 Task: Add an event with the title Board Meeting, date '2023/12/30', time 7:00 AM to 9:00 AMand add a description: A board meeting is a formal gathering where the board of directors, executive team, and key stakeholders come together to discuss and make important decisions regarding the organization's strategic direction, governance, and overall performance. Select event color  Basil . Add location for the event as: 789 Amstelstraat, Amsterdam, Netherlands, logged in from the account softage.1@softage.netand send the event invitation to softage.8@softage.net and softage.9@softage.net. Set a reminder for the event Annually on May 23
Action: Mouse moved to (53, 97)
Screenshot: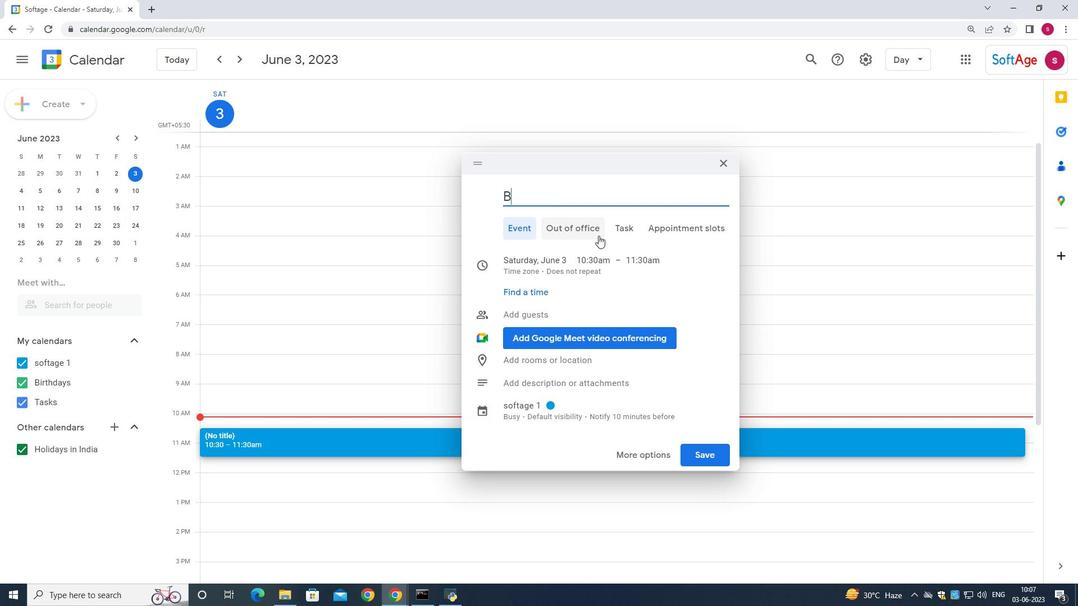
Action: Mouse pressed left at (53, 97)
Screenshot: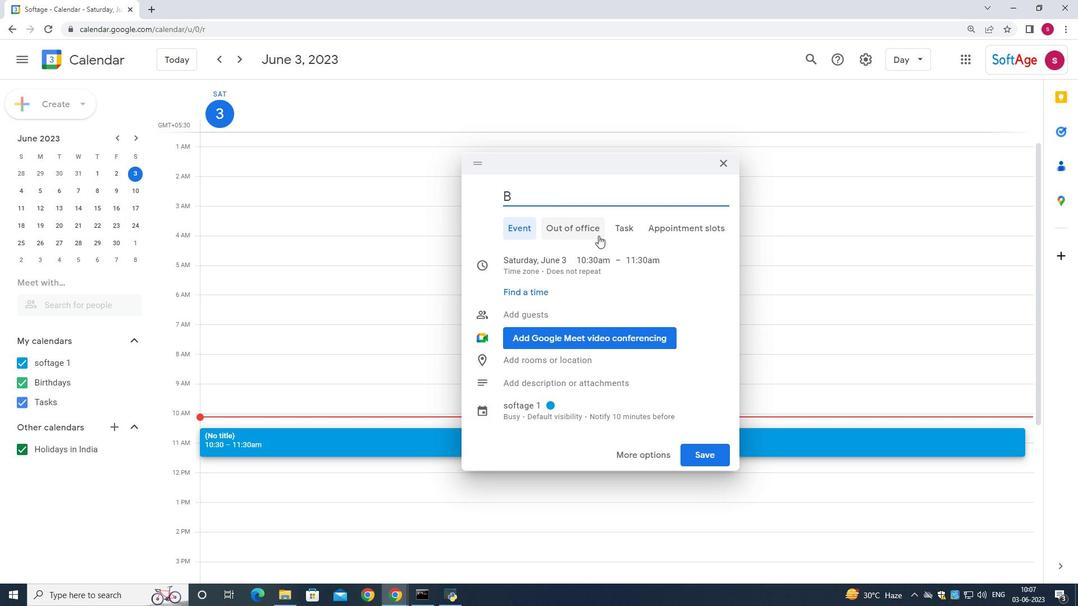 
Action: Mouse moved to (44, 131)
Screenshot: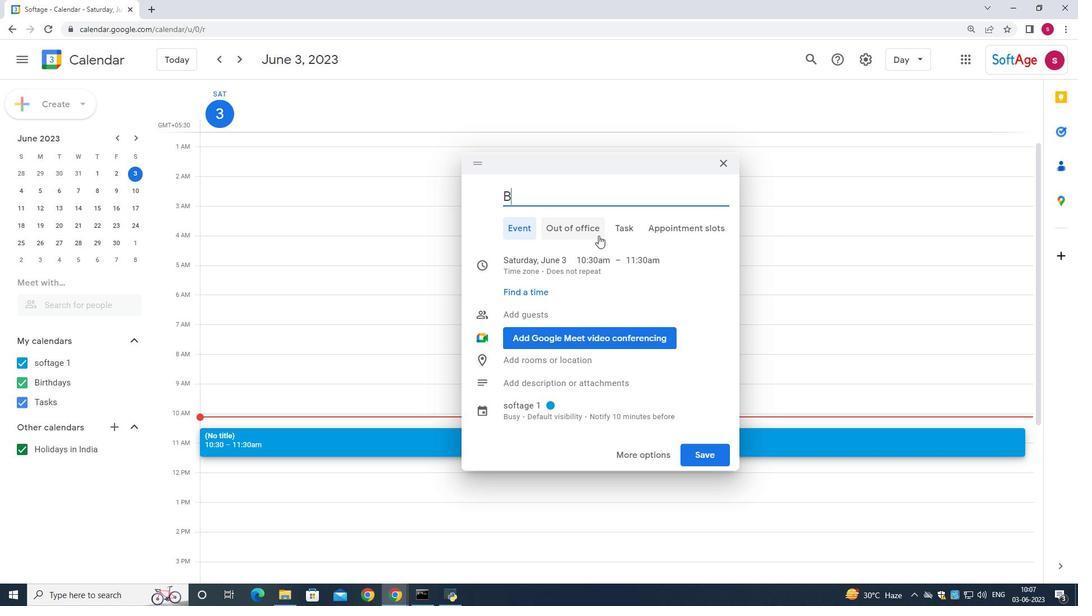 
Action: Mouse pressed left at (44, 131)
Screenshot: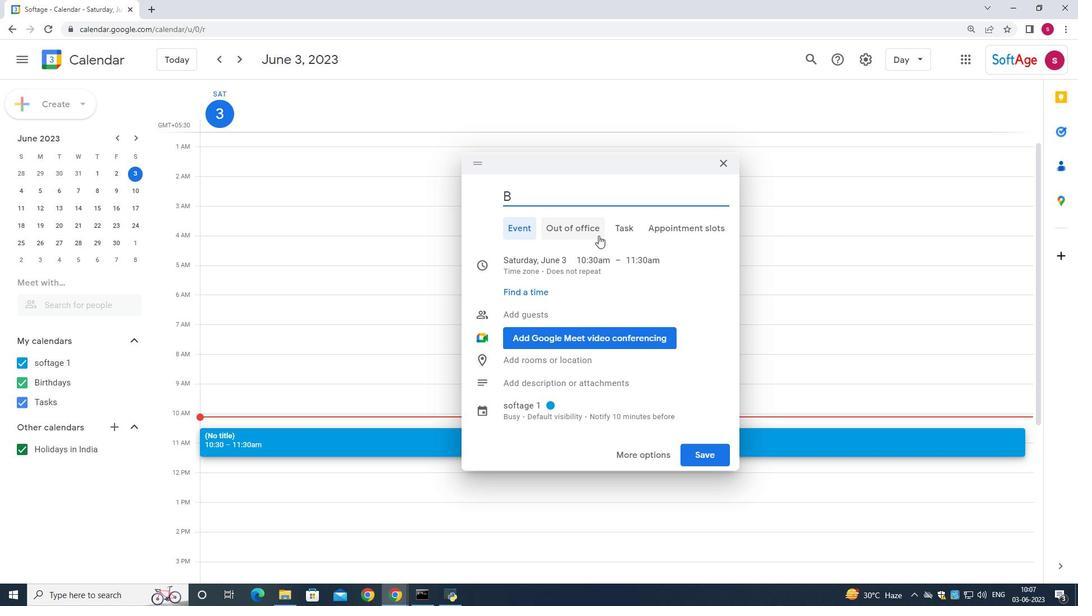 
Action: Mouse moved to (676, 247)
Screenshot: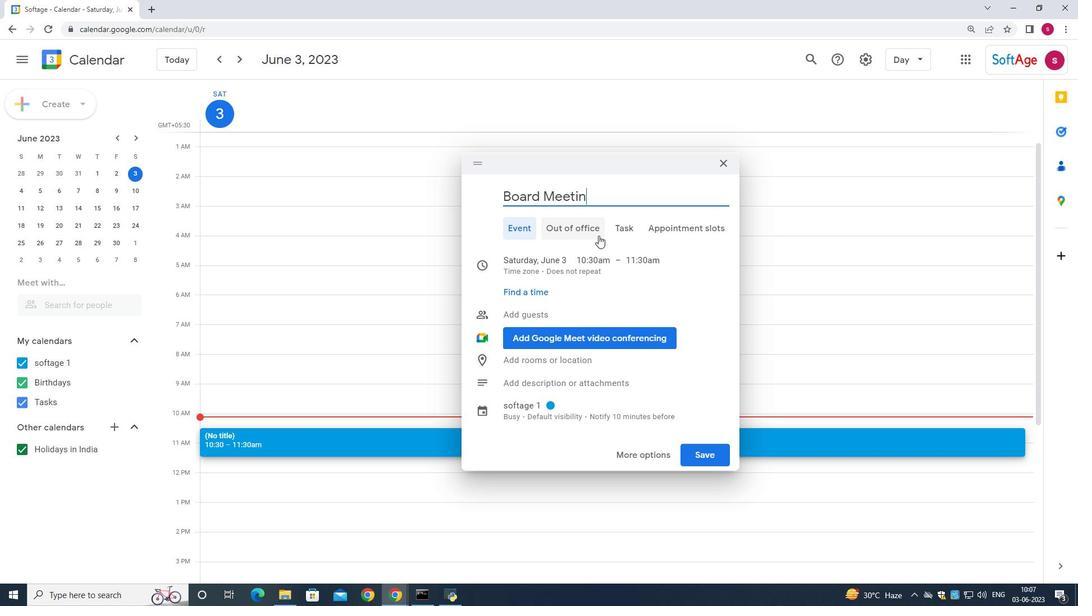 
Action: Key pressed <Key.shift>Board
Screenshot: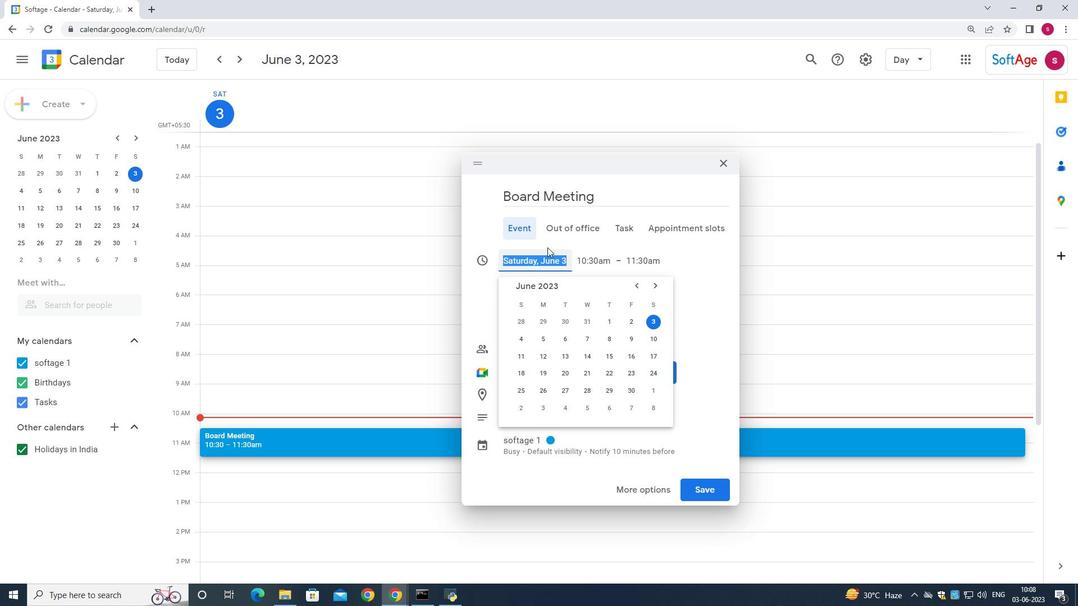 
Action: Mouse moved to (790, 299)
Screenshot: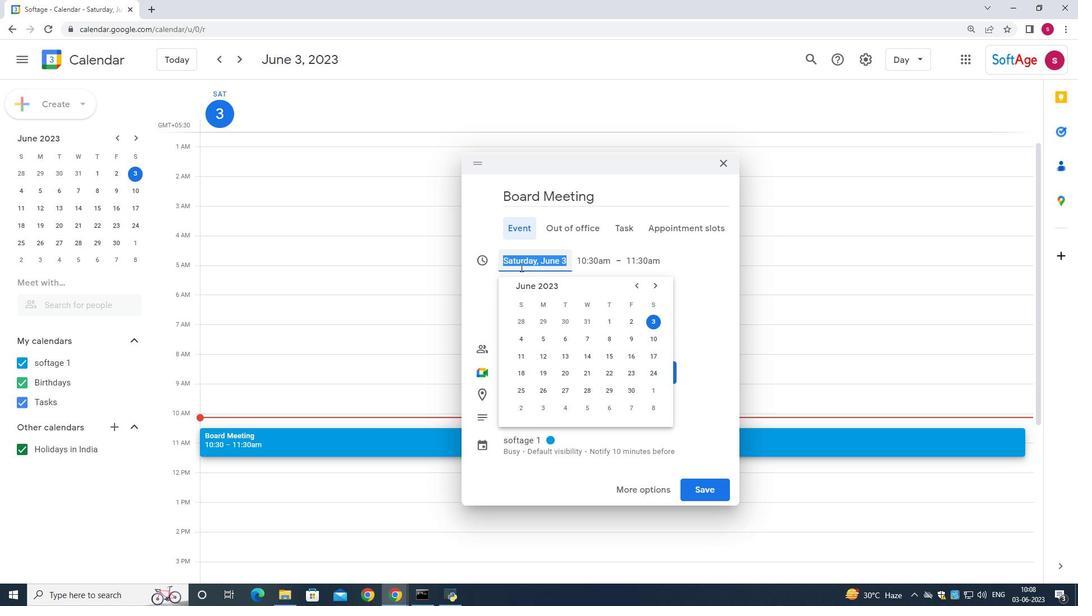 
Action: Key pressed <Key.space><Key.shift>m<Key.backspace><Key.shift><Key.shift><Key.shift><Key.shift><Key.shift><Key.shift><Key.shift><Key.shift>Meeting
Screenshot: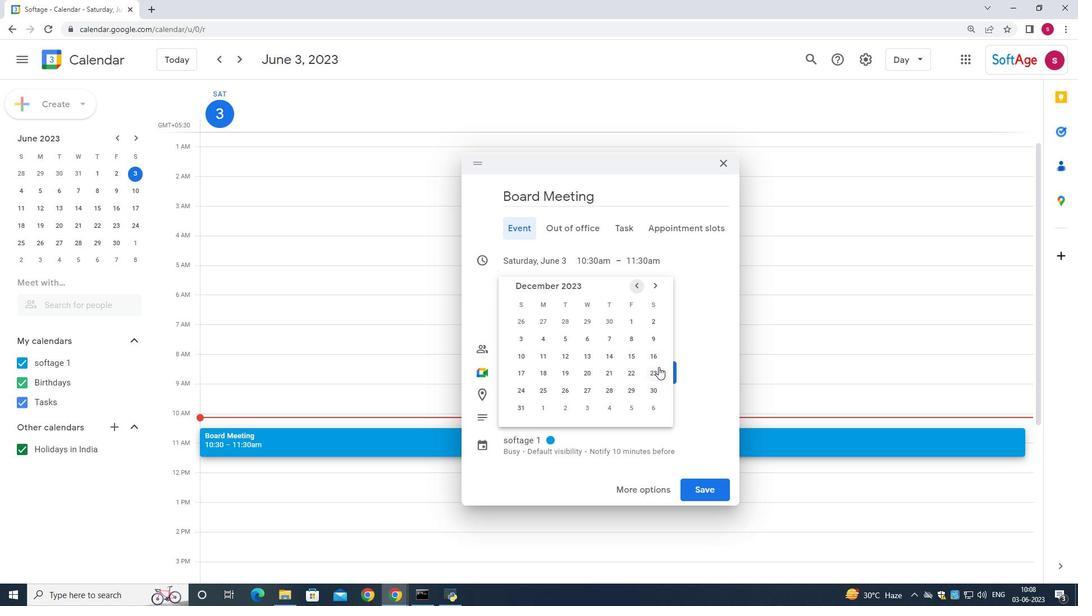 
Action: Mouse moved to (537, 266)
Screenshot: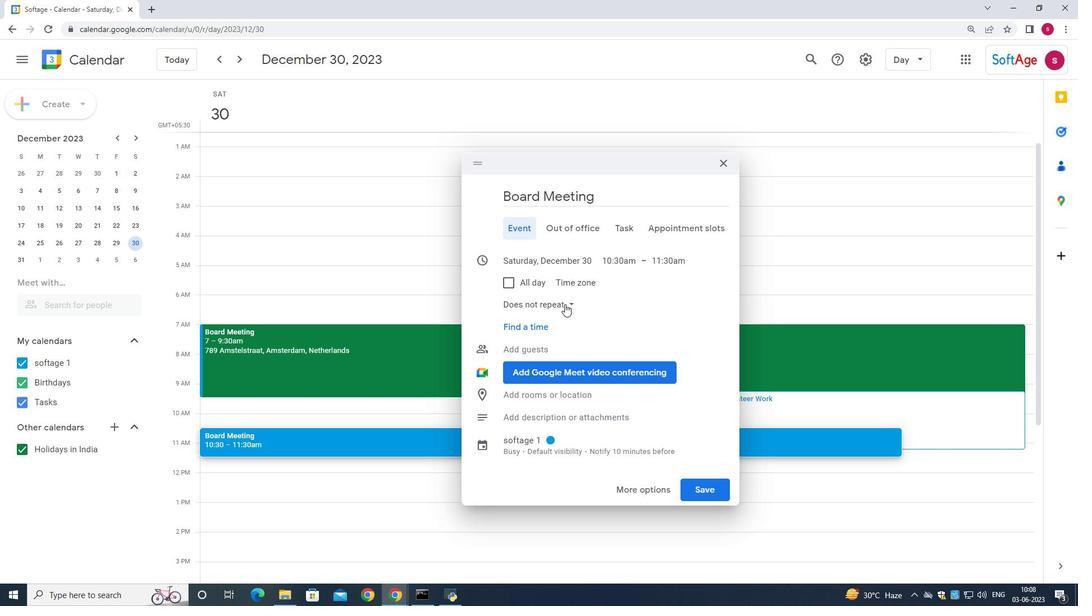 
Action: Mouse pressed left at (537, 266)
Screenshot: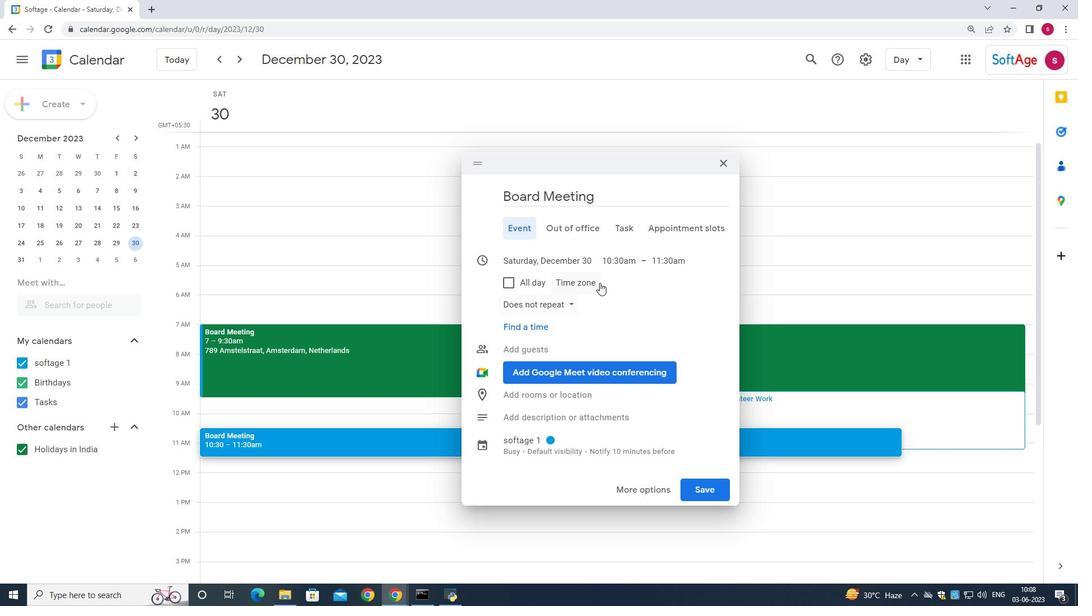 
Action: Mouse moved to (645, 287)
Screenshot: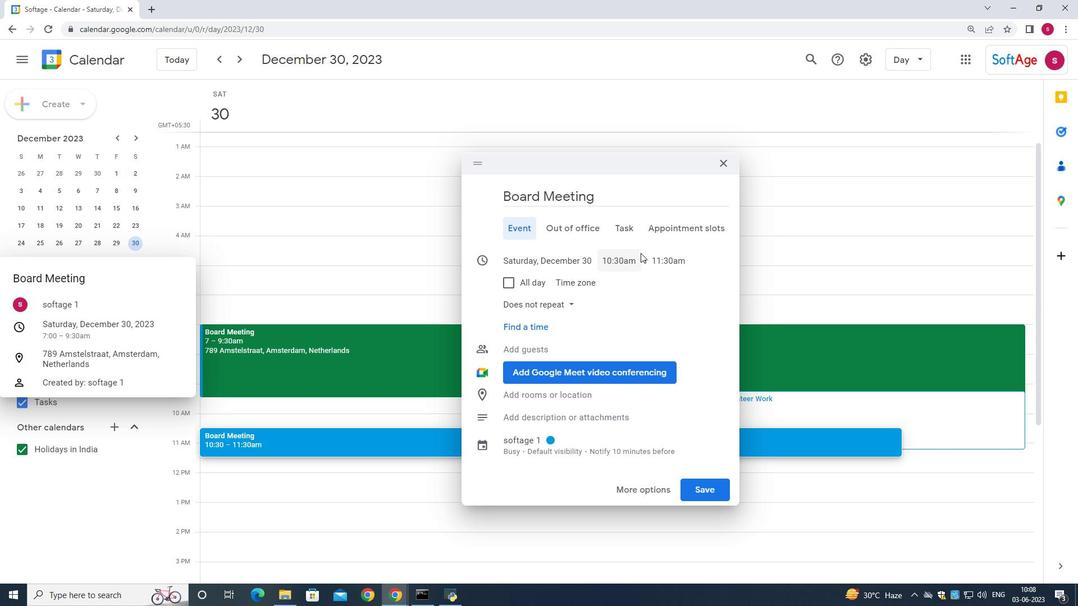 
Action: Mouse pressed left at (645, 287)
Screenshot: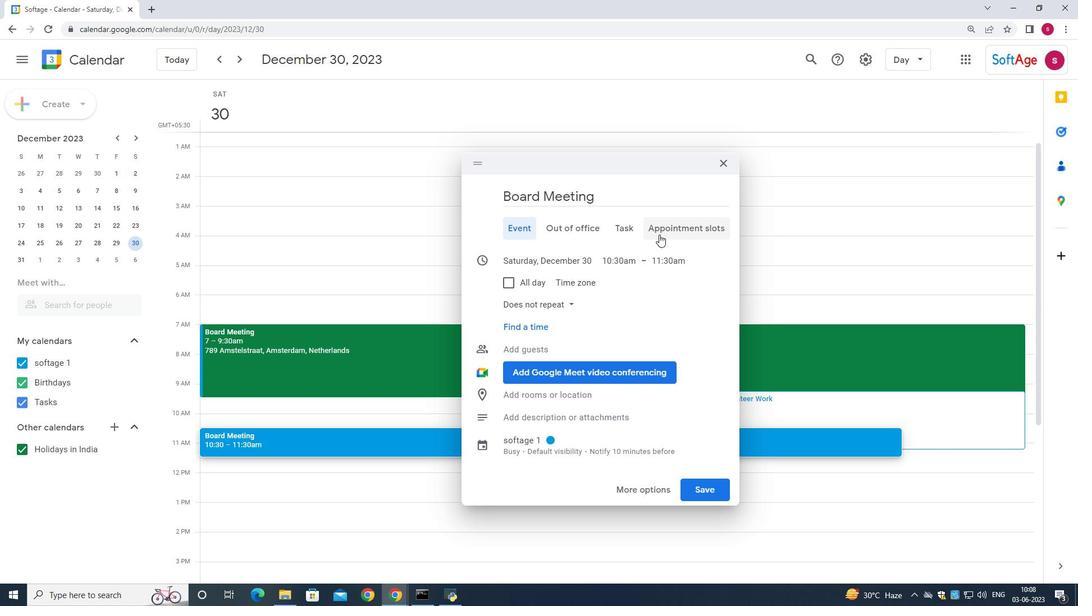 
Action: Mouse pressed left at (645, 287)
Screenshot: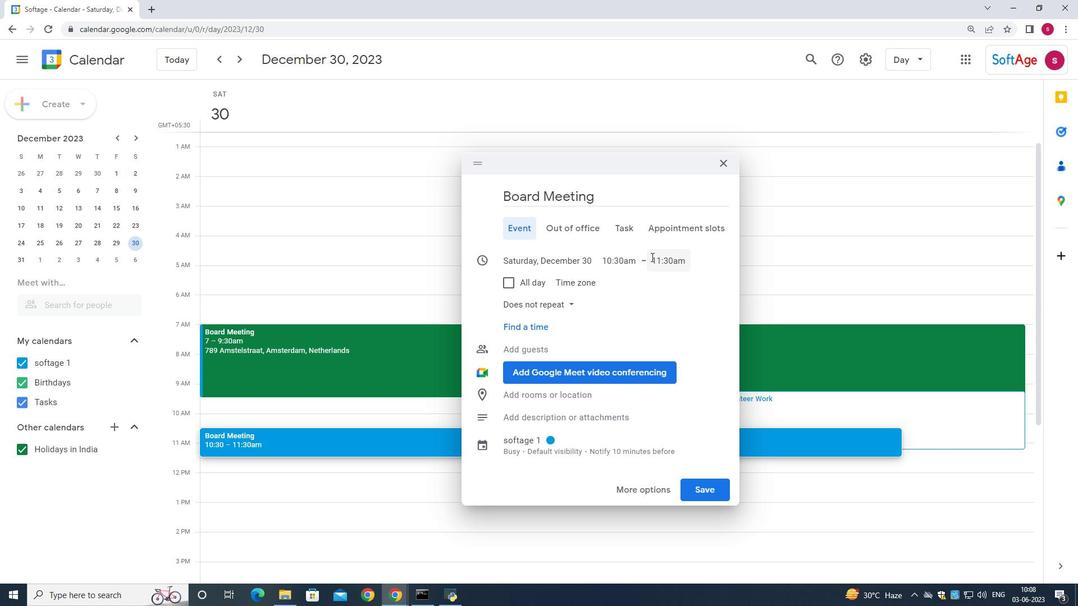 
Action: Mouse pressed left at (645, 287)
Screenshot: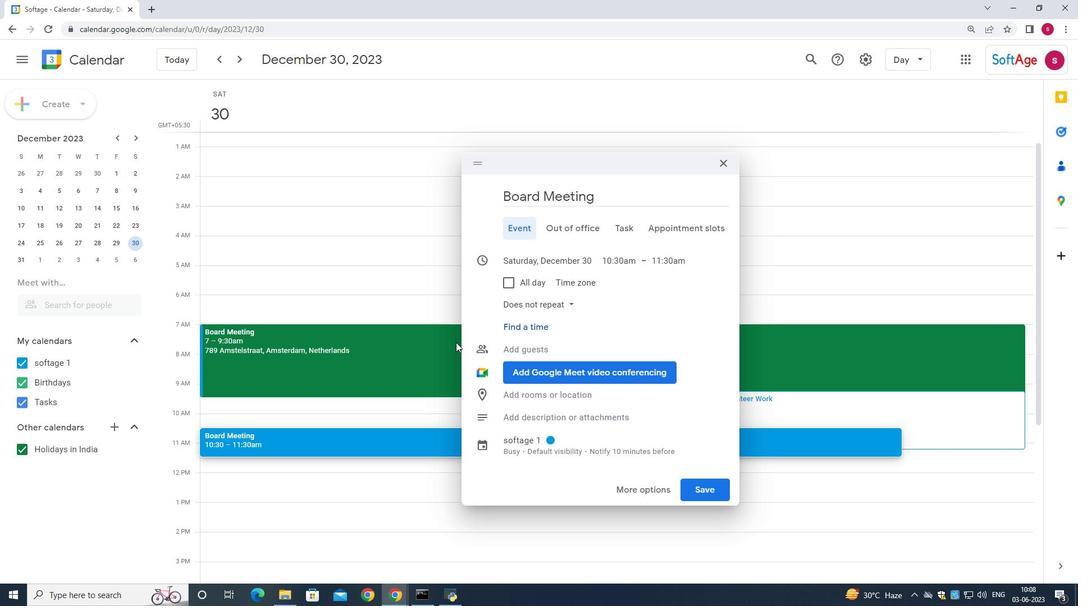 
Action: Mouse pressed left at (645, 287)
Screenshot: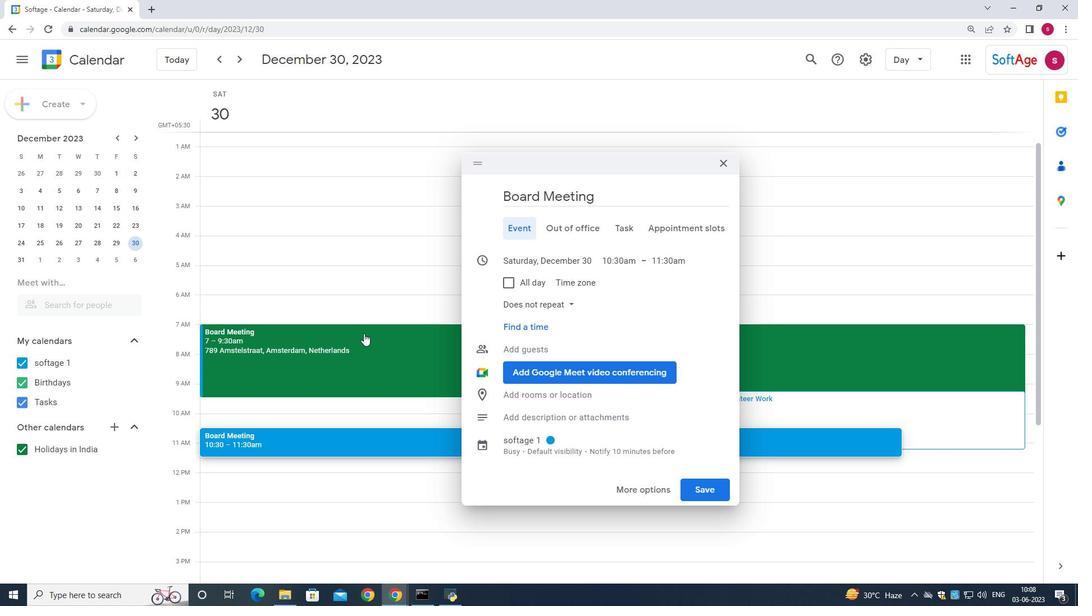 
Action: Mouse pressed left at (645, 287)
Screenshot: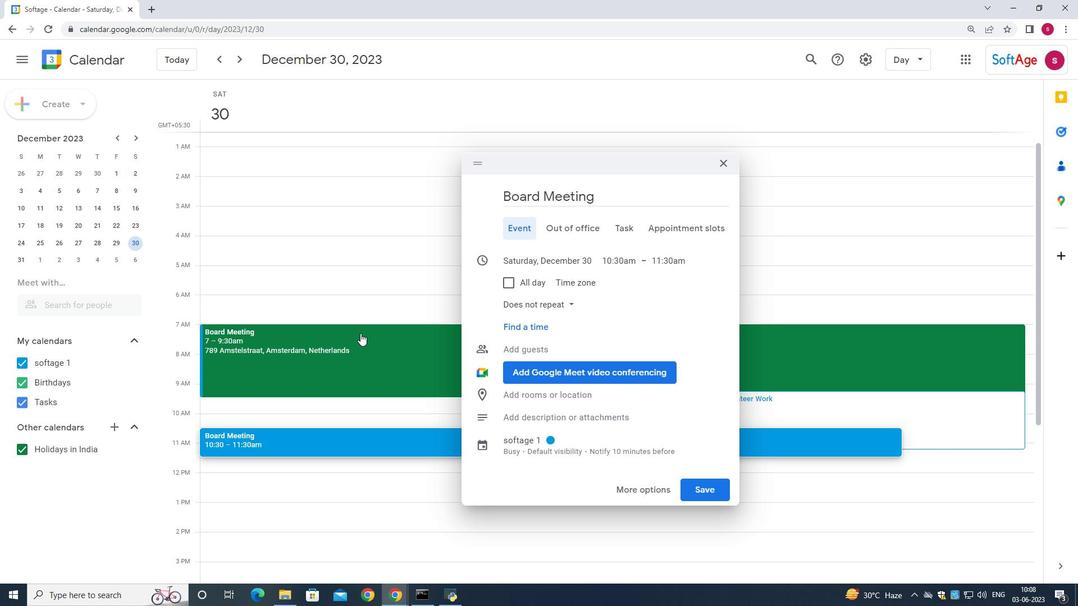 
Action: Mouse pressed left at (645, 287)
Screenshot: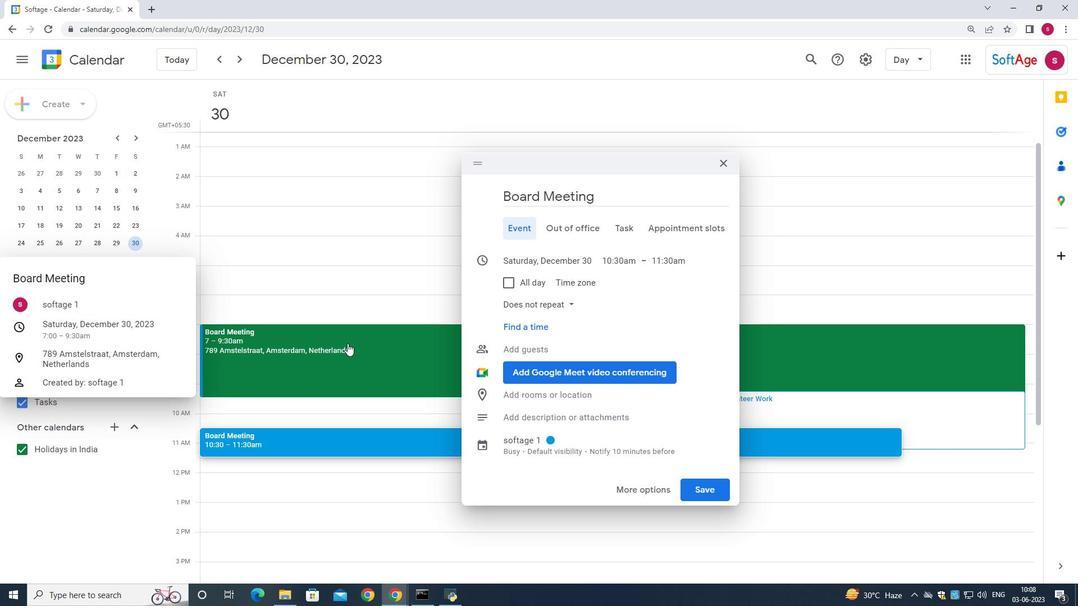 
Action: Mouse pressed left at (645, 287)
Screenshot: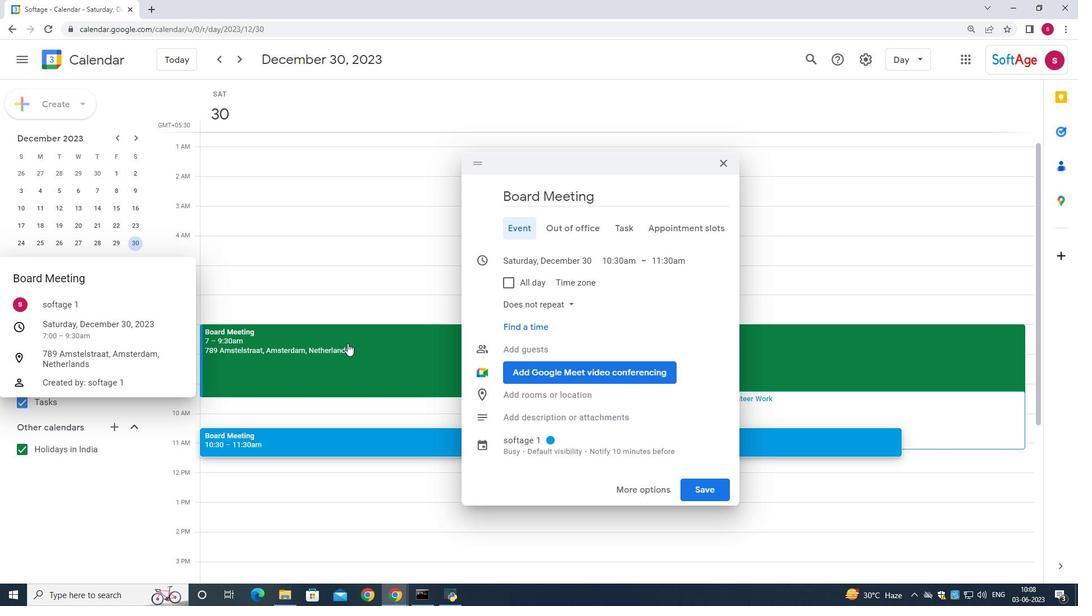 
Action: Mouse moved to (647, 383)
Screenshot: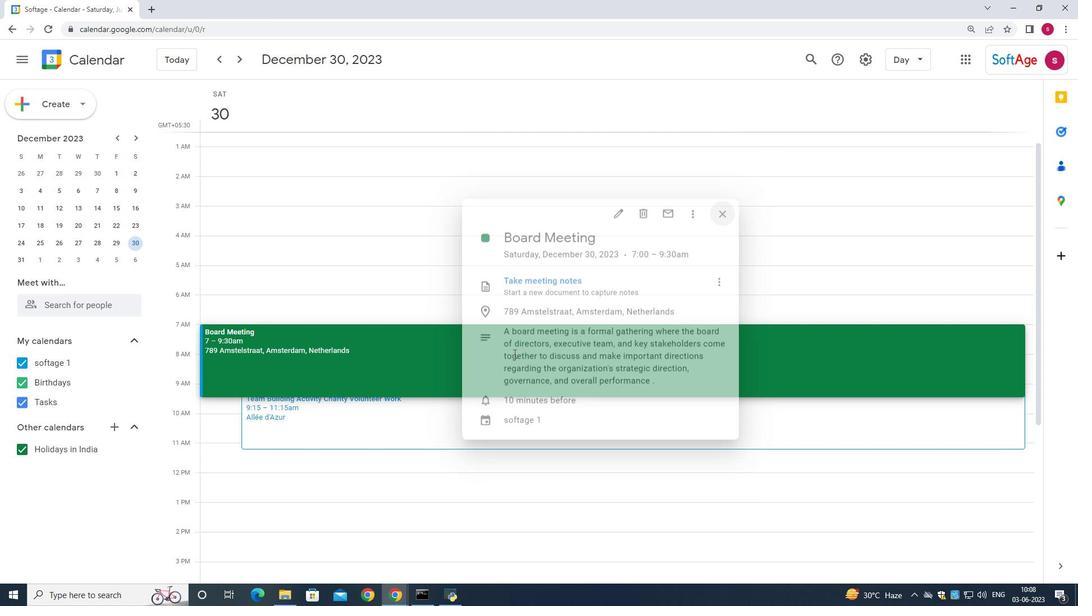 
Action: Mouse pressed left at (647, 383)
Screenshot: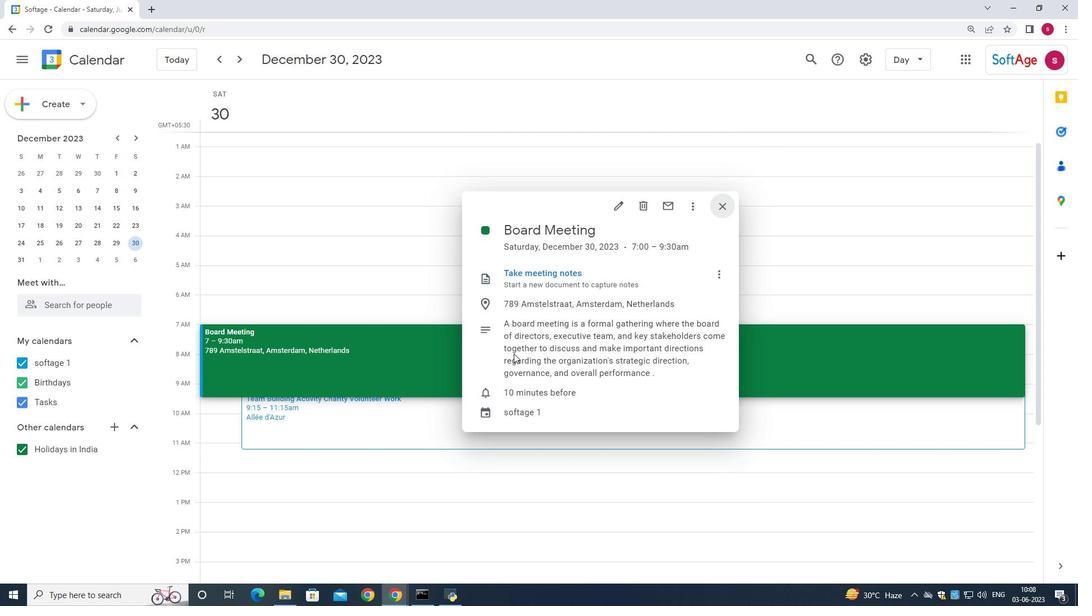 
Action: Mouse moved to (607, 263)
Screenshot: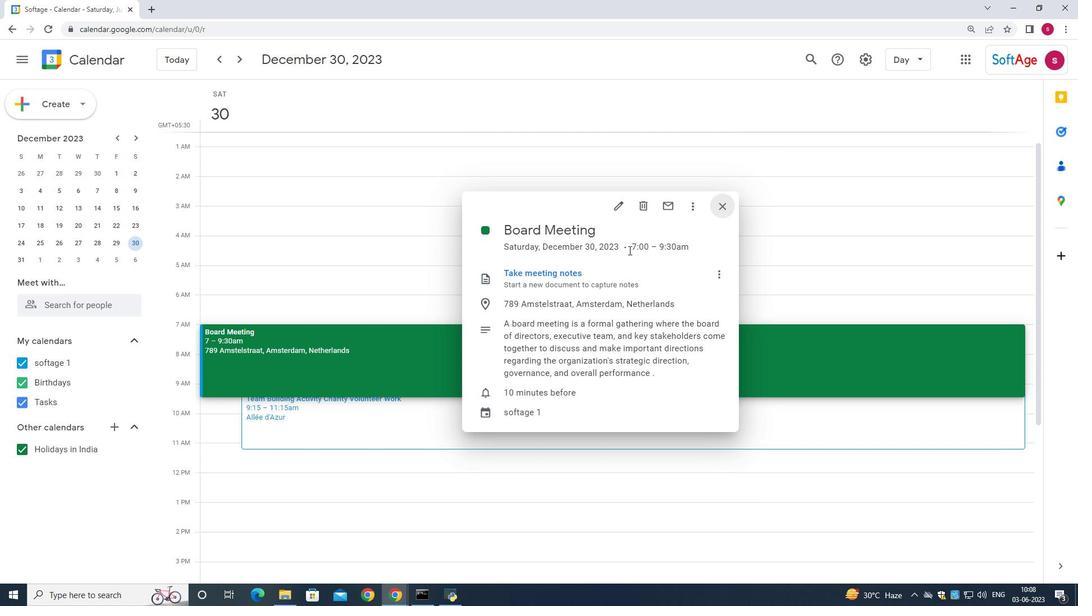 
Action: Mouse pressed left at (607, 263)
Screenshot: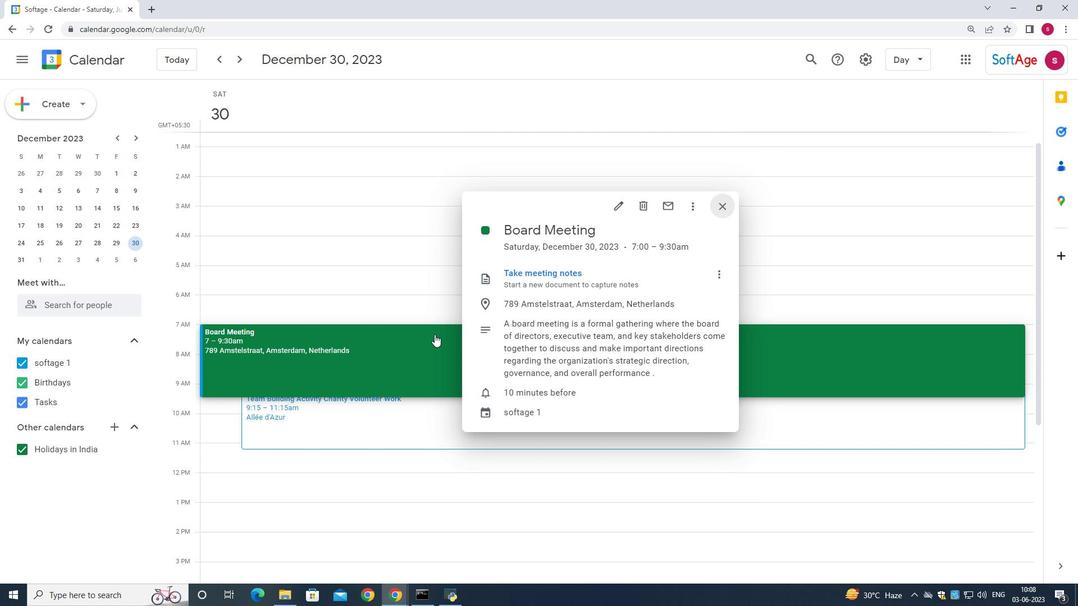 
Action: Mouse moved to (646, 330)
Screenshot: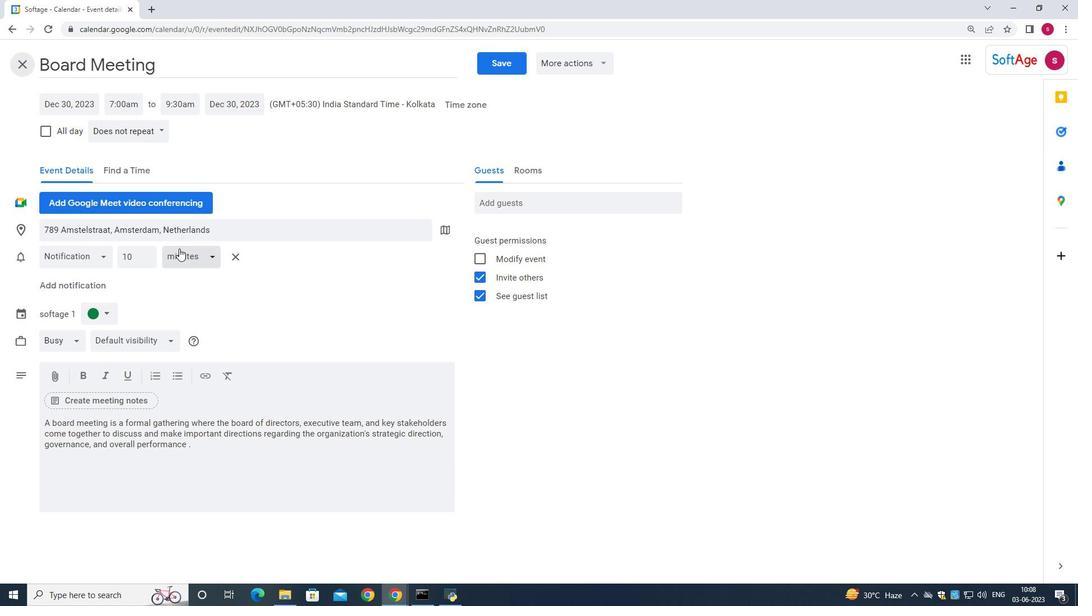 
Action: Mouse scrolled (646, 330) with delta (0, 0)
Screenshot: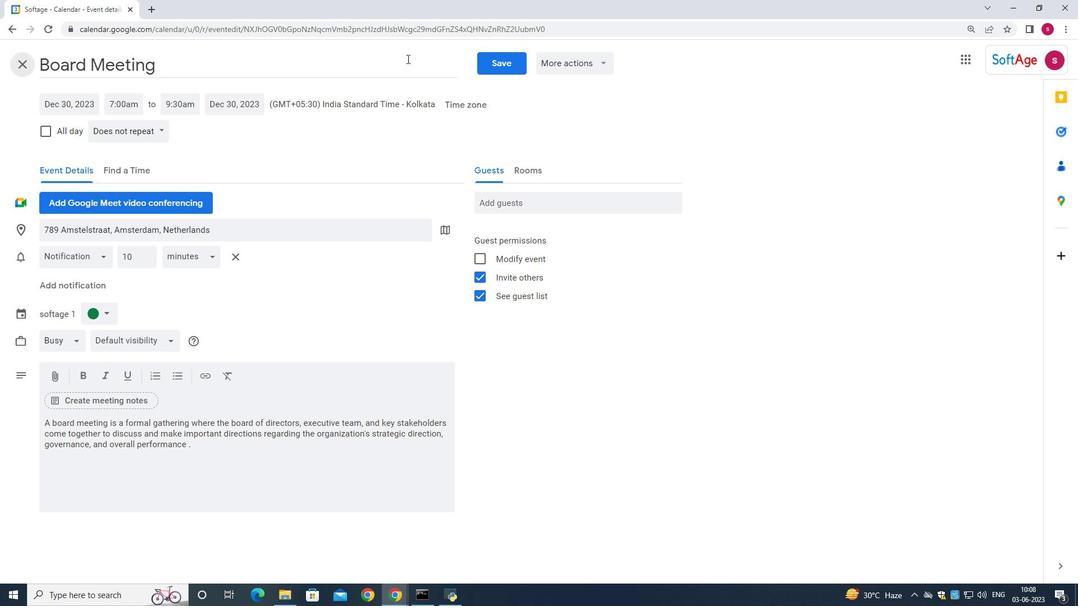 
Action: Mouse scrolled (646, 330) with delta (0, 0)
Screenshot: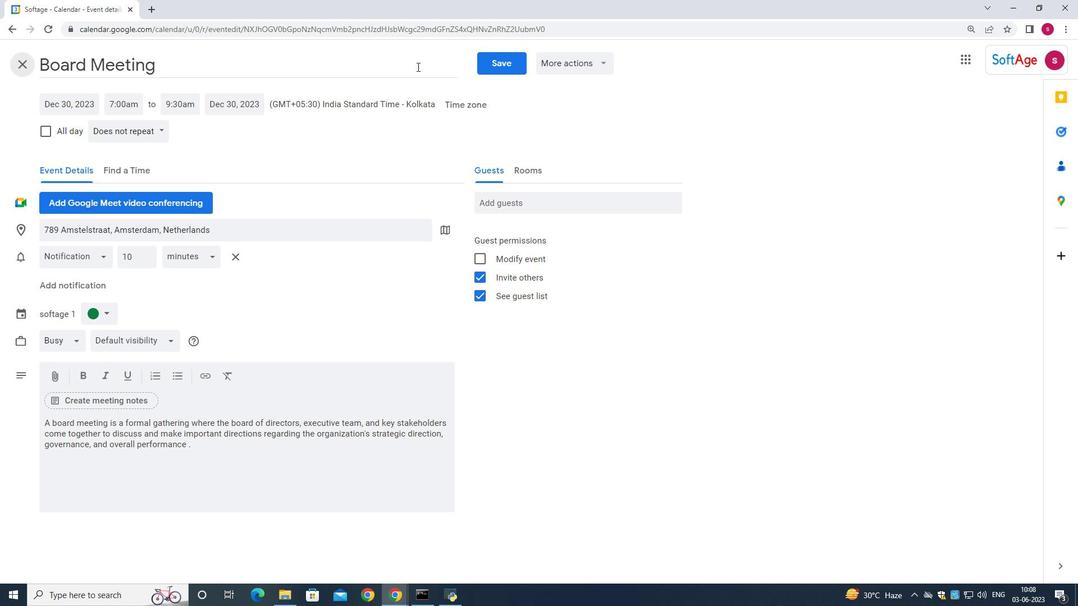 
Action: Mouse moved to (646, 331)
Screenshot: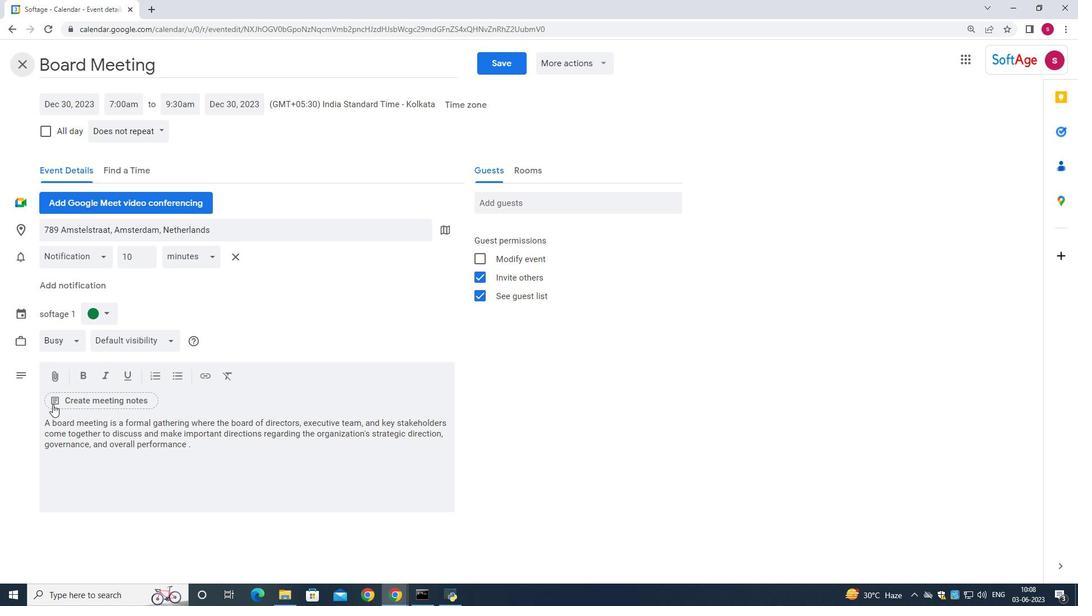 
Action: Mouse scrolled (646, 332) with delta (0, 0)
Screenshot: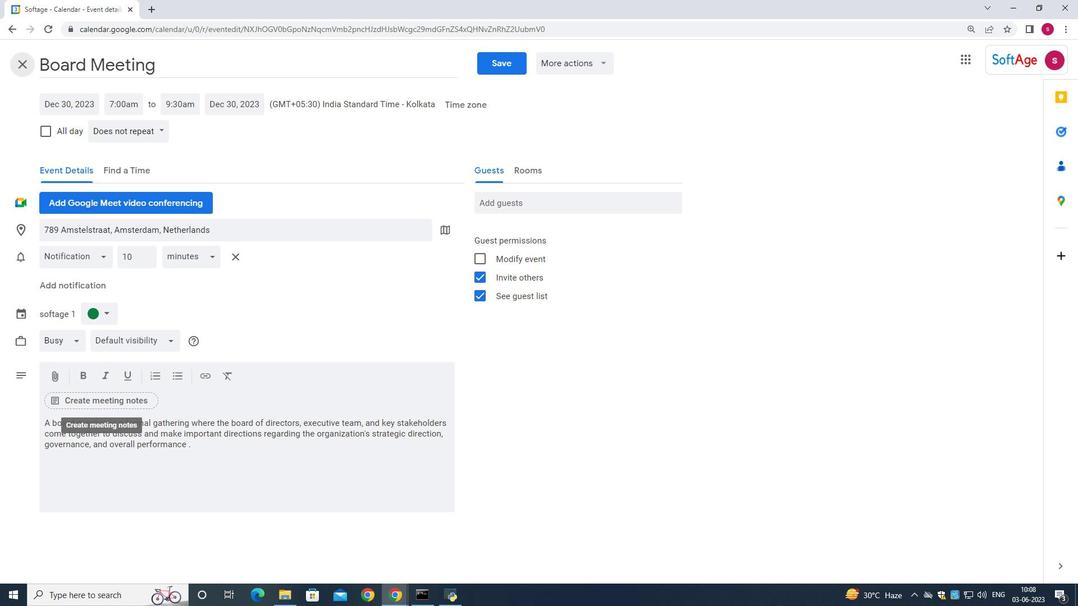 
Action: Mouse scrolled (646, 332) with delta (0, 0)
Screenshot: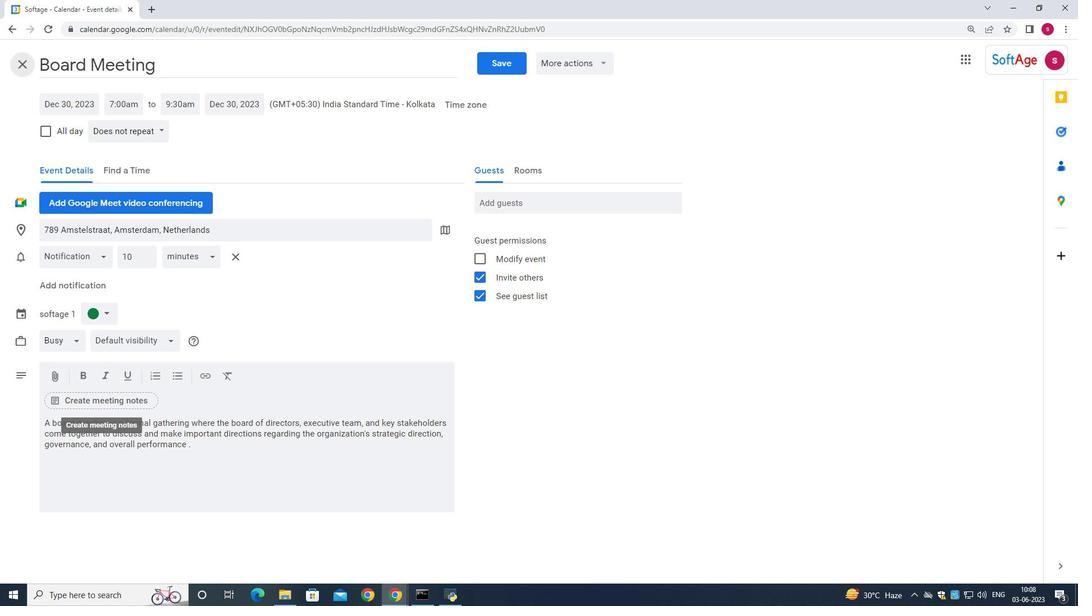 
Action: Mouse moved to (628, 293)
Screenshot: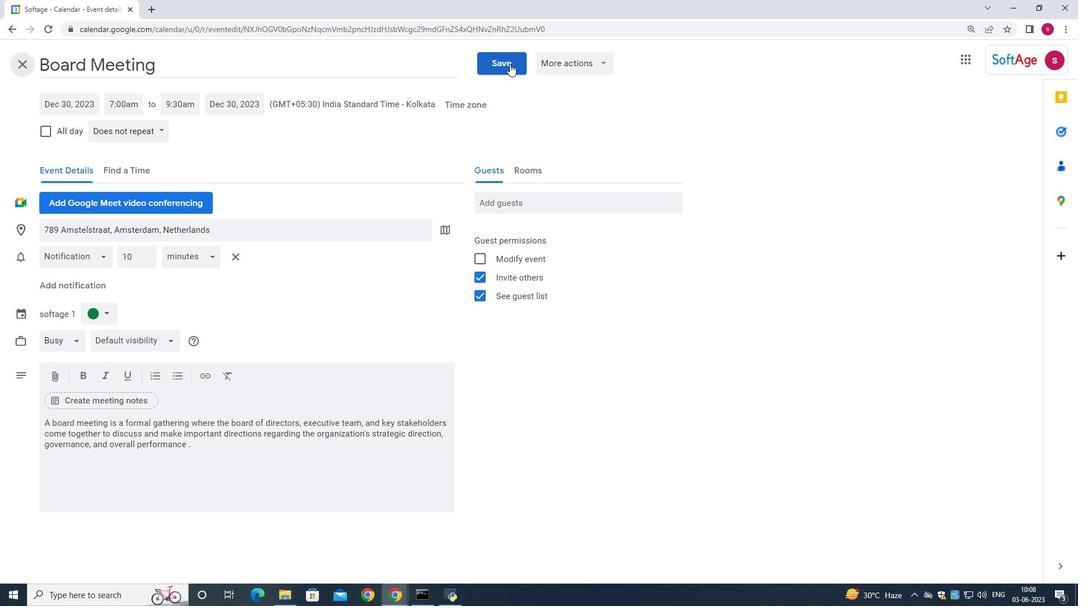 
Action: Mouse pressed left at (628, 293)
Screenshot: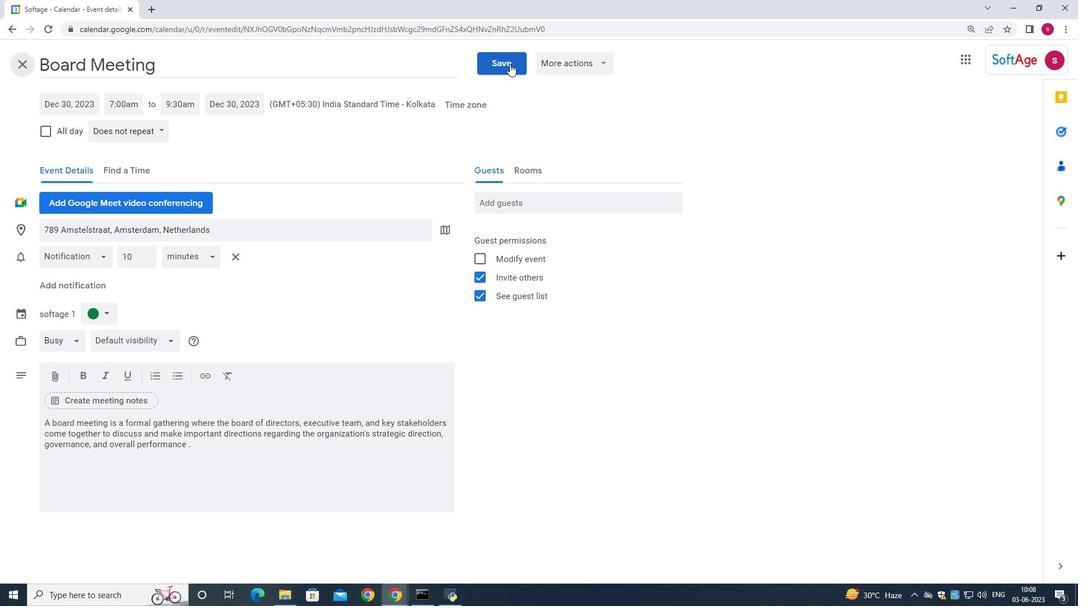 
Action: Mouse moved to (648, 265)
Screenshot: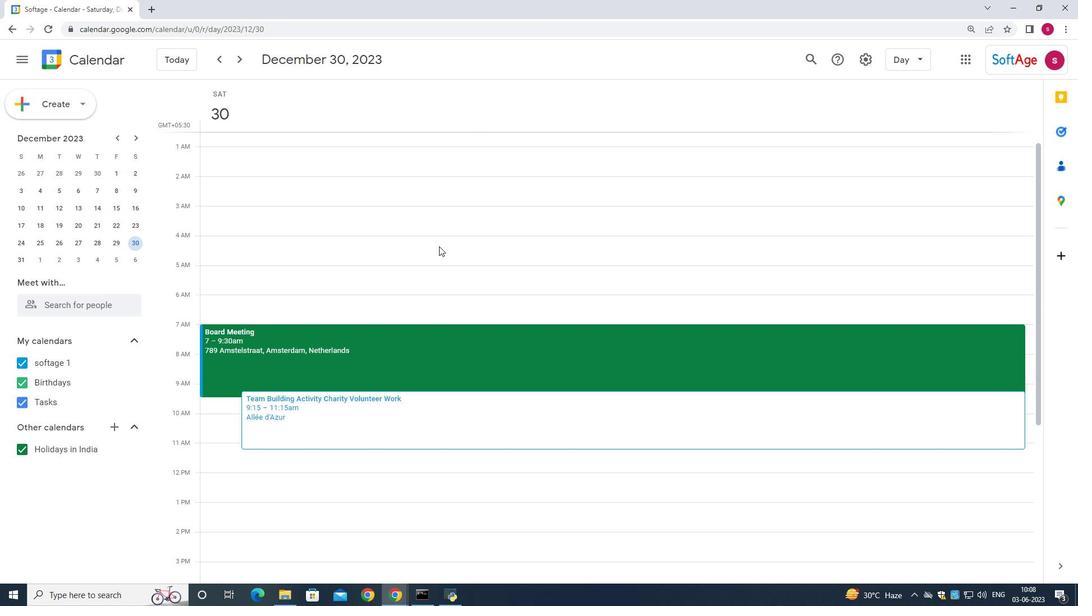 
Action: Mouse pressed left at (648, 265)
Screenshot: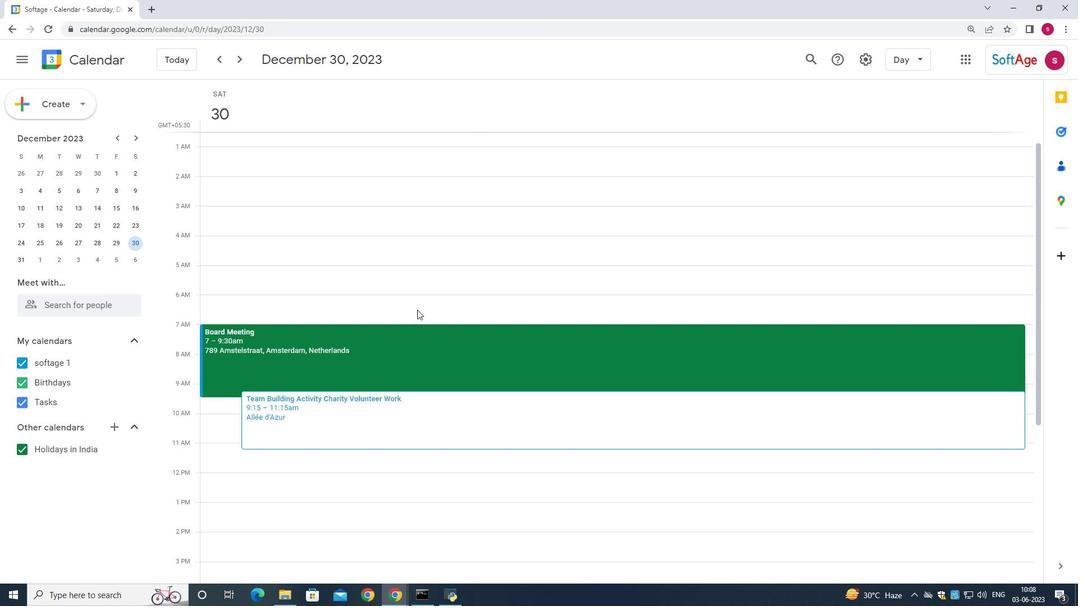 
Action: Mouse moved to (658, 370)
Screenshot: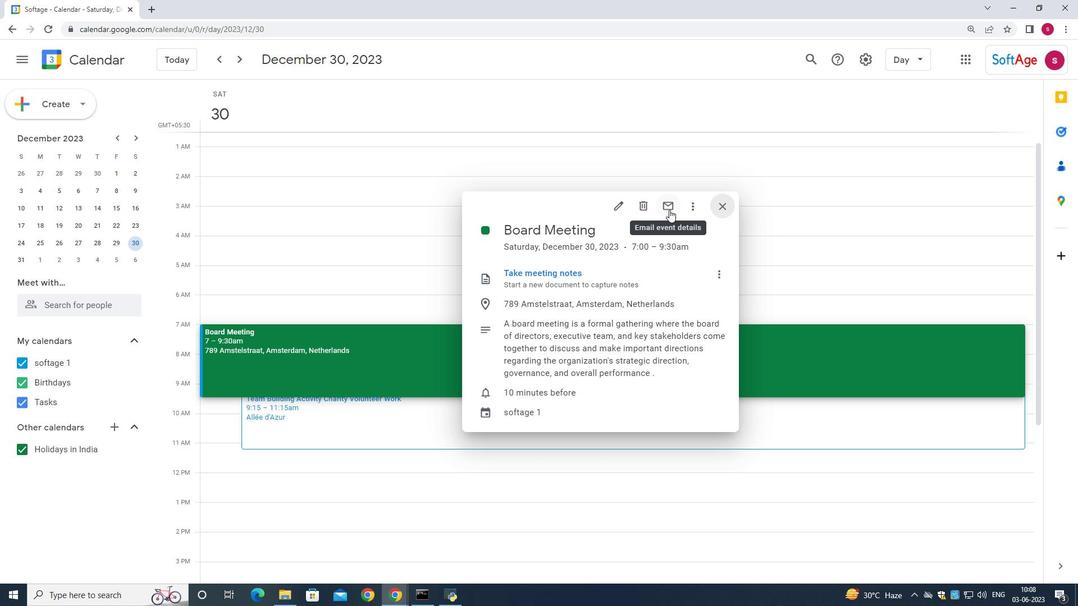 
Action: Mouse scrolled (658, 370) with delta (0, 0)
Screenshot: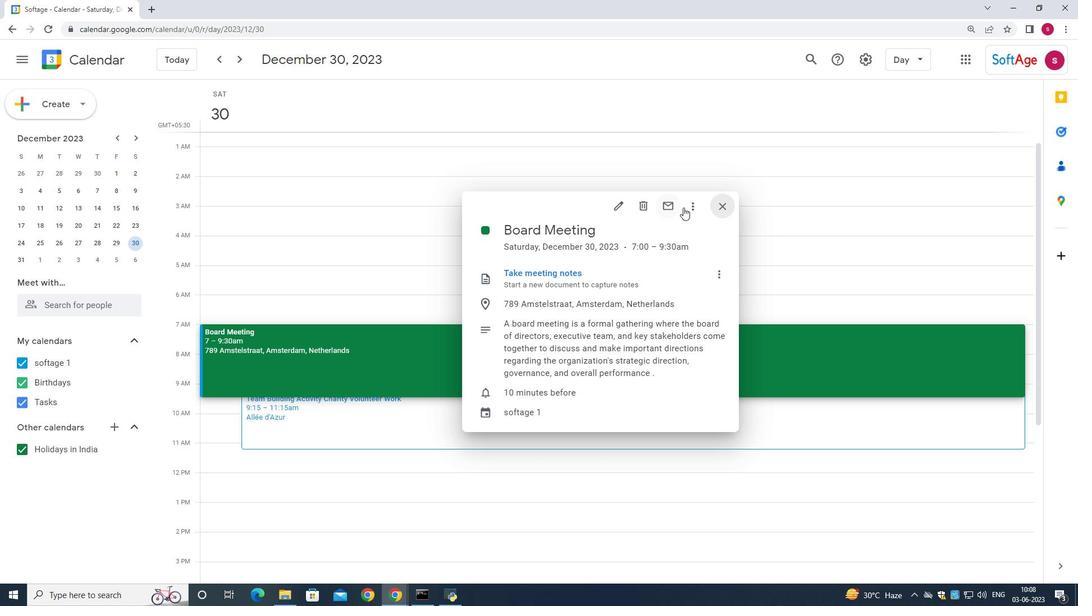 
Action: Mouse moved to (664, 347)
Screenshot: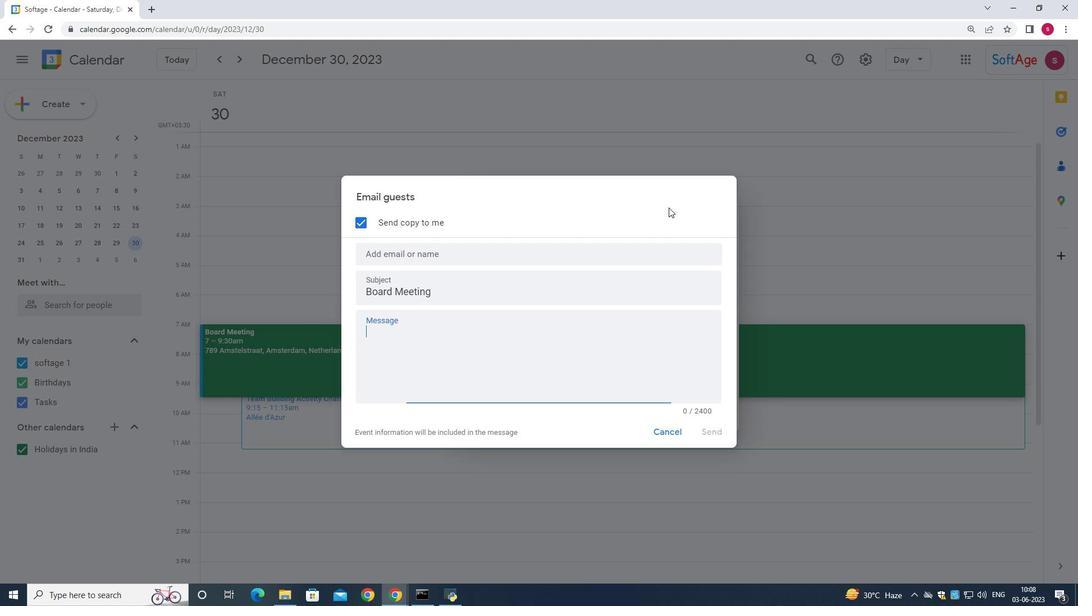 
Action: Mouse pressed left at (664, 347)
Screenshot: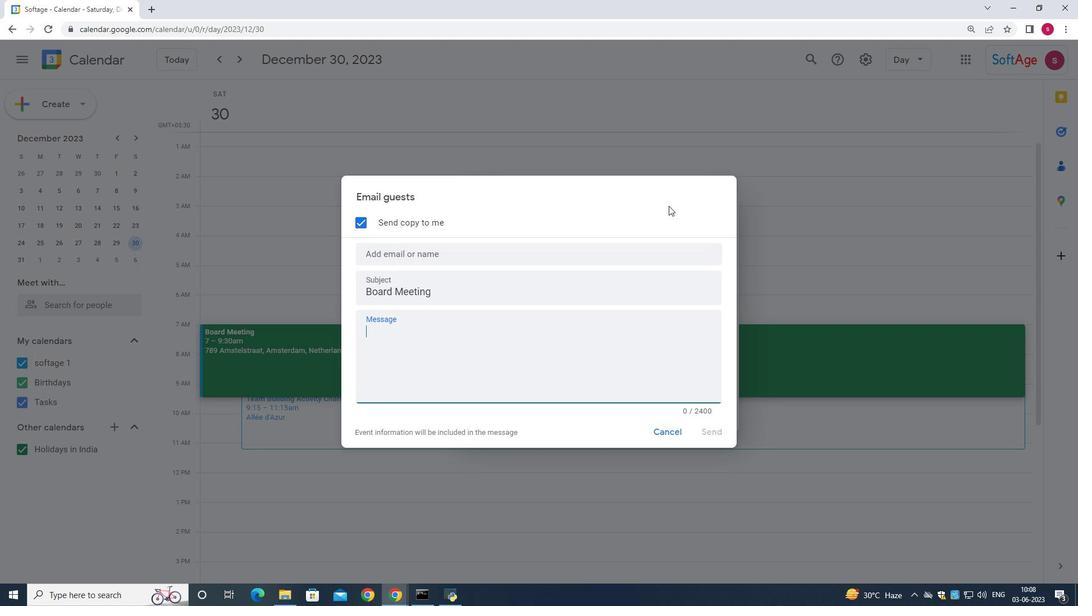 
Action: Mouse moved to (553, 405)
Screenshot: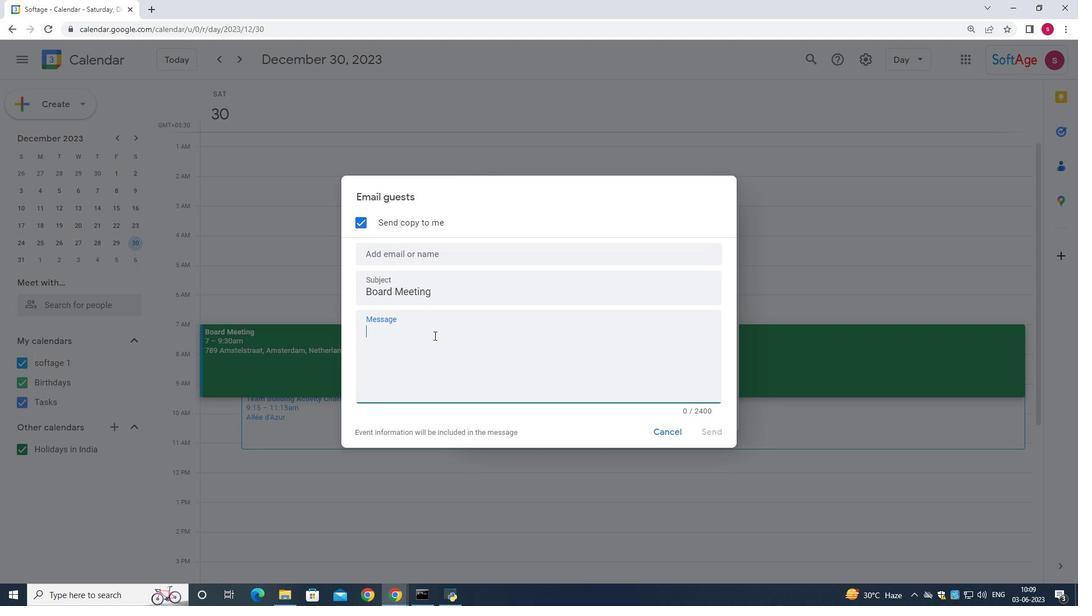 
Action: Mouse pressed left at (553, 405)
Screenshot: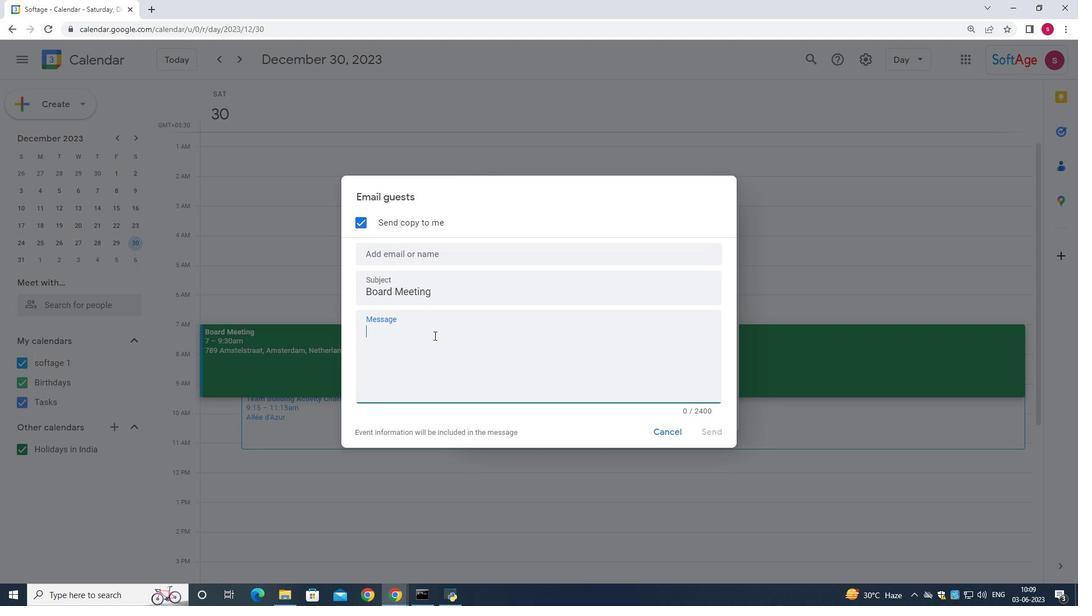 
Action: Mouse moved to (634, 433)
Screenshot: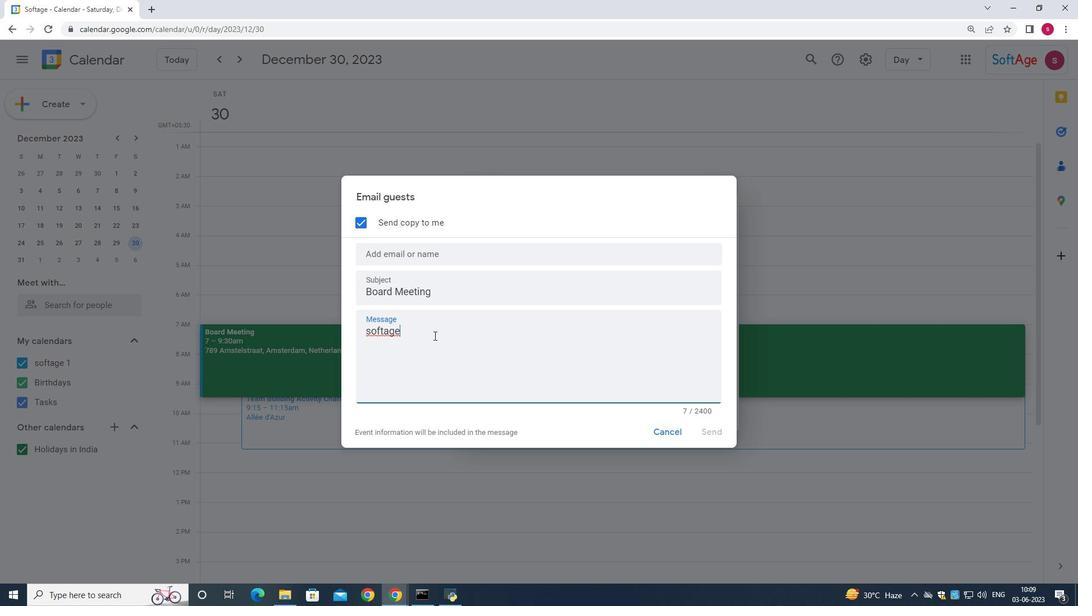 
Action: Key pressed <Key.shift>A<Key.space>board<Key.space>meeting<Key.space>is<Key.space>
Screenshot: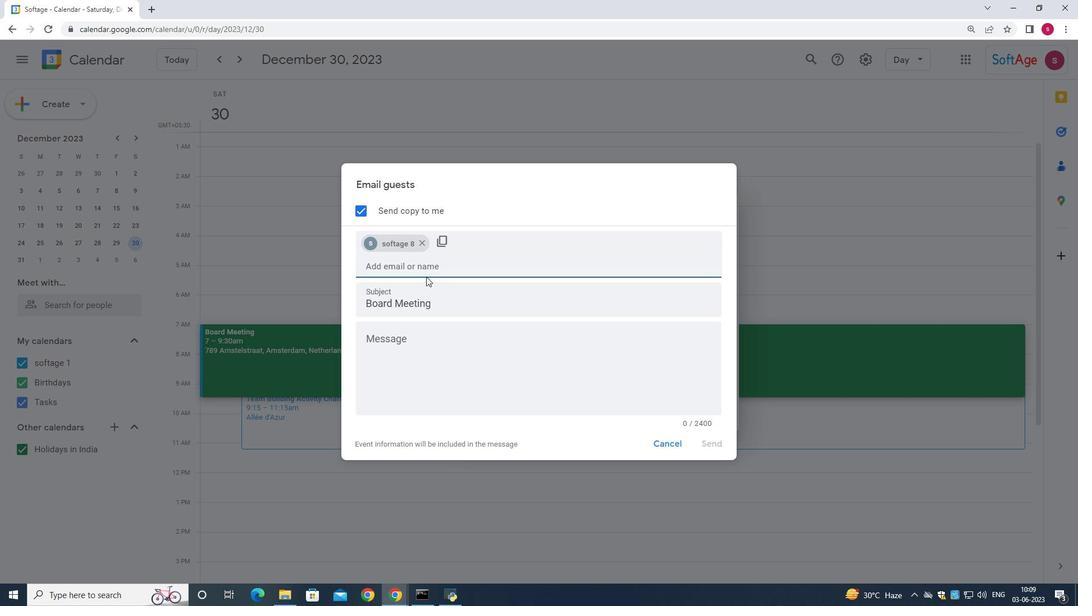 
Action: Mouse moved to (836, 355)
Screenshot: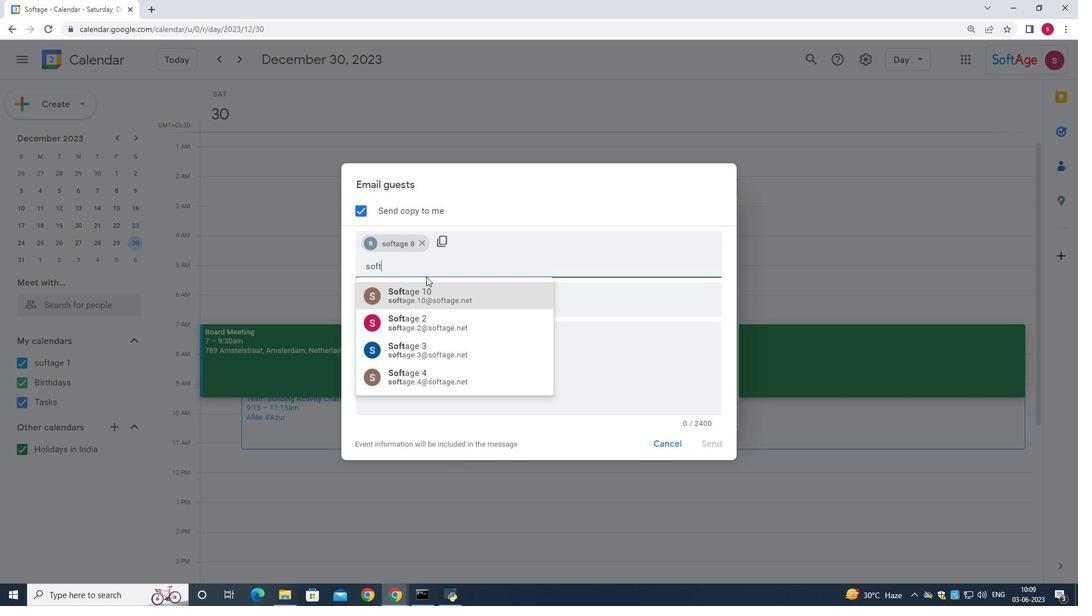 
Action: Mouse scrolled (836, 354) with delta (0, 0)
Screenshot: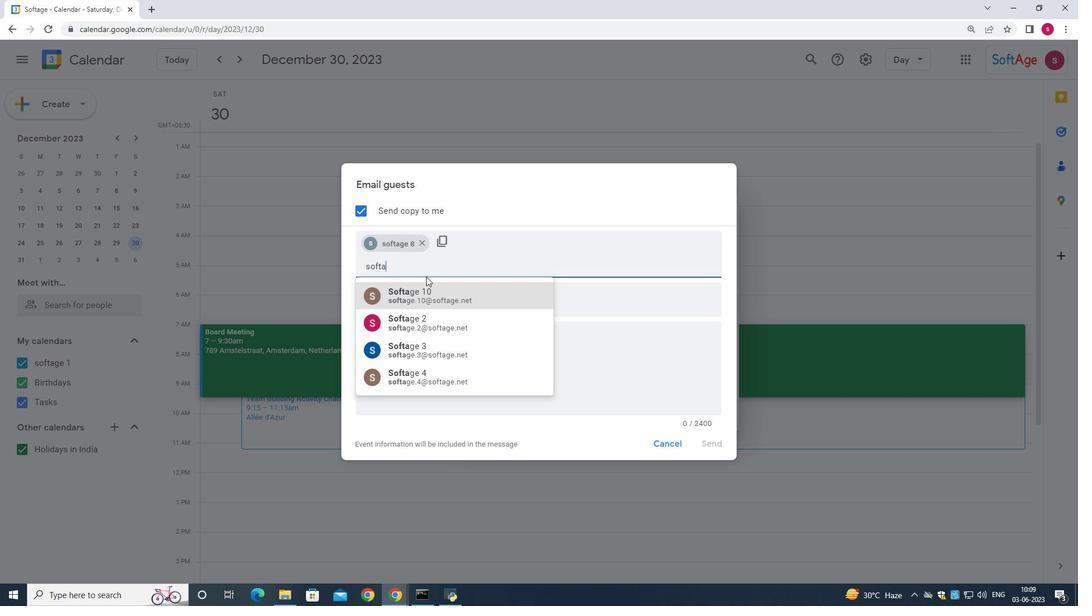 
Action: Mouse scrolled (836, 354) with delta (0, 0)
Screenshot: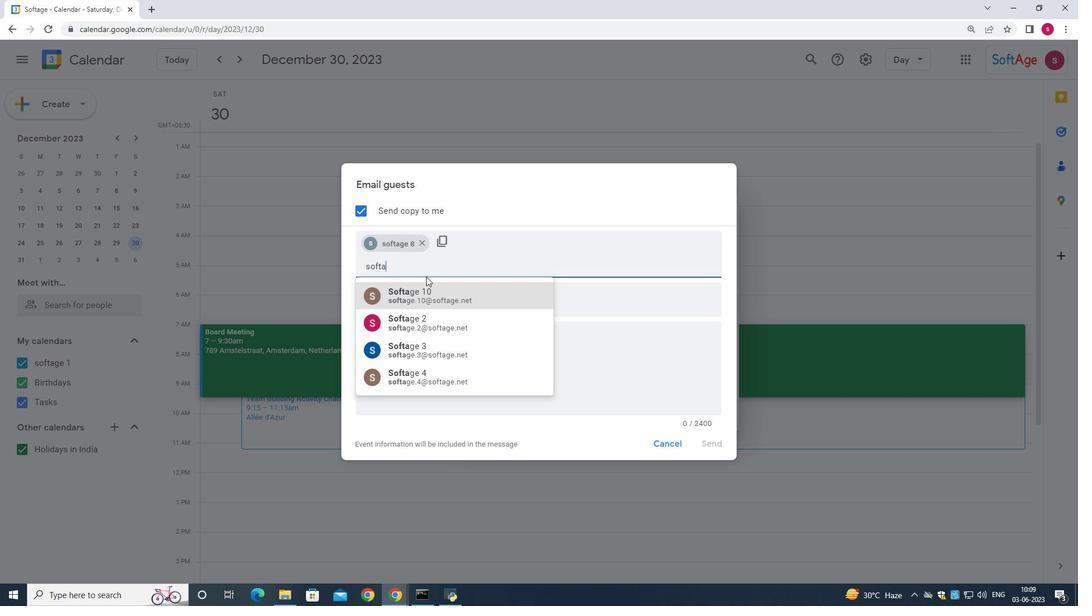 
Action: Mouse scrolled (836, 354) with delta (0, 0)
Screenshot: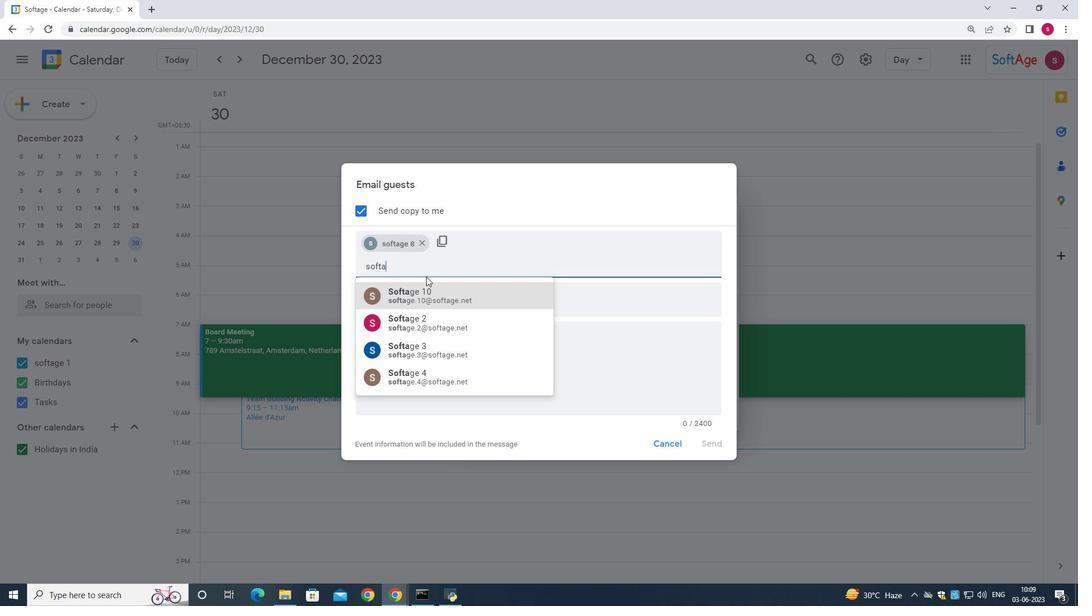 
Action: Mouse moved to (953, 369)
Screenshot: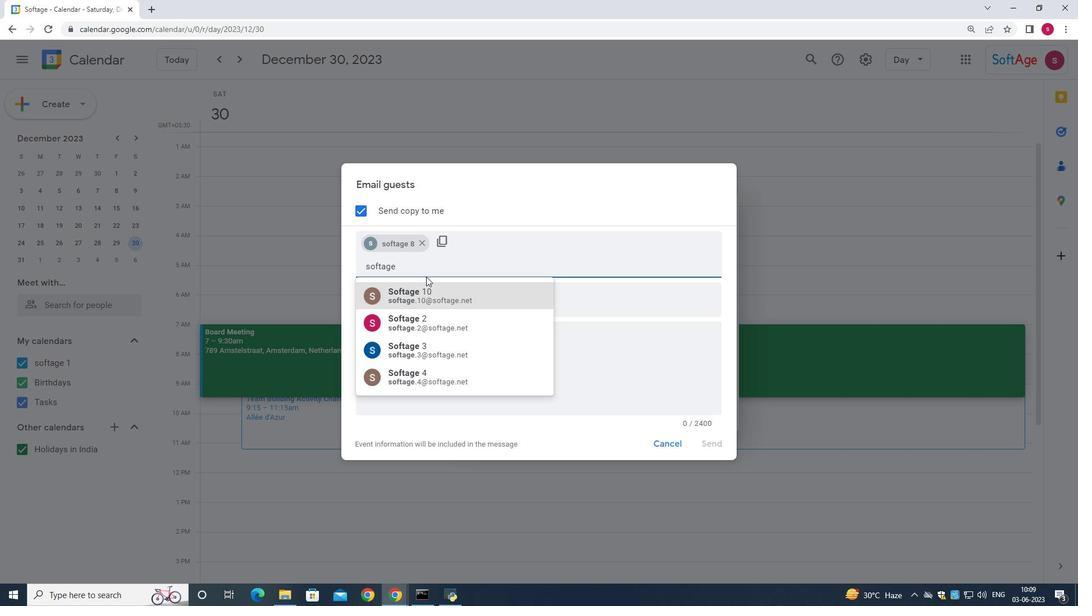 
Action: Key pressed a<Key.space>
Screenshot: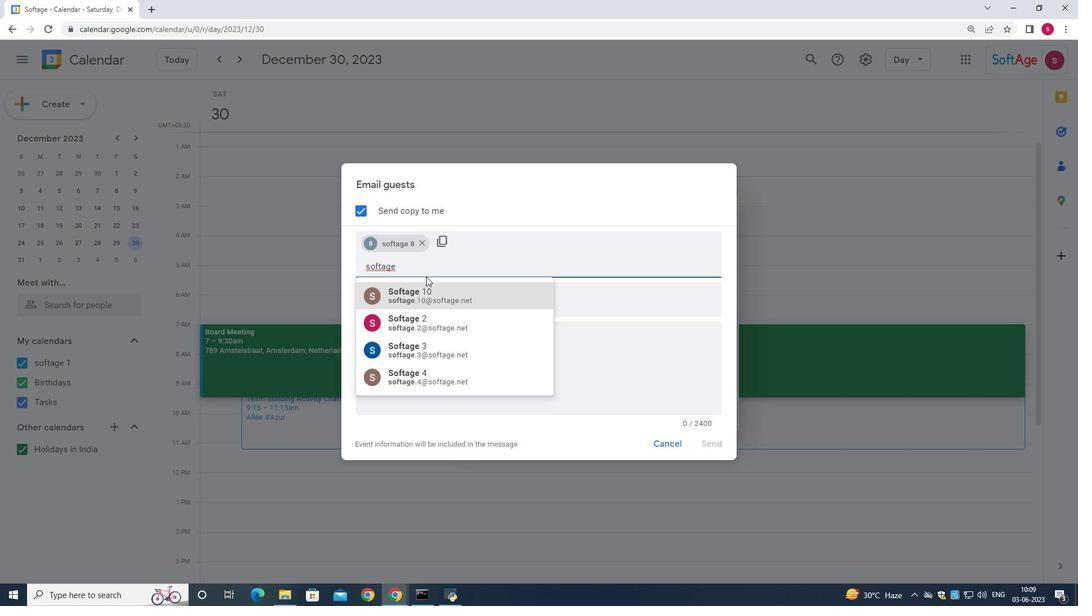 
Action: Mouse moved to (959, 188)
Screenshot: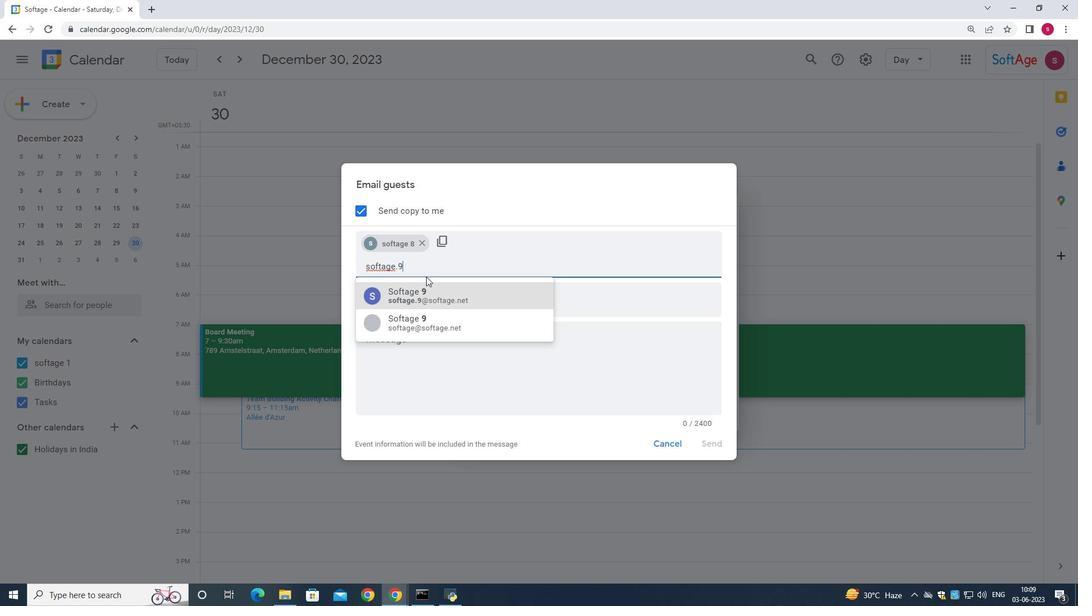 
Action: Mouse scrolled (959, 188) with delta (0, 0)
Screenshot: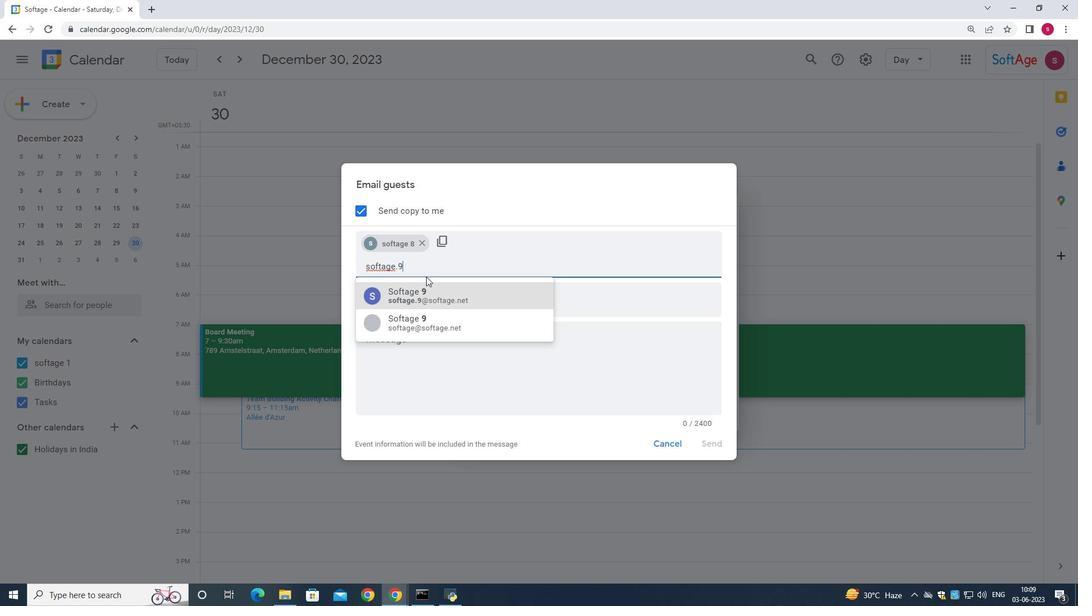 
Action: Mouse moved to (886, 356)
Screenshot: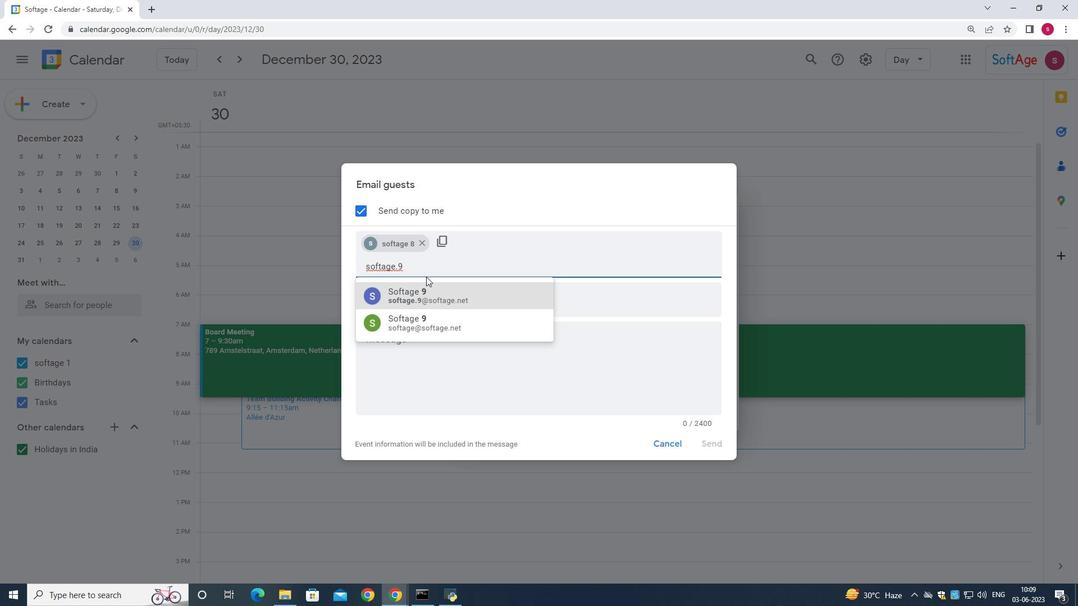 
Action: Key pressed formal<Key.space>gathering<Key.space>
Screenshot: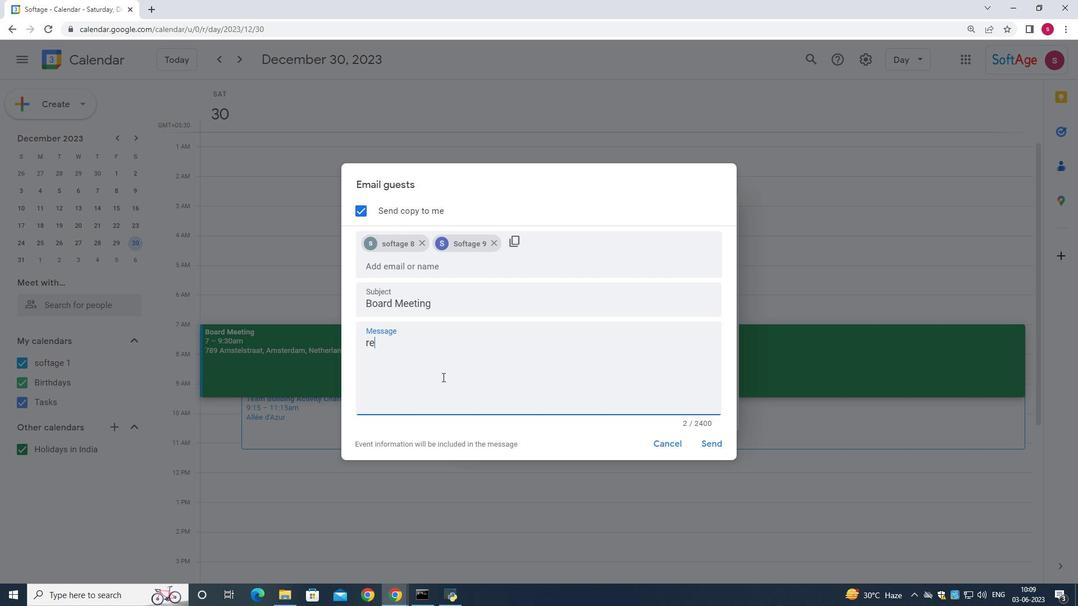 
Action: Mouse moved to (813, 551)
Screenshot: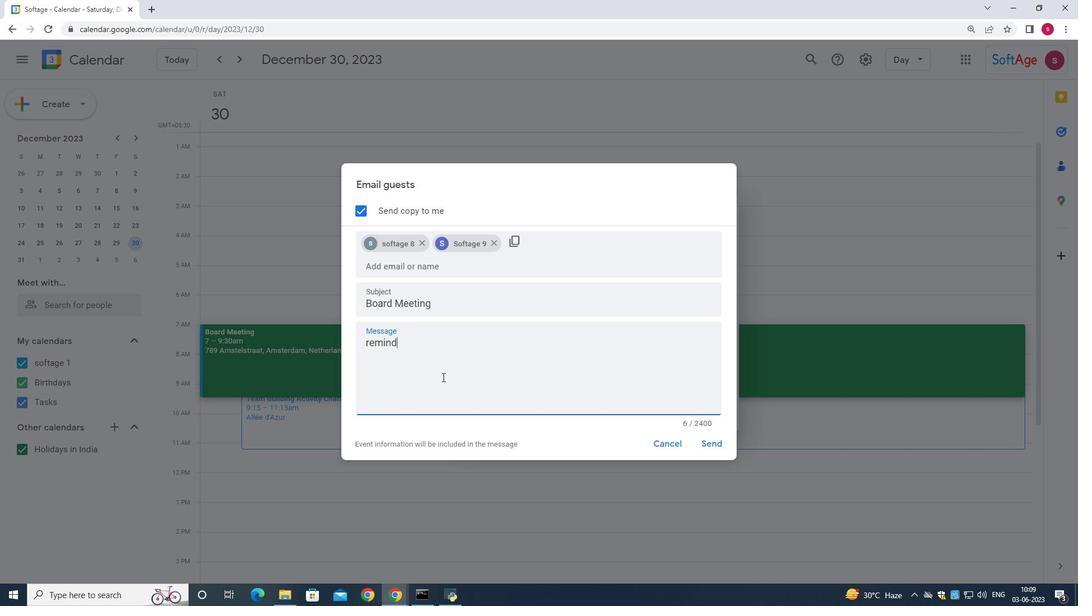 
Action: Key pressed where<Key.space>the<Key.space>
Screenshot: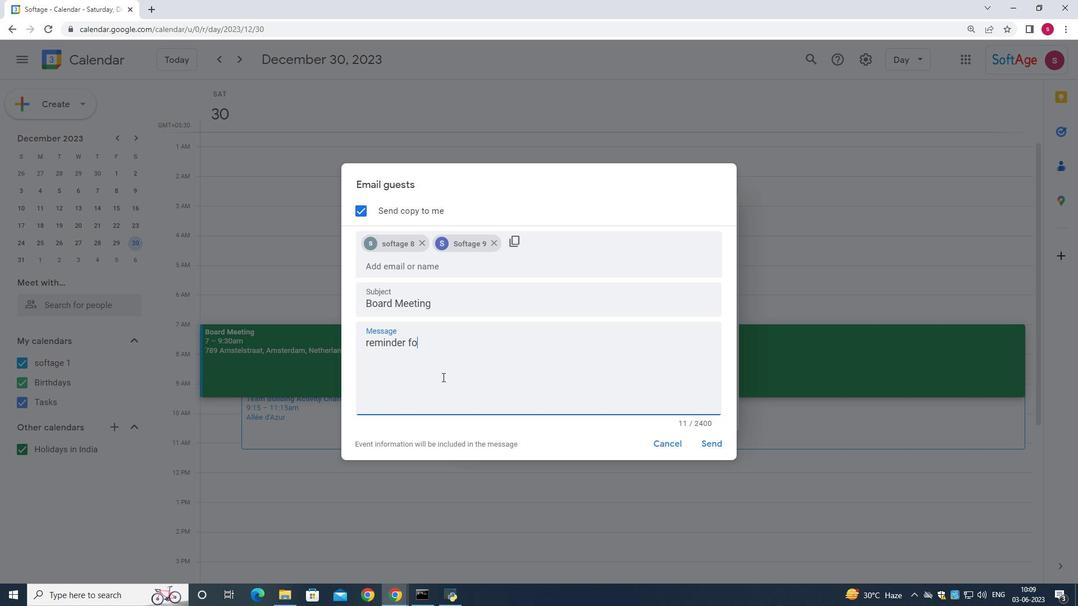 
Action: Mouse moved to (634, 419)
Screenshot: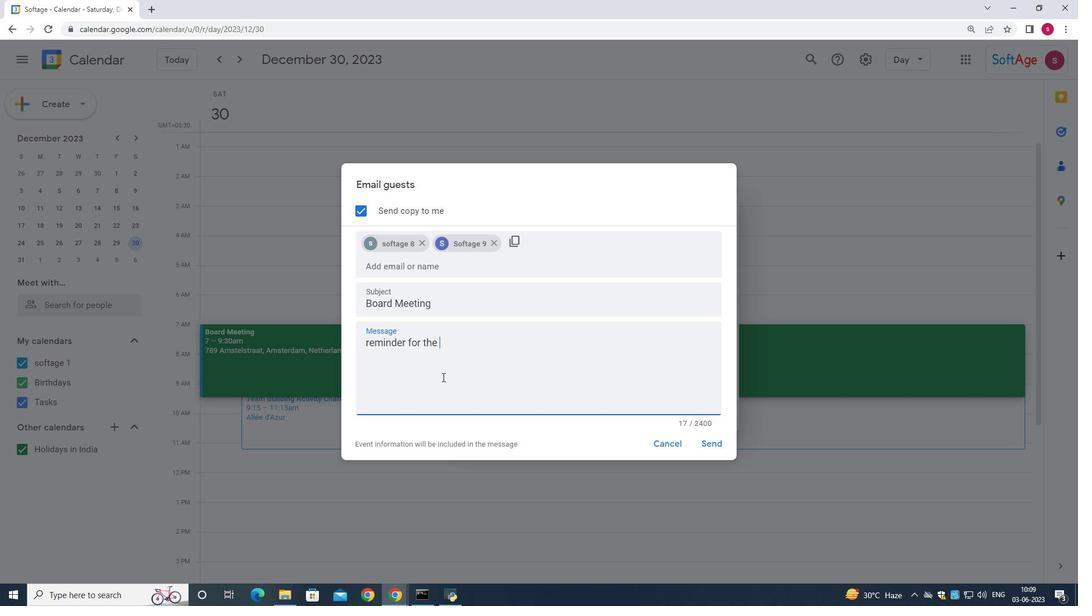 
Action: Key pressed board<Key.space>of<Key.space>directors,<Key.space>executive<Key.space>team,<Key.space>and<Key.space>key<Key.space>stakeholders<Key.space>come<Key.space>together<Key.space>to<Key.space>discuss<Key.space>and<Key.space>make<Key.space>important<Key.space>directions<Key.space>regarding<Key.space>the<Key.space>organization's<Key.space>strategic<Key.space>direction,<Key.space>governance,<Key.space>and<Key.space>overall<Key.space>performance<Key.space>.<Key.space><Key.shift>Se<Key.backspace><Key.backspace><Key.backspace>
Screenshot: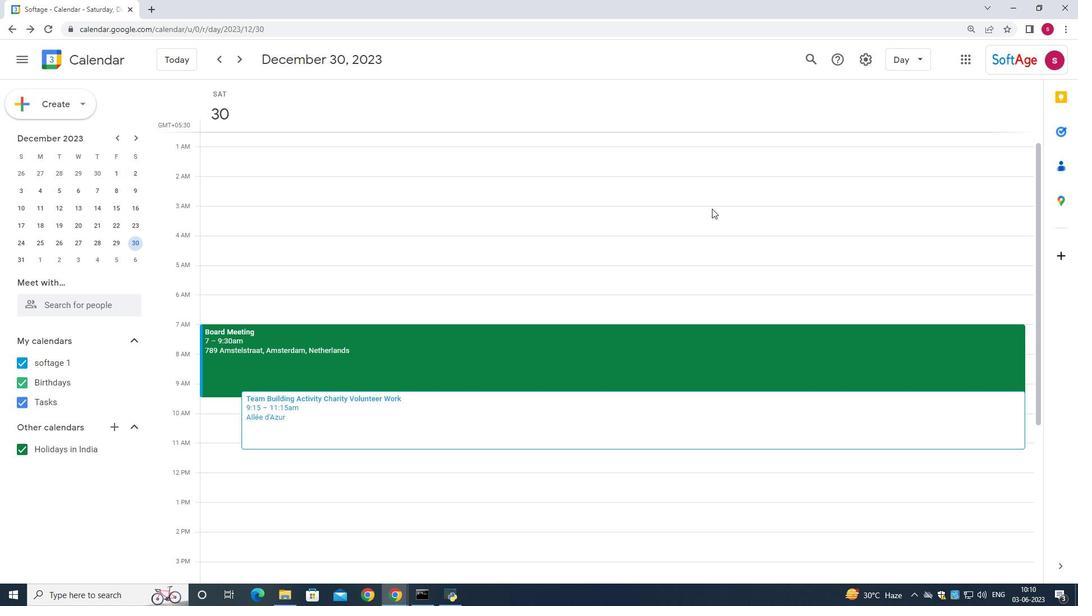 
Action: Mouse moved to (687, 479)
Screenshot: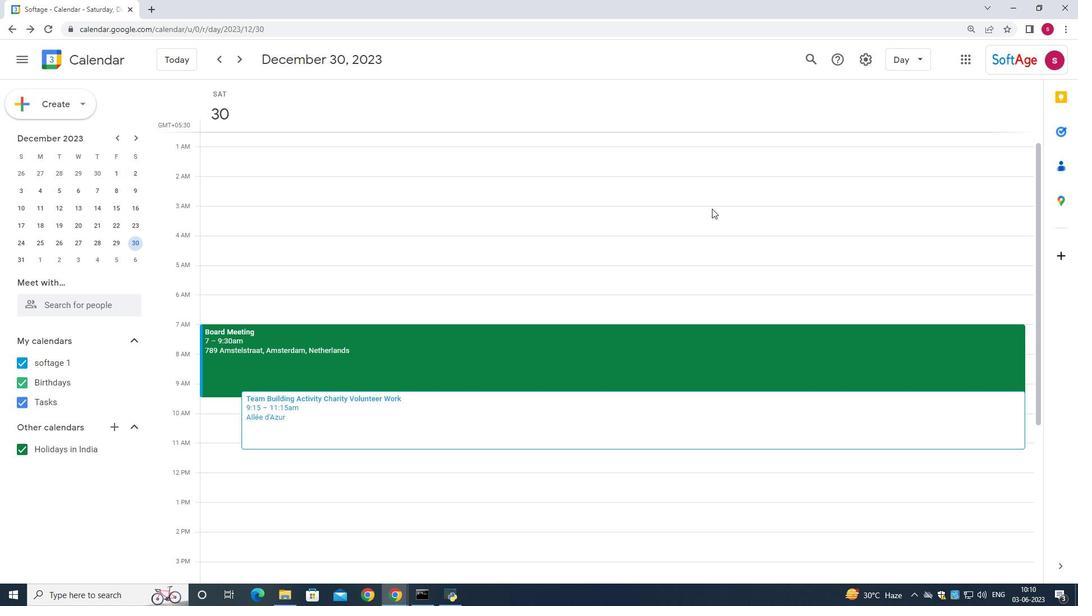 
Action: Mouse scrolled (687, 478) with delta (0, 0)
Screenshot: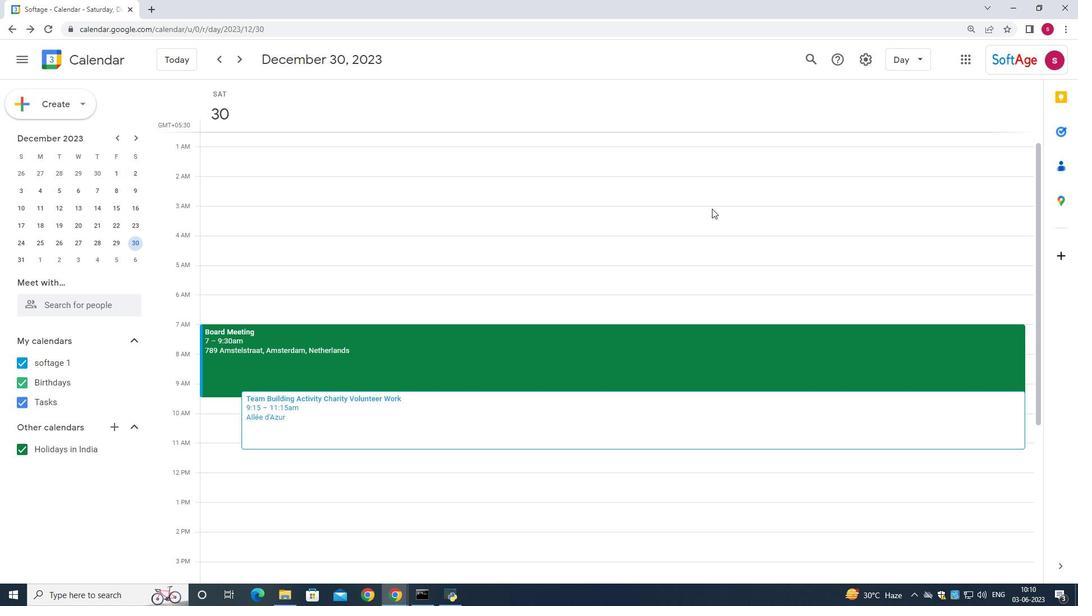 
Action: Mouse moved to (687, 437)
Screenshot: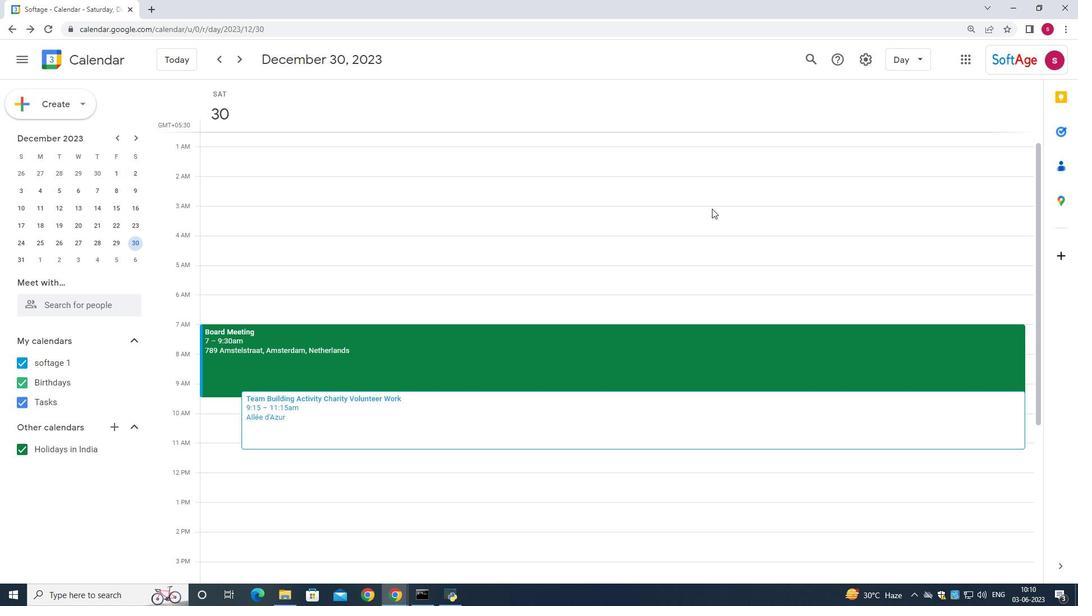 
Action: Mouse scrolled (687, 438) with delta (0, 0)
Screenshot: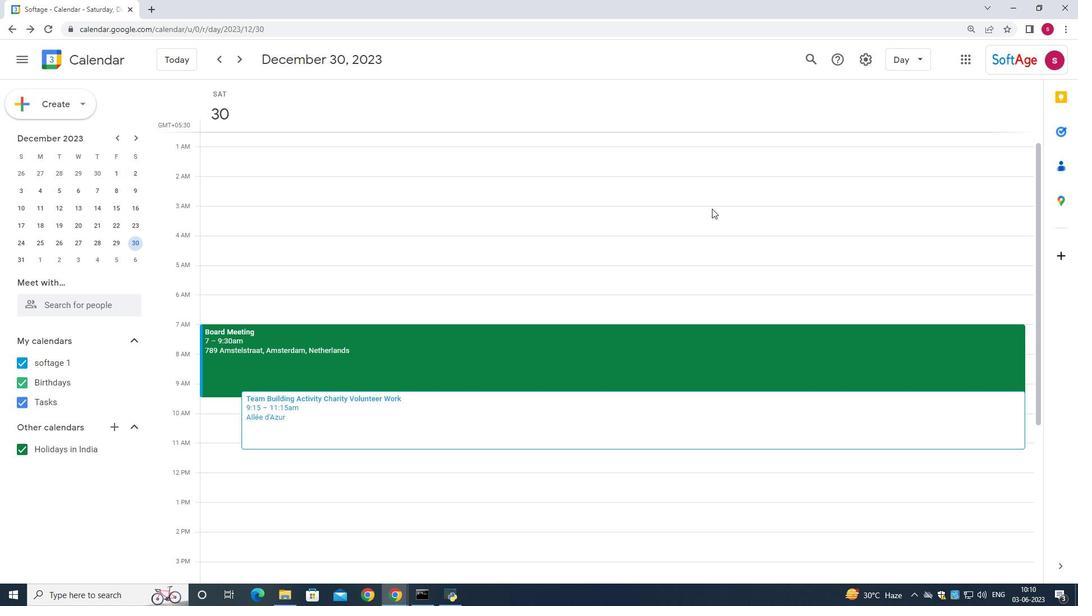 
Action: Mouse scrolled (687, 438) with delta (0, 0)
Screenshot: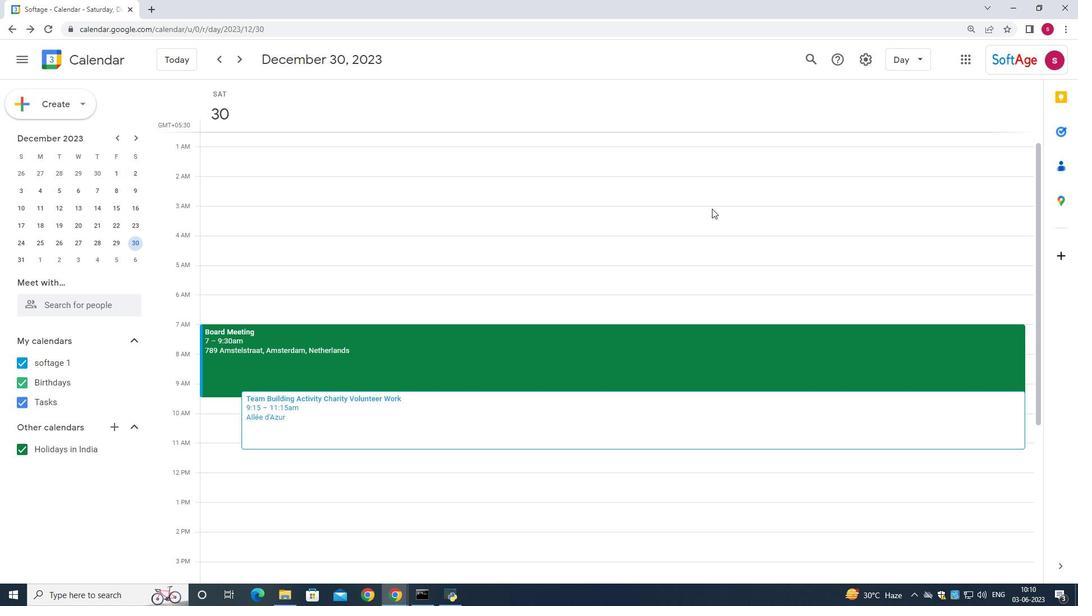 
Action: Mouse moved to (619, 551)
Screenshot: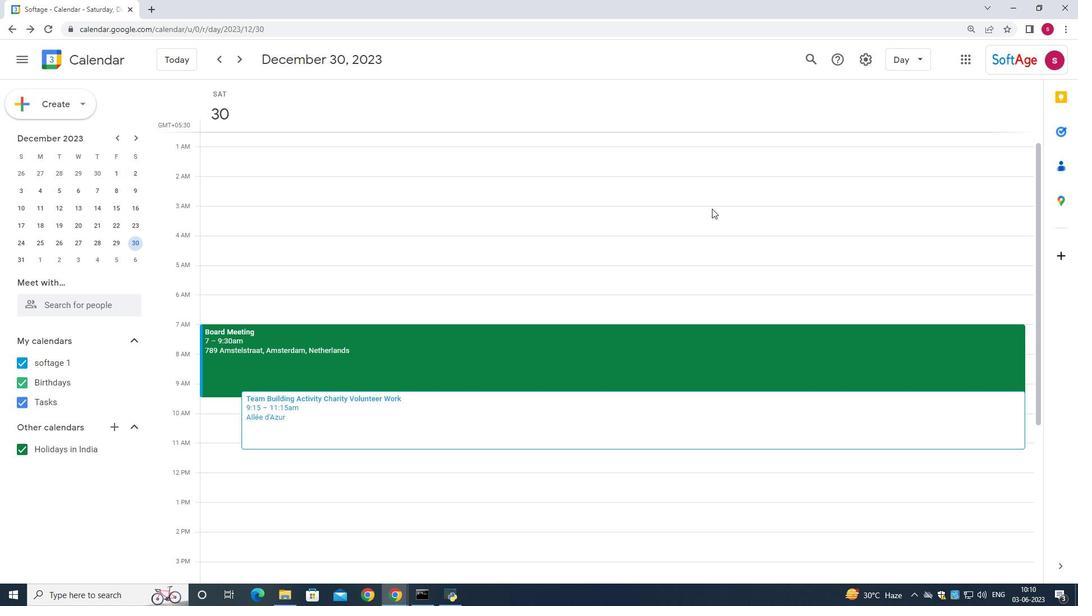 
Action: Mouse scrolled (620, 550) with delta (0, 0)
Screenshot: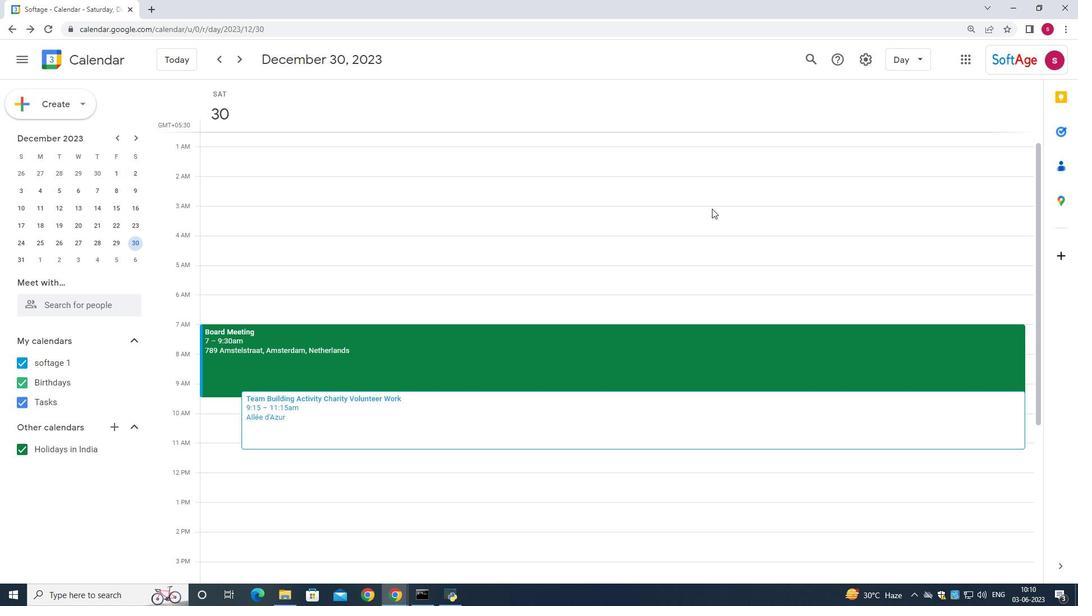 
Action: Mouse scrolled (620, 551) with delta (0, 0)
Screenshot: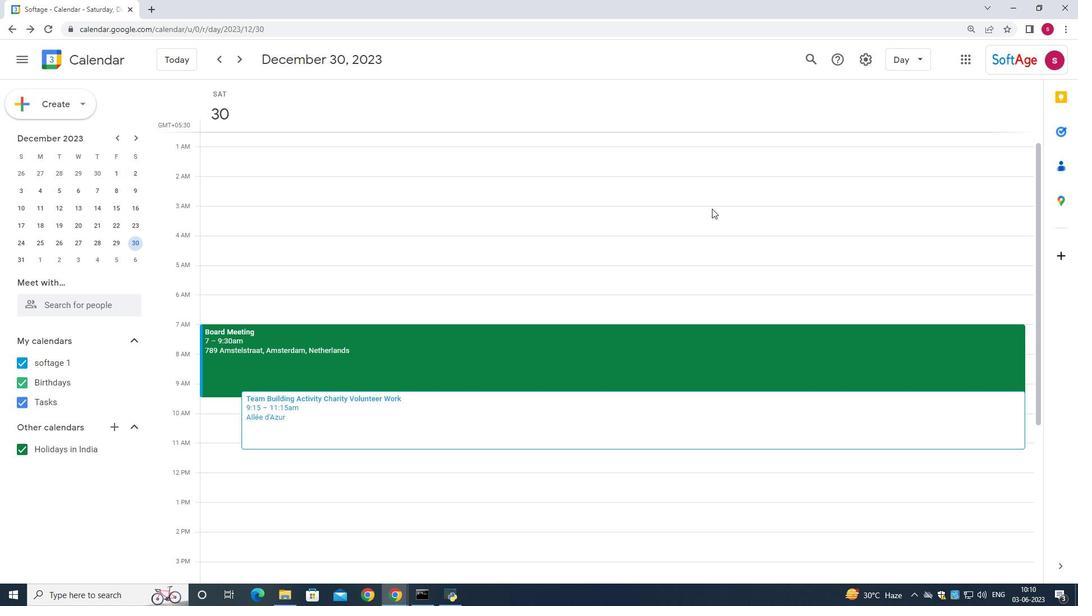 
Action: Mouse scrolled (619, 551) with delta (0, 0)
Screenshot: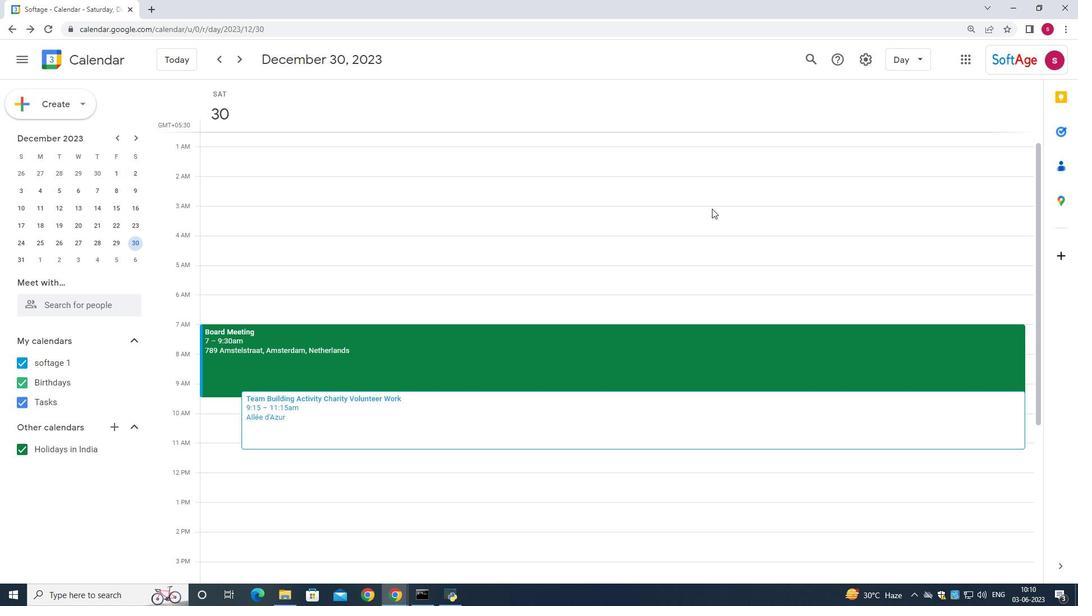 
Action: Mouse moved to (607, 480)
Screenshot: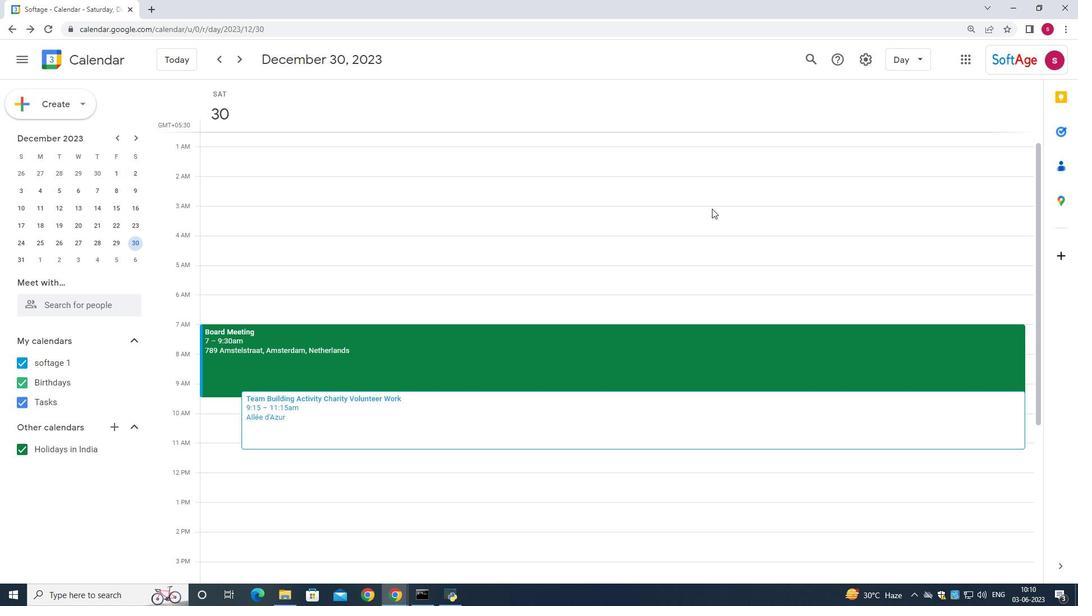 
Action: Mouse scrolled (607, 480) with delta (0, 0)
Screenshot: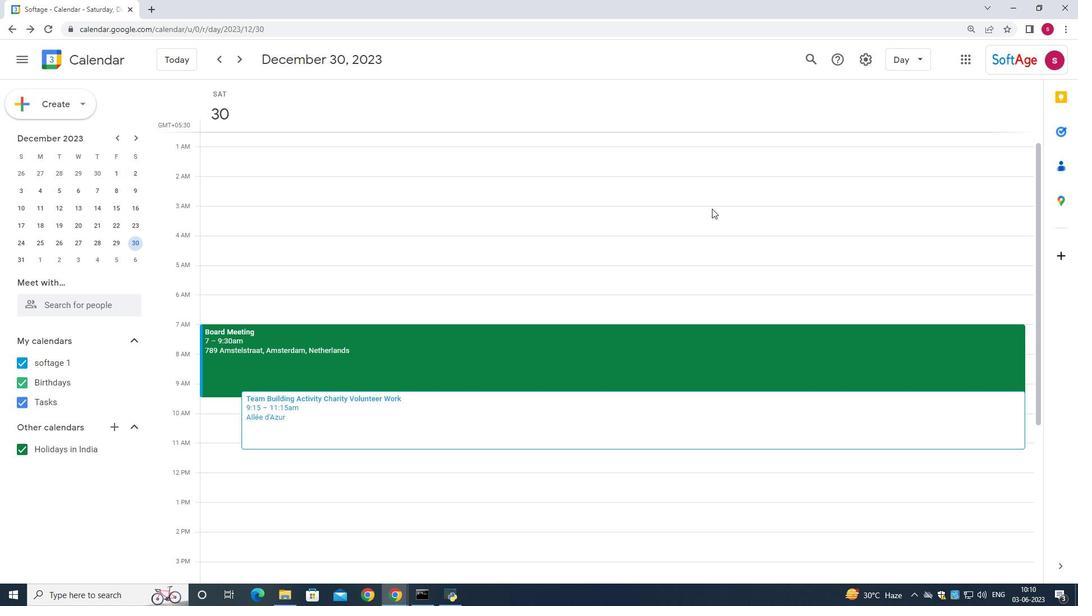 
Action: Mouse scrolled (607, 480) with delta (0, 0)
Screenshot: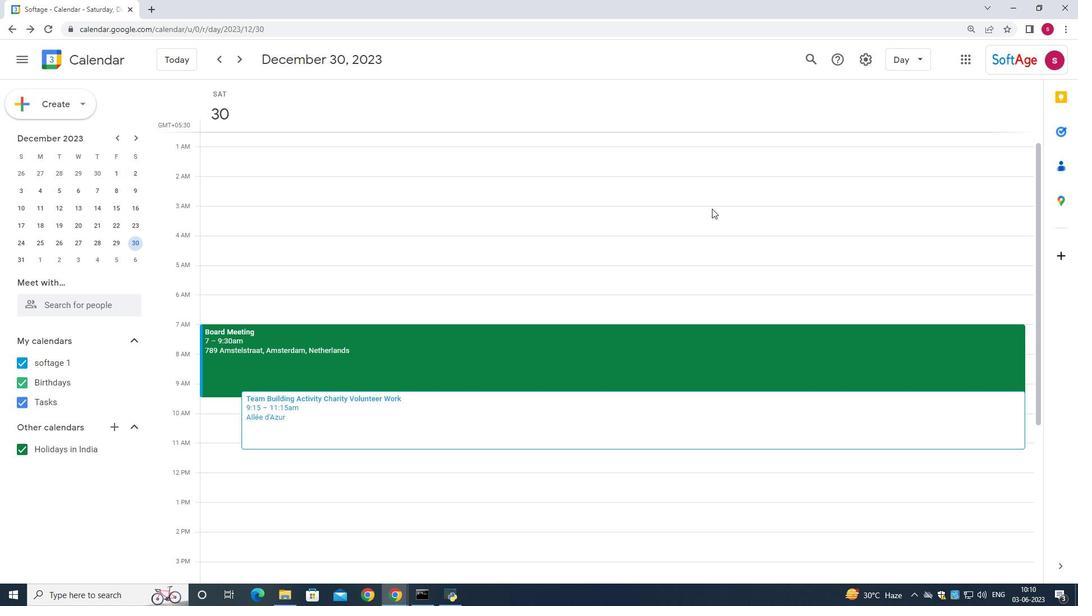 
Action: Mouse scrolled (607, 480) with delta (0, 0)
Screenshot: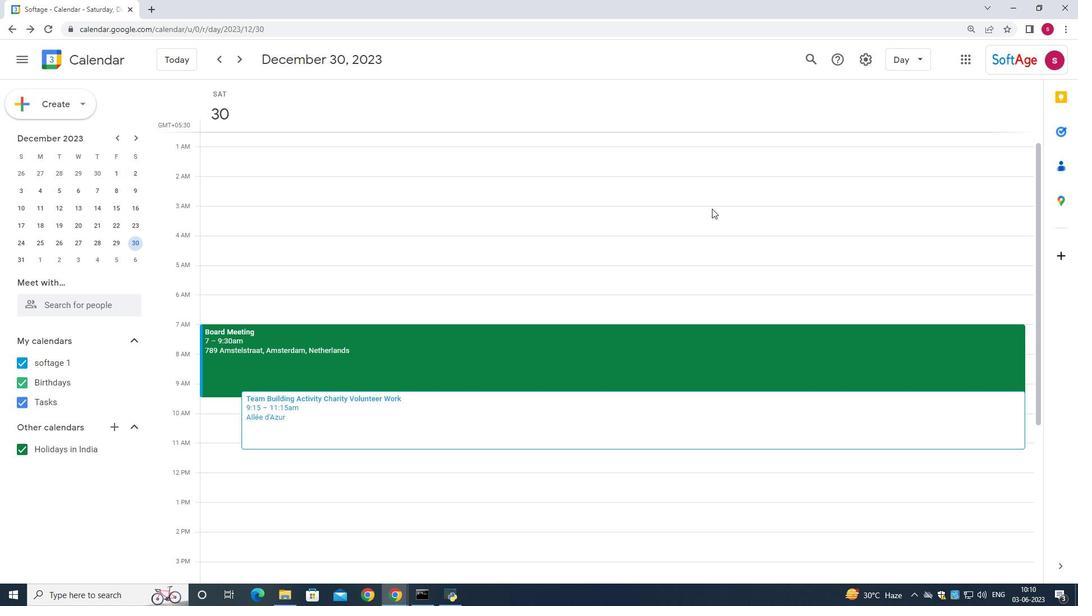 
Action: Mouse scrolled (607, 480) with delta (0, 0)
Screenshot: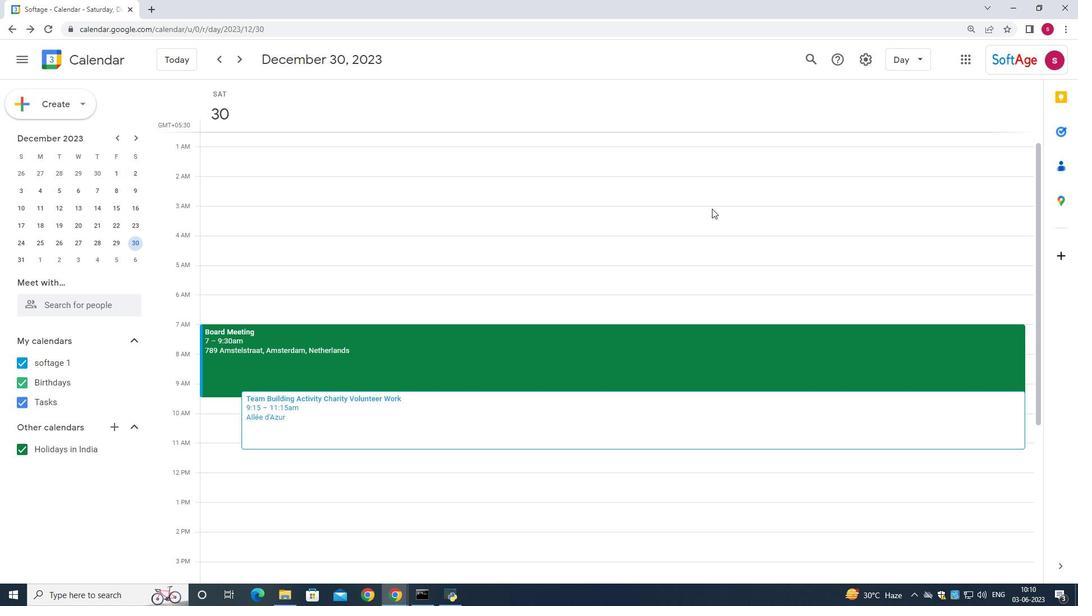 
Action: Mouse moved to (554, 497)
Screenshot: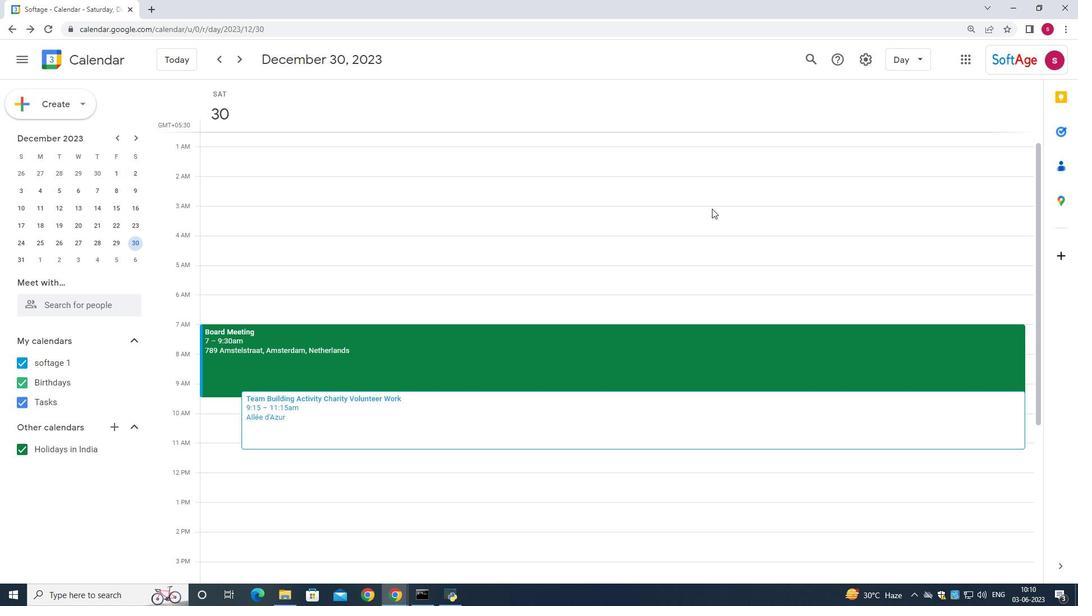
Action: Mouse pressed left at (554, 497)
Screenshot: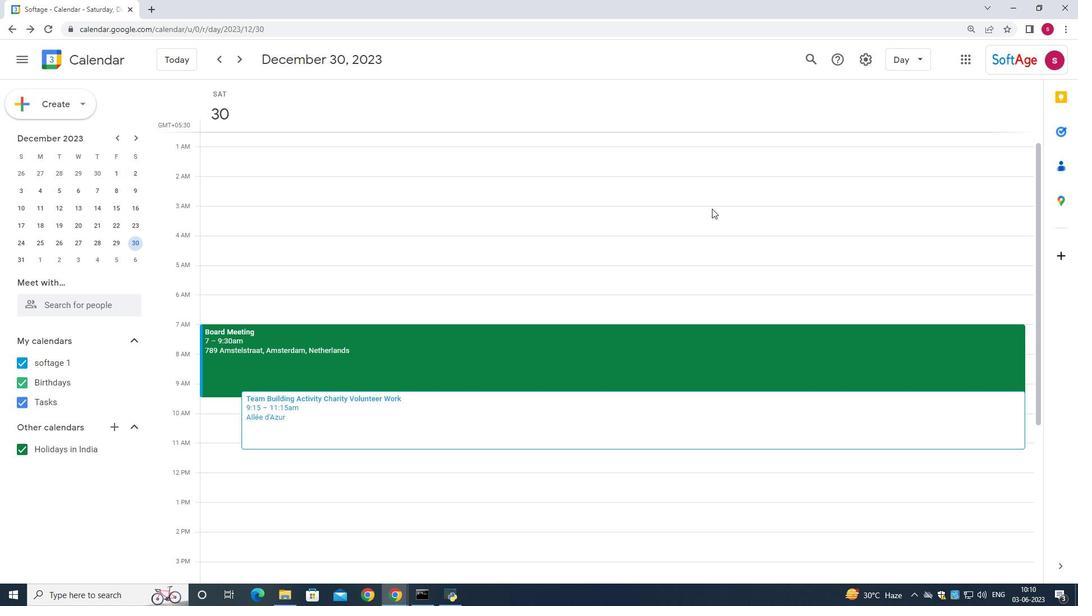 
Action: Mouse moved to (561, 417)
Screenshot: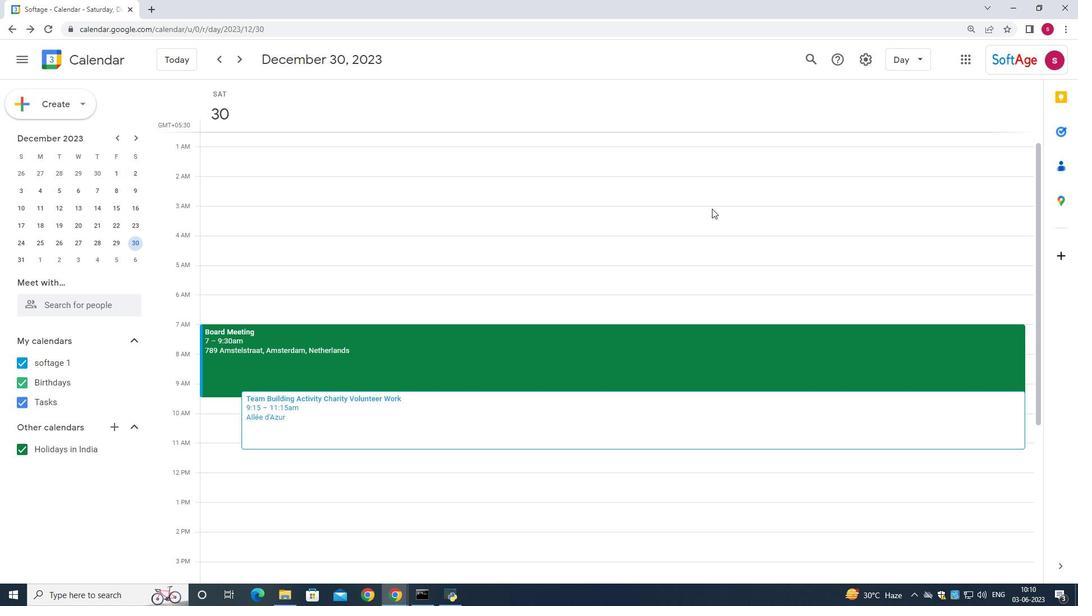 
Action: Mouse pressed left at (561, 417)
Screenshot: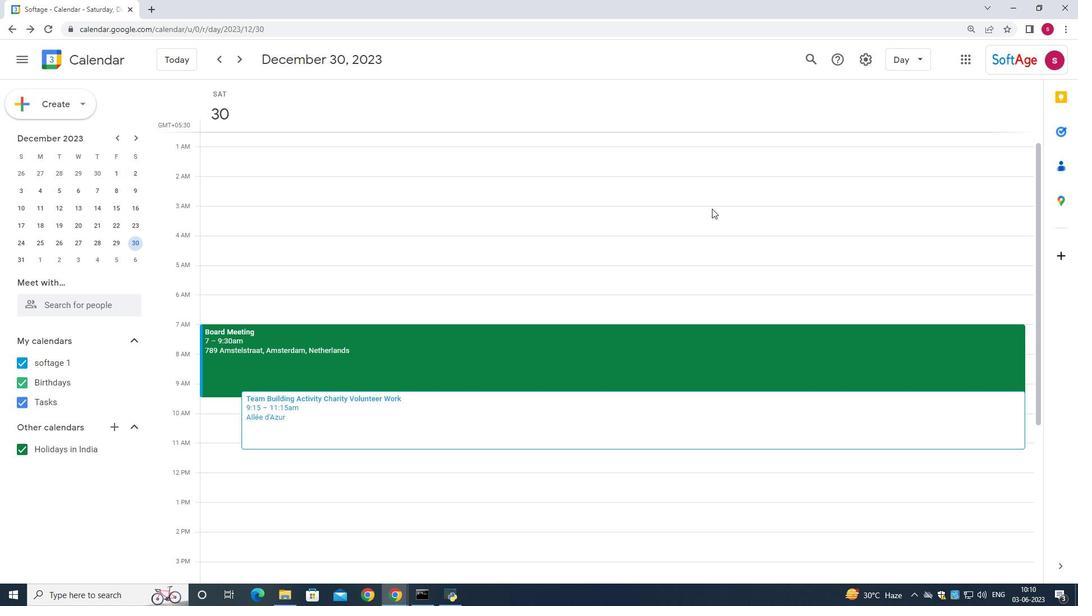 
Action: Mouse moved to (573, 443)
Screenshot: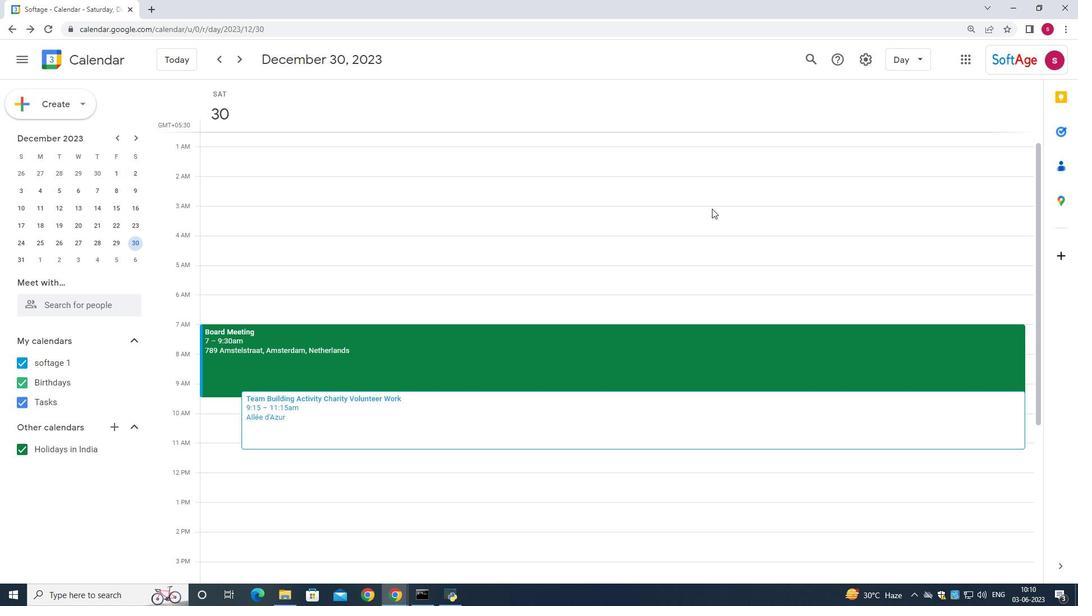 
Action: Mouse pressed left at (573, 443)
Screenshot: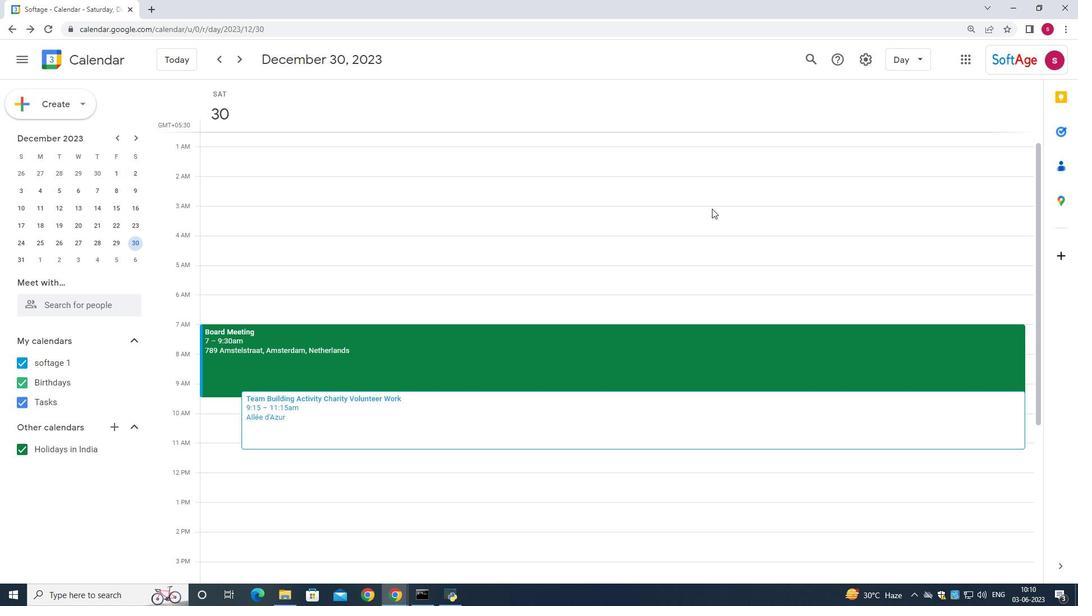 
Action: Mouse moved to (538, 264)
Screenshot: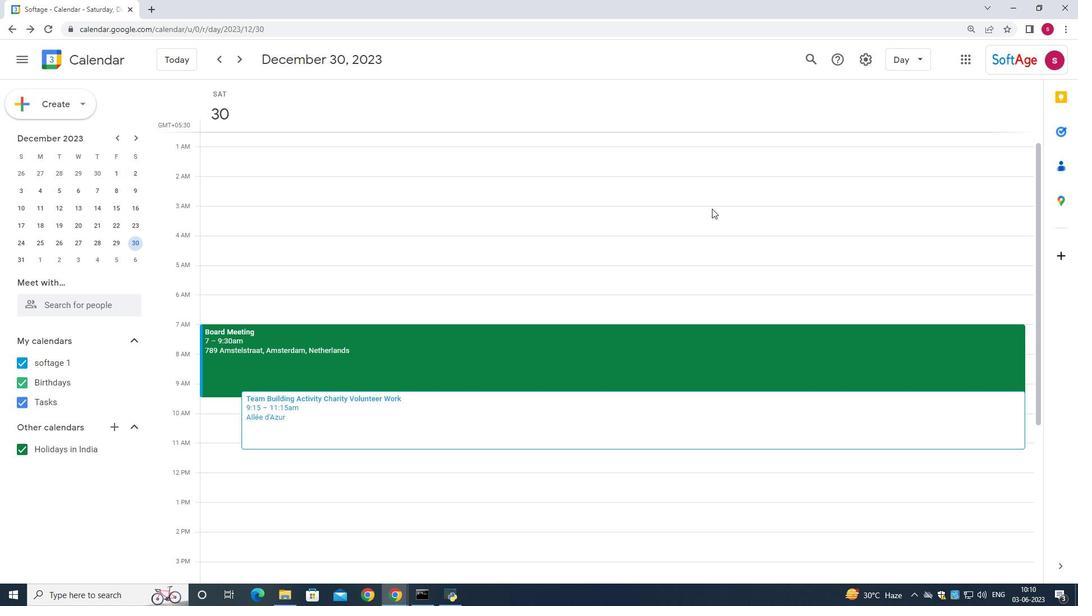
Action: Mouse pressed left at (538, 264)
Screenshot: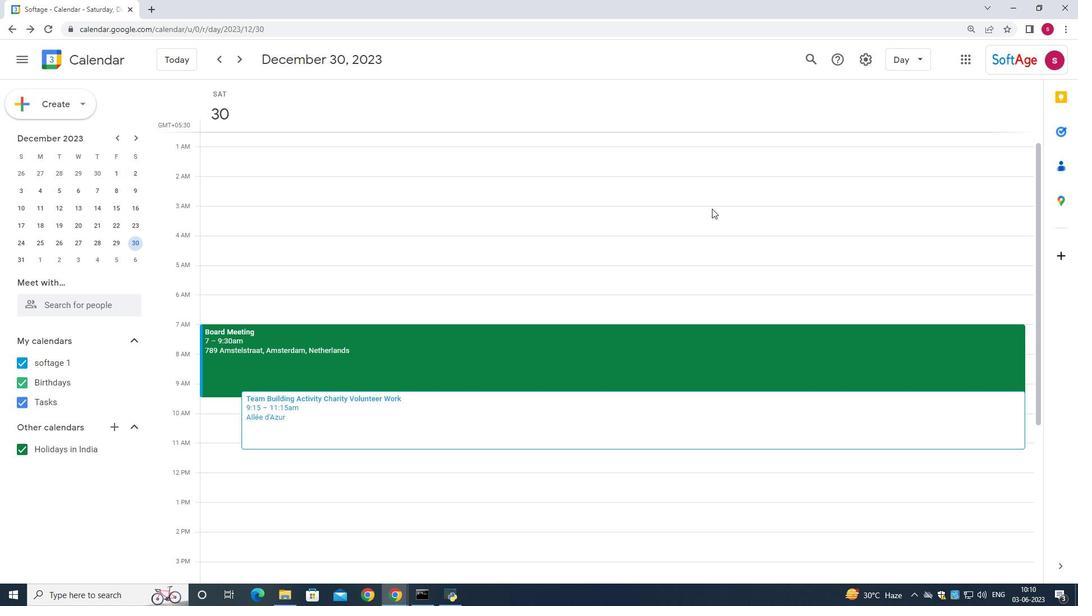 
Action: Mouse moved to (484, 82)
Screenshot: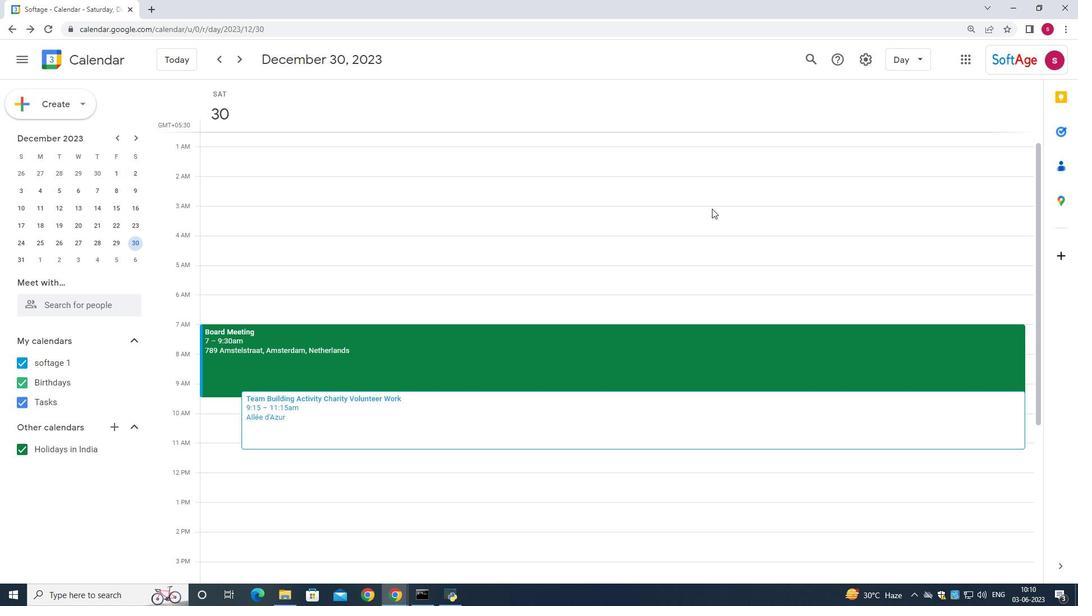 
Action: Mouse pressed left at (484, 82)
Screenshot: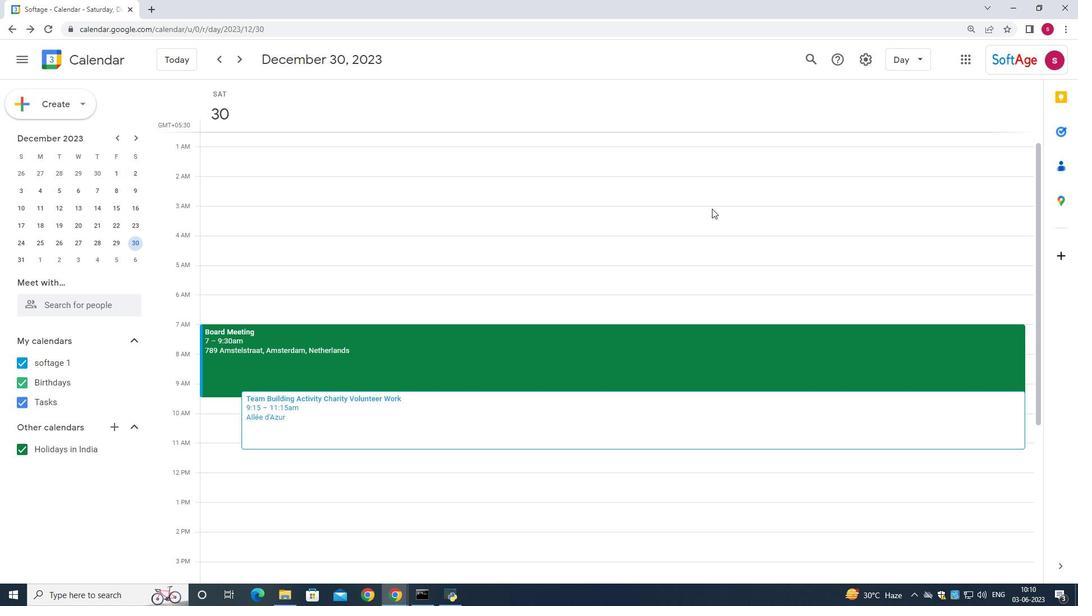 
Action: Mouse moved to (518, 307)
Screenshot: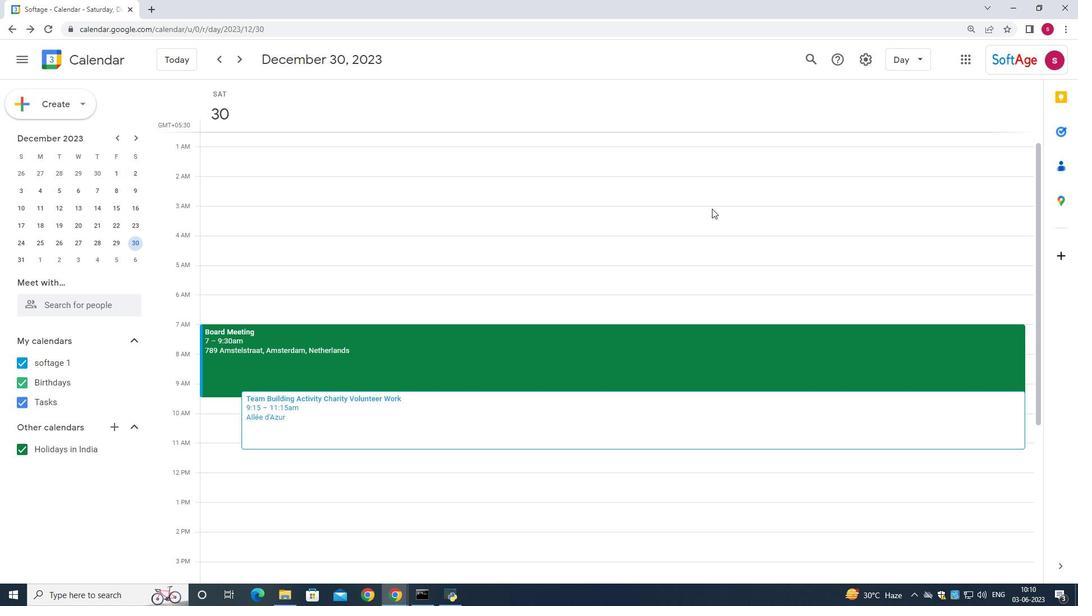 
Action: Mouse pressed left at (518, 307)
Screenshot: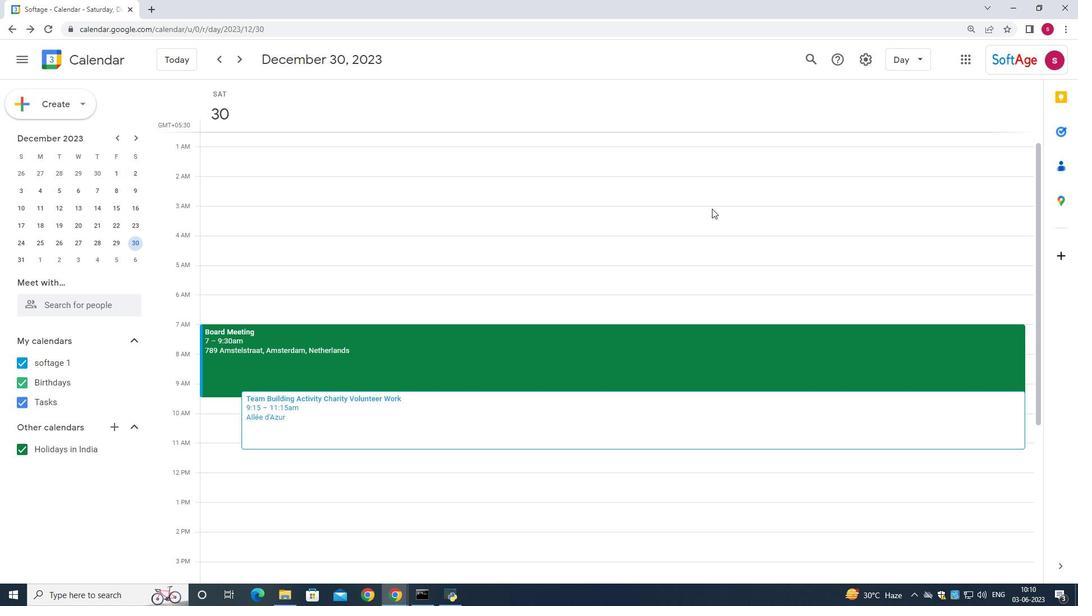 
Action: Key pressed 789<Key.space><Key.shift>Amstelstraat,<Key.space><Key.shift>Amstr<Key.backspace>erdam,<Key.space><Key.shift_r><Key.shift_r><Key.shift_r><Key.shift_r><Key.shift_r><Key.shift_r><Key.shift_r>Netherlands
Screenshot: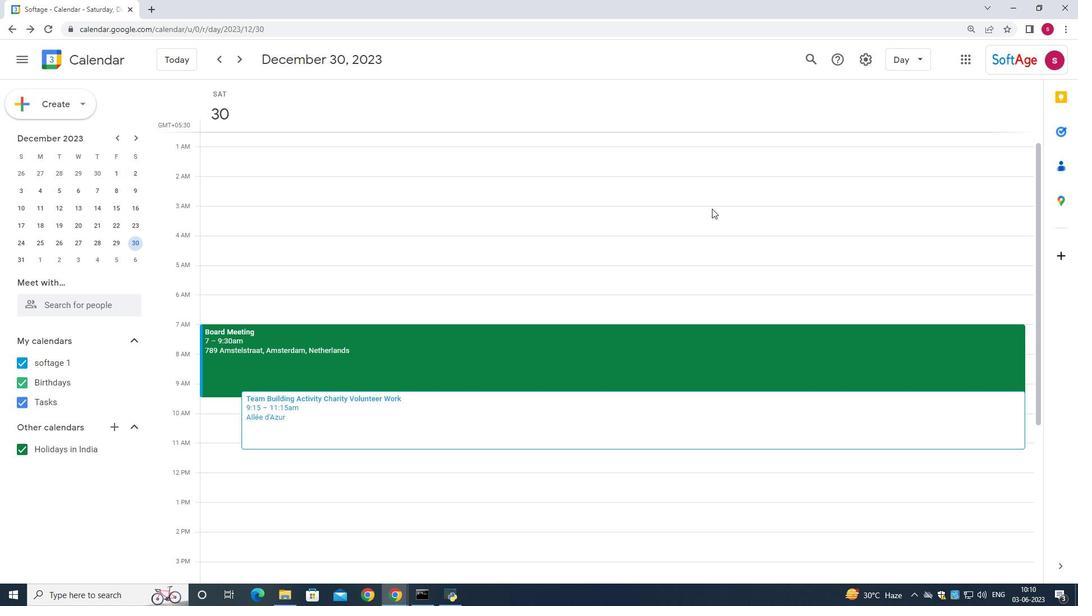 
Action: Mouse moved to (688, 538)
Screenshot: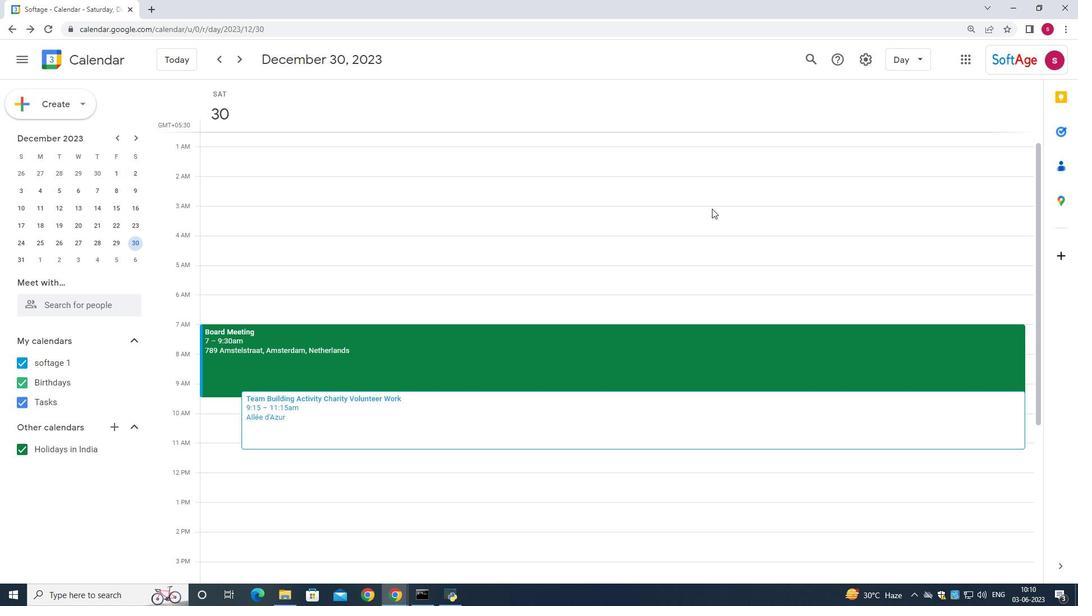 
Action: Mouse pressed left at (688, 538)
Screenshot: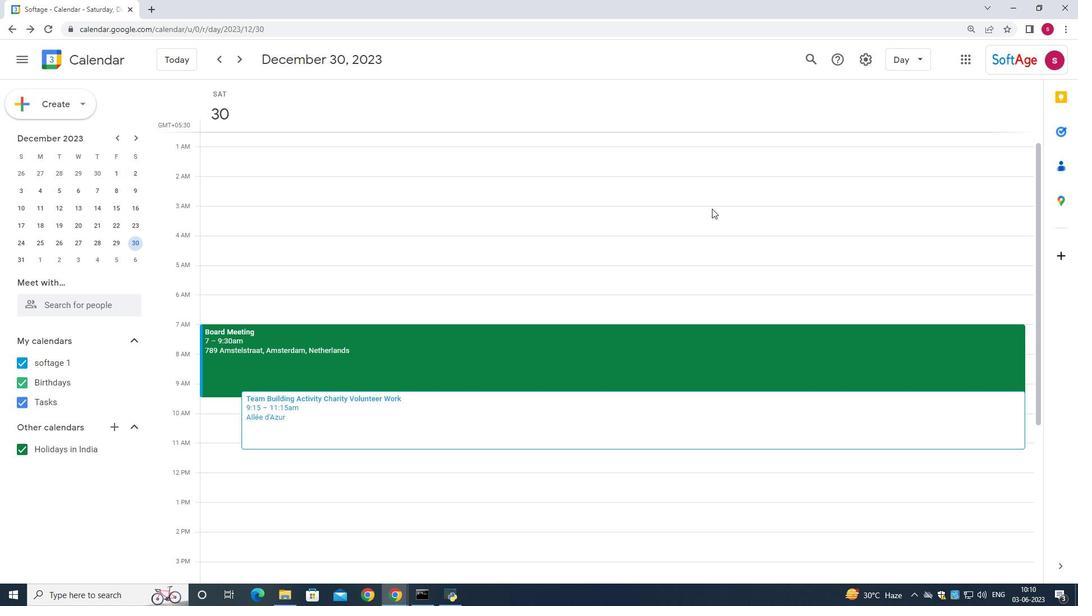 
Action: Mouse moved to (359, 235)
Screenshot: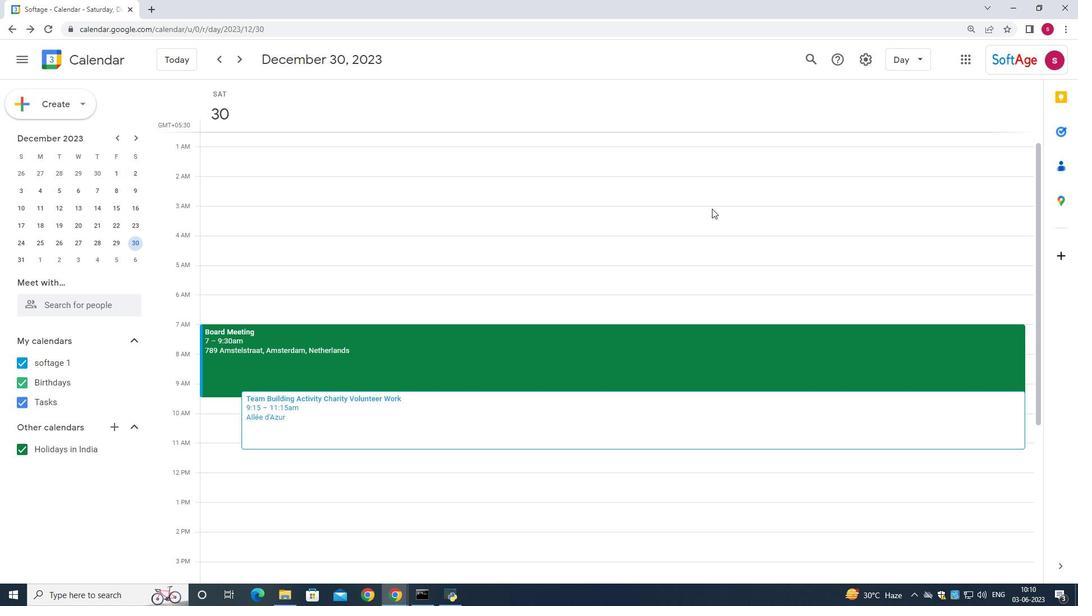 
Action: Mouse pressed left at (359, 235)
Screenshot: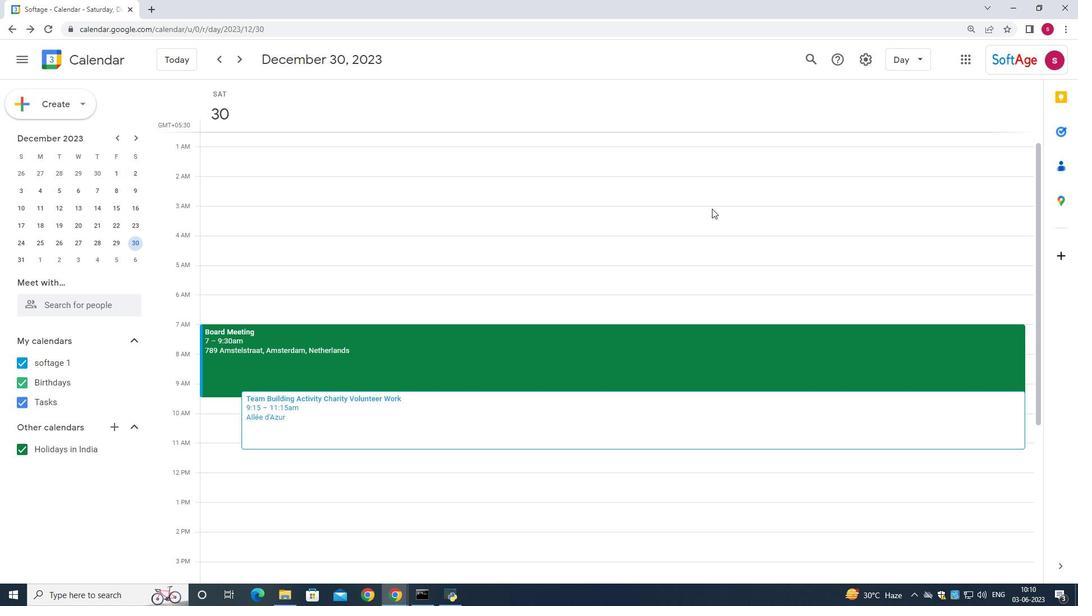 
Action: Mouse moved to (361, 230)
Screenshot: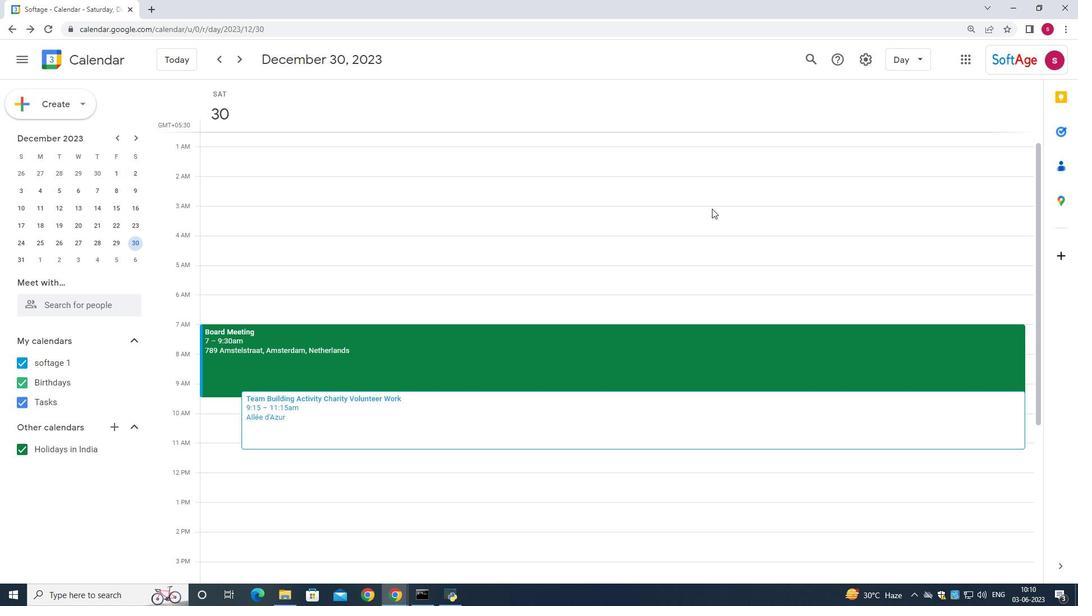 
Action: Mouse pressed left at (361, 230)
Screenshot: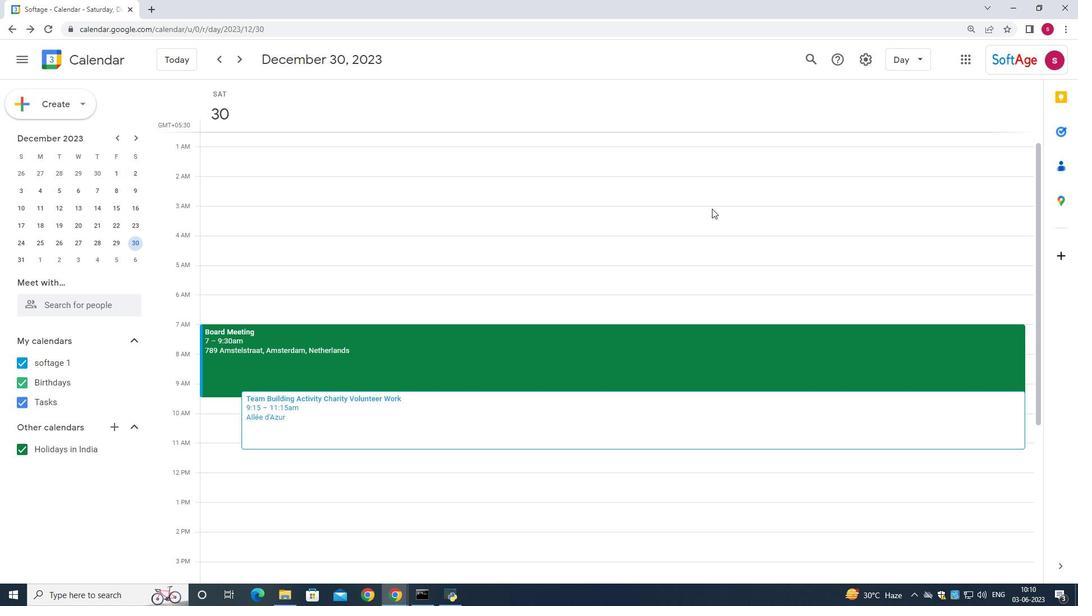 
Action: Mouse pressed left at (361, 230)
Screenshot: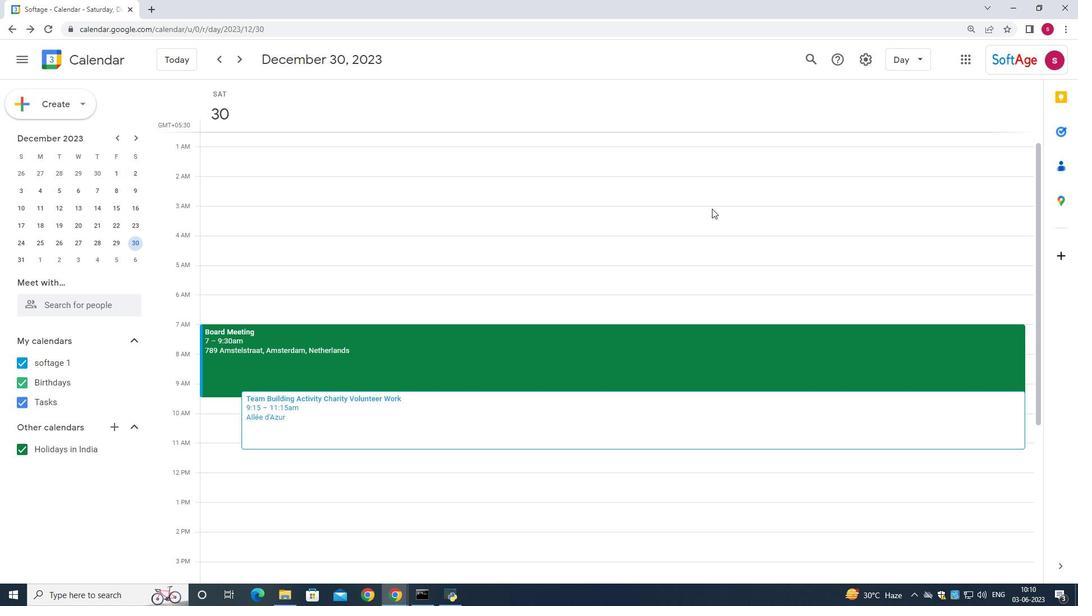 
Action: Mouse moved to (8, 22)
Screenshot: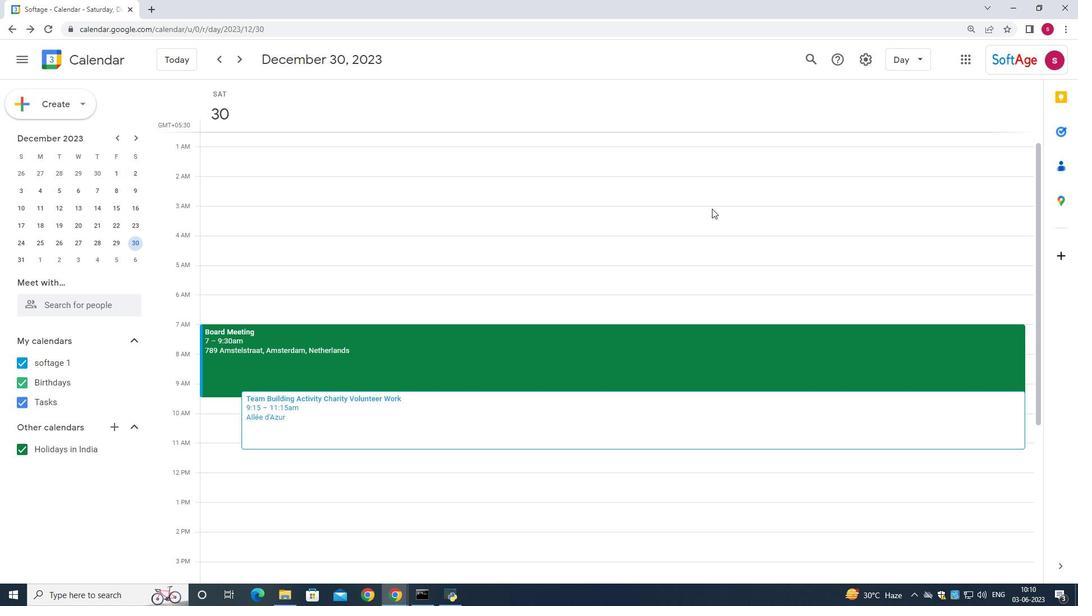 
Action: Mouse pressed left at (8, 22)
Screenshot: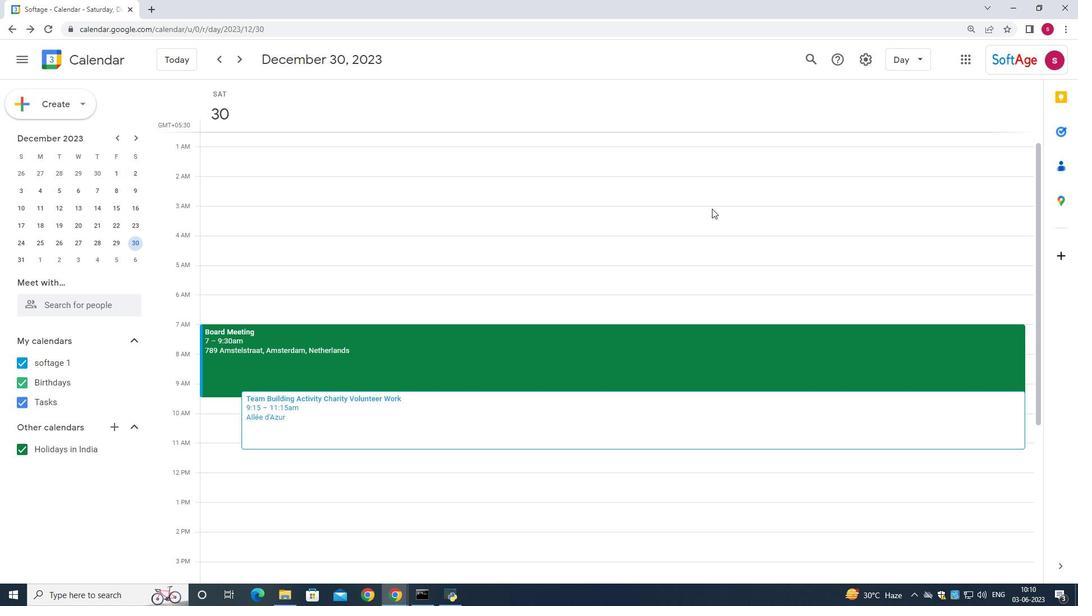 
Action: Mouse moved to (772, 254)
Screenshot: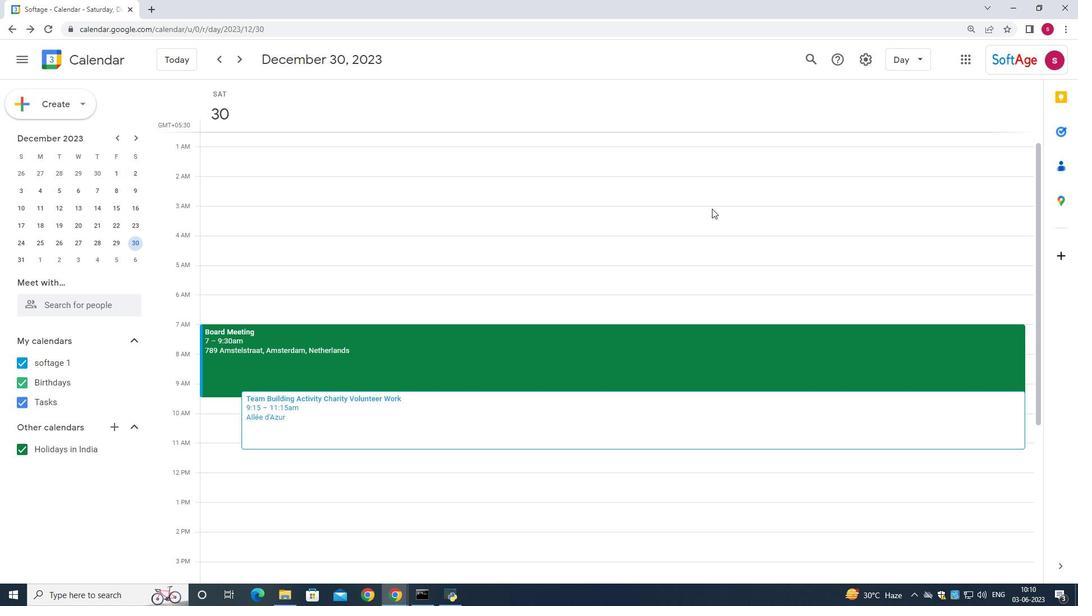 
Action: Mouse scrolled (772, 255) with delta (0, 0)
Screenshot: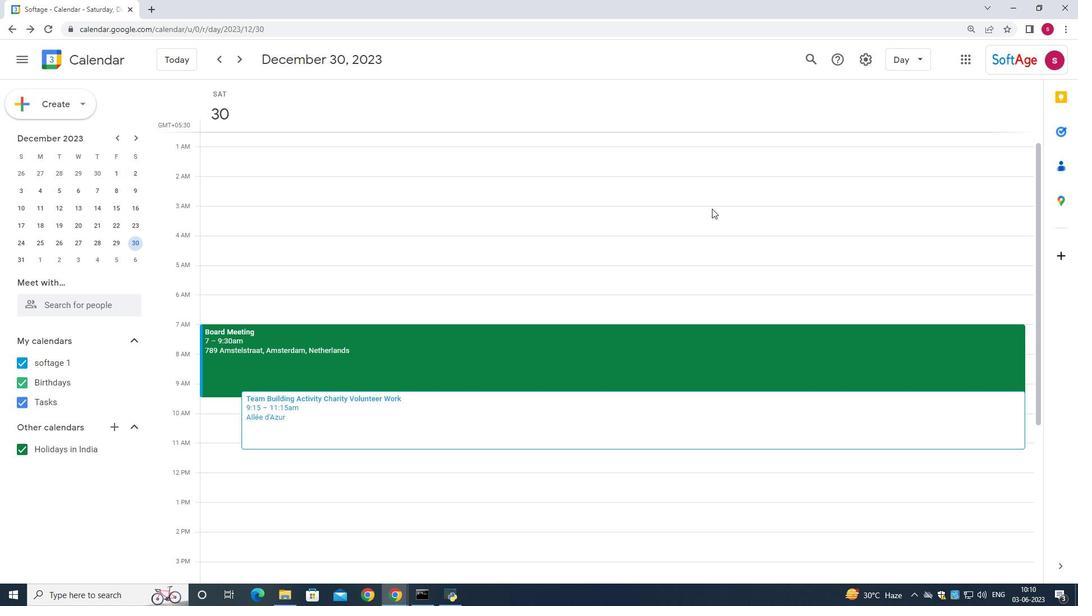 
Action: Mouse moved to (772, 255)
Screenshot: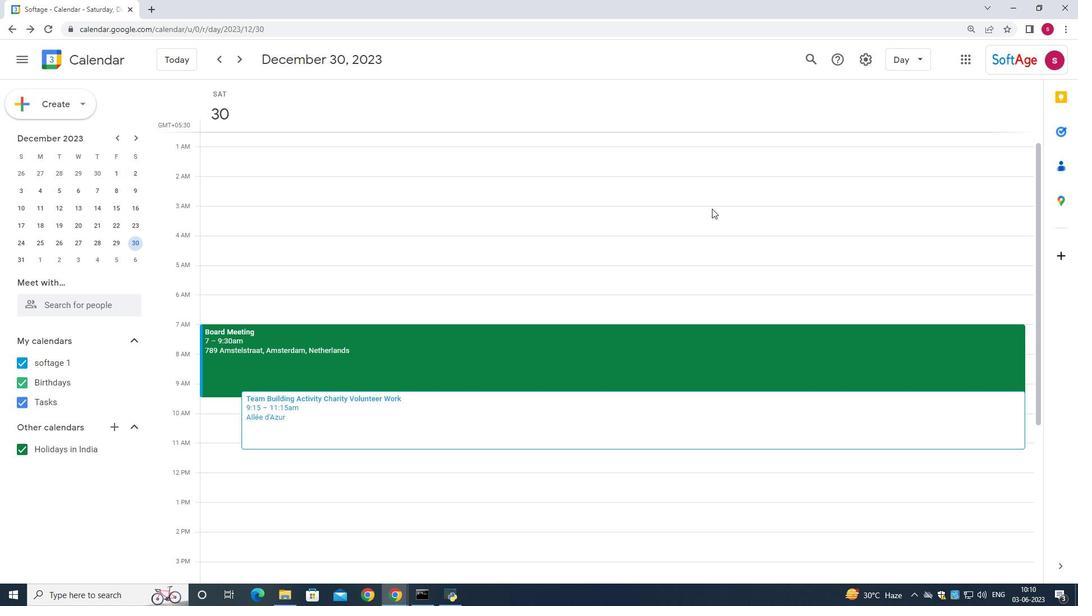 
Action: Mouse scrolled (772, 255) with delta (0, 0)
Screenshot: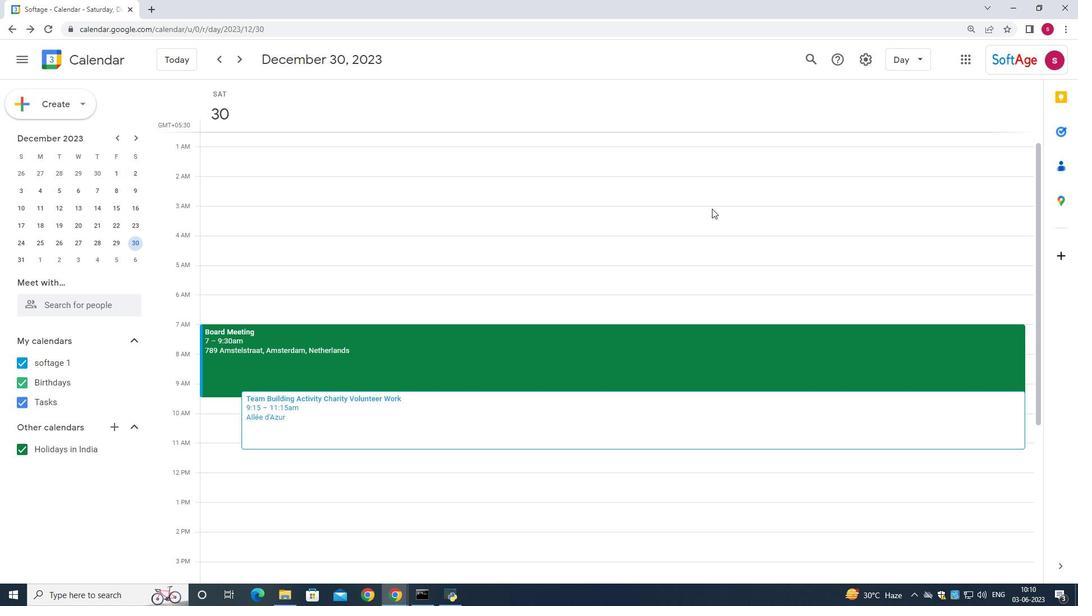 
Action: Mouse scrolled (772, 255) with delta (0, 0)
Screenshot: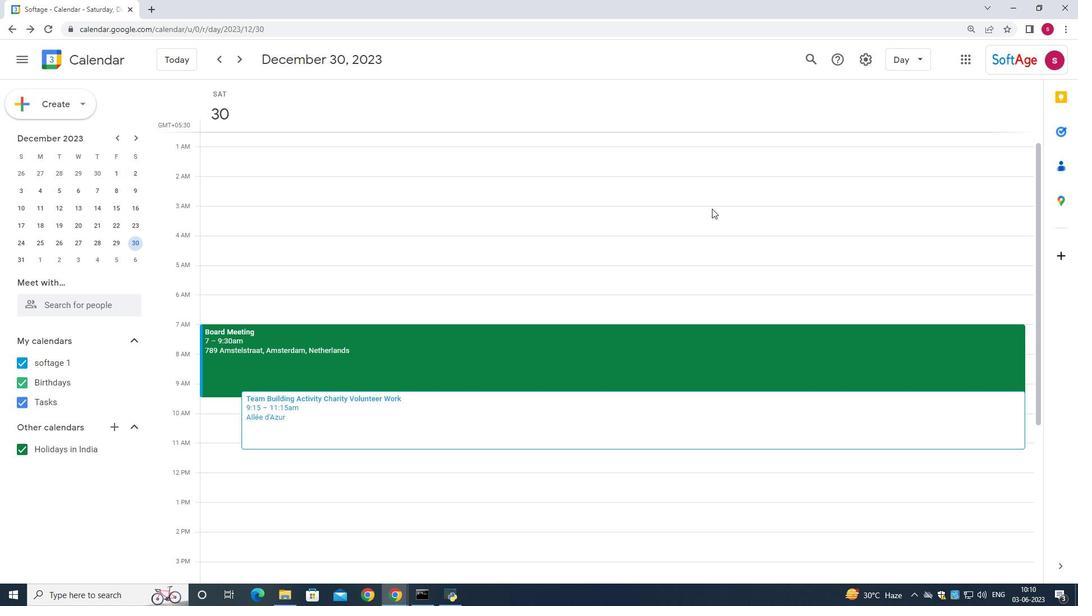 
Action: Mouse scrolled (772, 255) with delta (0, 0)
Screenshot: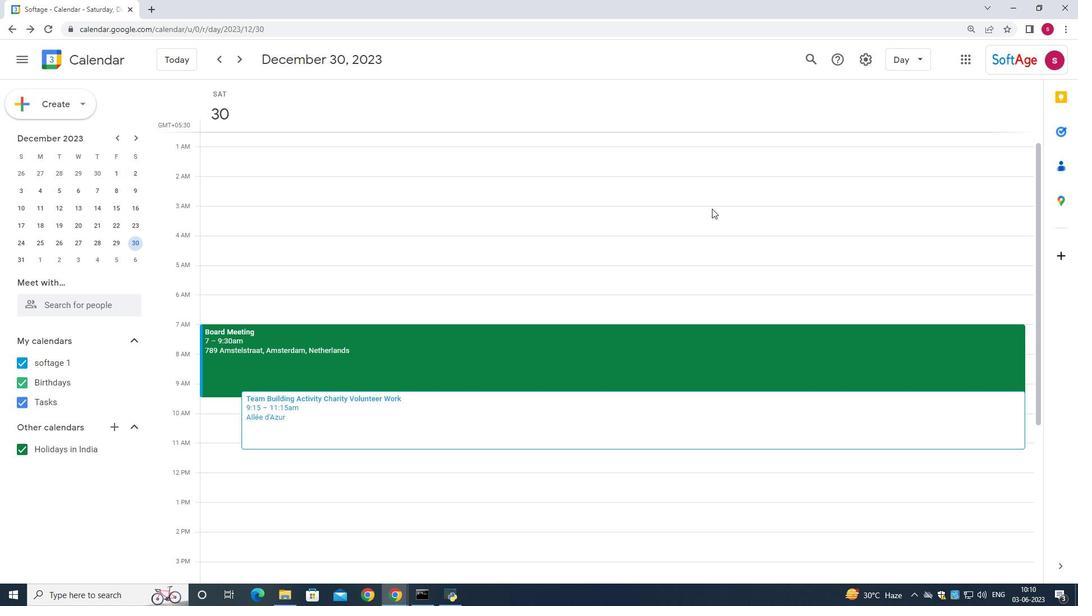 
Action: Mouse scrolled (772, 255) with delta (0, 0)
Screenshot: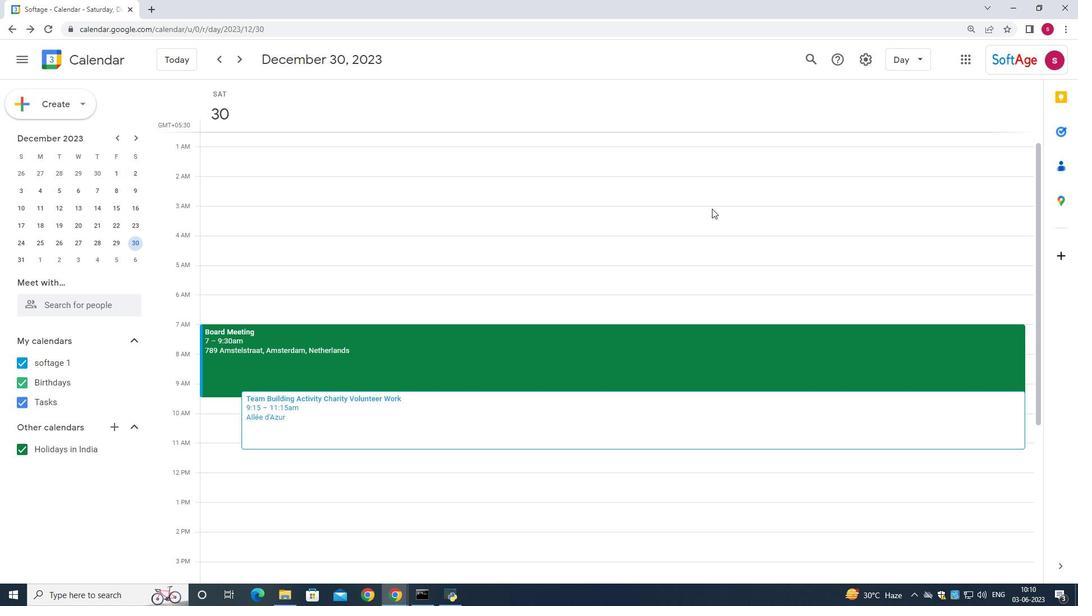 
Action: Mouse moved to (770, 255)
Screenshot: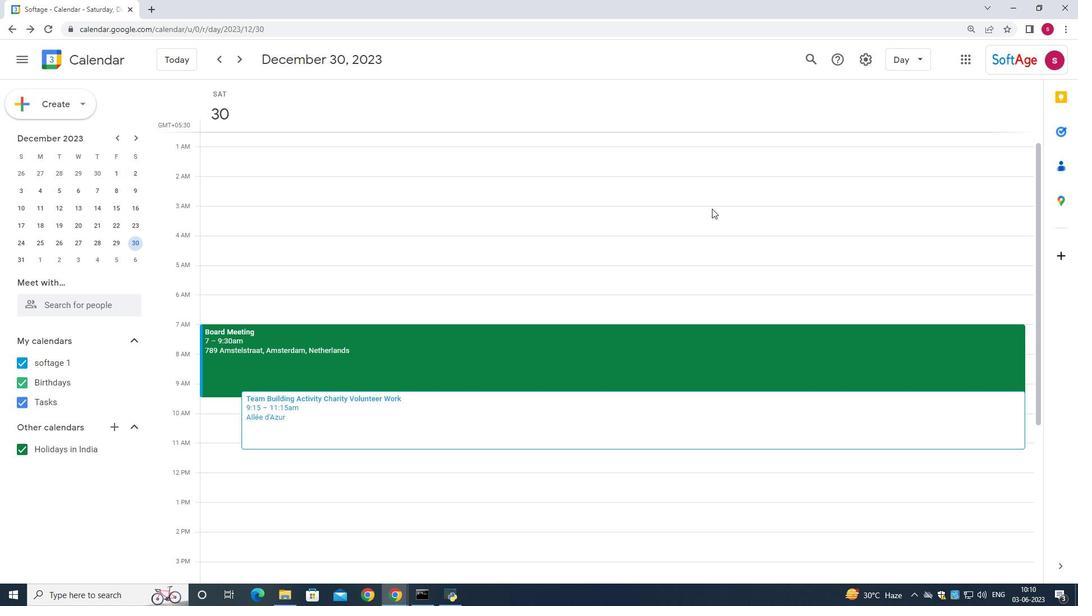 
Action: Mouse scrolled (770, 255) with delta (0, 0)
Screenshot: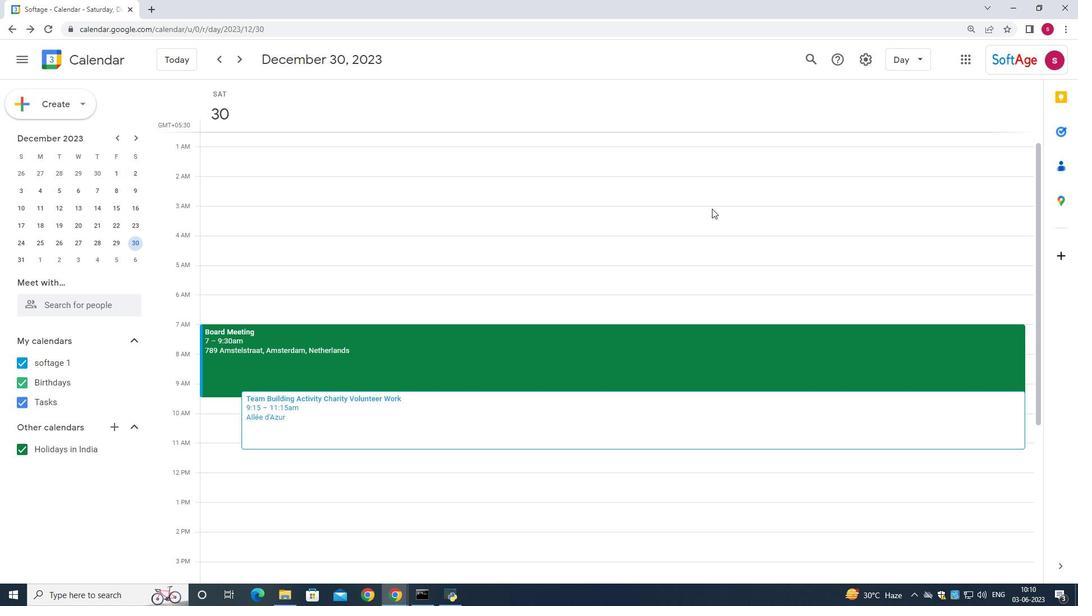 
Action: Mouse moved to (638, 278)
Screenshot: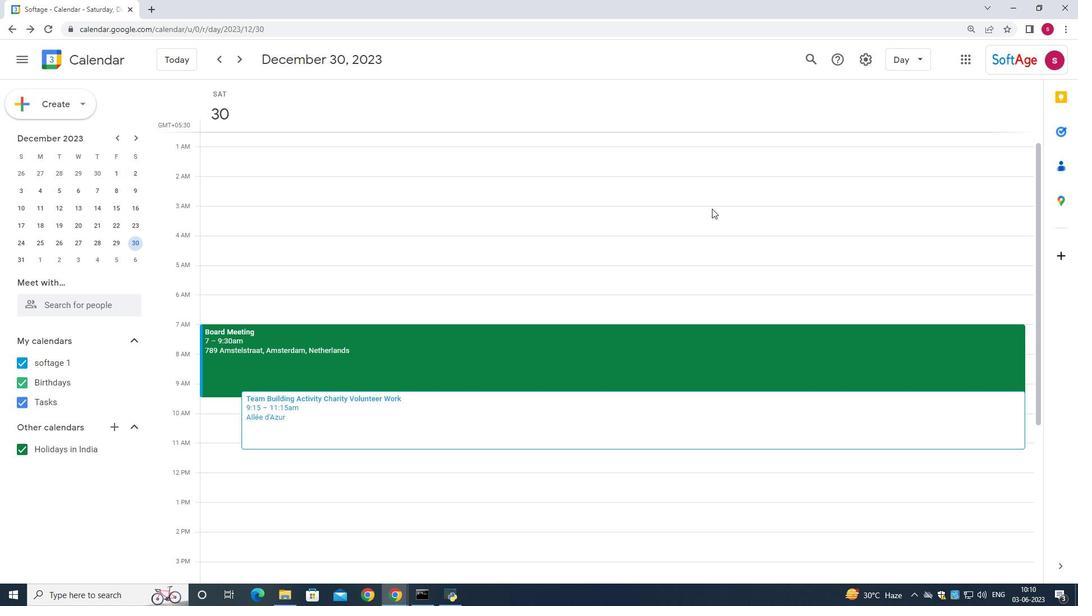 
Action: Mouse scrolled (638, 279) with delta (0, 0)
Screenshot: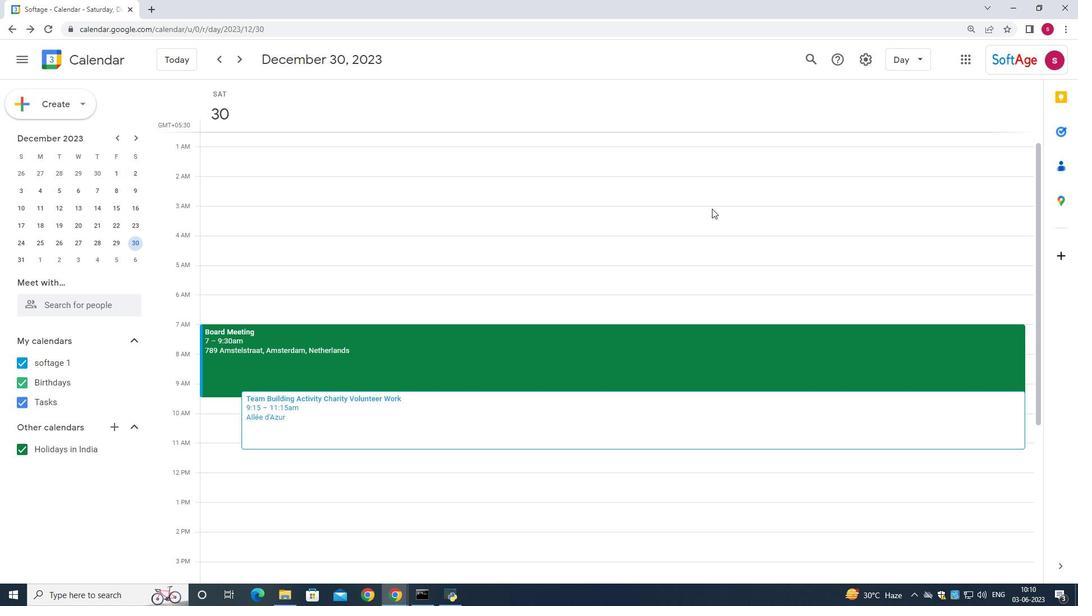 
Action: Mouse moved to (635, 278)
Screenshot: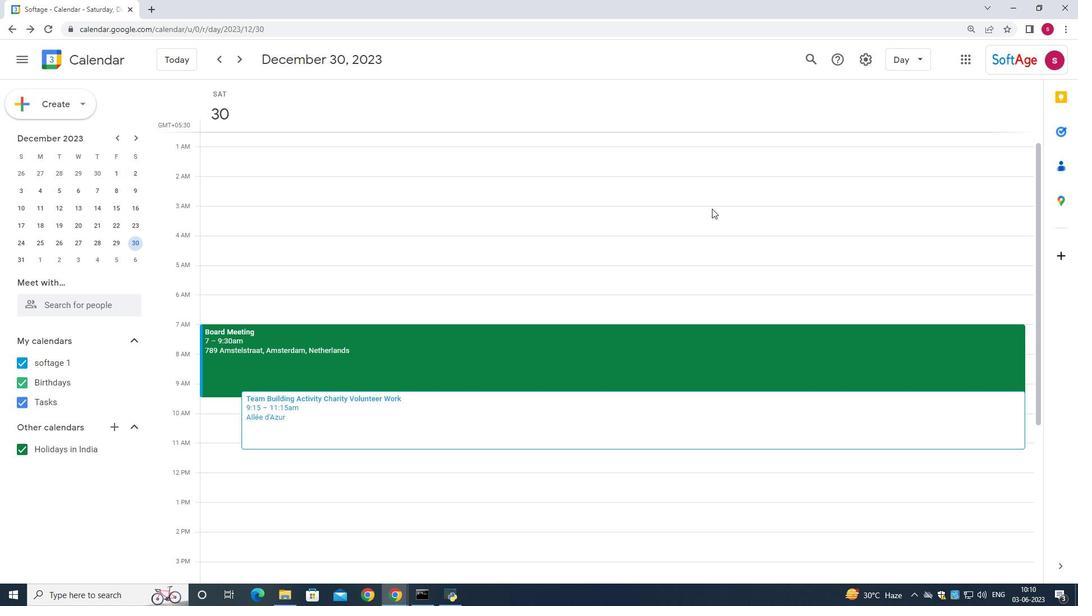 
Action: Mouse scrolled (635, 279) with delta (0, 0)
Screenshot: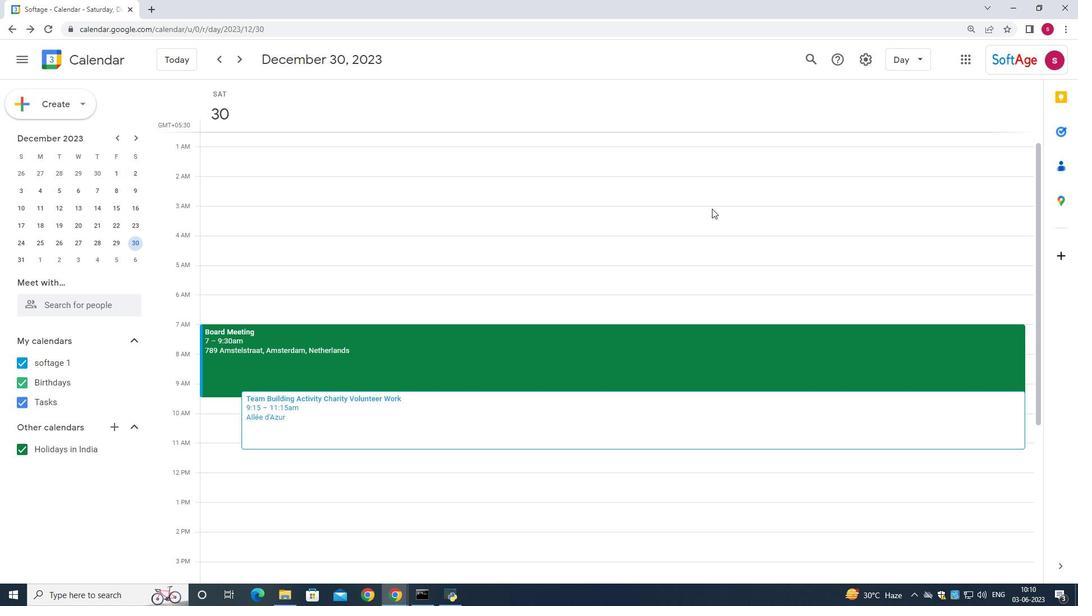 
Action: Mouse moved to (633, 278)
Screenshot: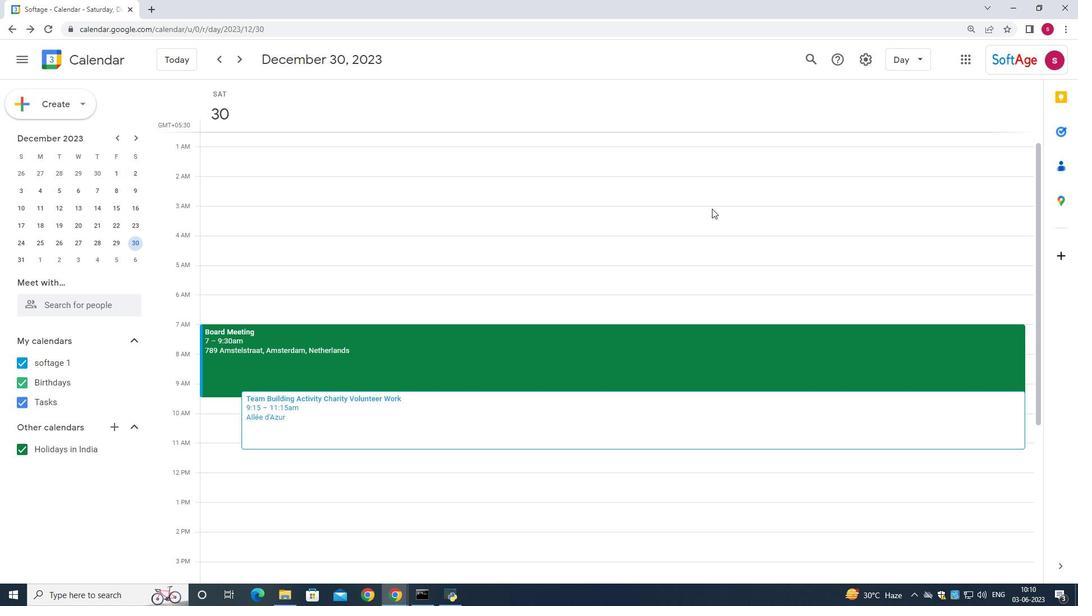 
Action: Mouse scrolled (633, 279) with delta (0, 0)
Screenshot: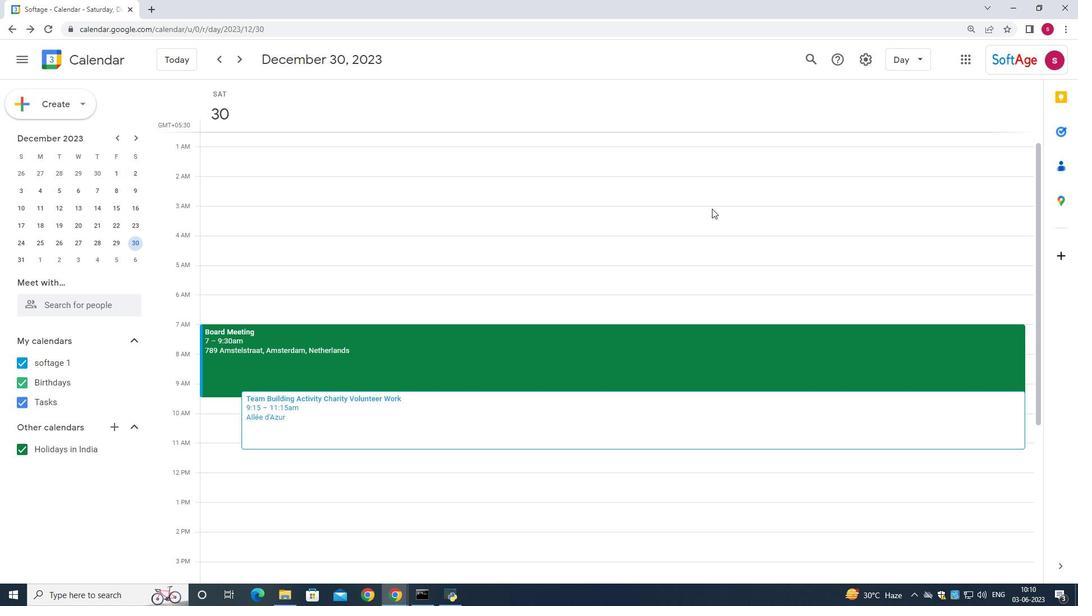 
Action: Mouse scrolled (633, 279) with delta (0, 0)
Screenshot: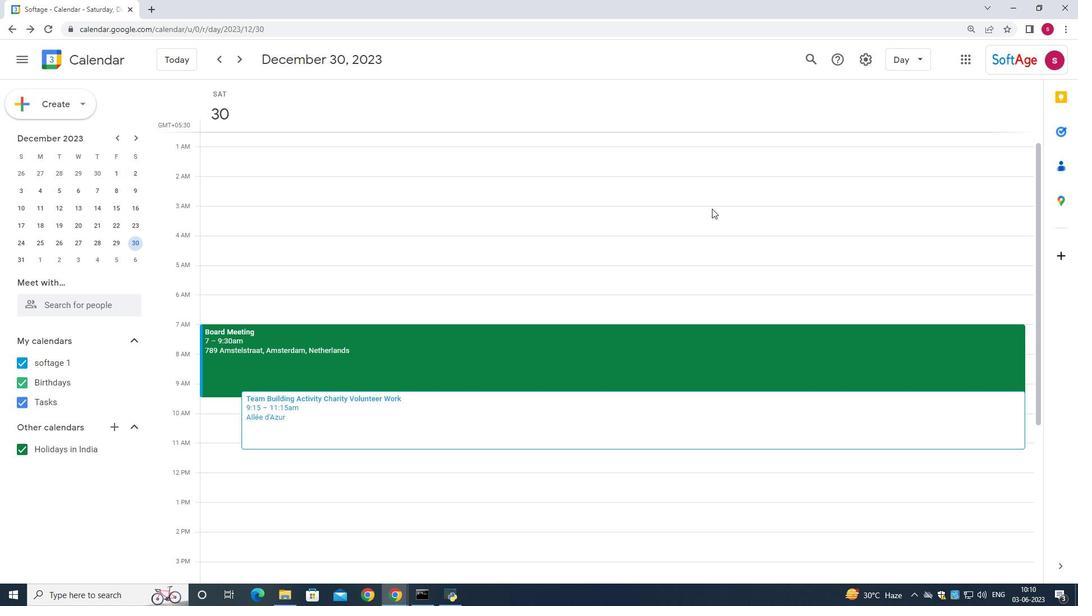 
Action: Mouse scrolled (633, 279) with delta (0, 0)
Screenshot: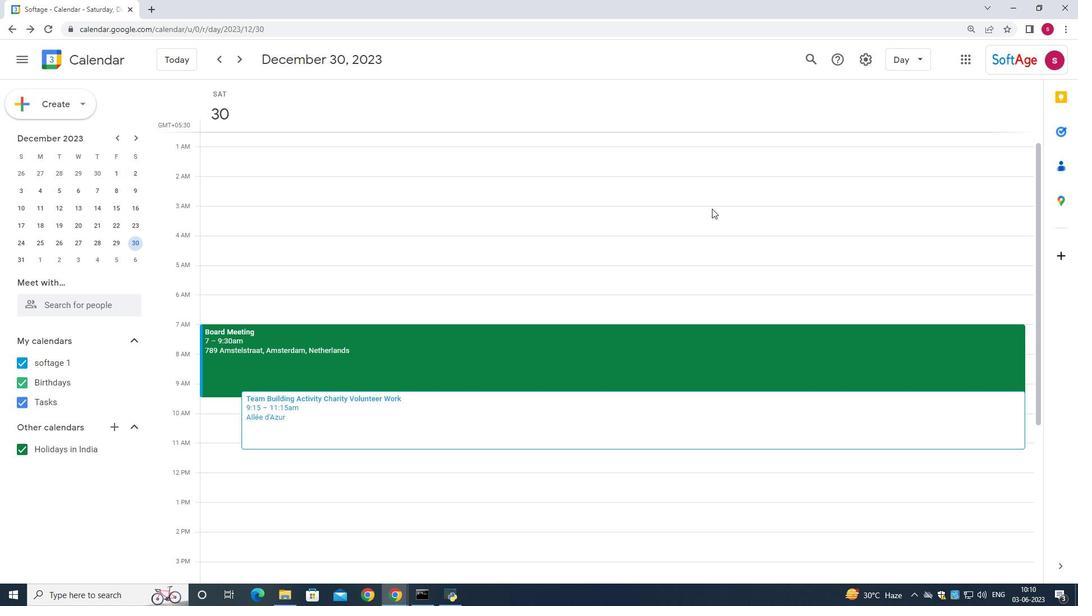 
Action: Mouse moved to (42, 329)
Screenshot: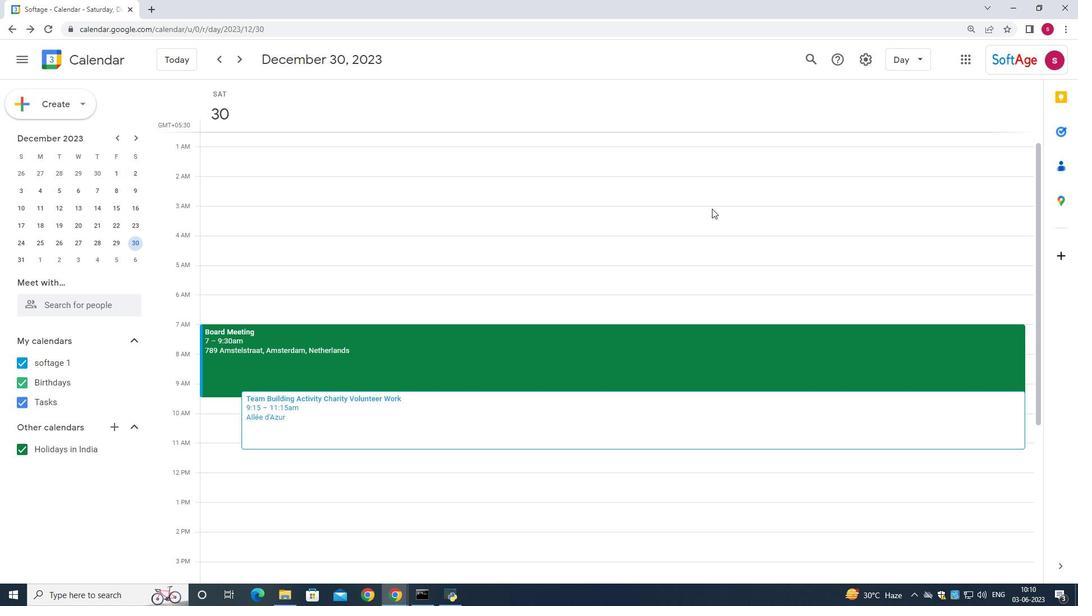 
Action: Mouse pressed left at (42, 329)
Screenshot: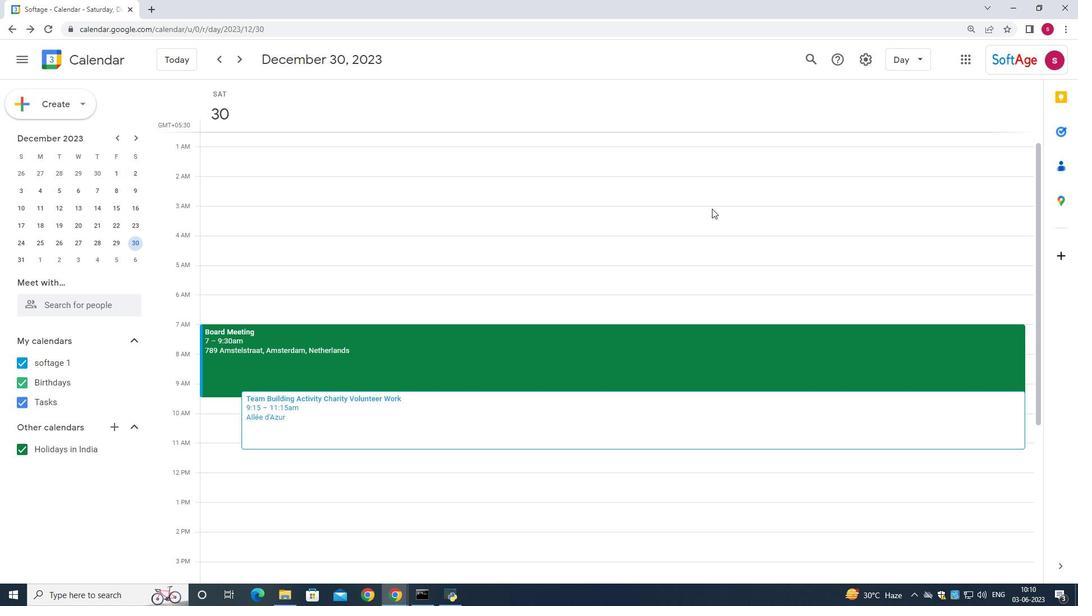 
Action: Mouse pressed left at (42, 329)
Screenshot: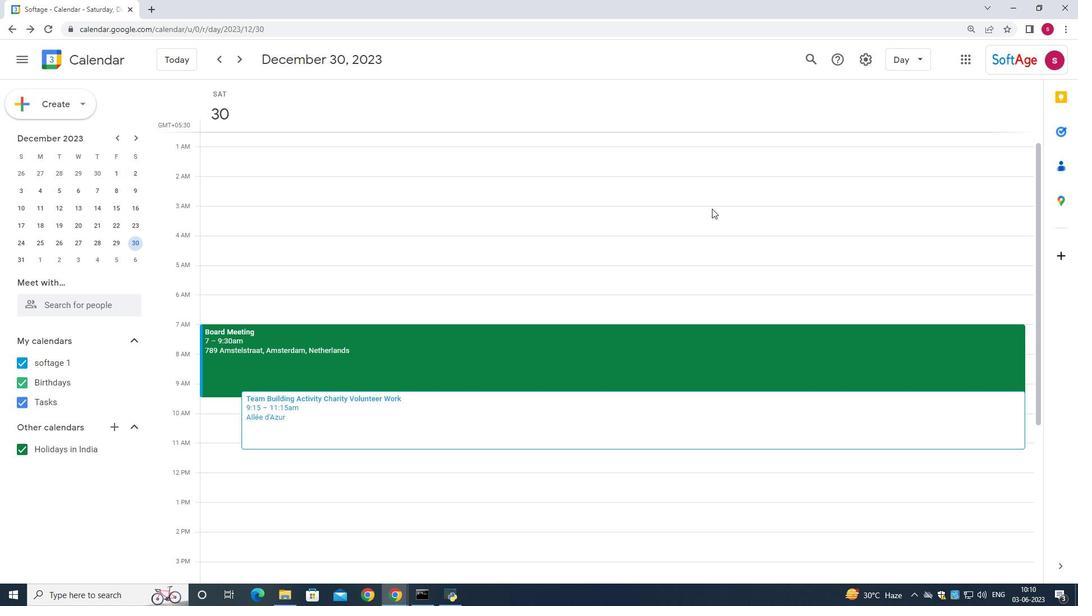 
Action: Mouse pressed left at (42, 329)
Screenshot: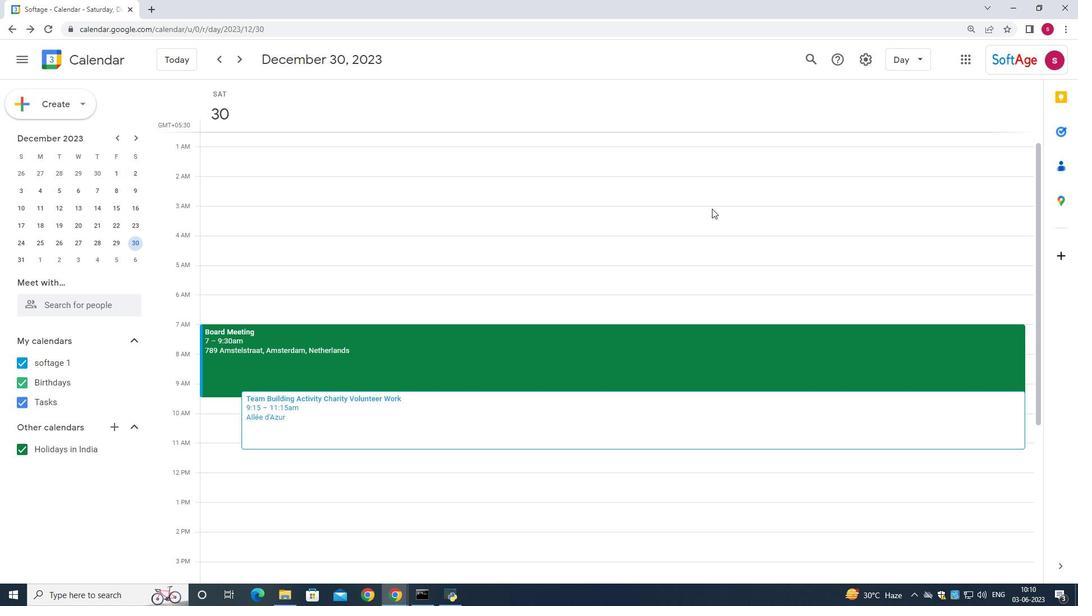 
Action: Mouse pressed left at (42, 329)
Screenshot: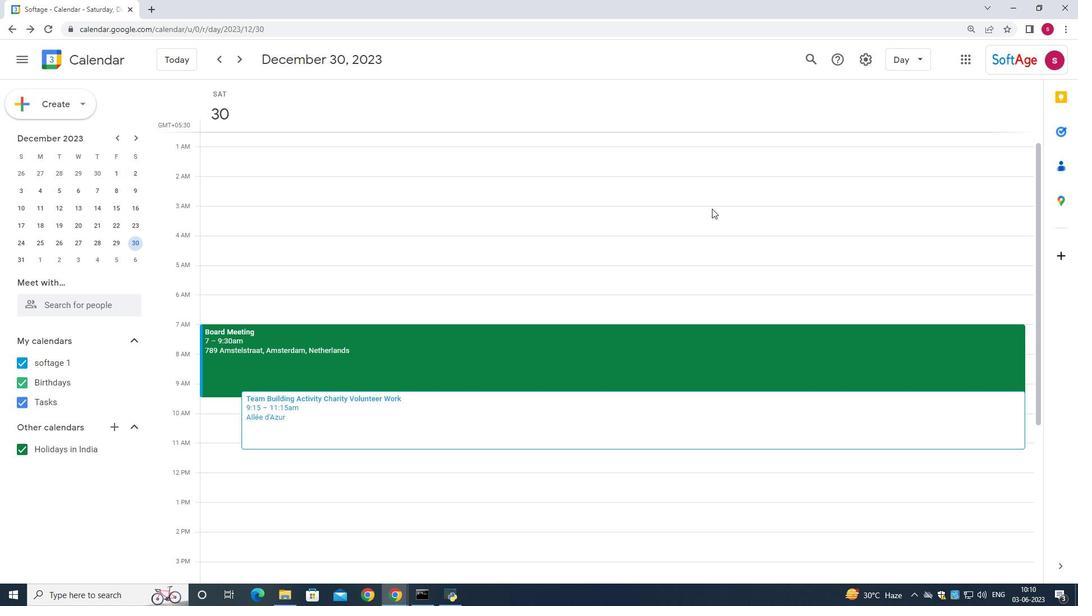 
Action: Mouse moved to (46, 94)
Screenshot: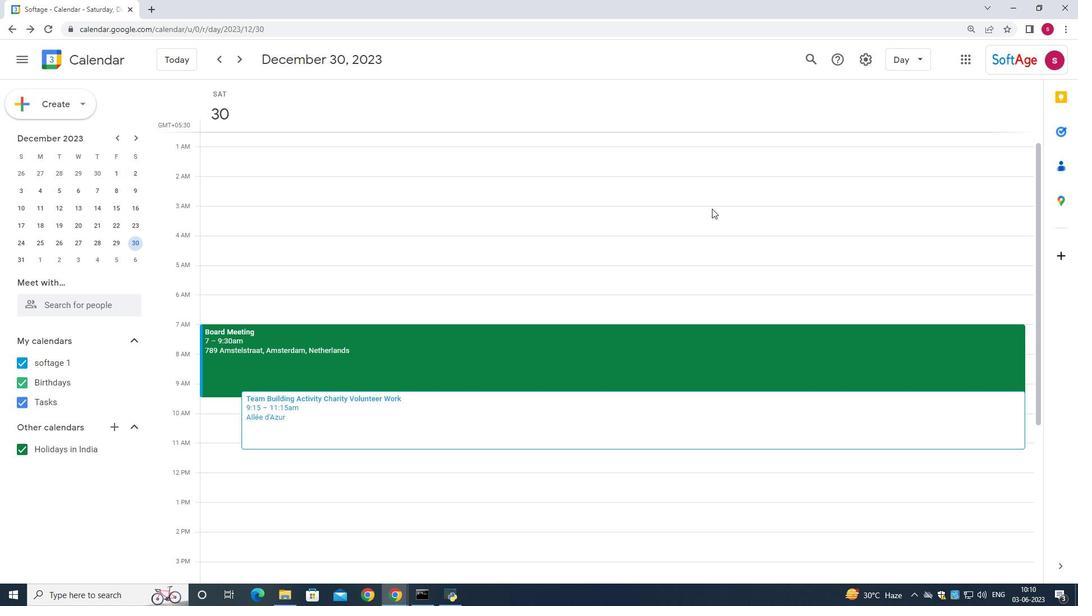
Action: Mouse pressed left at (46, 94)
Screenshot: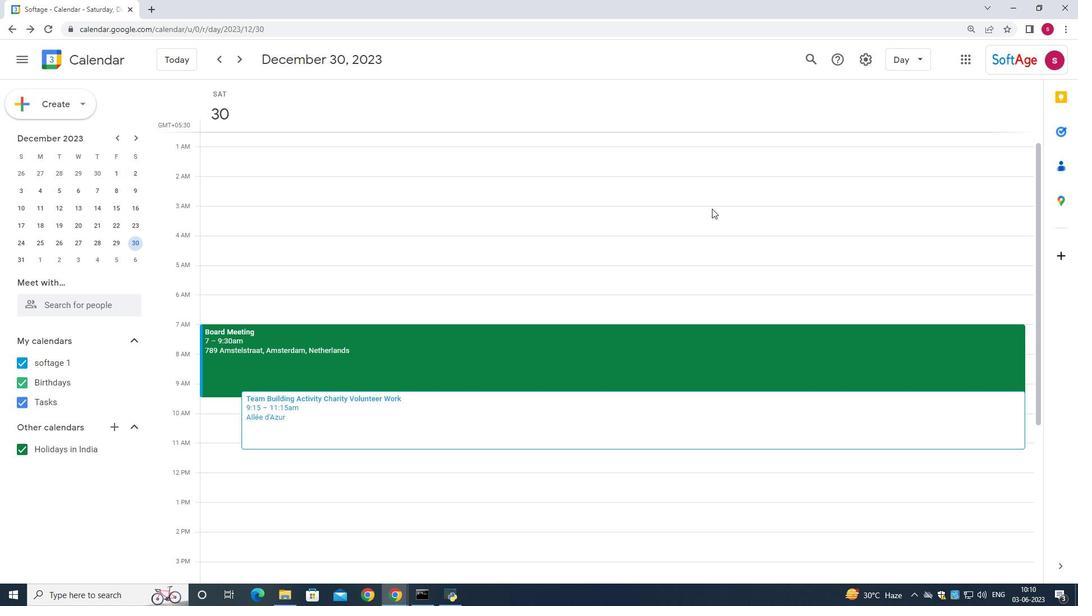 
Action: Mouse moved to (190, 104)
Screenshot: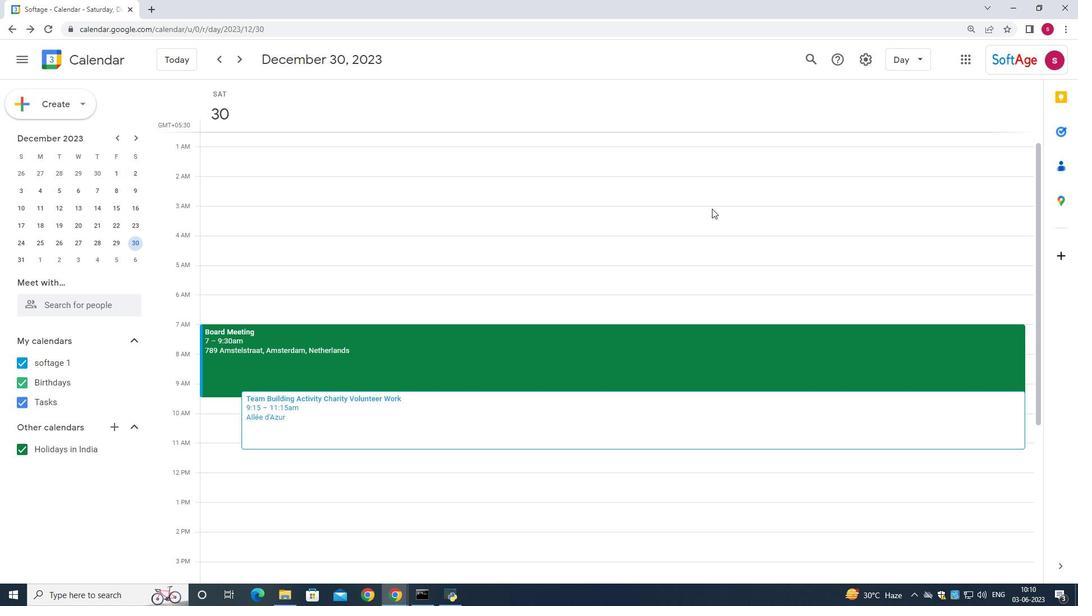 
Action: Mouse pressed left at (190, 104)
Screenshot: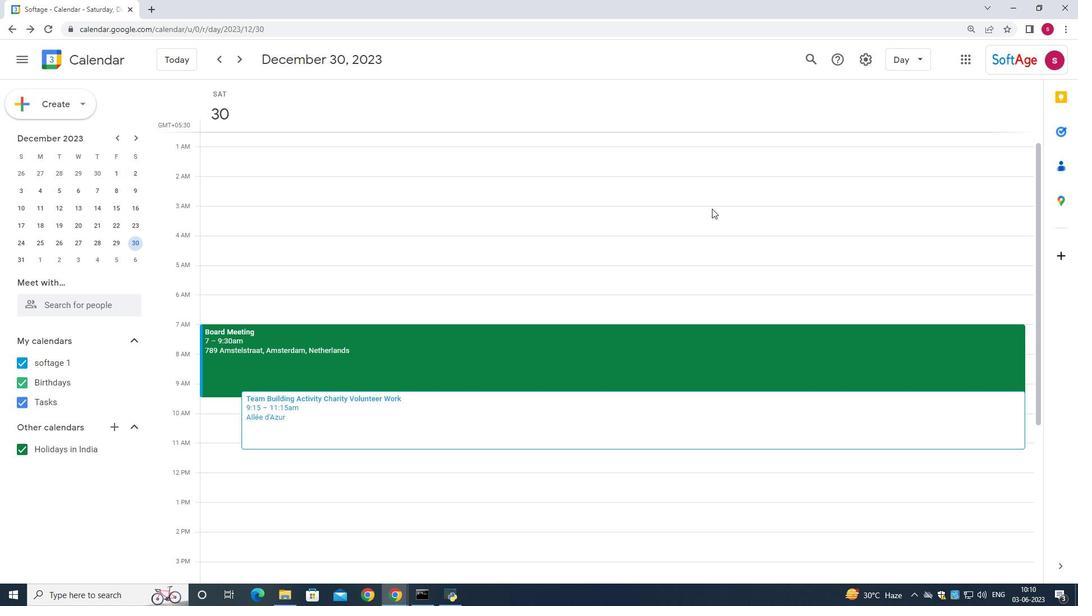 
Action: Mouse pressed left at (190, 104)
Screenshot: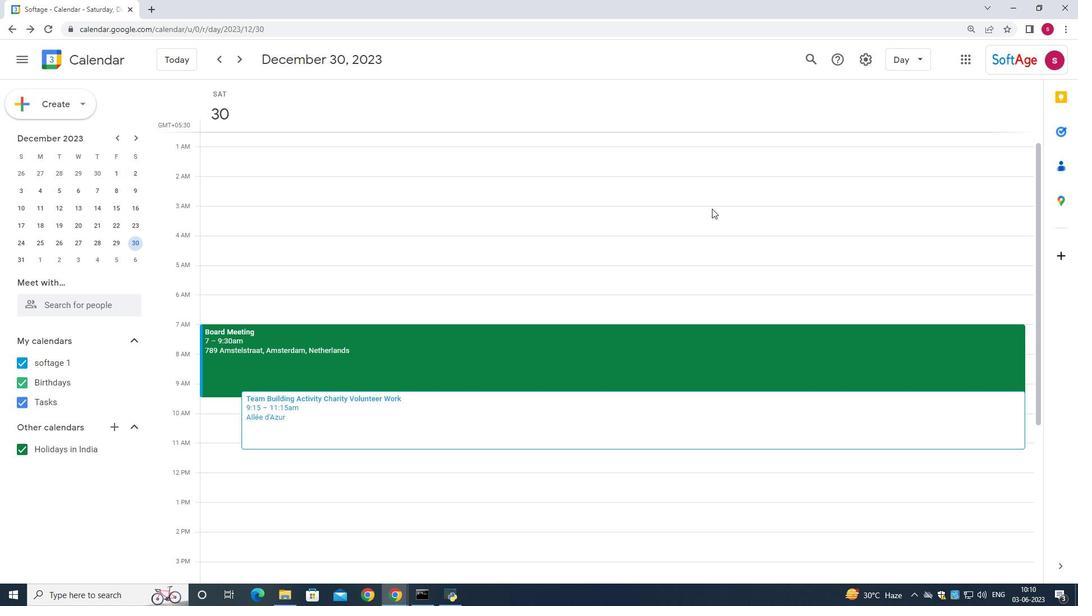 
Action: Mouse moved to (457, 326)
Screenshot: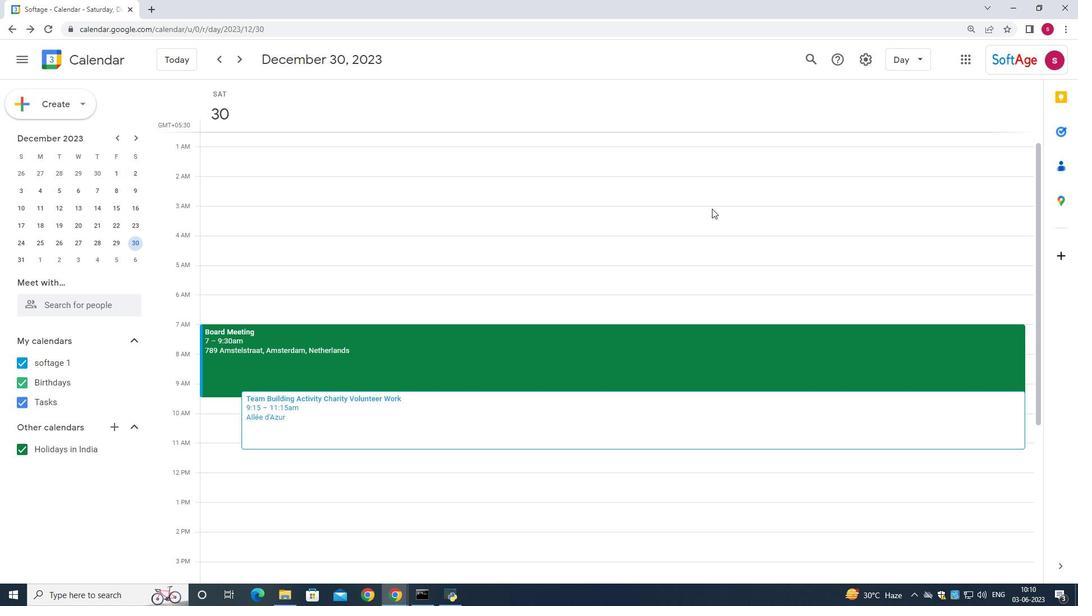 
Action: Mouse scrolled (457, 326) with delta (0, 0)
Screenshot: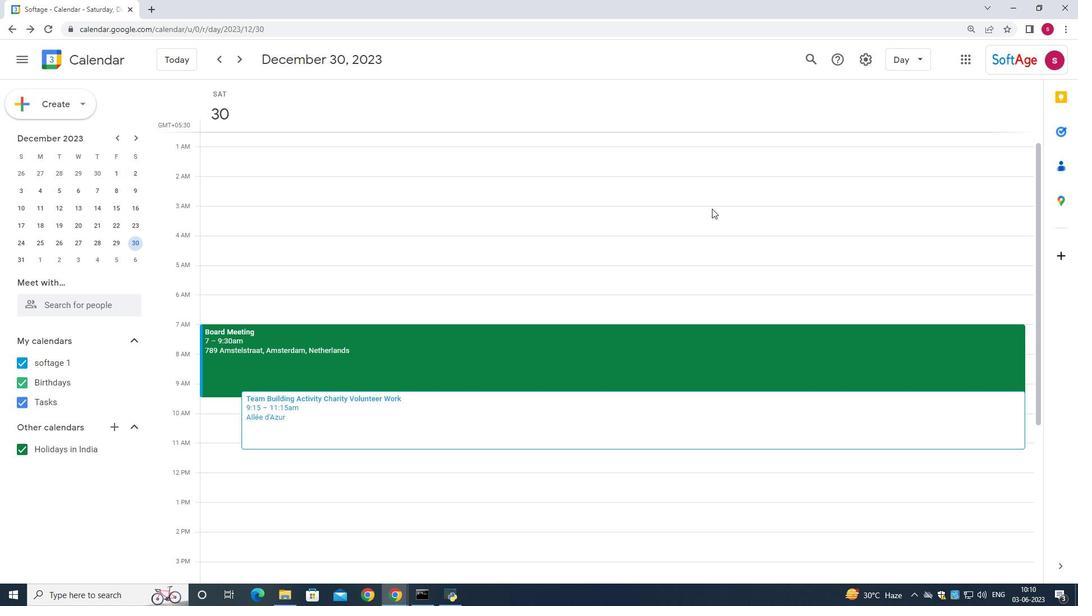 
Action: Mouse moved to (529, 346)
Screenshot: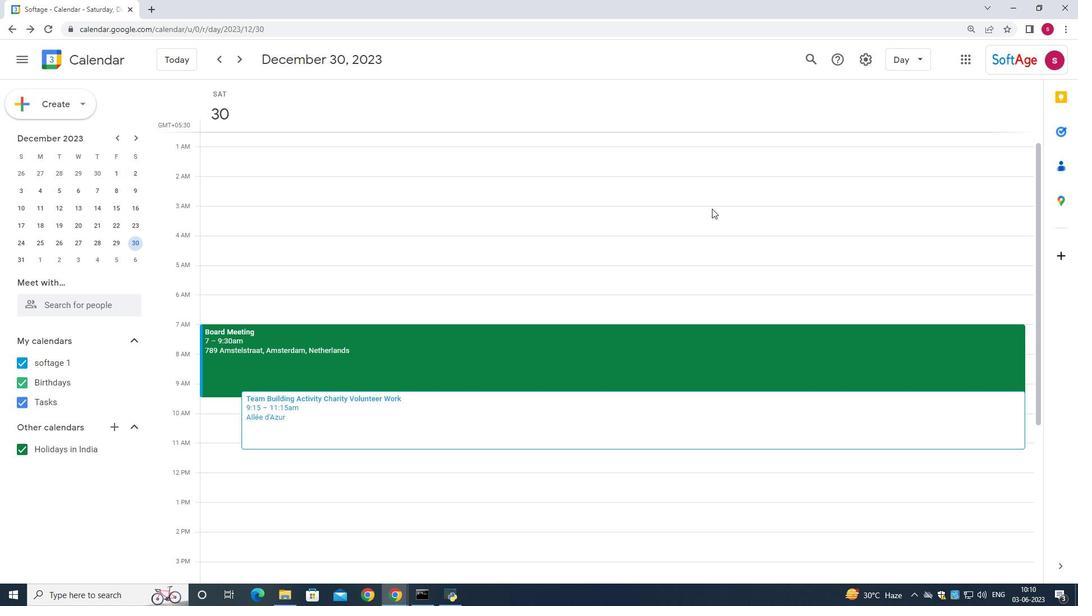 
Action: Mouse scrolled (529, 345) with delta (0, 0)
Screenshot: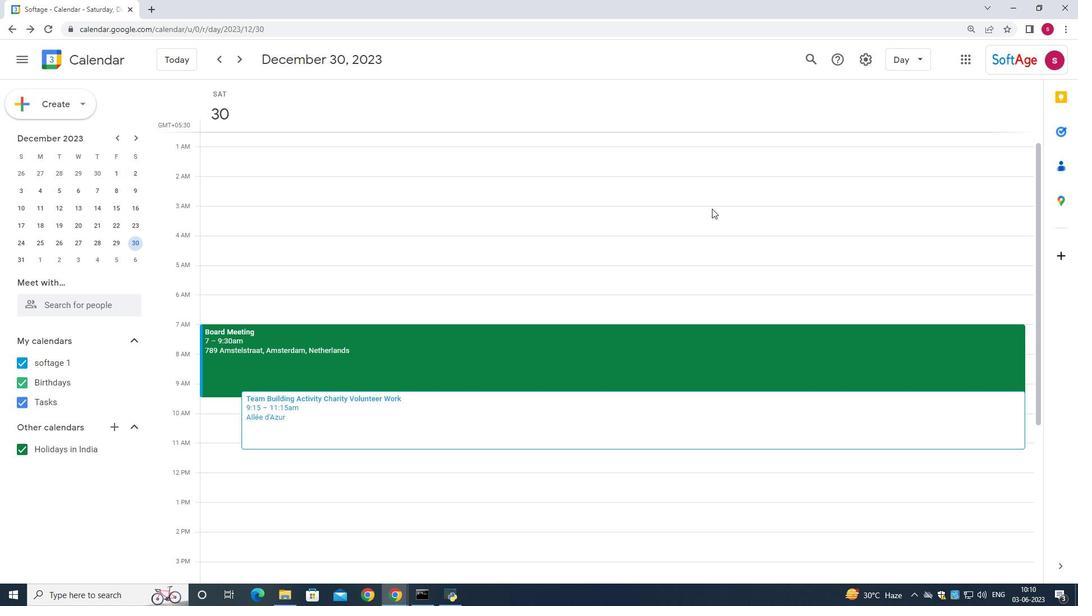 
Action: Mouse moved to (611, 369)
Screenshot: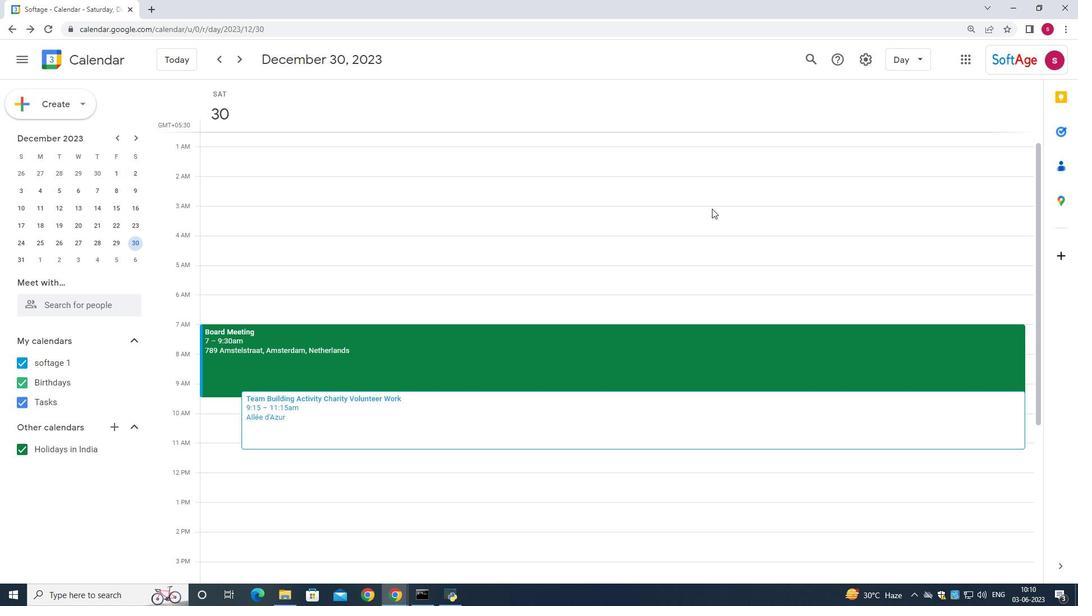 
Action: Mouse scrolled (611, 368) with delta (0, 0)
Screenshot: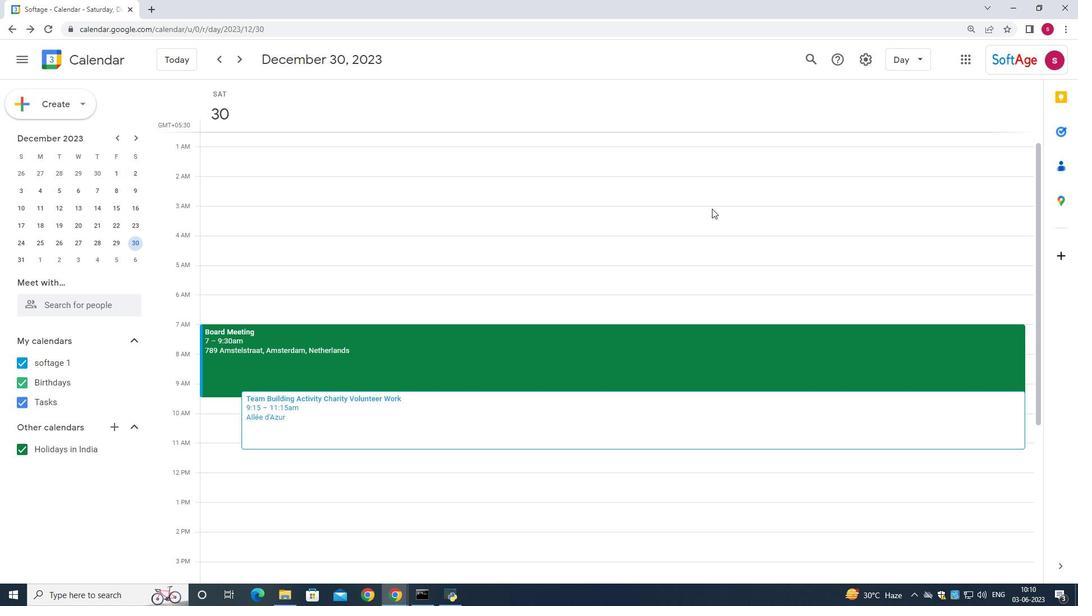 
Action: Mouse moved to (666, 386)
Screenshot: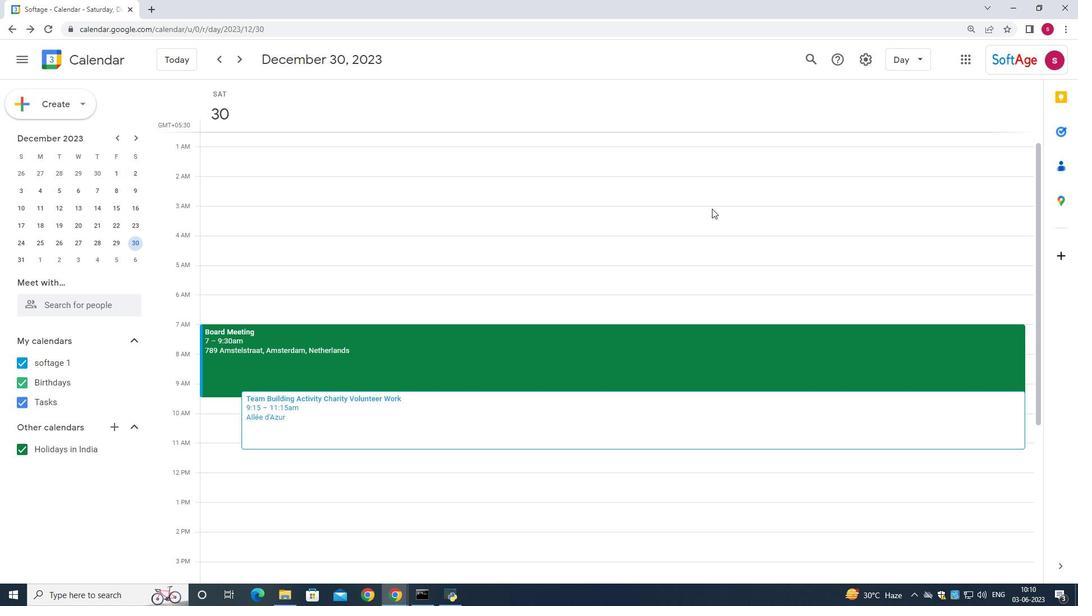 
Action: Mouse scrolled (661, 384) with delta (0, 0)
Screenshot: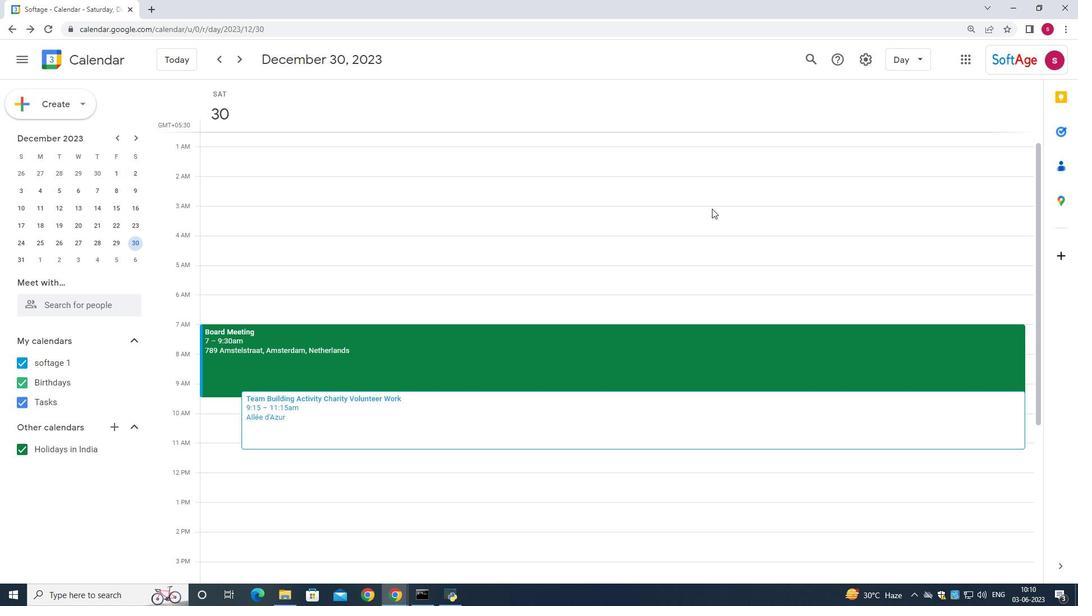 
Action: Mouse moved to (589, 440)
Screenshot: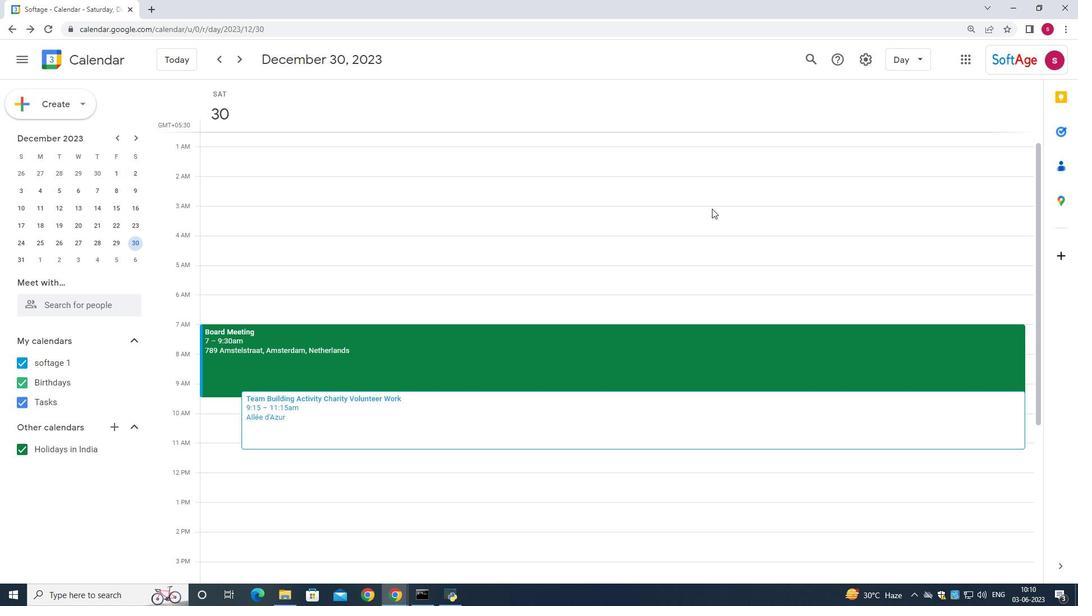 
Action: Mouse scrolled (589, 441) with delta (0, 0)
Screenshot: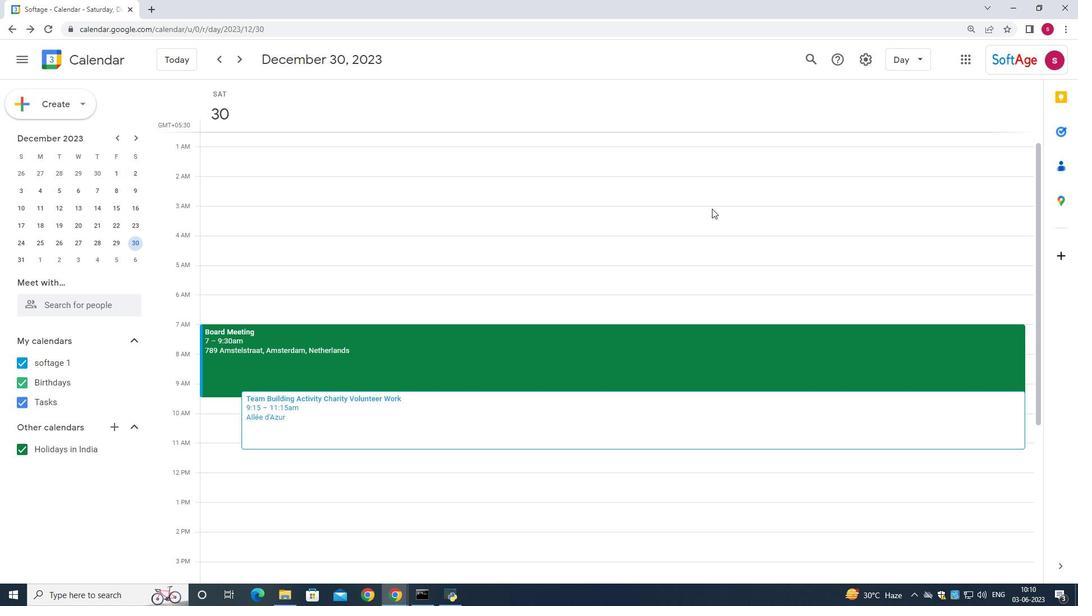 
Action: Mouse scrolled (589, 441) with delta (0, 0)
Screenshot: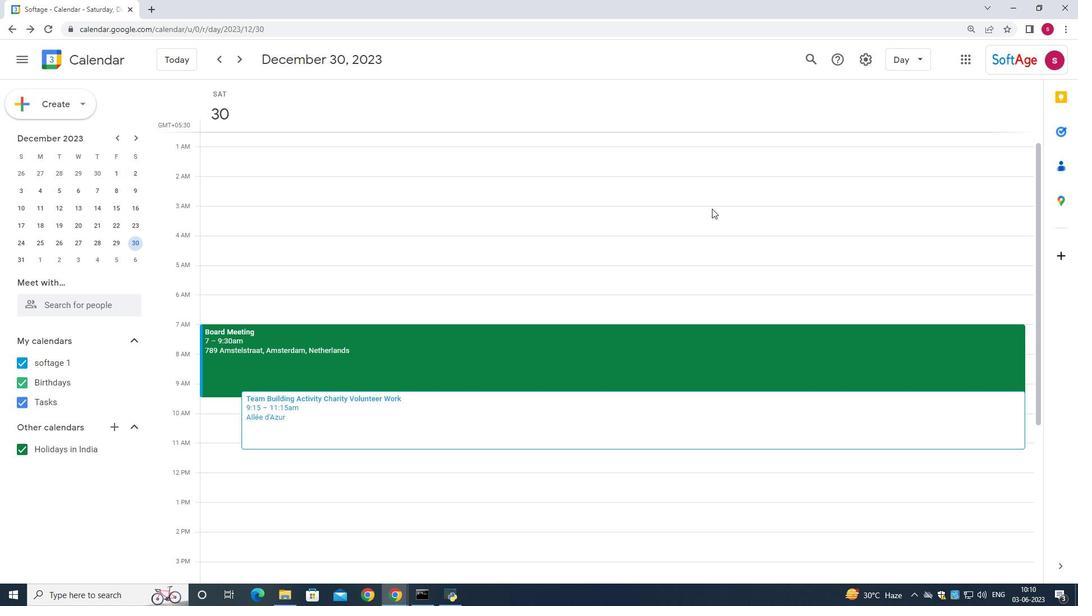 
Action: Mouse moved to (588, 440)
Screenshot: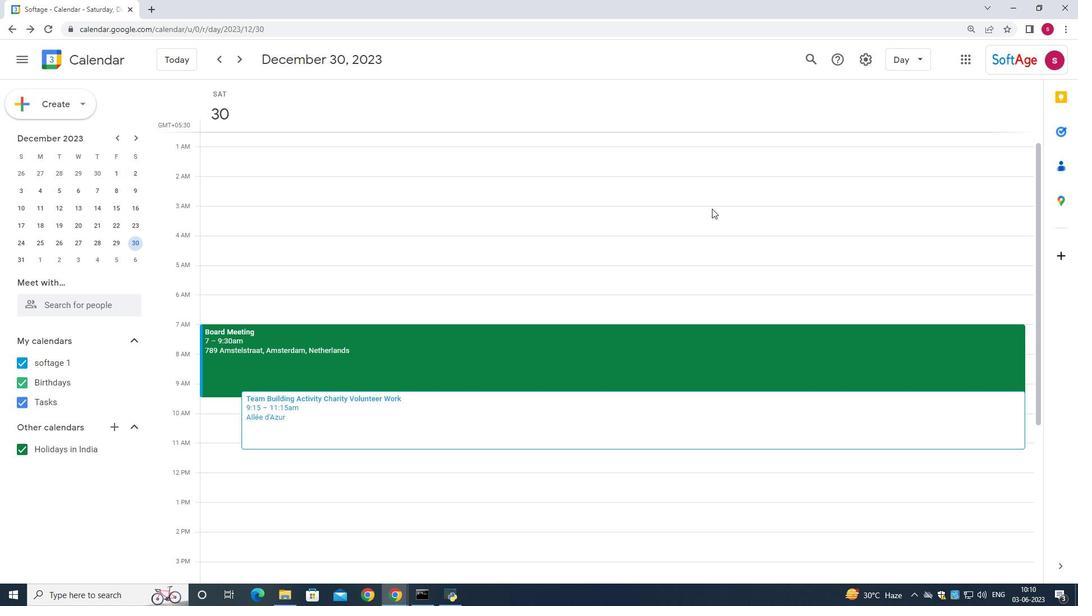 
Action: Mouse scrolled (588, 441) with delta (0, 0)
Screenshot: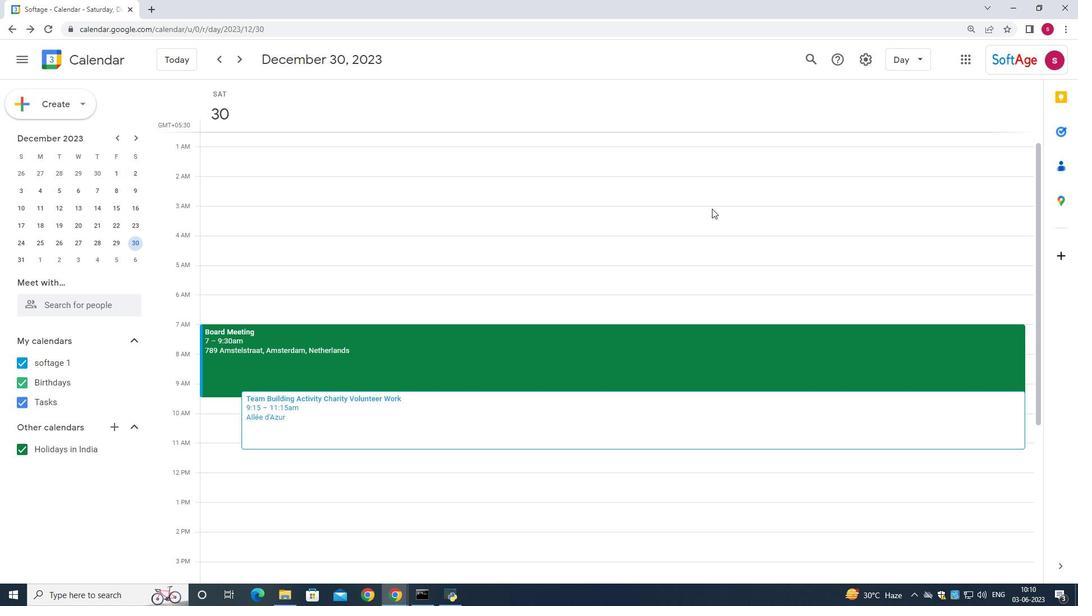
Action: Mouse moved to (588, 440)
Screenshot: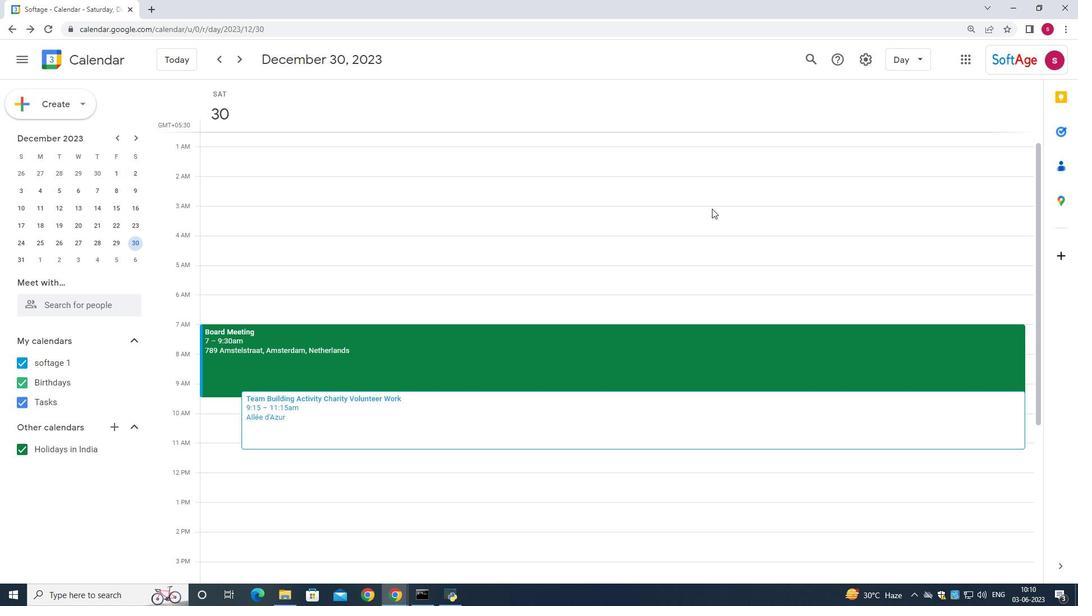 
Action: Mouse scrolled (588, 441) with delta (0, 0)
Screenshot: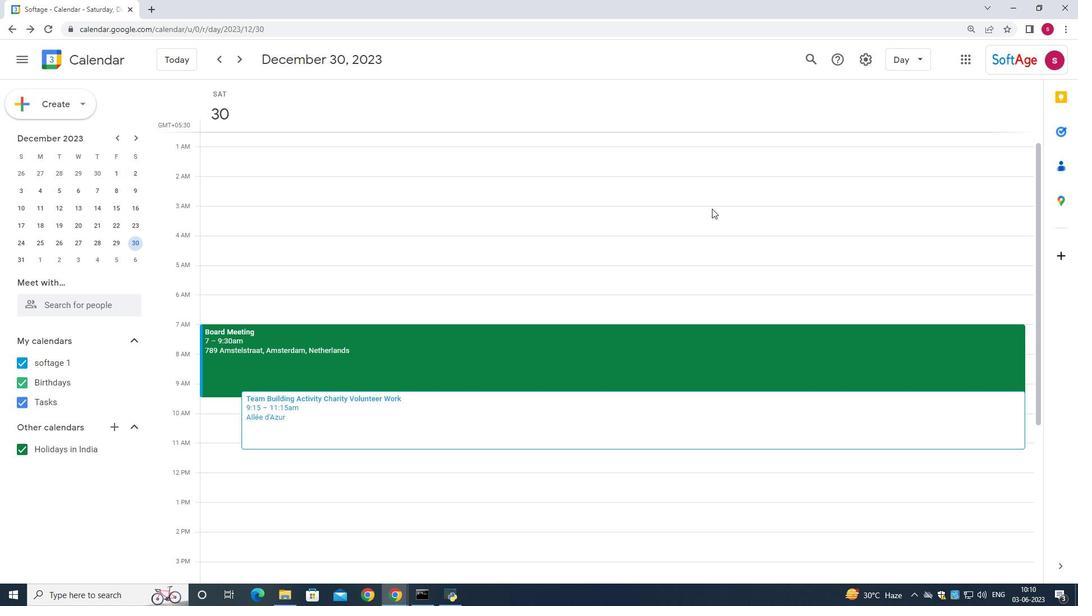 
Action: Mouse moved to (583, 440)
Screenshot: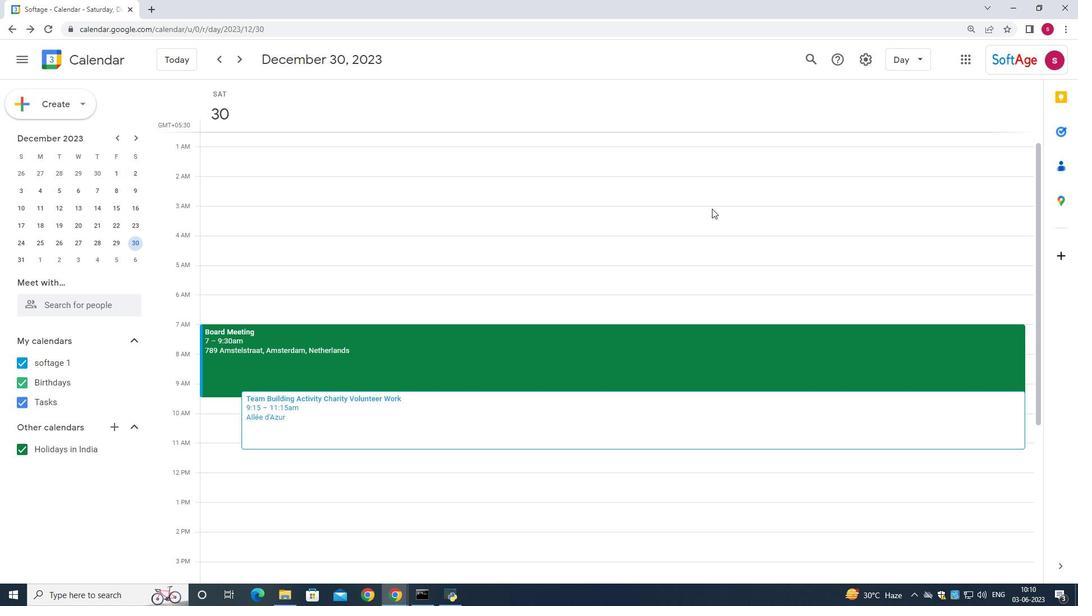 
Action: Mouse scrolled (587, 441) with delta (0, 0)
Screenshot: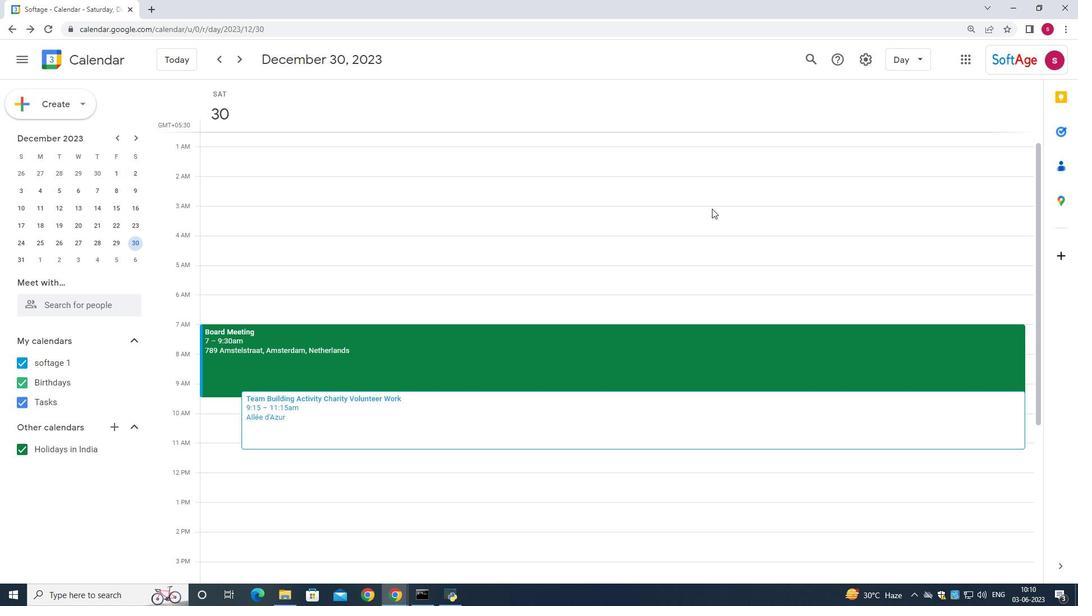 
Action: Mouse moved to (570, 434)
Screenshot: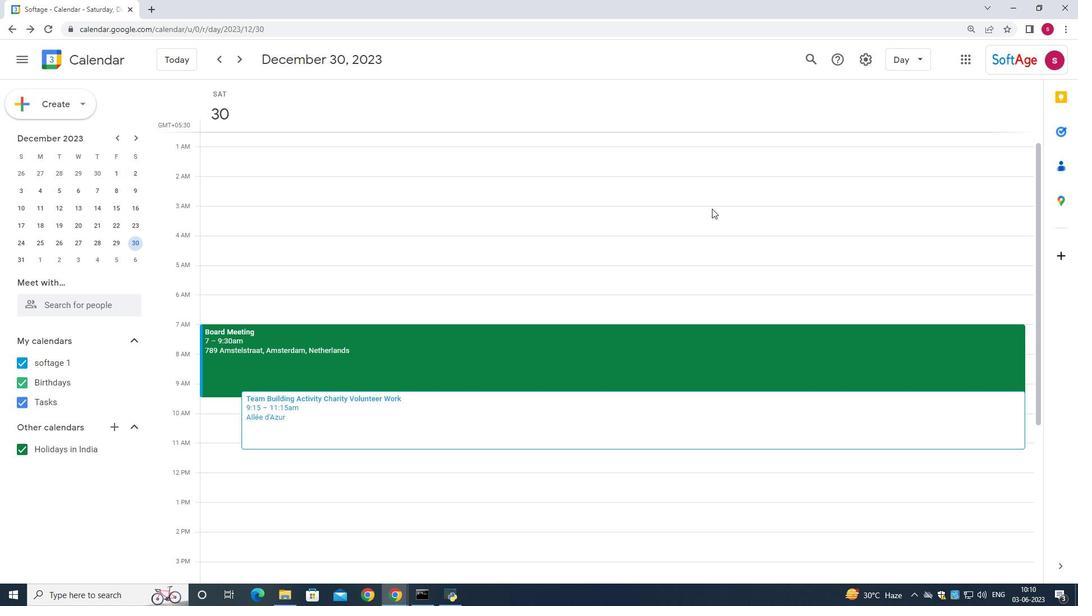
Action: Mouse scrolled (574, 437) with delta (0, 0)
Screenshot: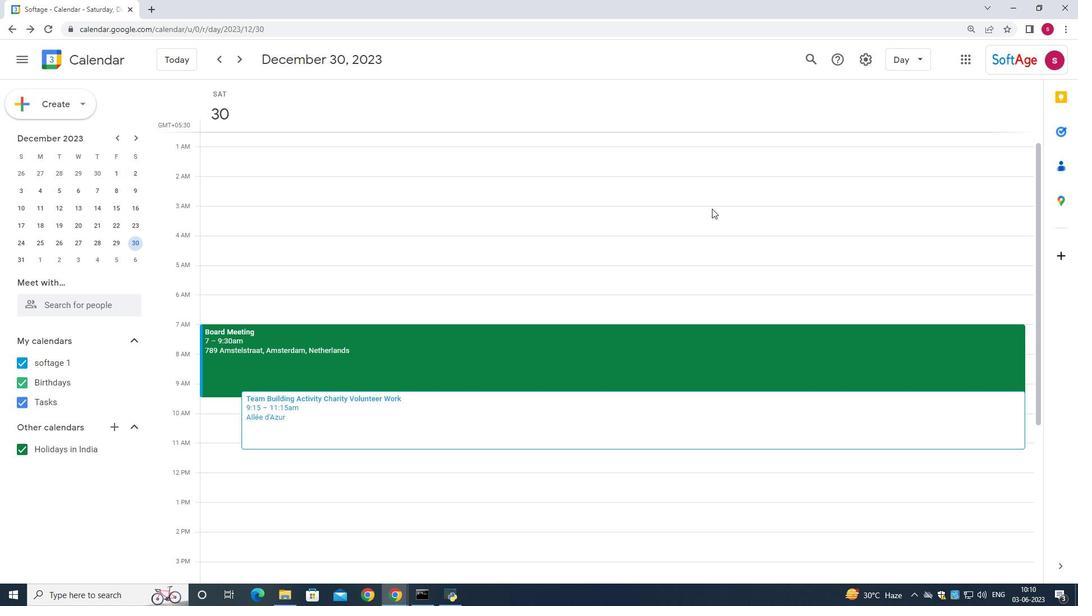 
Action: Mouse moved to (275, 55)
Screenshot: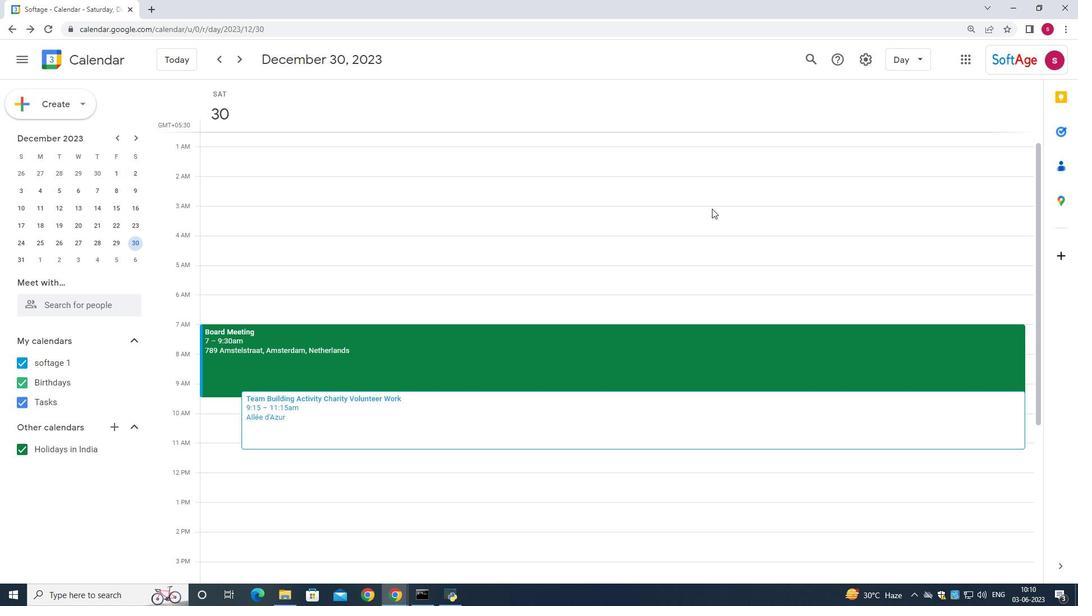
Action: Mouse pressed left at (275, 55)
Screenshot: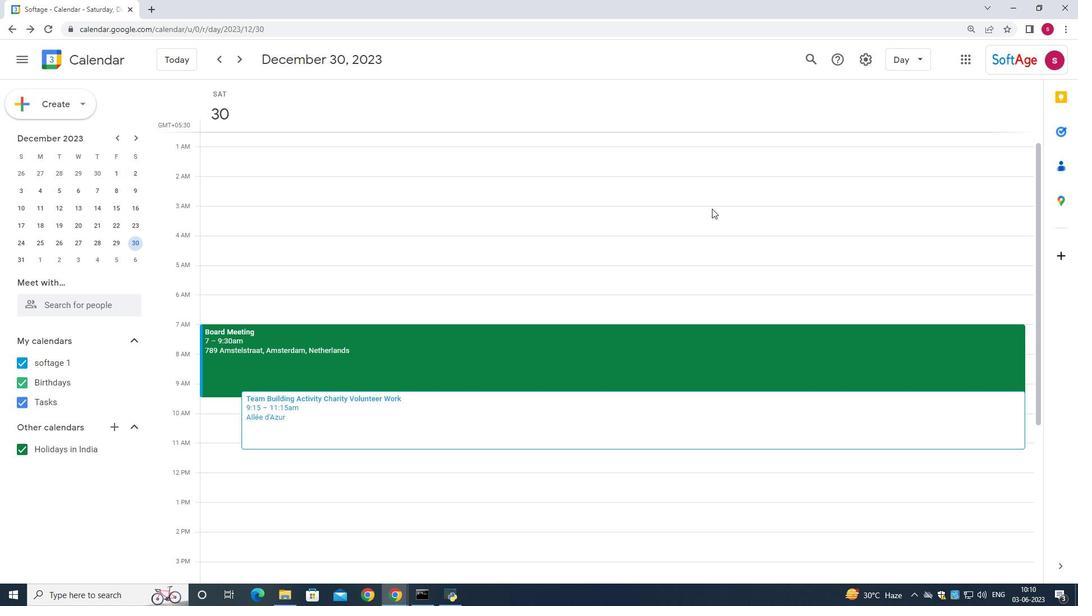 
Action: Mouse pressed left at (275, 55)
Screenshot: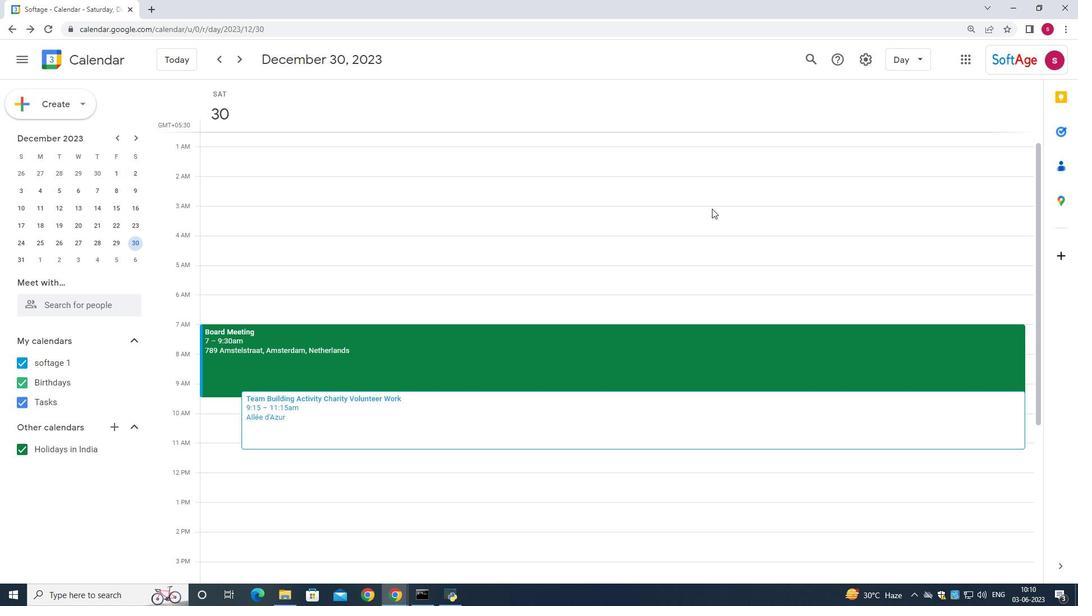 
Action: Mouse moved to (39, 53)
Screenshot: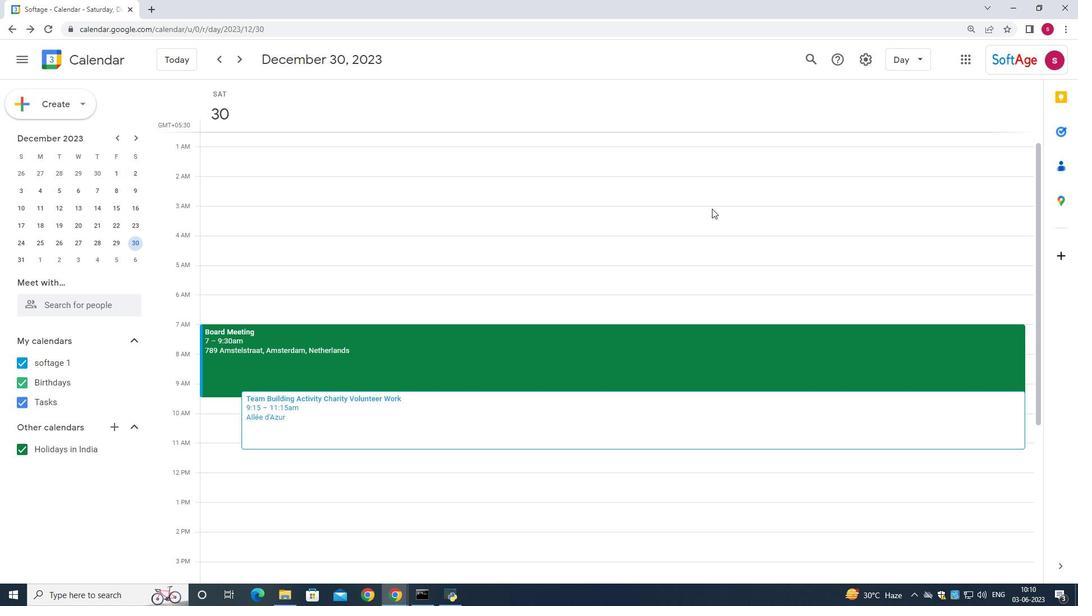
Action: Mouse pressed left at (39, 53)
Screenshot: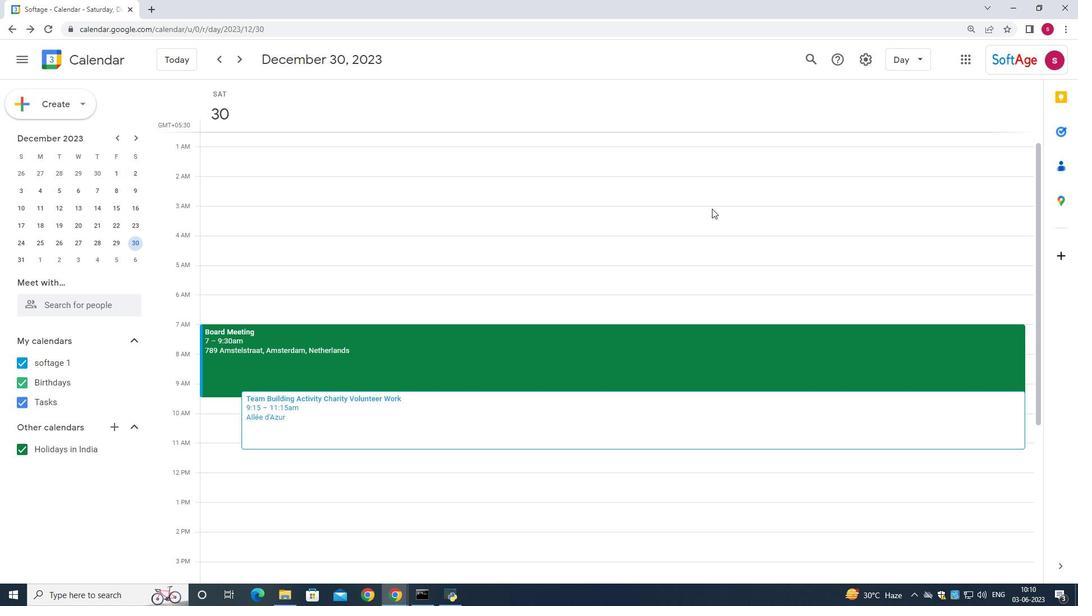 
Action: Mouse moved to (14, 28)
Screenshot: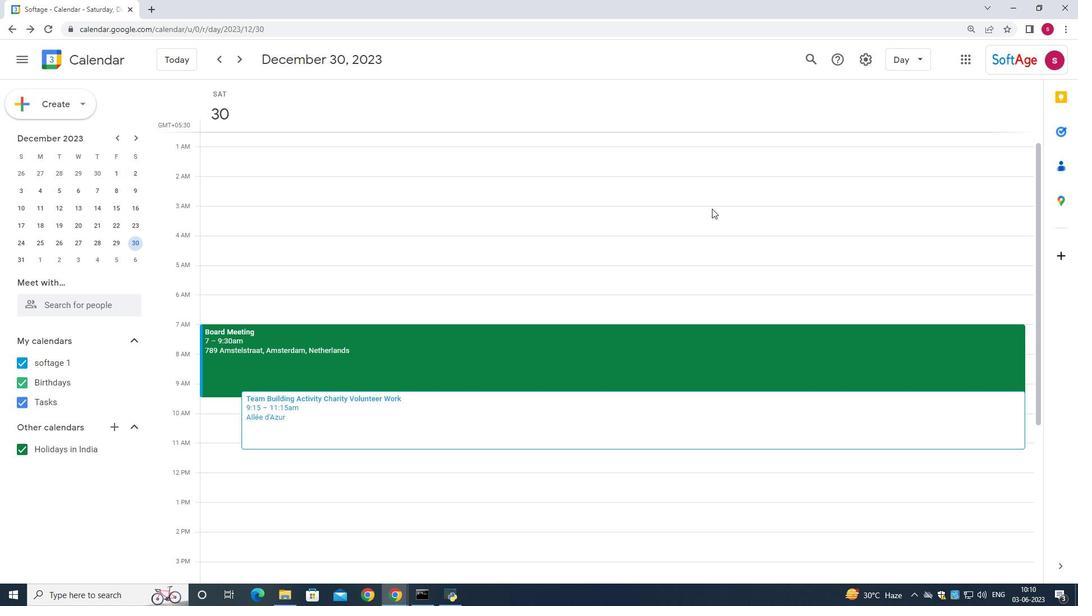 
Action: Mouse pressed left at (14, 28)
Screenshot: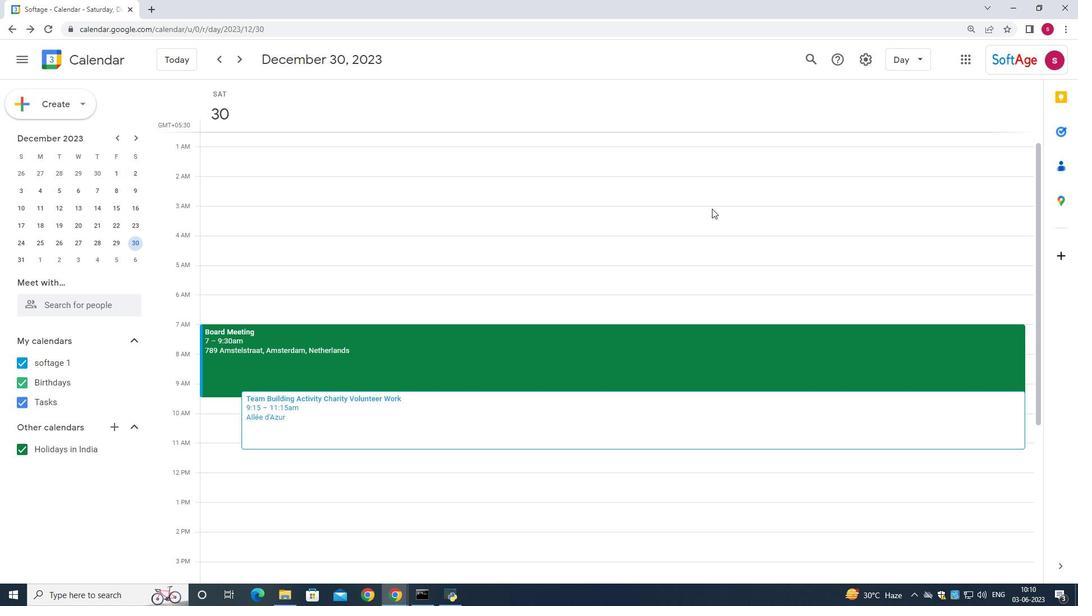 
Action: Mouse moved to (33, 31)
Screenshot: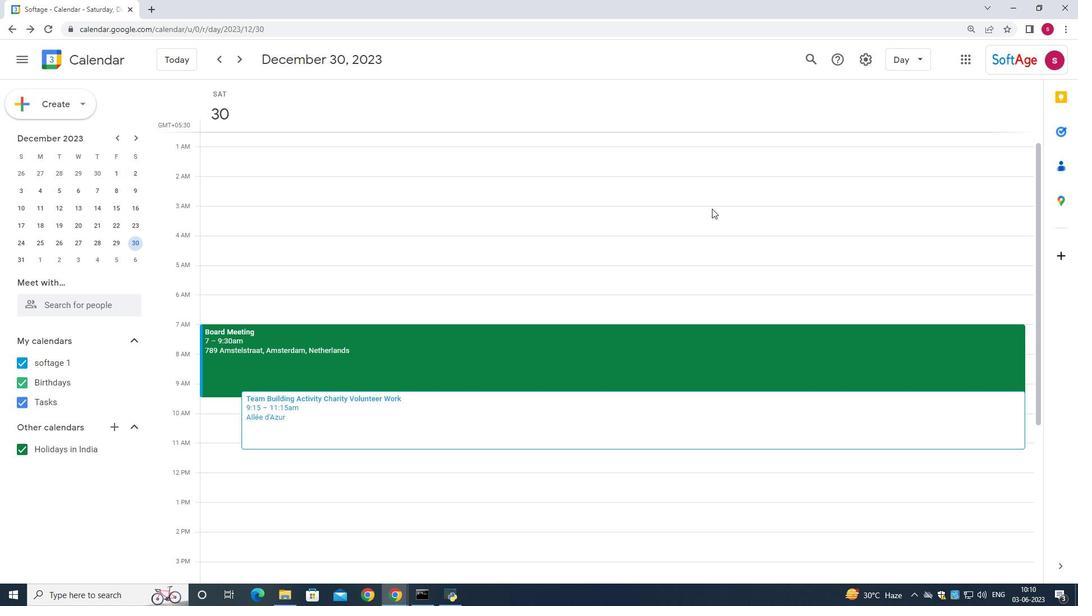 
Action: Mouse pressed left at (33, 31)
Screenshot: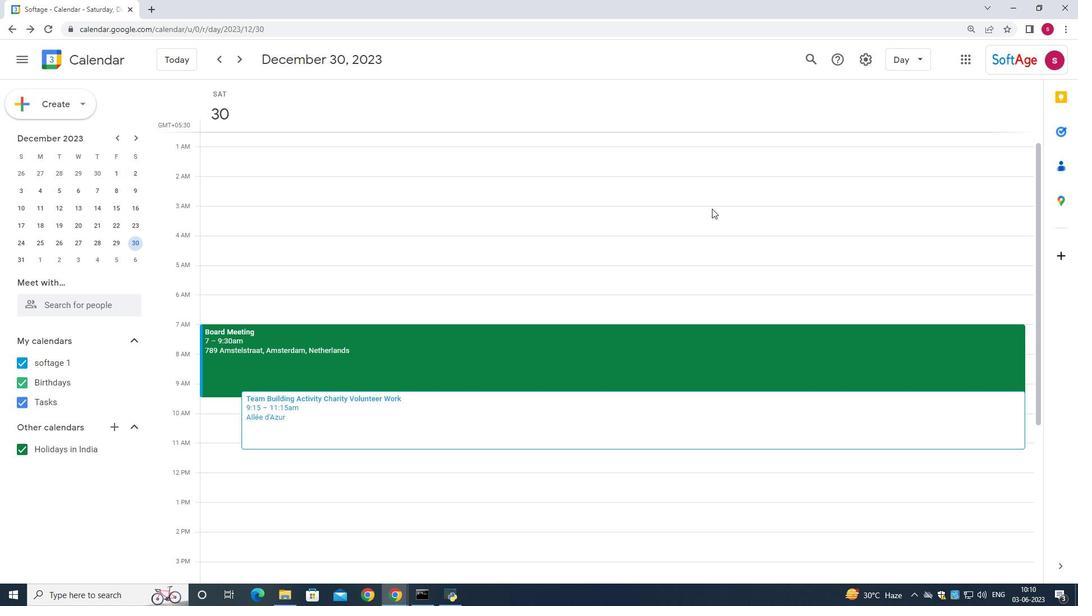
Action: Mouse moved to (55, 364)
Screenshot: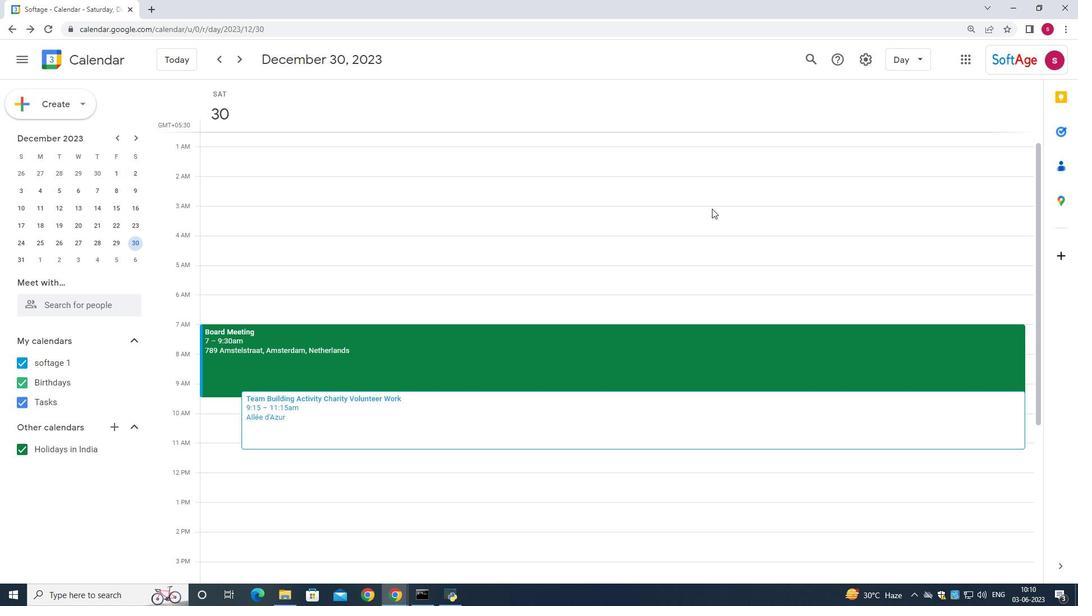 
Action: Mouse pressed left at (55, 364)
Screenshot: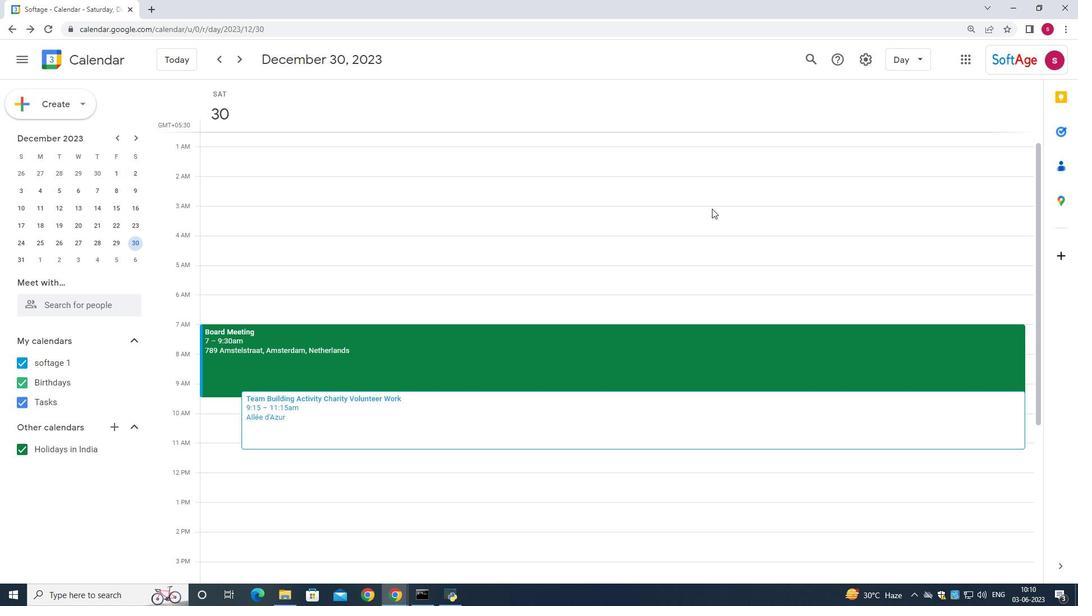 
Action: Mouse pressed left at (55, 364)
Screenshot: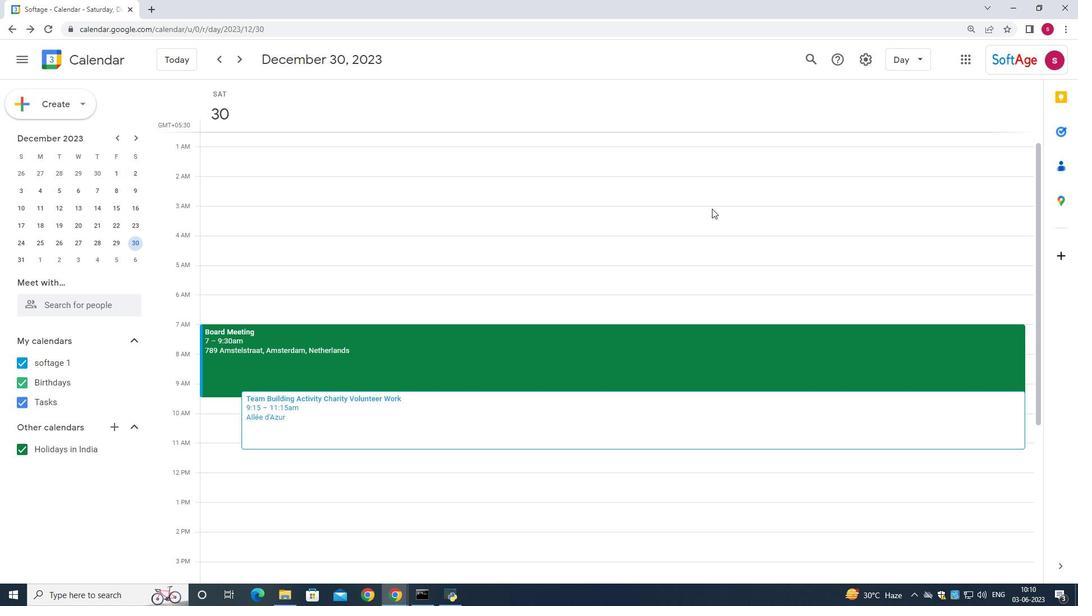 
Action: Mouse moved to (71, 334)
Screenshot: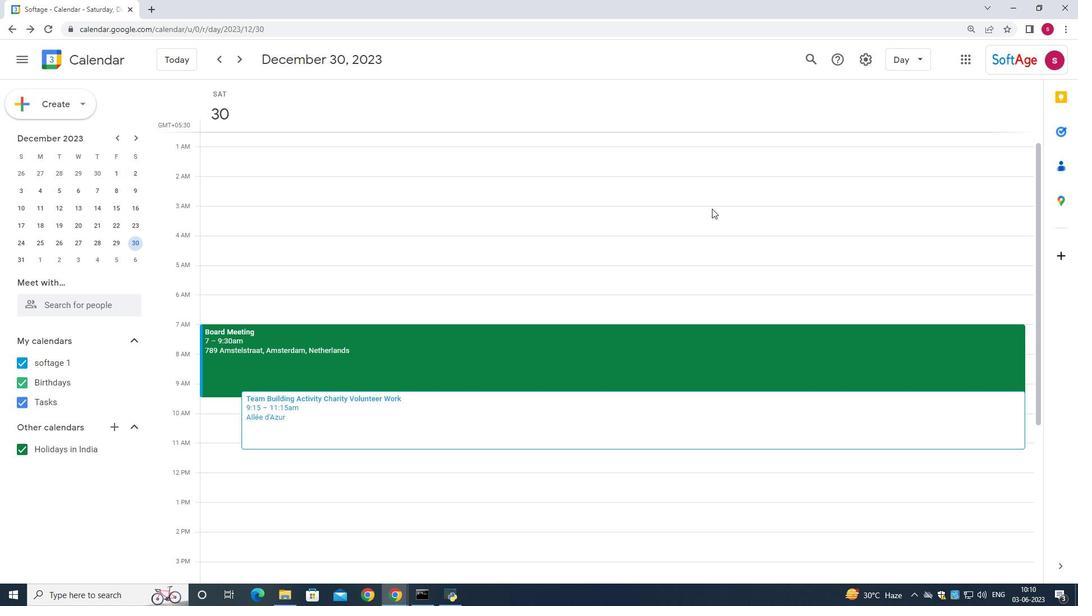 
Action: Mouse pressed left at (71, 334)
Screenshot: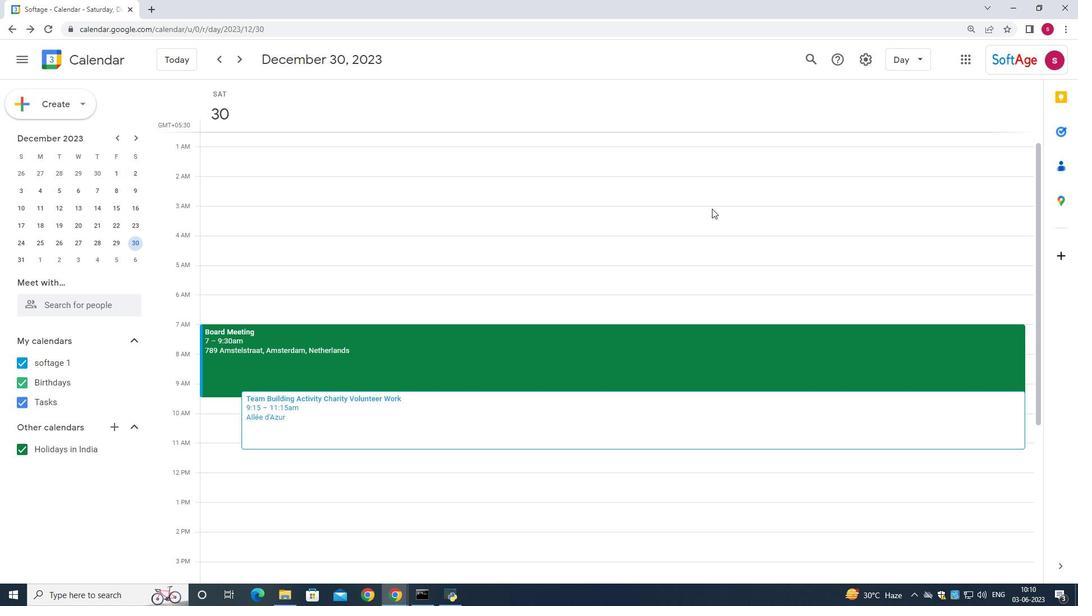 
Action: Mouse pressed left at (71, 334)
Screenshot: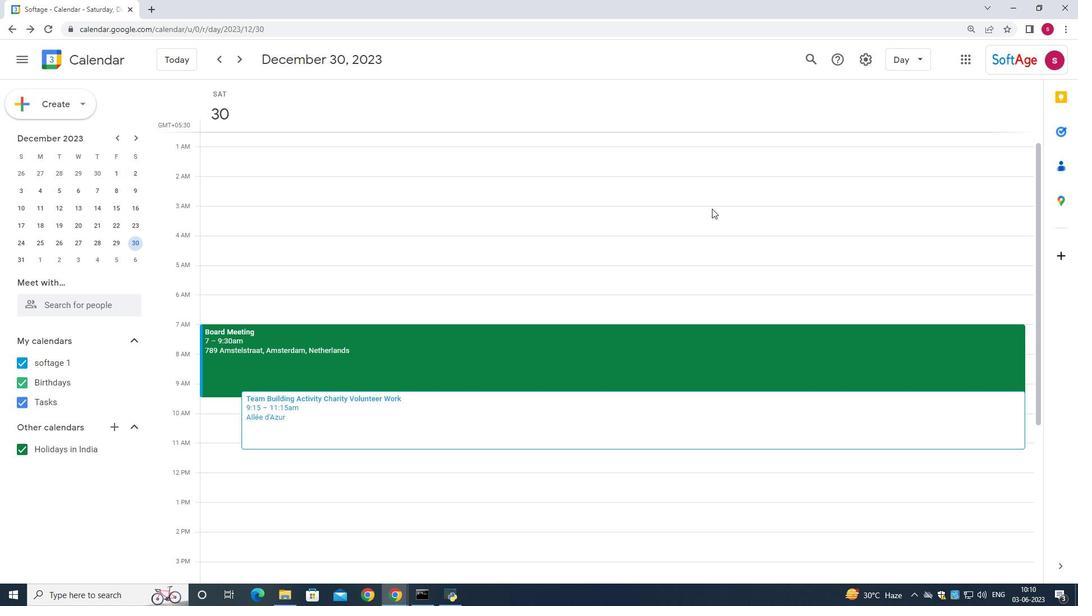 
Action: Mouse moved to (118, 334)
Screenshot: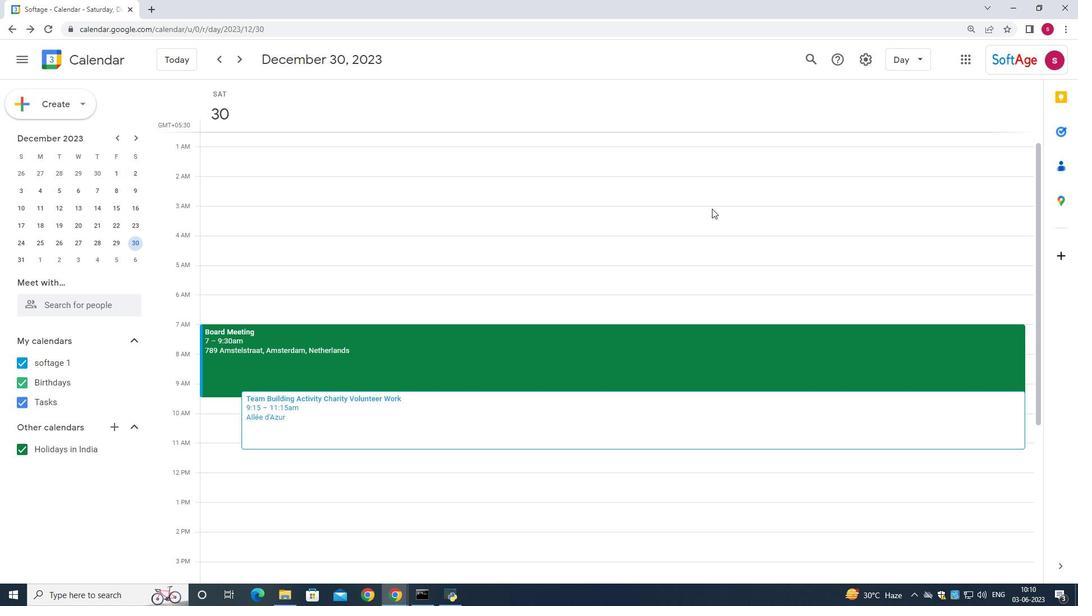 
Action: Mouse pressed left at (118, 334)
Screenshot: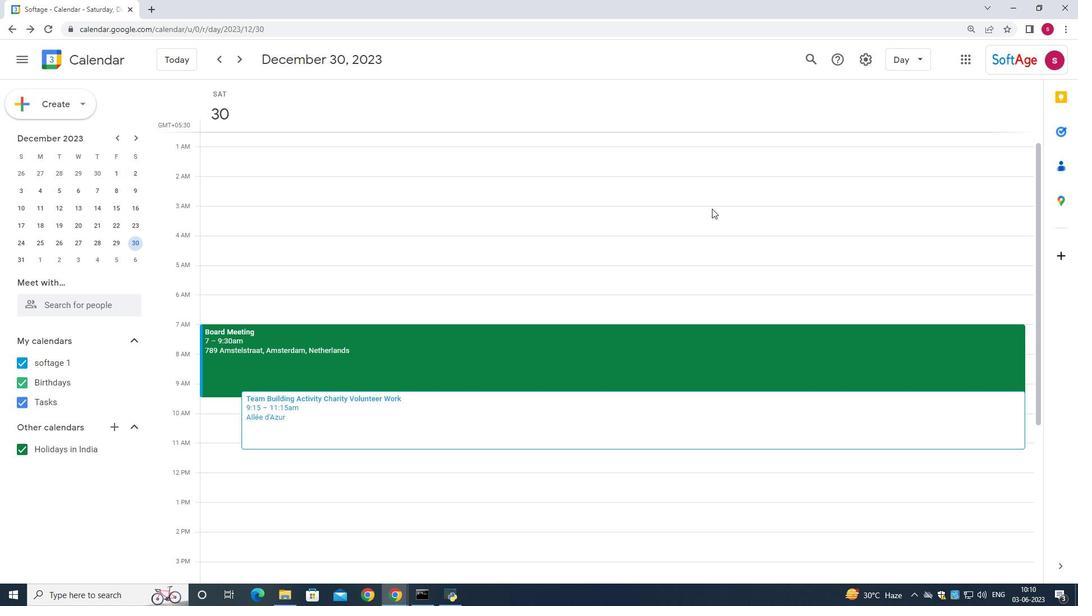 
Action: Mouse moved to (95, 303)
Screenshot: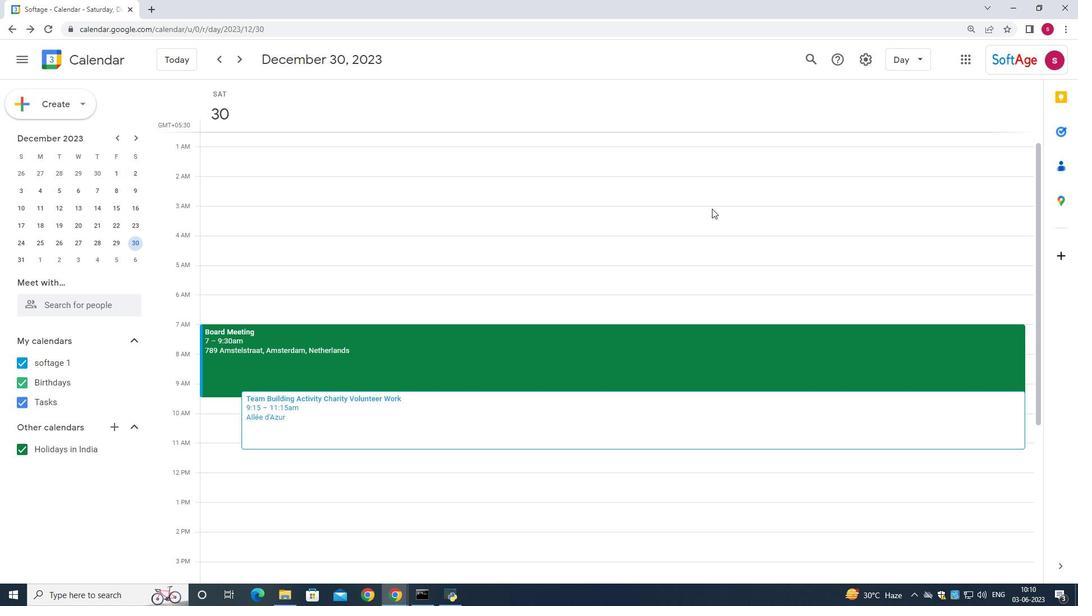 
Action: Mouse pressed left at (95, 303)
Screenshot: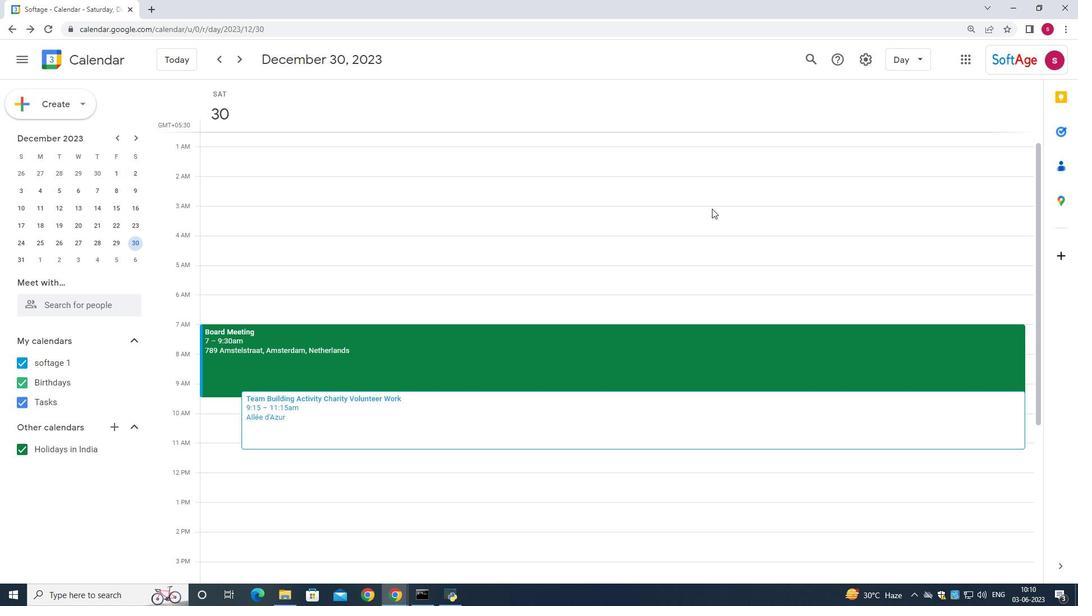 
Action: Mouse moved to (67, 330)
Screenshot: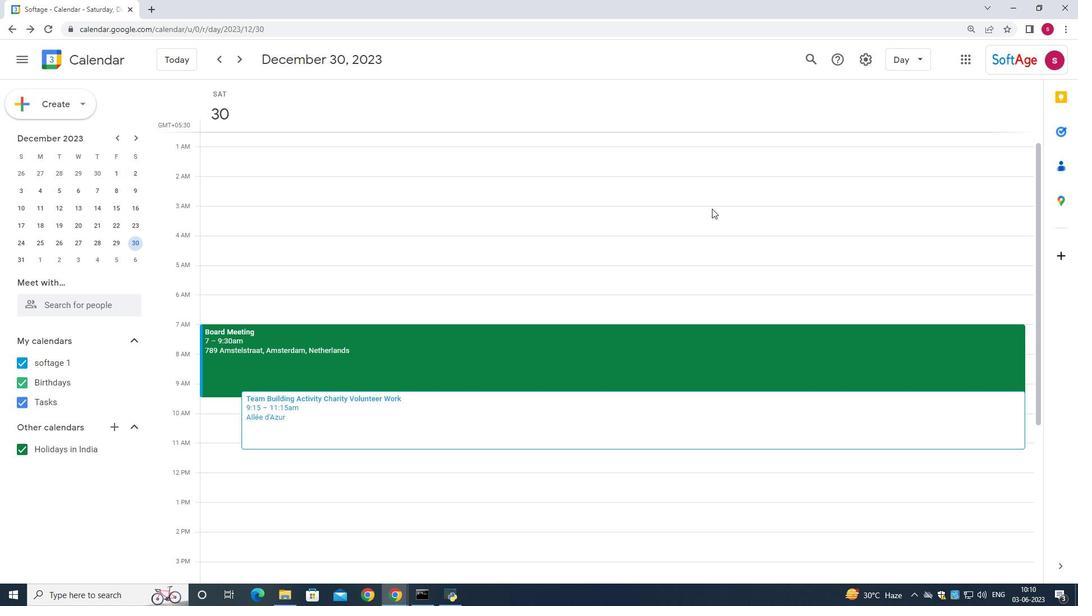 
Action: Mouse pressed left at (67, 330)
Screenshot: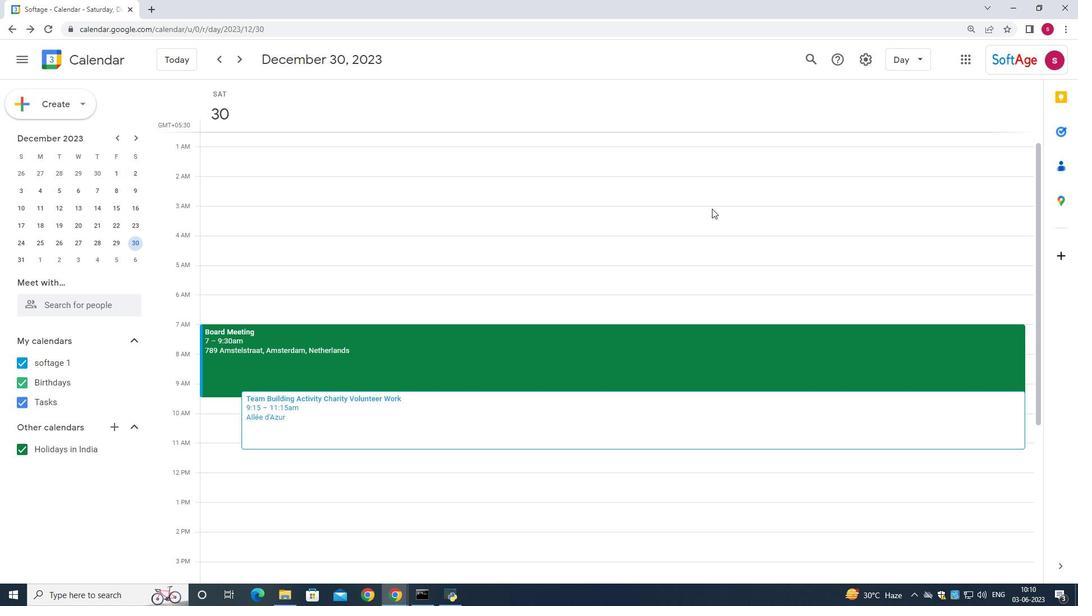 
Action: Mouse moved to (118, 333)
Screenshot: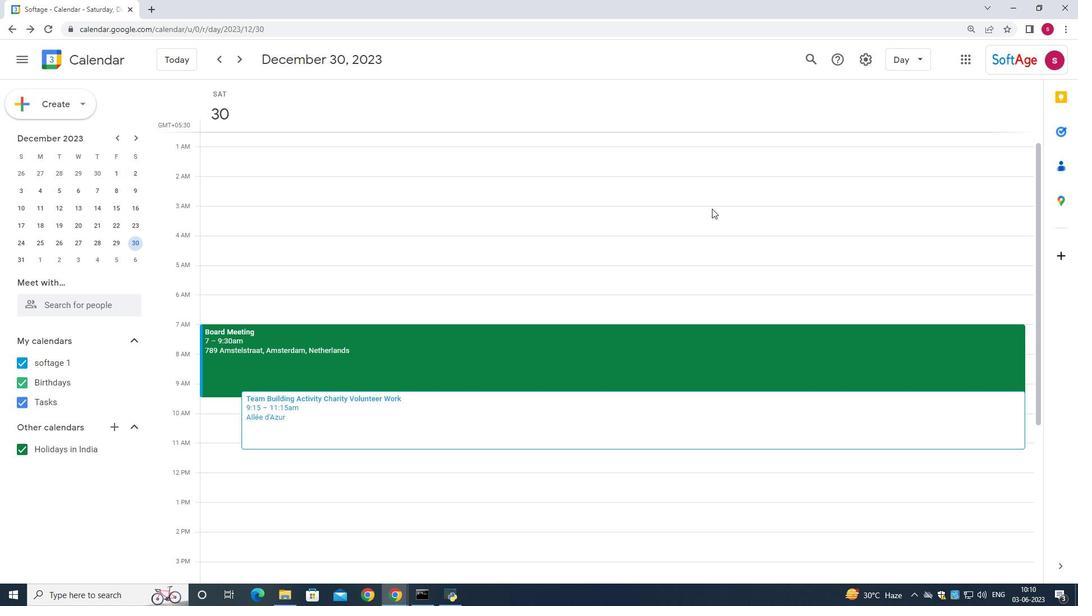 
Action: Mouse pressed left at (118, 333)
Screenshot: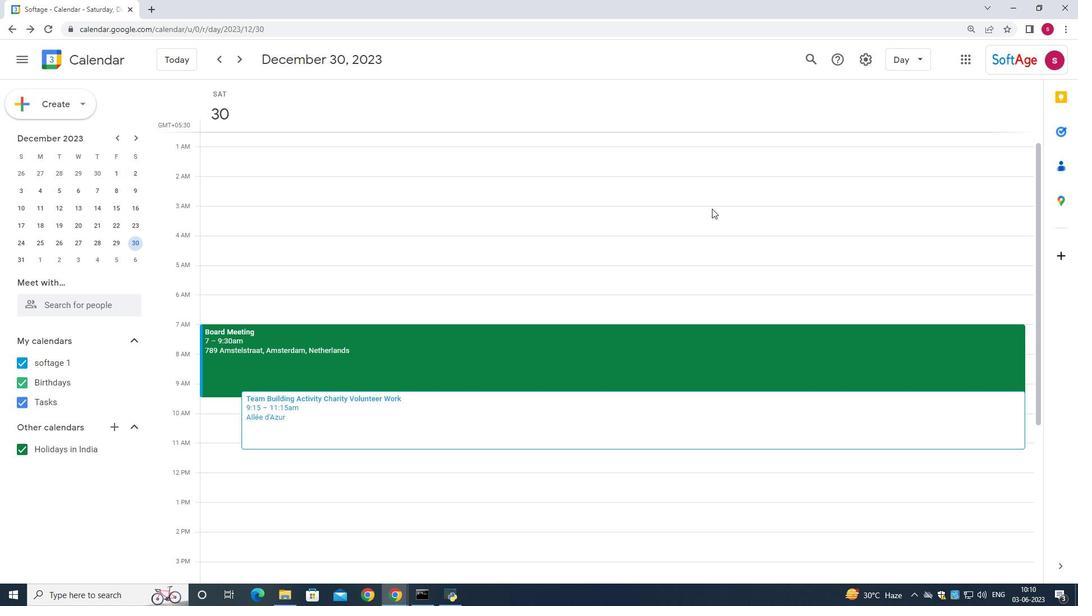 
Action: Mouse moved to (17, 333)
Screenshot: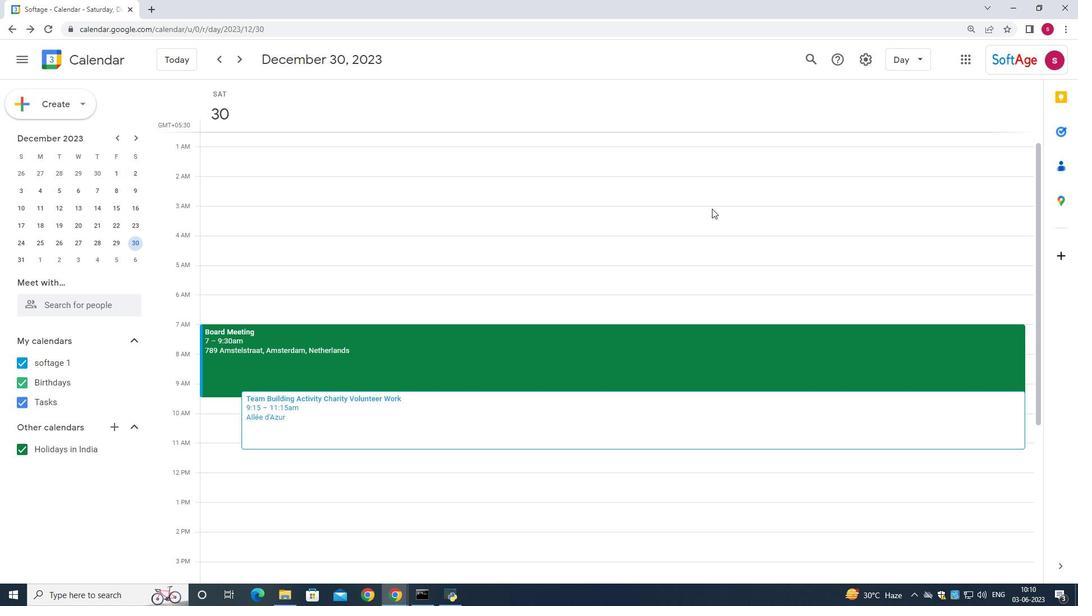 
Action: Mouse pressed left at (17, 333)
Screenshot: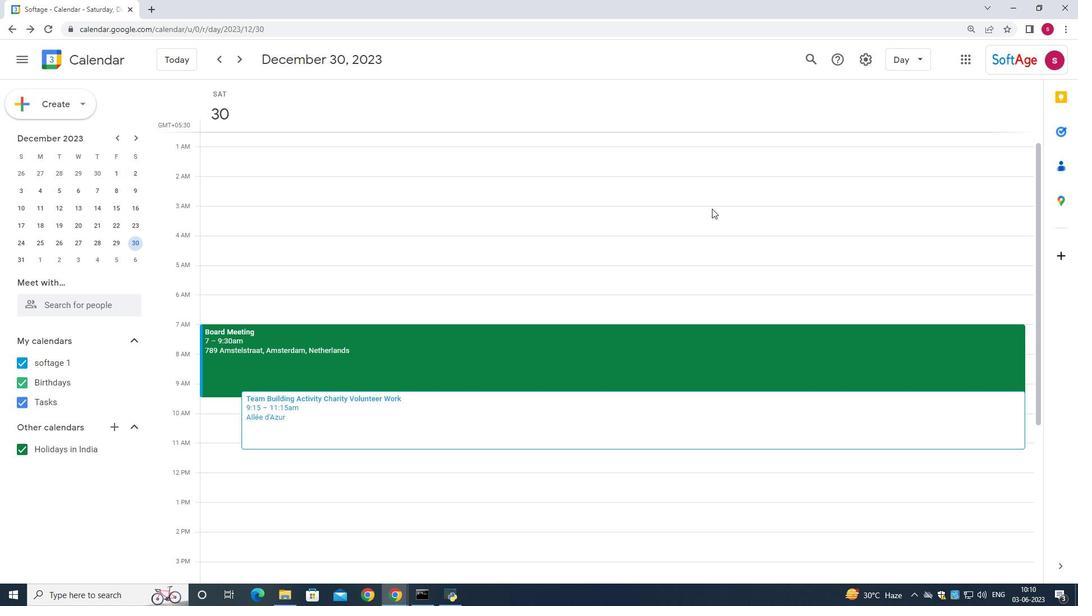 
Action: Mouse moved to (125, 335)
Screenshot: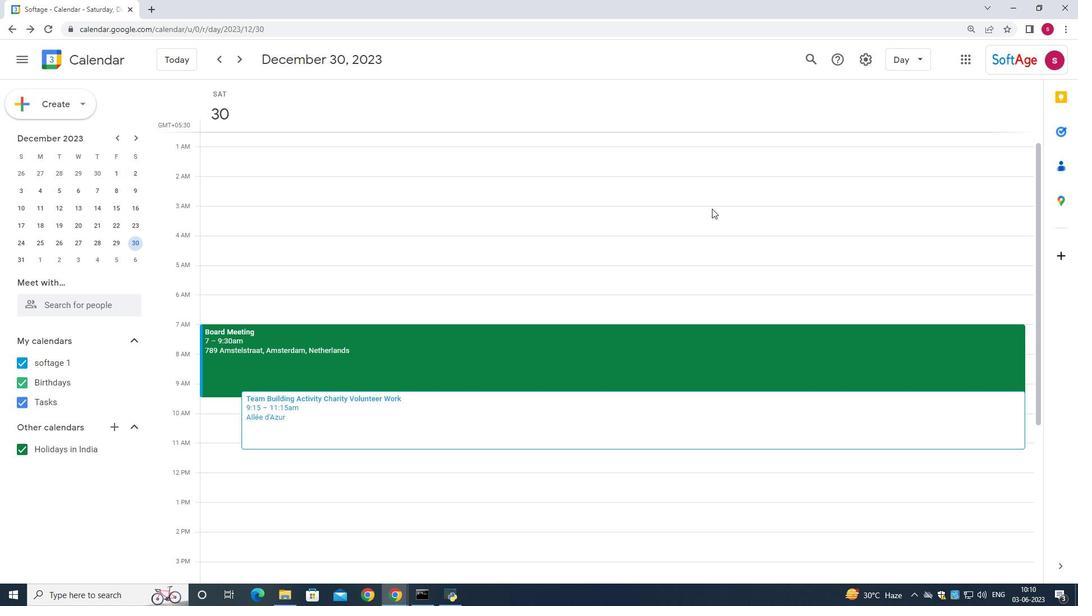 
Action: Mouse pressed left at (125, 335)
Screenshot: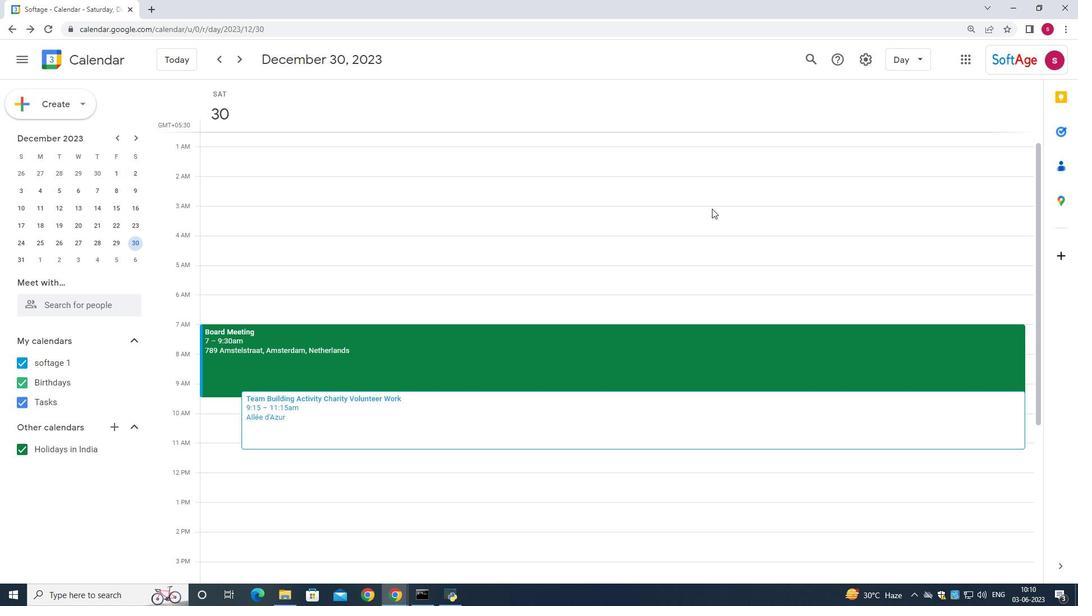 
Action: Mouse moved to (138, 263)
Screenshot: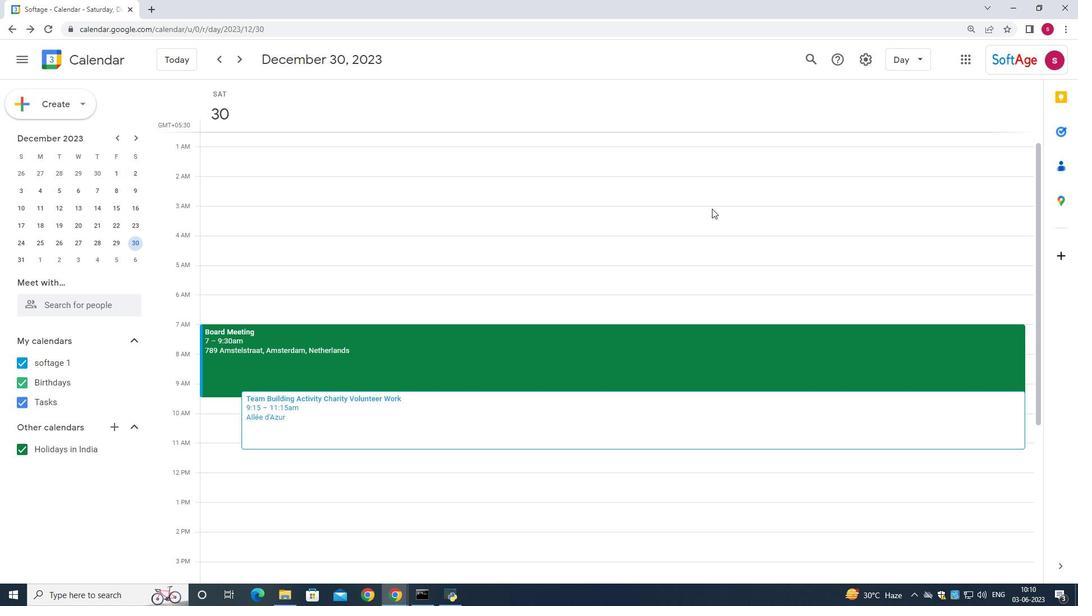 
Action: Mouse pressed left at (138, 263)
Screenshot: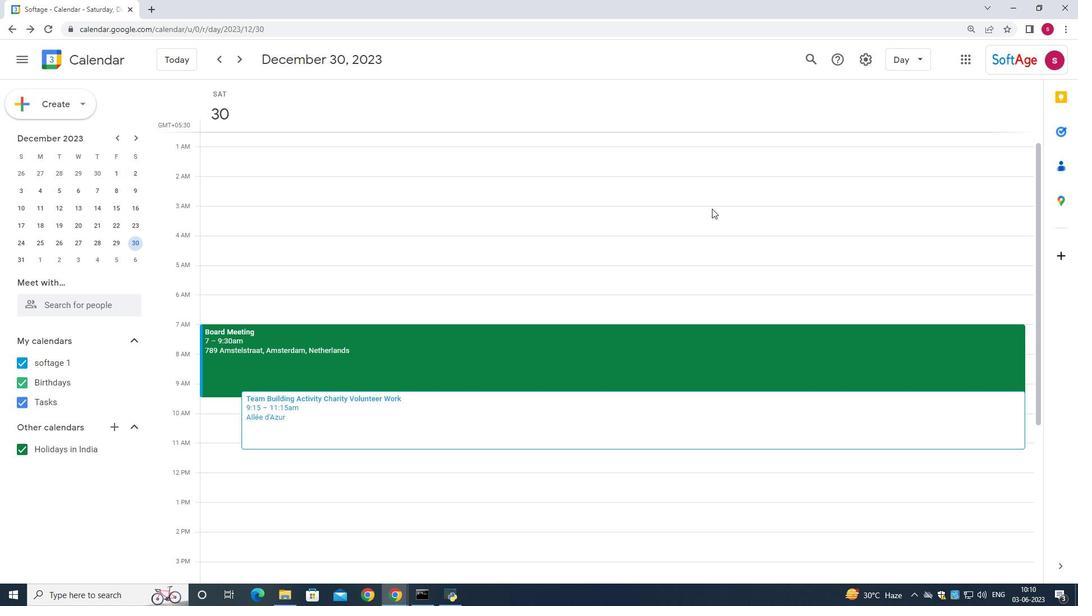 
Action: Mouse moved to (75, 80)
Screenshot: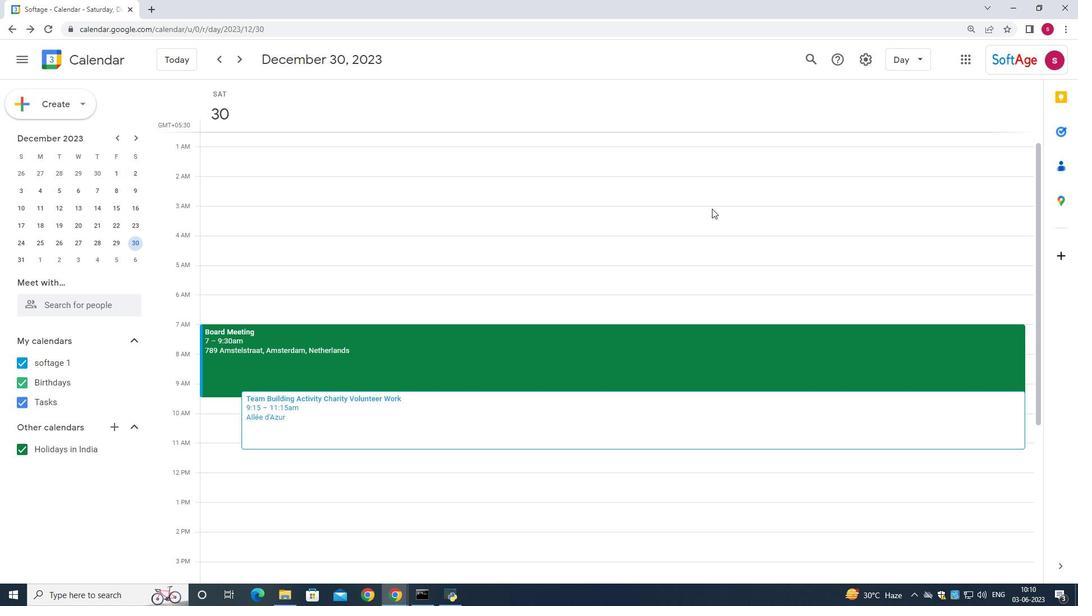 
Action: Key pressed <Key.cmd>
Screenshot: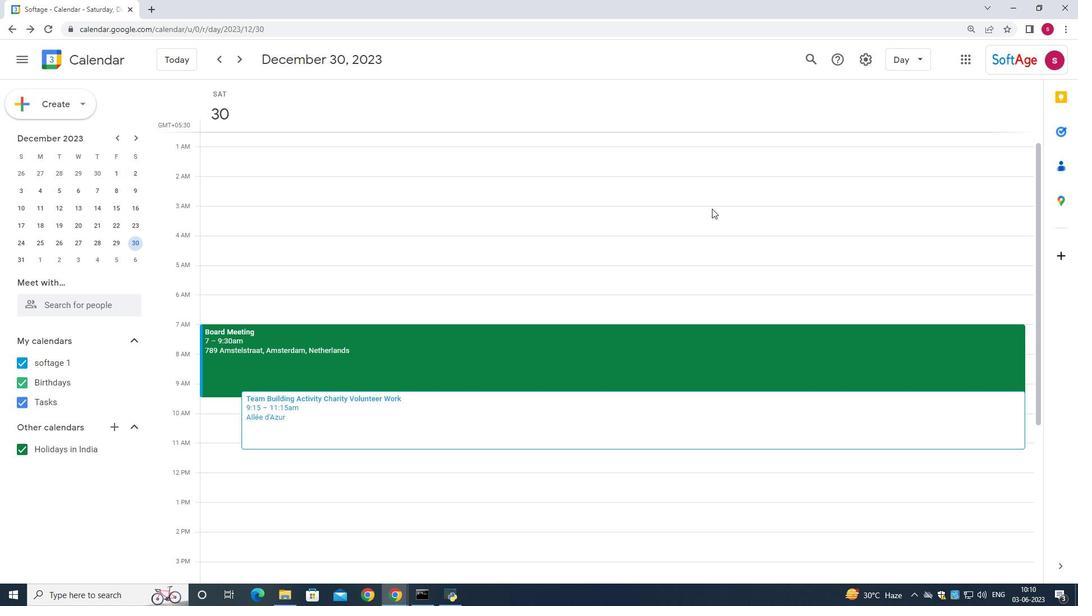 
Action: Mouse moved to (50, 76)
Screenshot: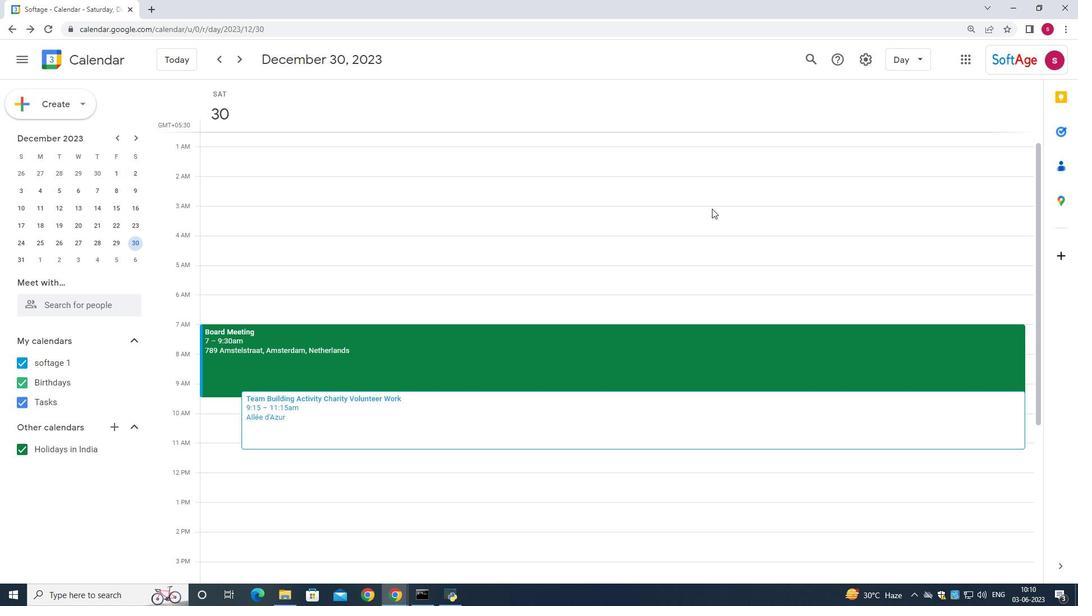 
Action: Key pressed <Key.cmd>
Screenshot: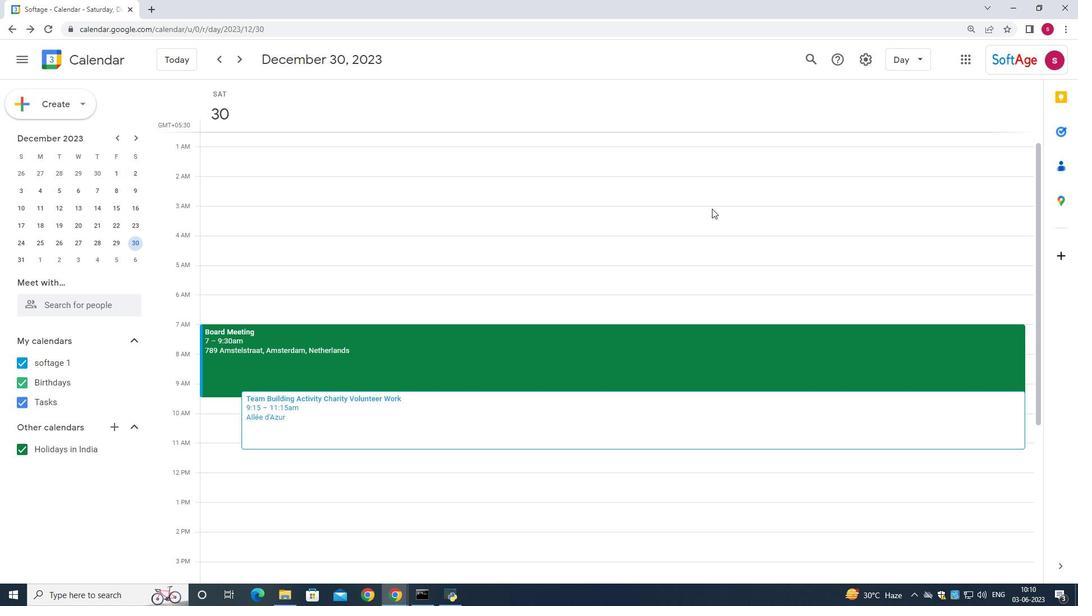 
Action: Mouse moved to (50, 116)
Screenshot: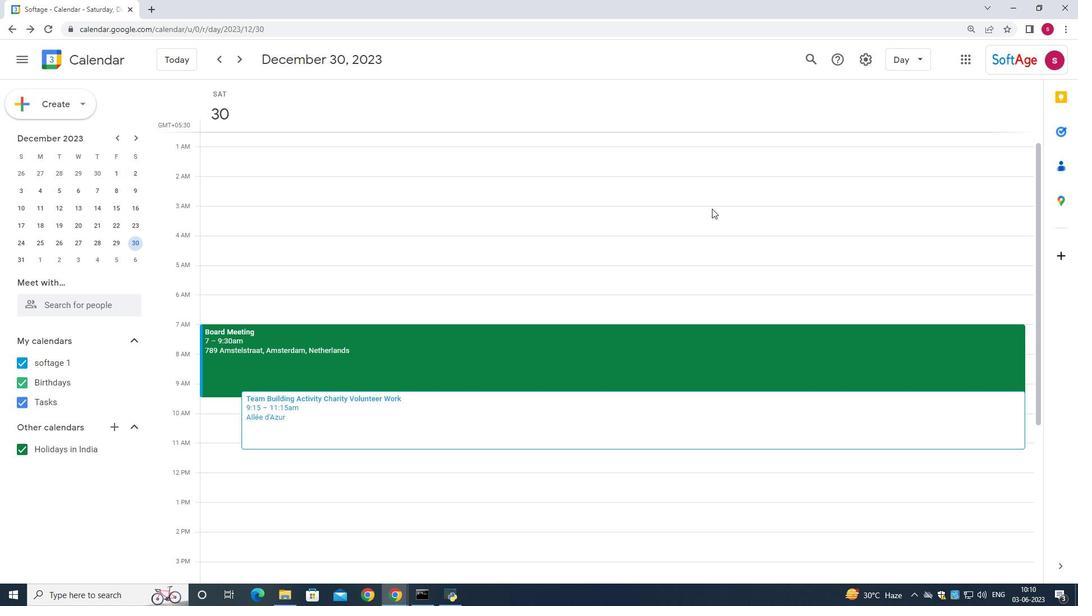 
Action: Key pressed <Key.cmd>
Screenshot: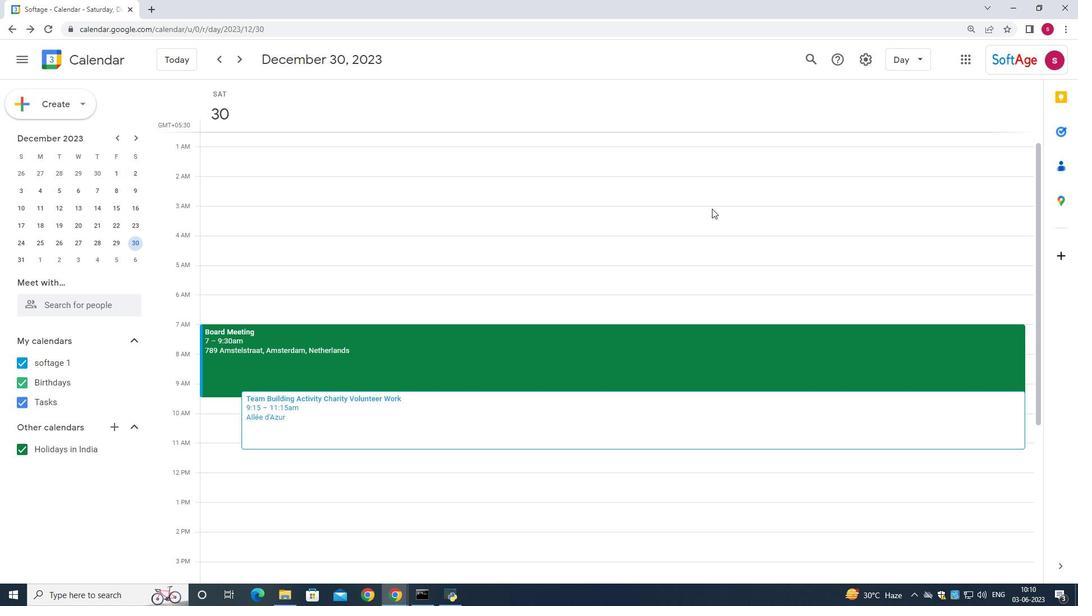 
Action: Mouse moved to (67, 103)
Screenshot: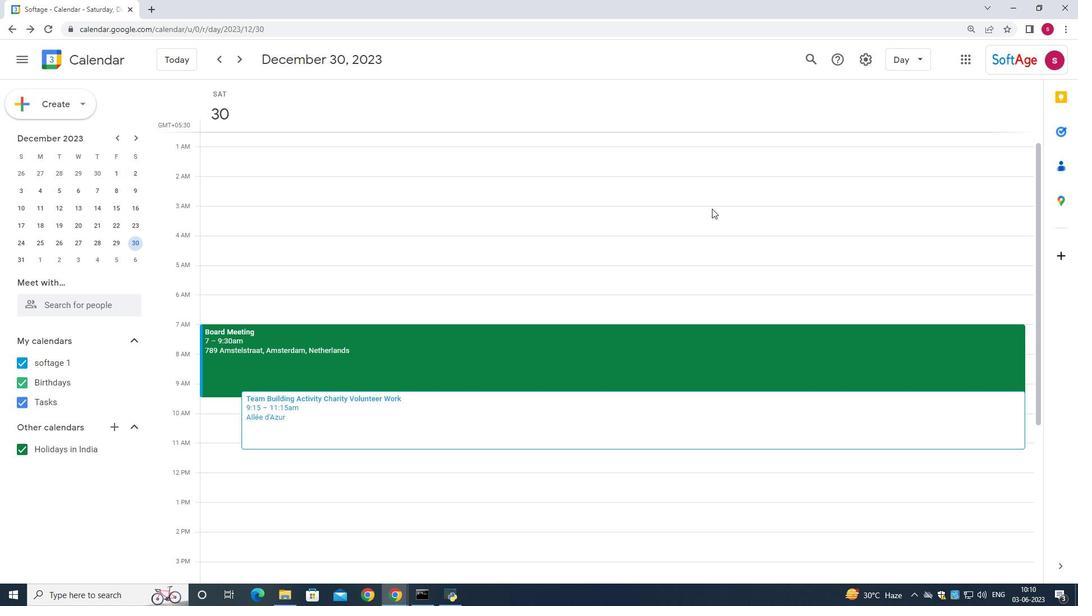 
Action: Key pressed <Key.cmd><Key.cmd><Key.cmd><Key.cmd><Key.cmd><Key.cmd><Key.cmd><Key.cmd><Key.cmd><Key.cmd><Key.cmd><Key.cmd><Key.cmd><Key.cmd><Key.cmd><Key.cmd><Key.cmd><Key.cmd><Key.cmd><Key.cmd><Key.cmd><Key.cmd><Key.cmd><Key.cmd><Key.cmd><Key.cmd>
Screenshot: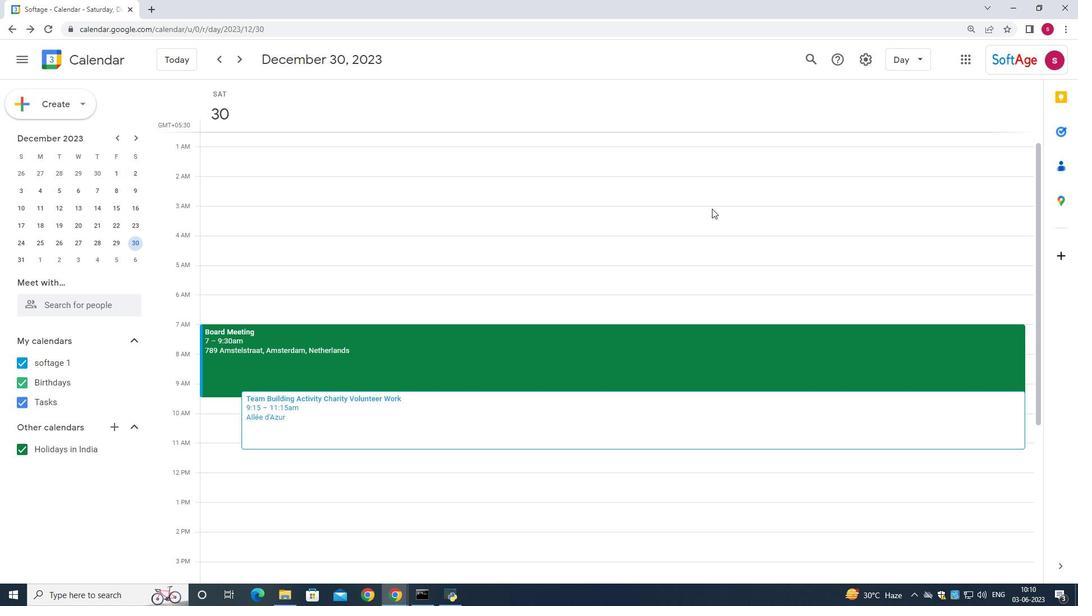 
Action: Mouse moved to (133, 104)
Screenshot: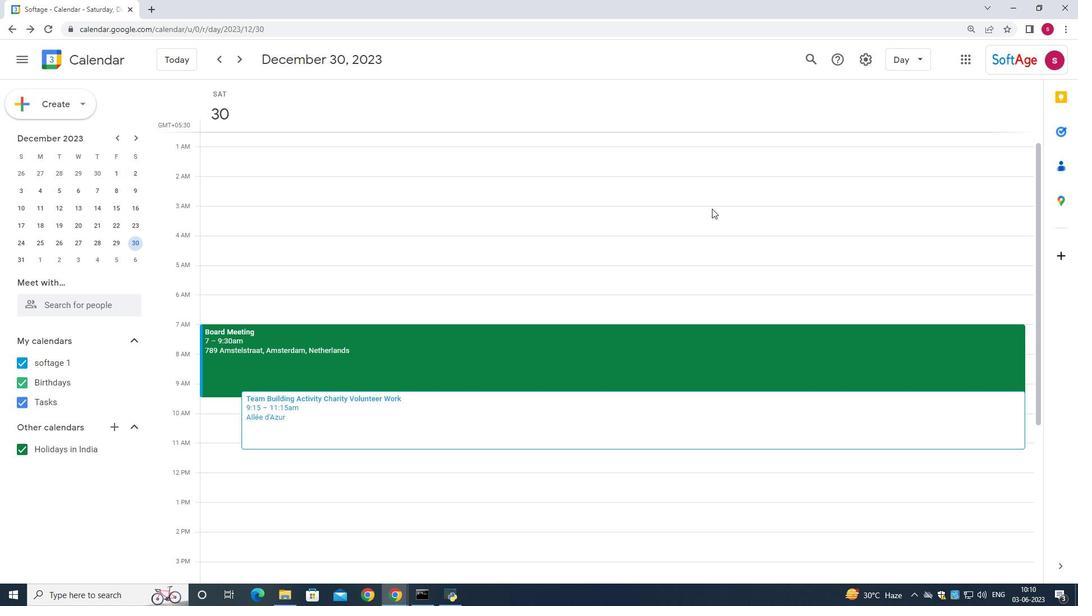 
Action: Mouse scrolled (133, 105) with delta (0, 0)
Screenshot: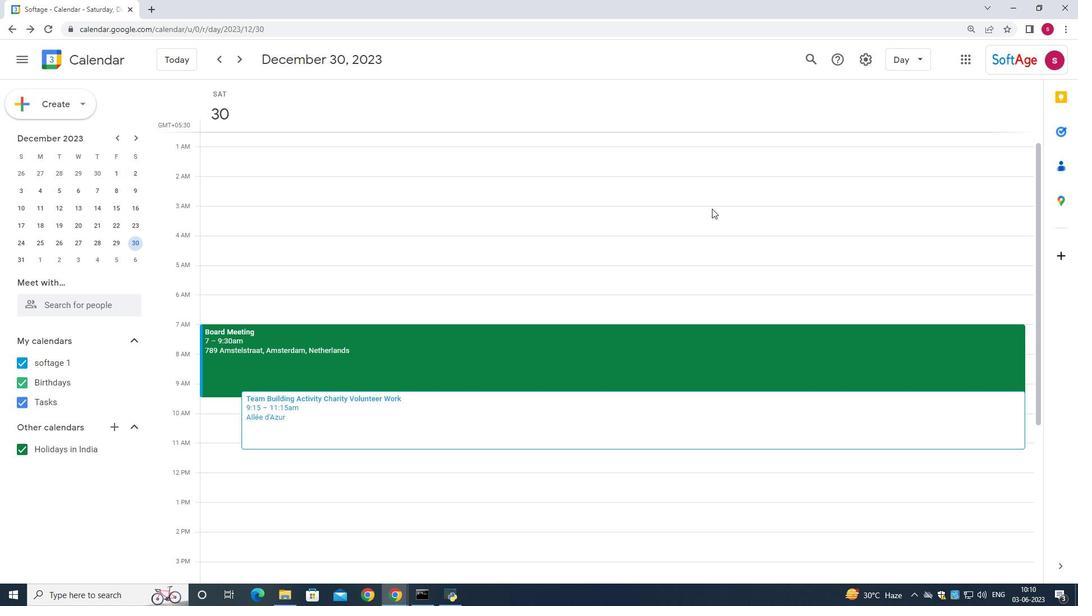 
Action: Mouse scrolled (133, 105) with delta (0, 0)
Screenshot: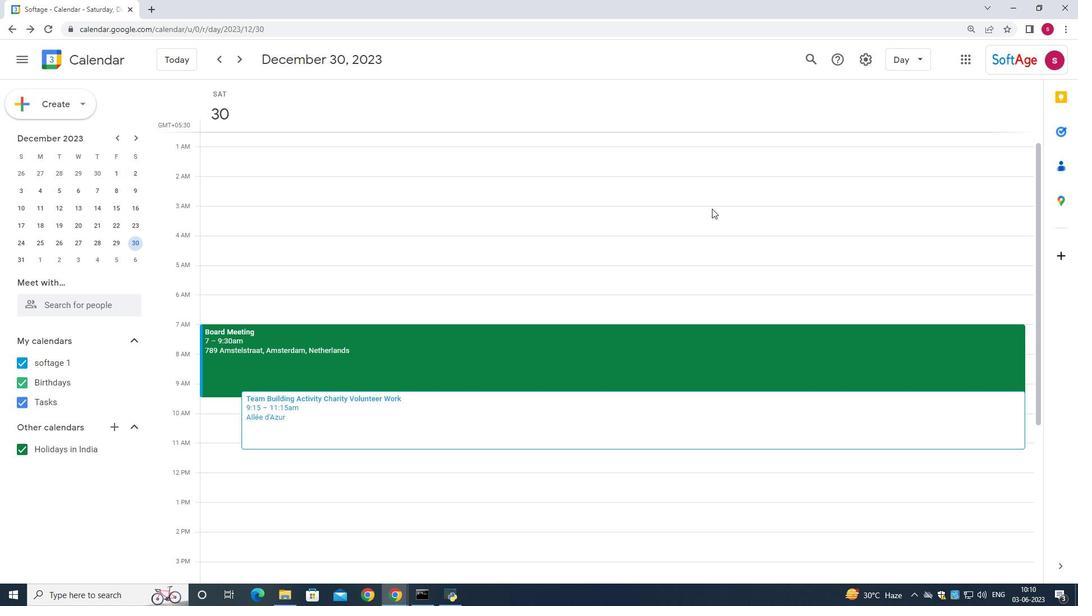 
Action: Mouse scrolled (133, 105) with delta (0, 0)
Screenshot: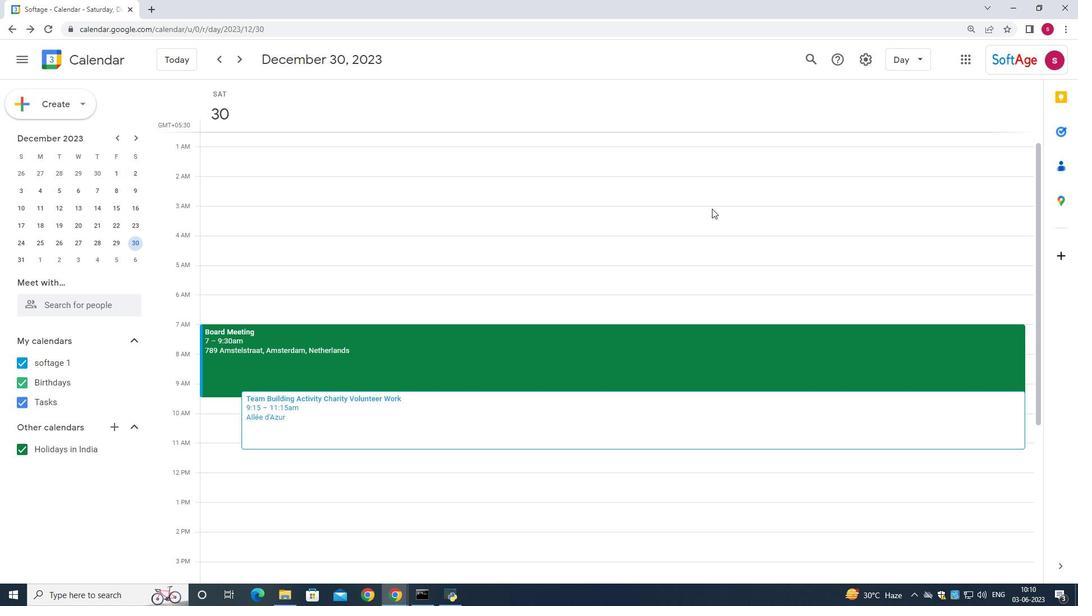 
Action: Key pressed <Key.cmd>
Screenshot: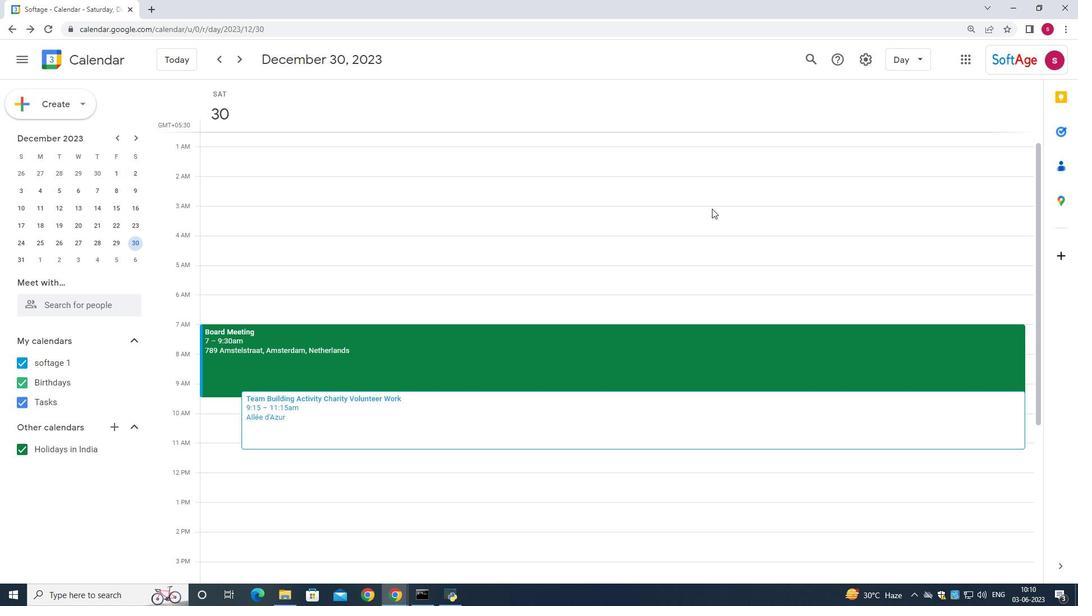 
Action: Mouse moved to (133, 106)
Screenshot: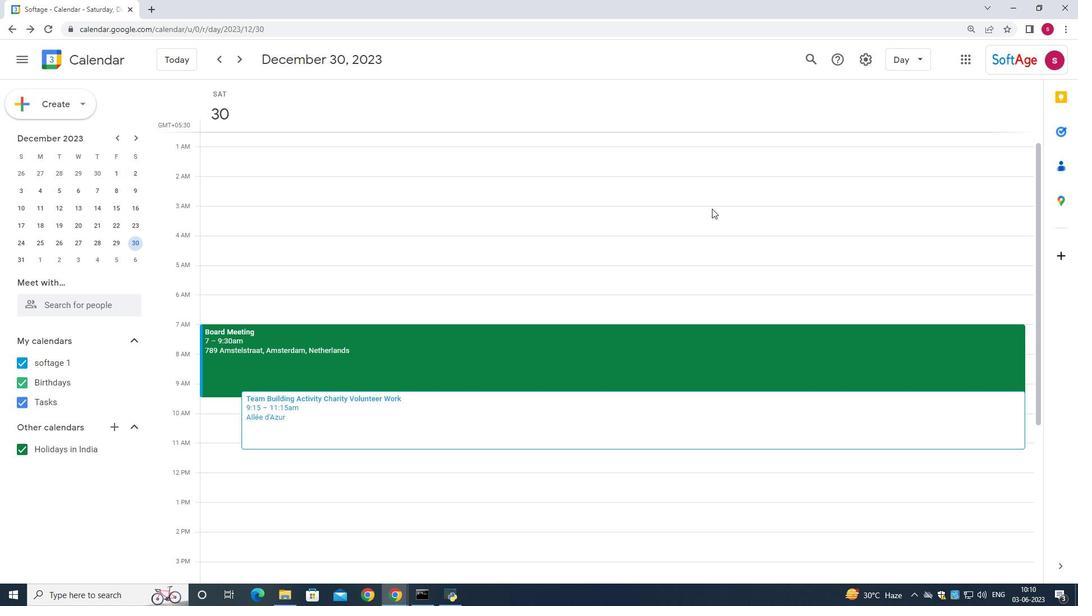
Action: Mouse scrolled (133, 106) with delta (0, 0)
Screenshot: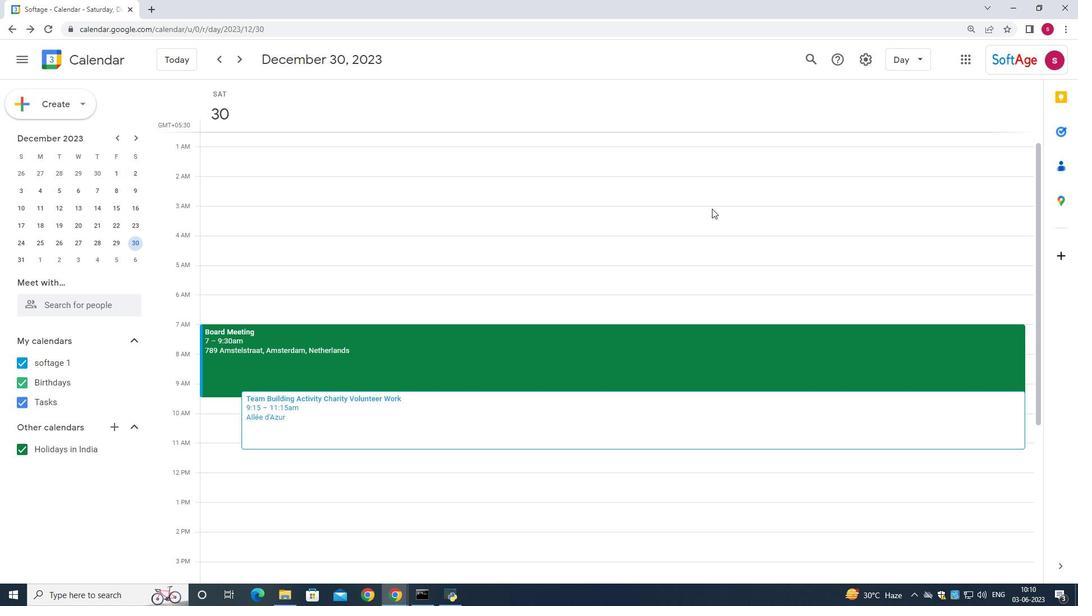 
Action: Mouse moved to (135, 110)
Screenshot: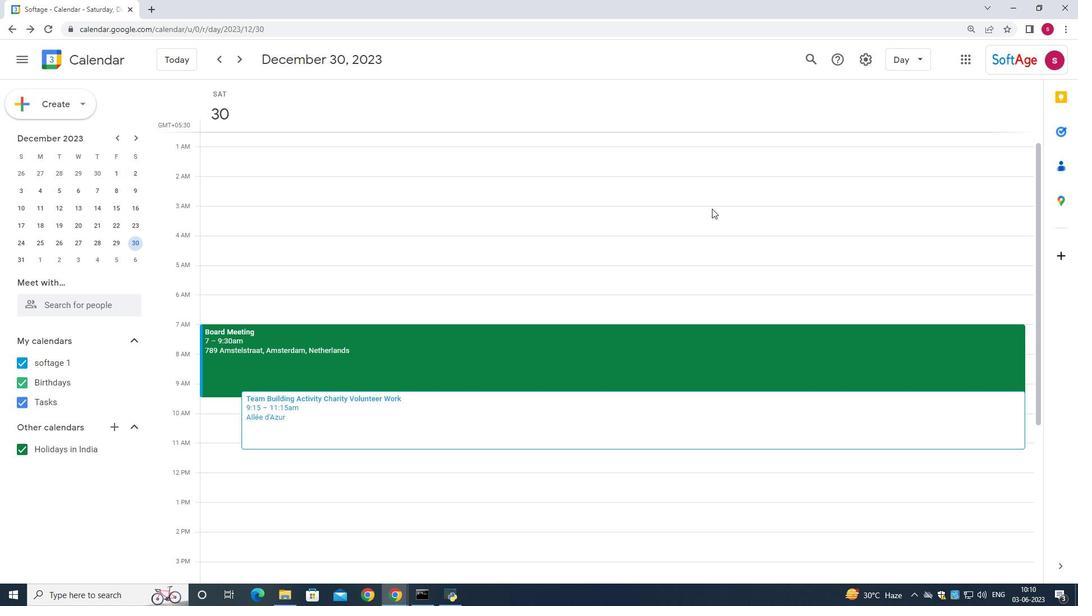 
Action: Mouse scrolled (134, 107) with delta (0, 0)
Screenshot: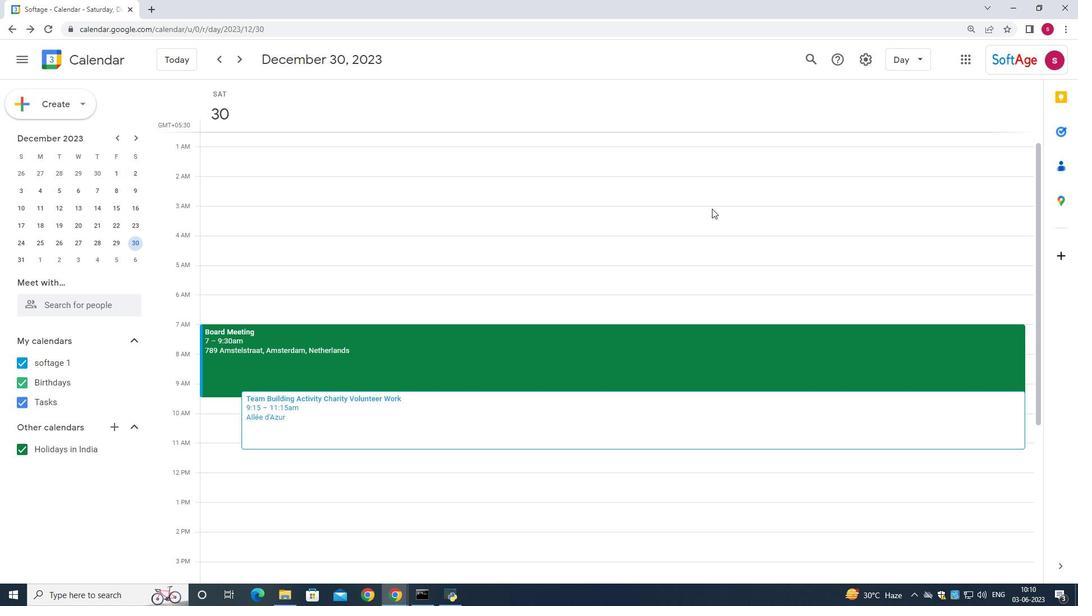 
Action: Mouse moved to (136, 111)
Screenshot: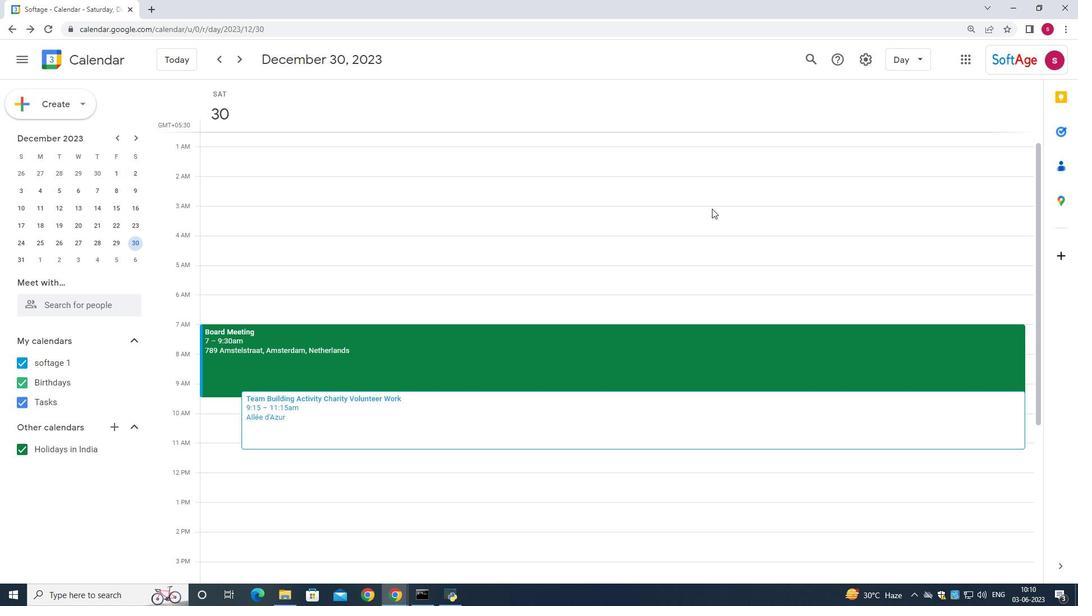 
Action: Mouse scrolled (135, 109) with delta (0, 0)
Screenshot: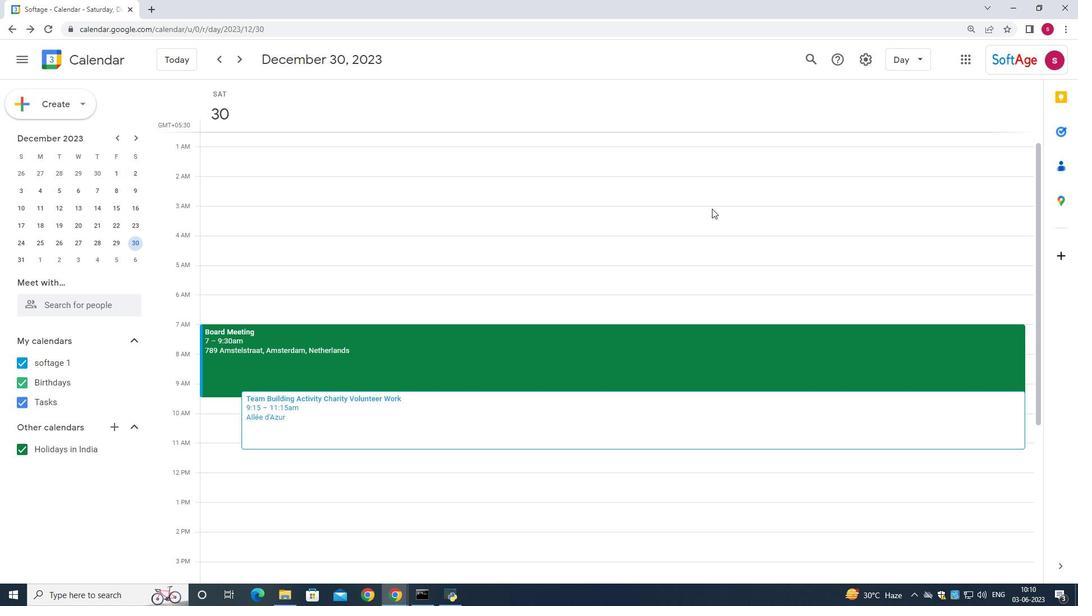 
Action: Mouse moved to (137, 113)
Screenshot: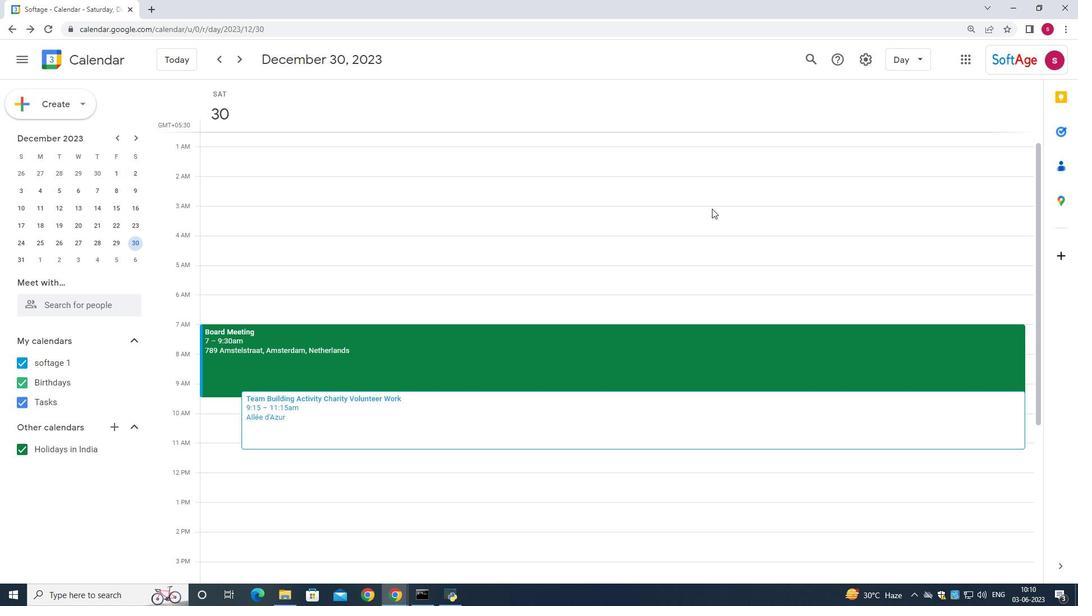 
Action: Mouse scrolled (136, 110) with delta (0, 0)
Screenshot: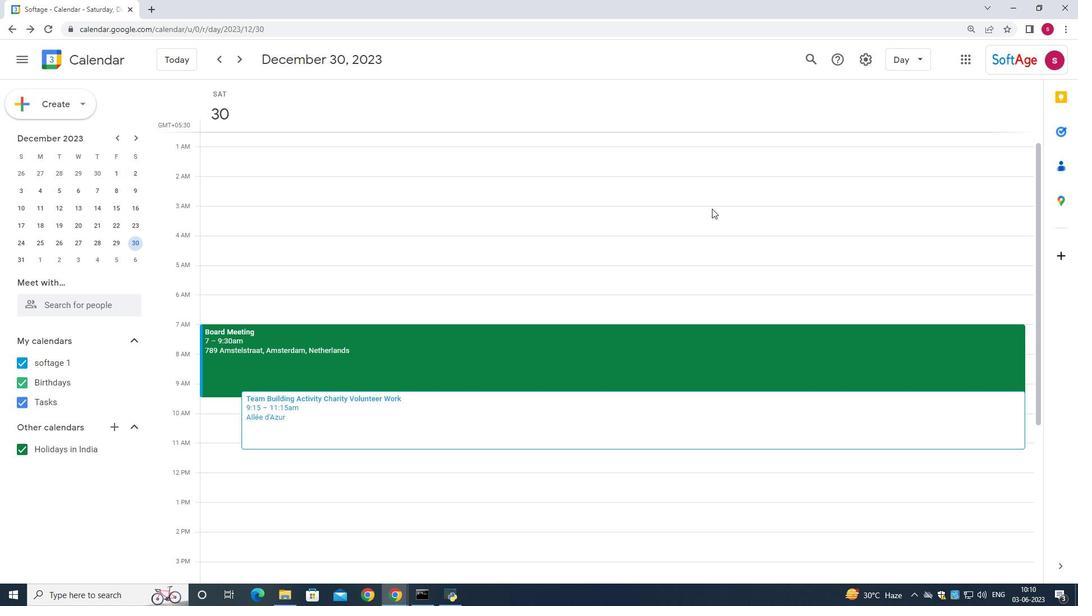 
Action: Mouse moved to (151, 141)
Screenshot: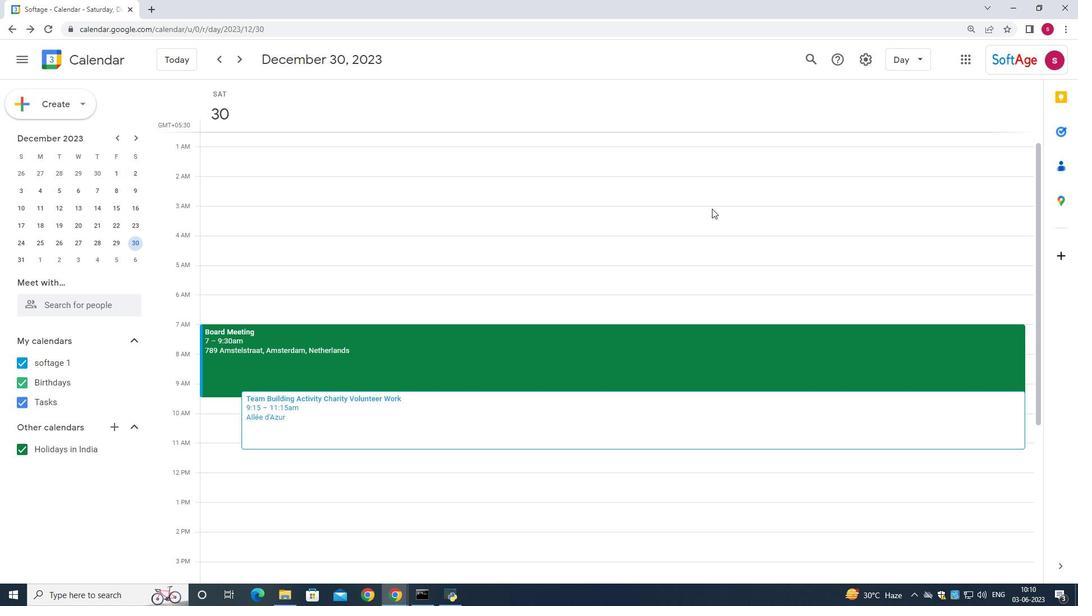 
Action: Mouse scrolled (141, 119) with delta (0, 0)
Screenshot: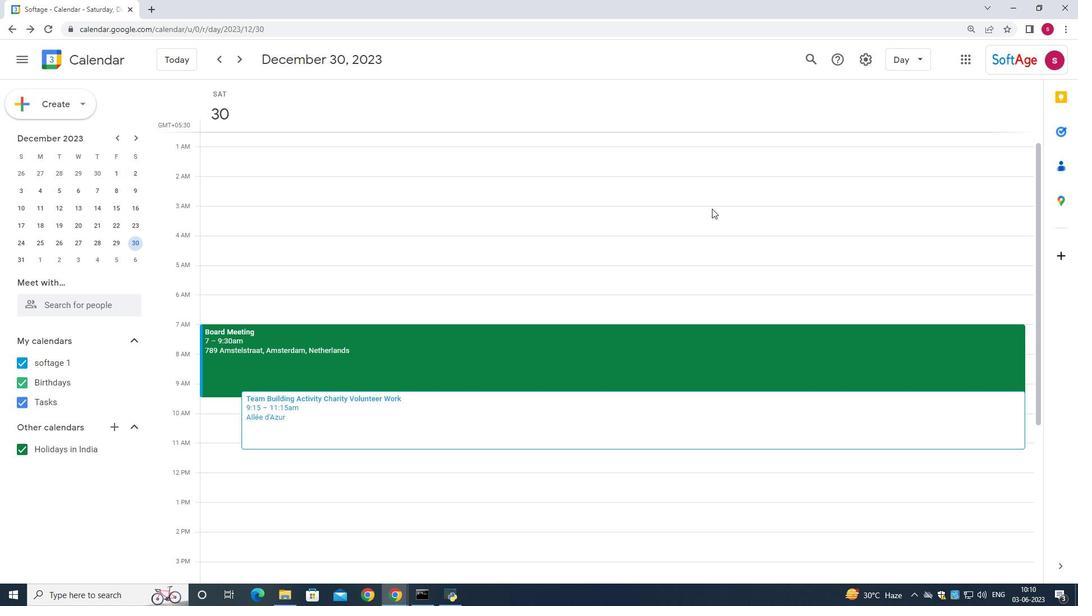 
Action: Mouse moved to (159, 160)
Screenshot: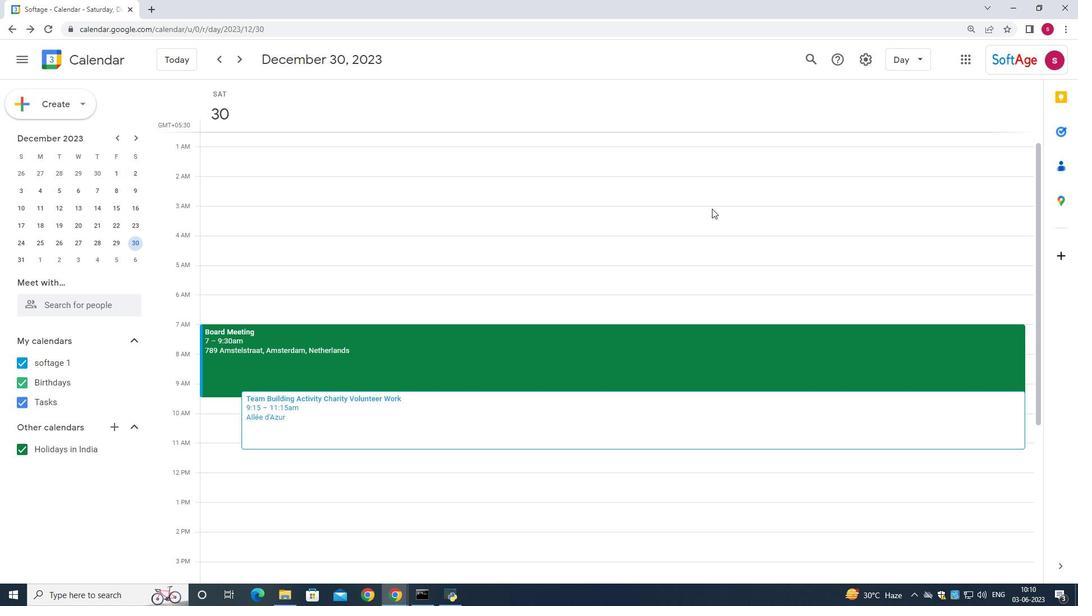 
Action: Mouse scrolled (159, 159) with delta (0, 0)
Screenshot: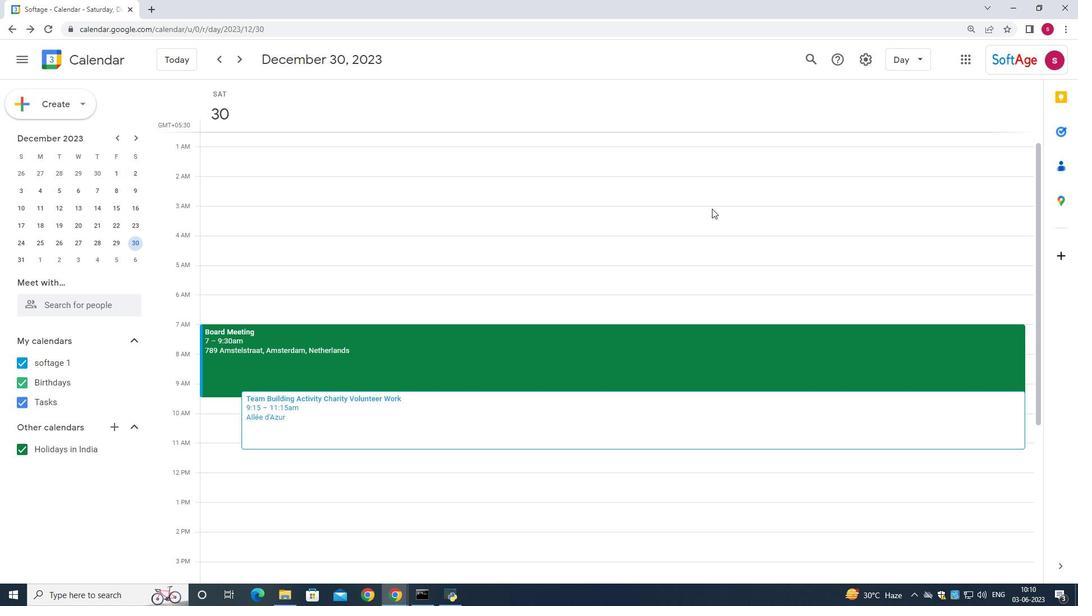 
Action: Mouse scrolled (159, 159) with delta (0, 0)
Screenshot: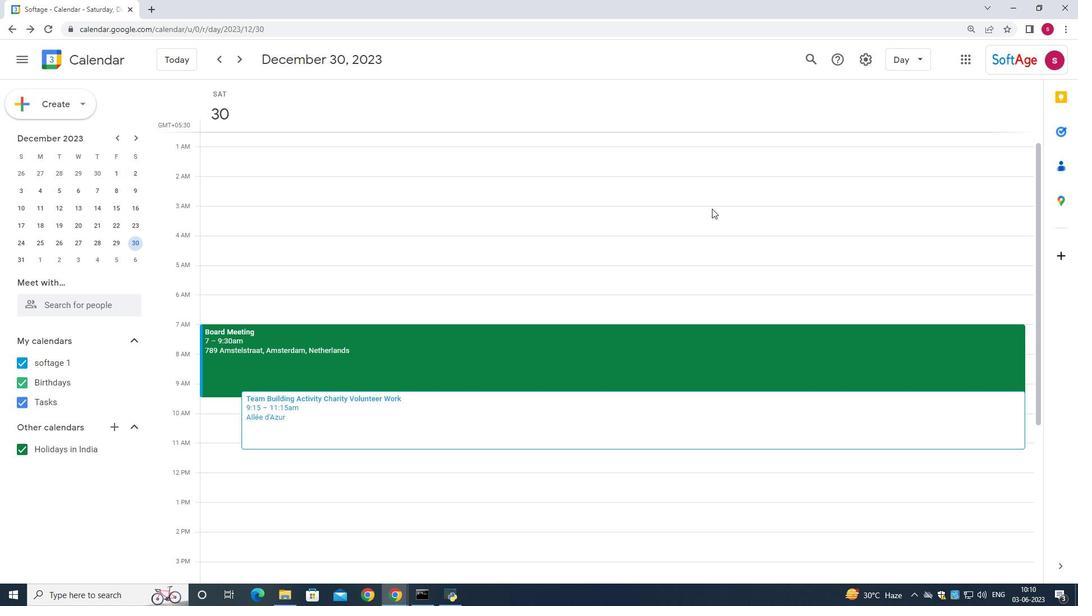 
Action: Mouse scrolled (159, 159) with delta (0, 0)
Screenshot: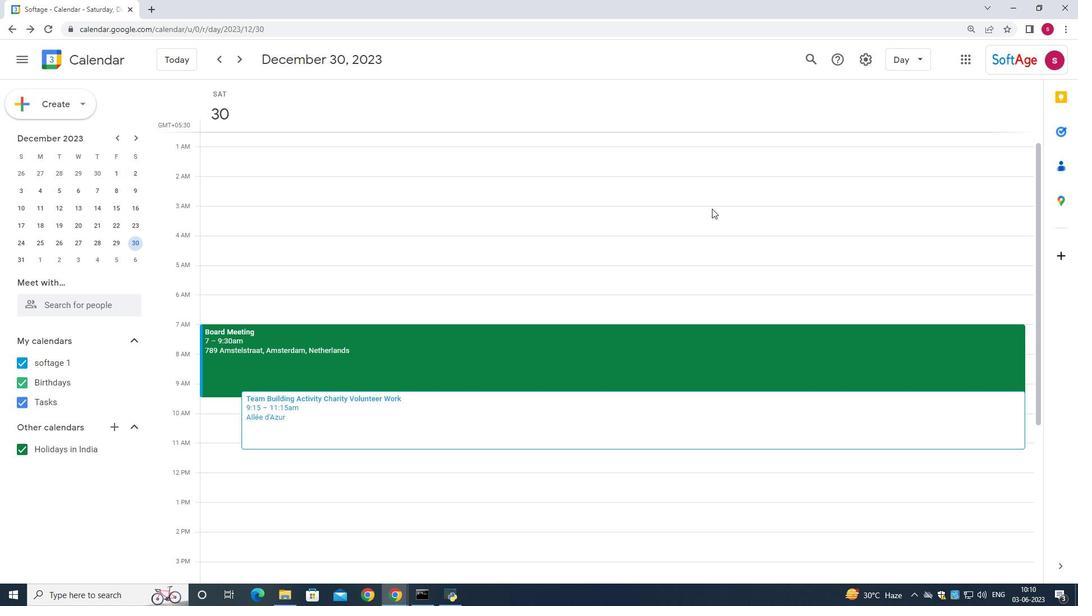 
Action: Mouse moved to (157, 161)
Screenshot: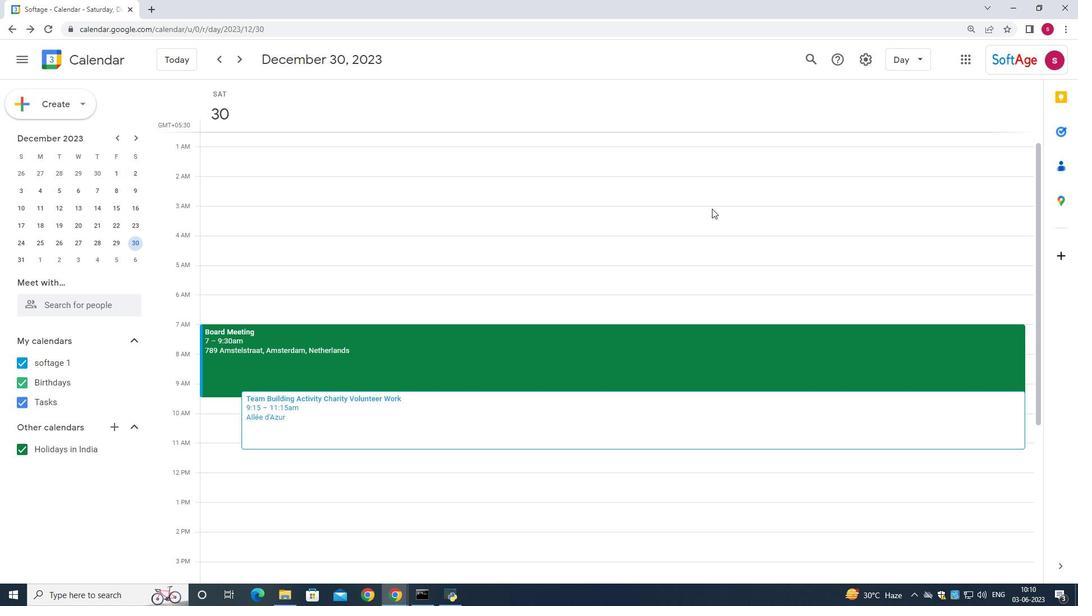 
Action: Mouse scrolled (157, 160) with delta (0, 0)
Screenshot: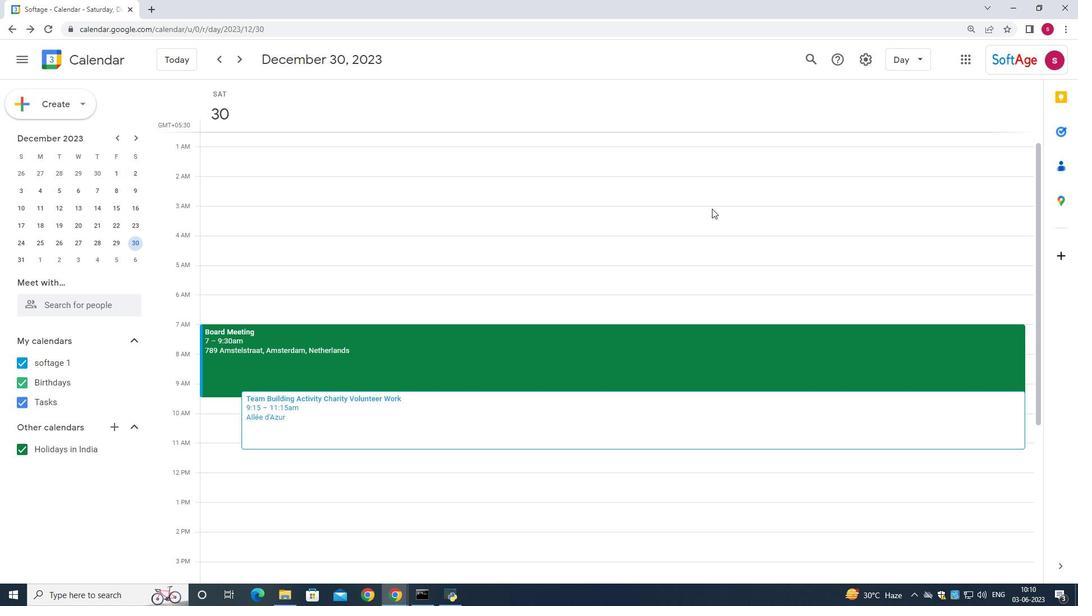 
Action: Mouse moved to (157, 161)
Screenshot: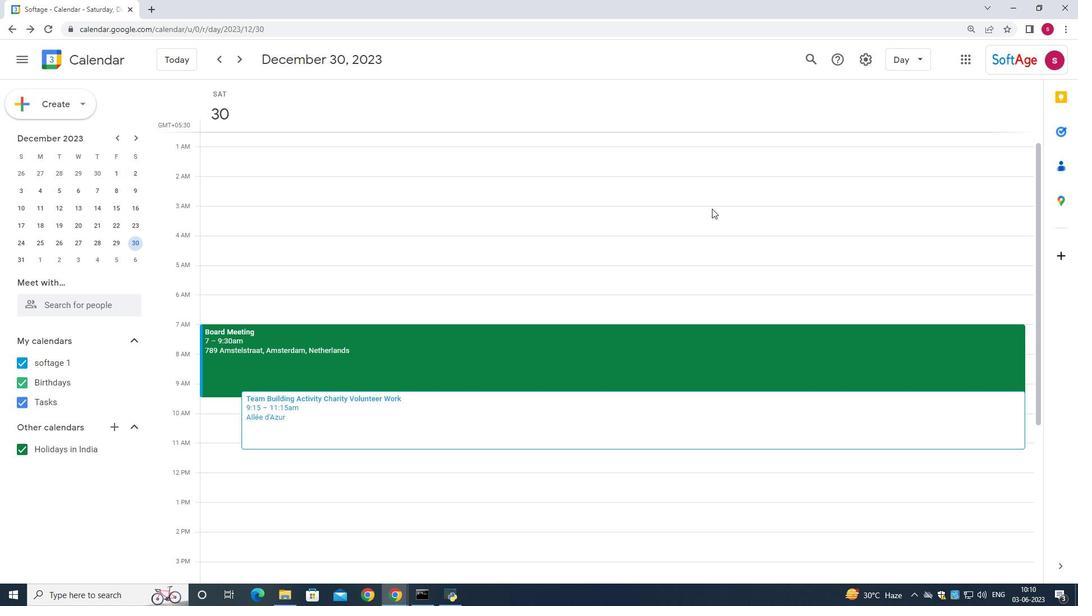 
Action: Mouse scrolled (157, 161) with delta (0, 0)
Screenshot: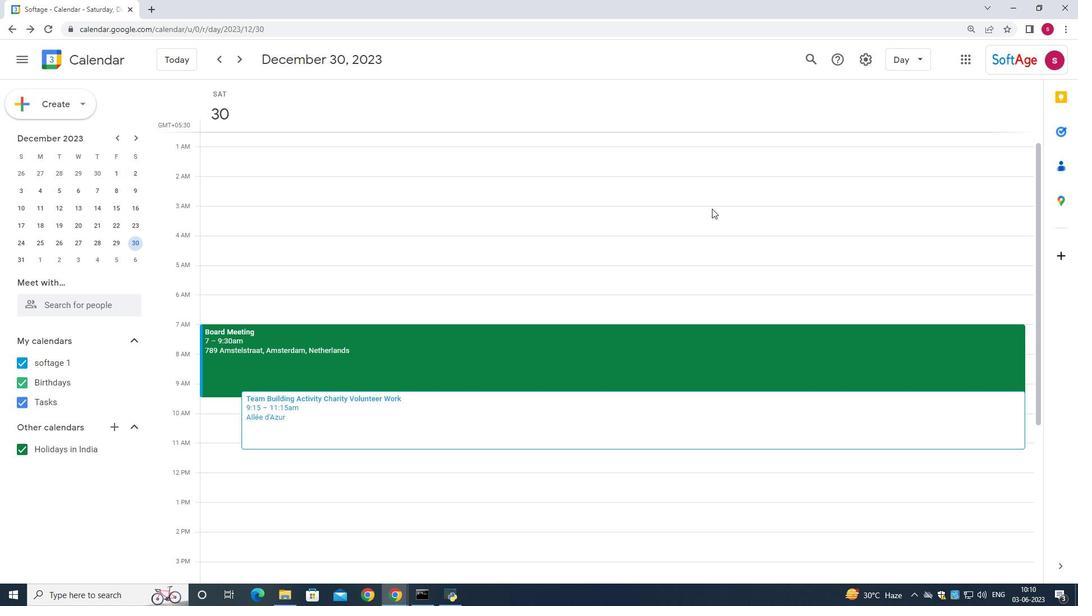
Action: Mouse scrolled (157, 161) with delta (0, 0)
Screenshot: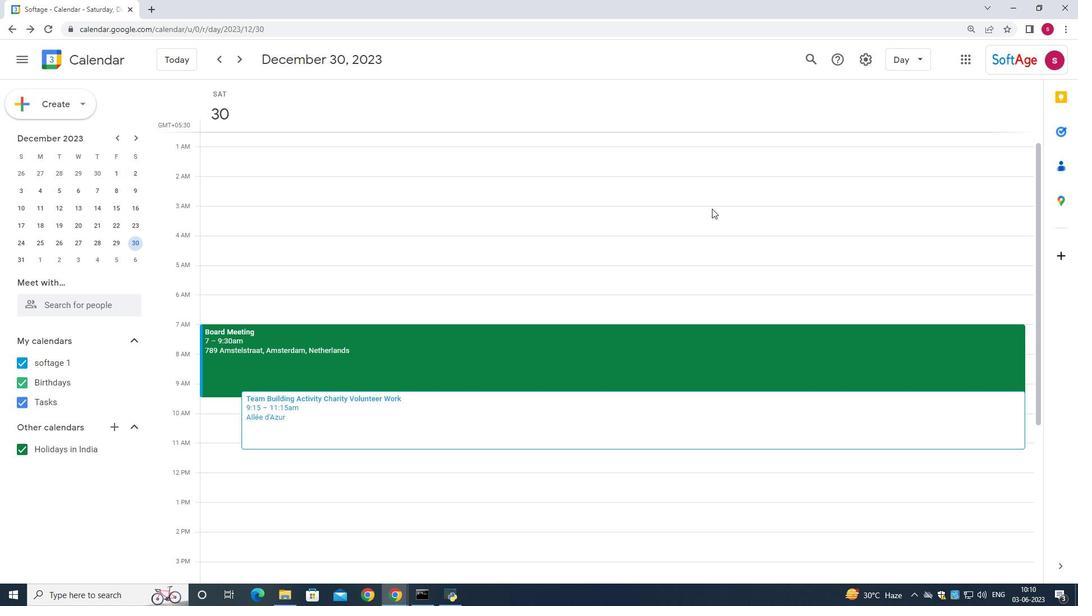 
Action: Mouse scrolled (157, 161) with delta (0, 0)
Screenshot: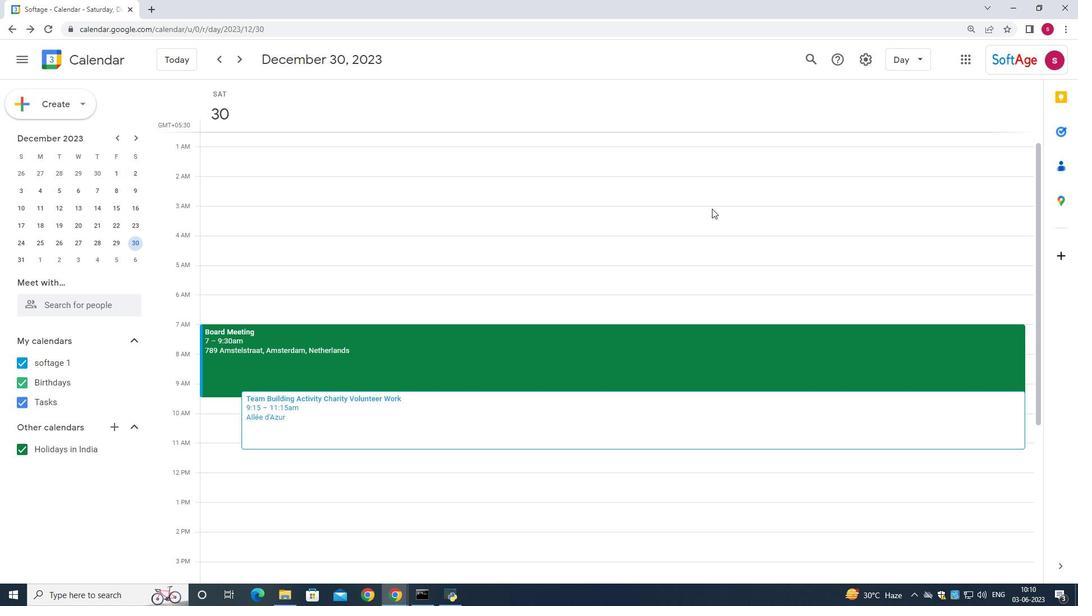 
Action: Mouse scrolled (157, 161) with delta (0, 0)
Screenshot: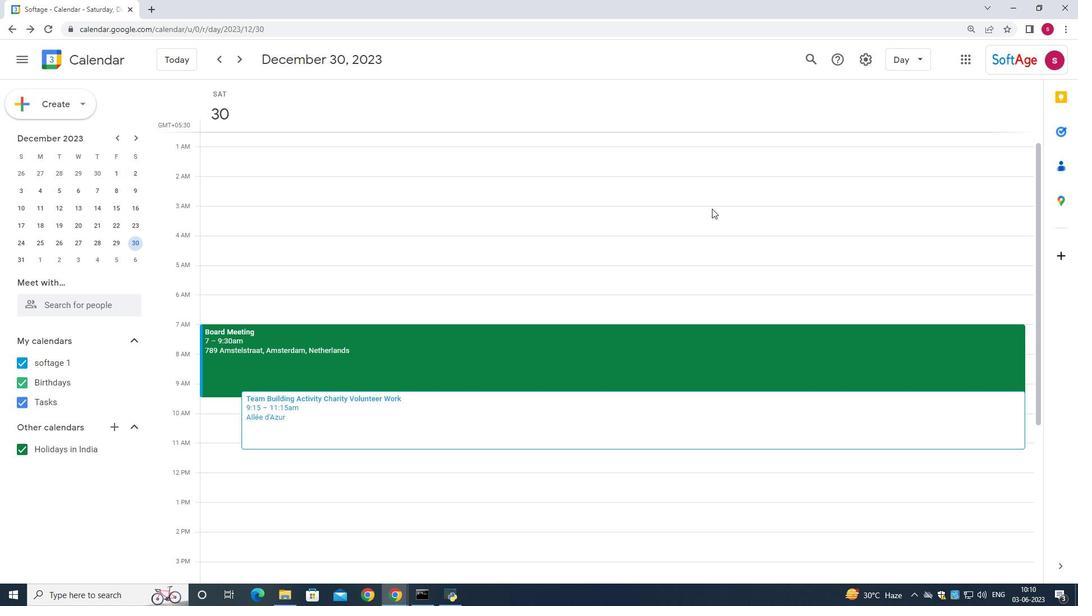 
Action: Mouse moved to (145, 228)
Screenshot: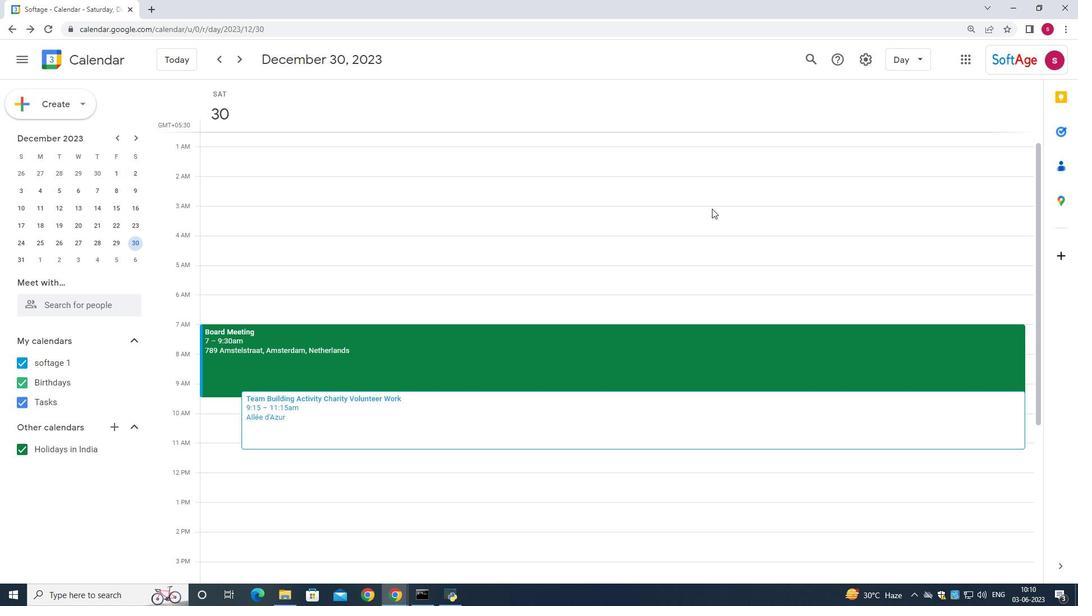 
Action: Mouse scrolled (145, 229) with delta (0, 0)
Screenshot: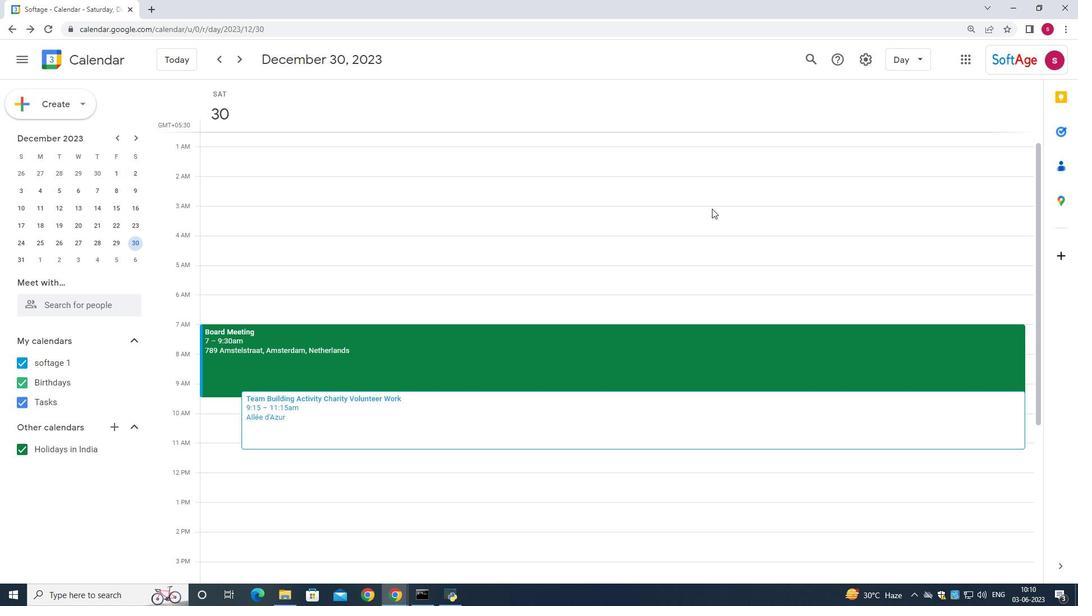 
Action: Mouse scrolled (145, 229) with delta (0, 0)
Screenshot: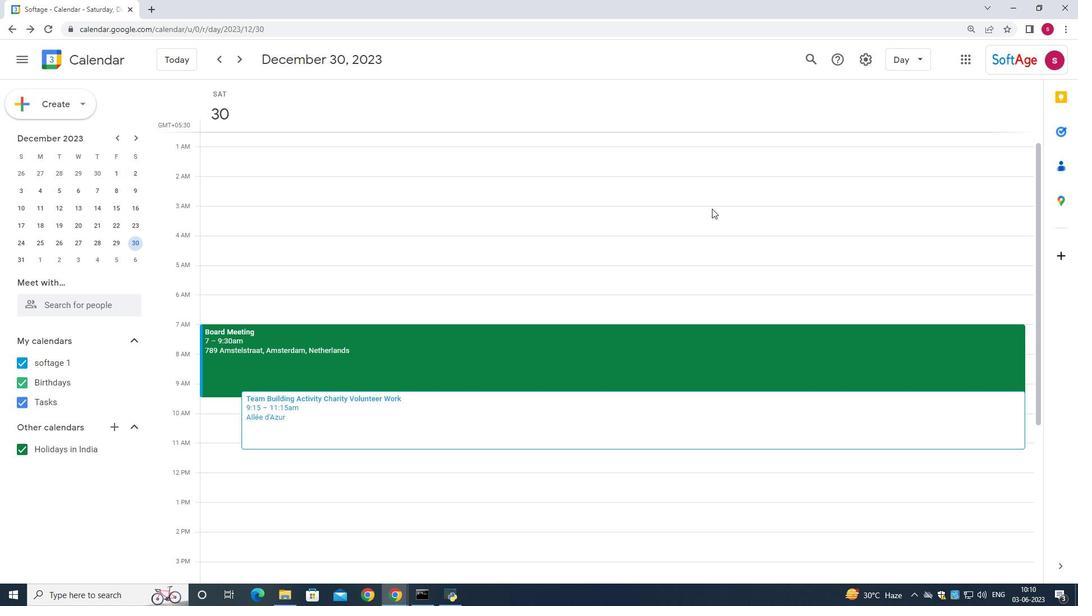 
Action: Mouse scrolled (145, 229) with delta (0, 0)
Screenshot: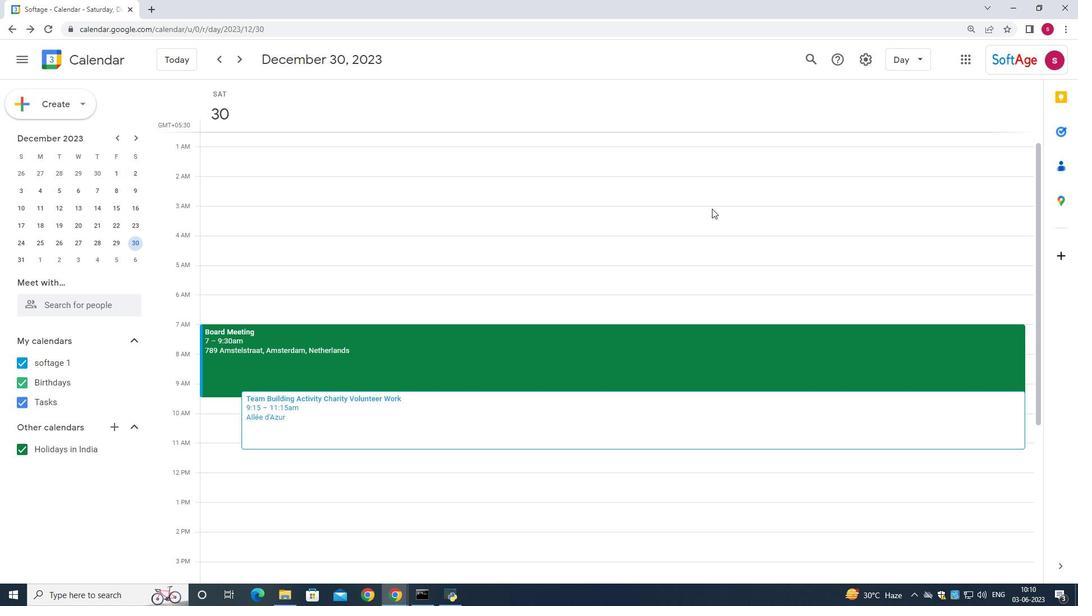 
Action: Mouse scrolled (145, 229) with delta (0, 0)
Screenshot: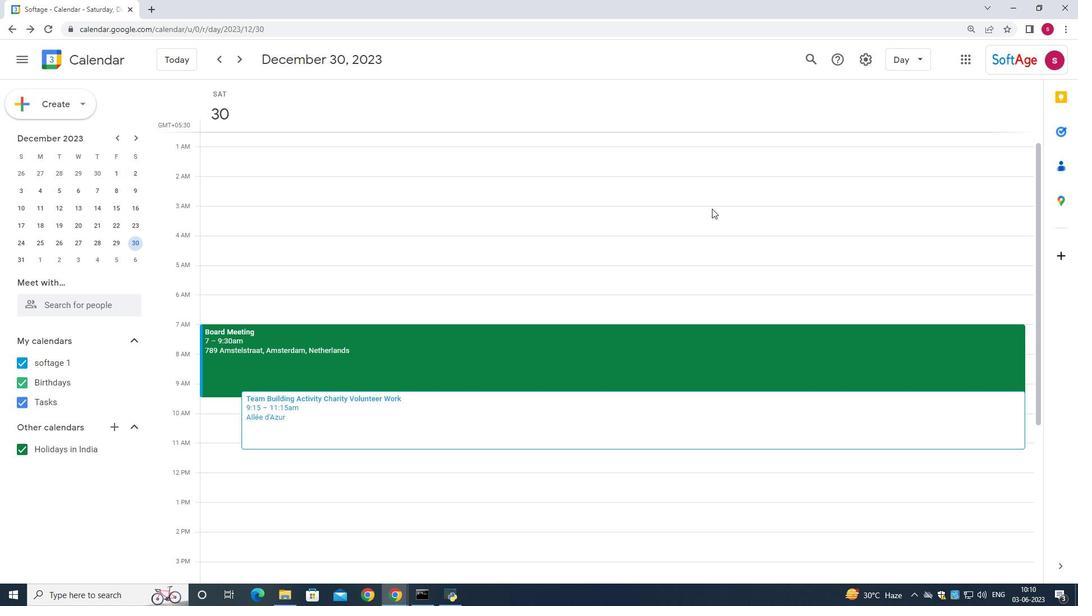 
Action: Mouse scrolled (145, 229) with delta (0, 0)
Screenshot: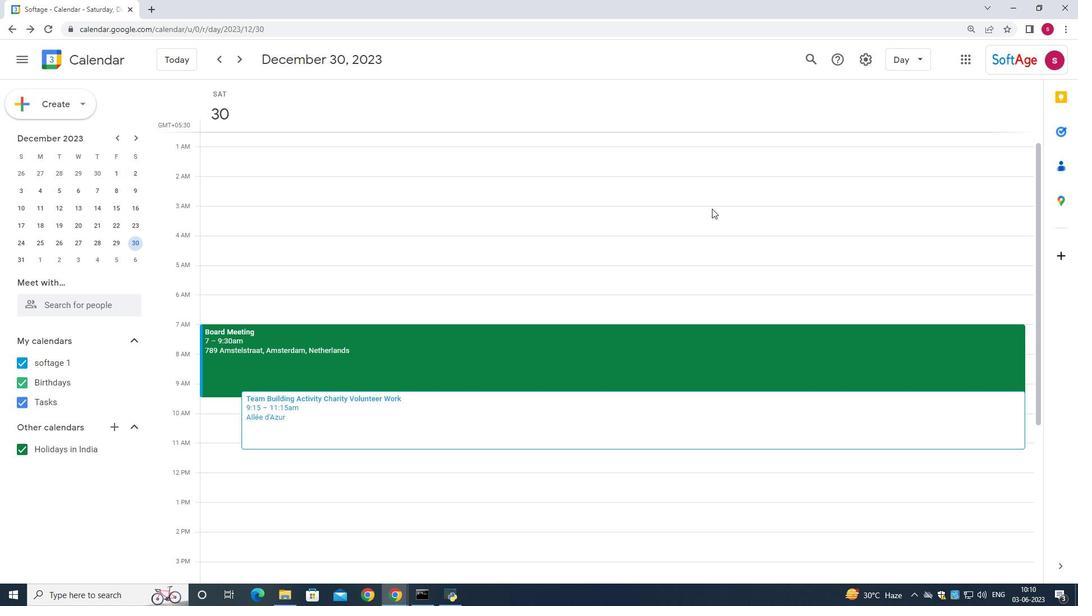 
Action: Mouse scrolled (145, 229) with delta (0, 0)
Screenshot: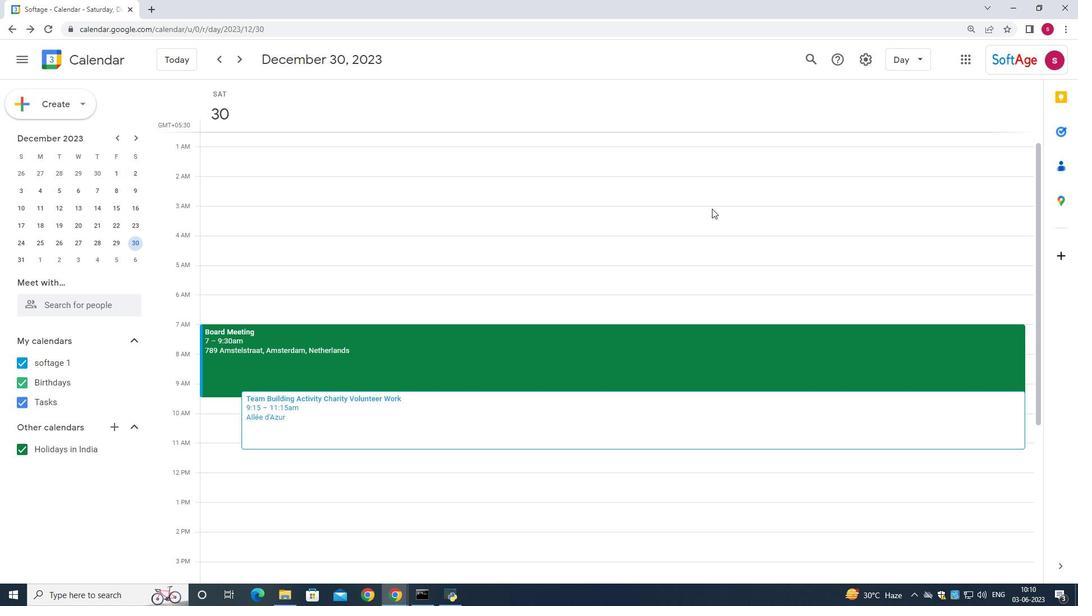 
Action: Mouse moved to (146, 256)
Screenshot: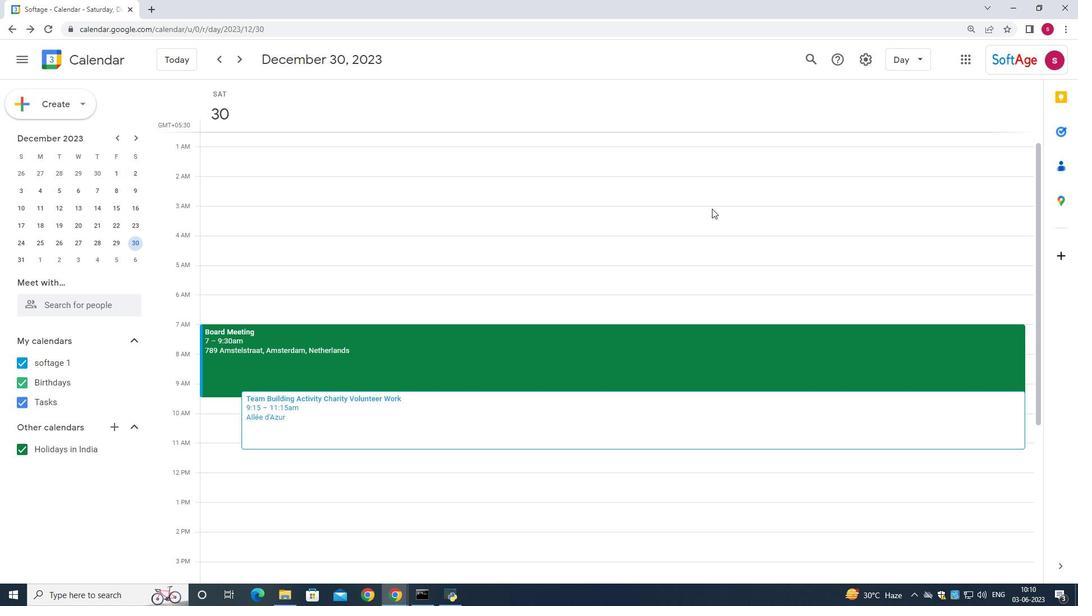 
Action: Mouse scrolled (146, 256) with delta (0, 0)
Screenshot: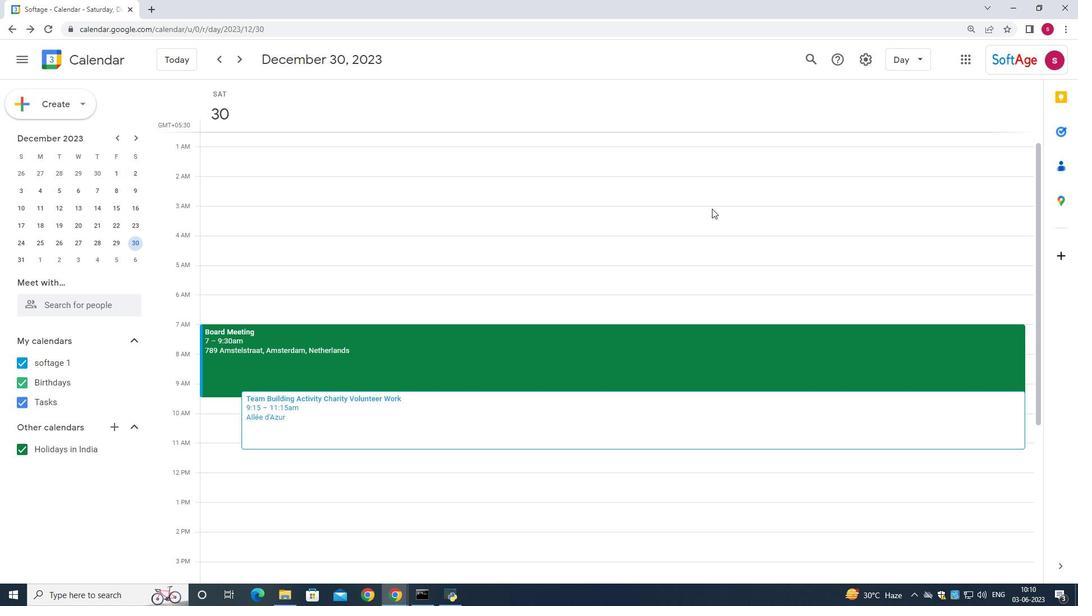 
Action: Mouse scrolled (146, 256) with delta (0, 0)
Screenshot: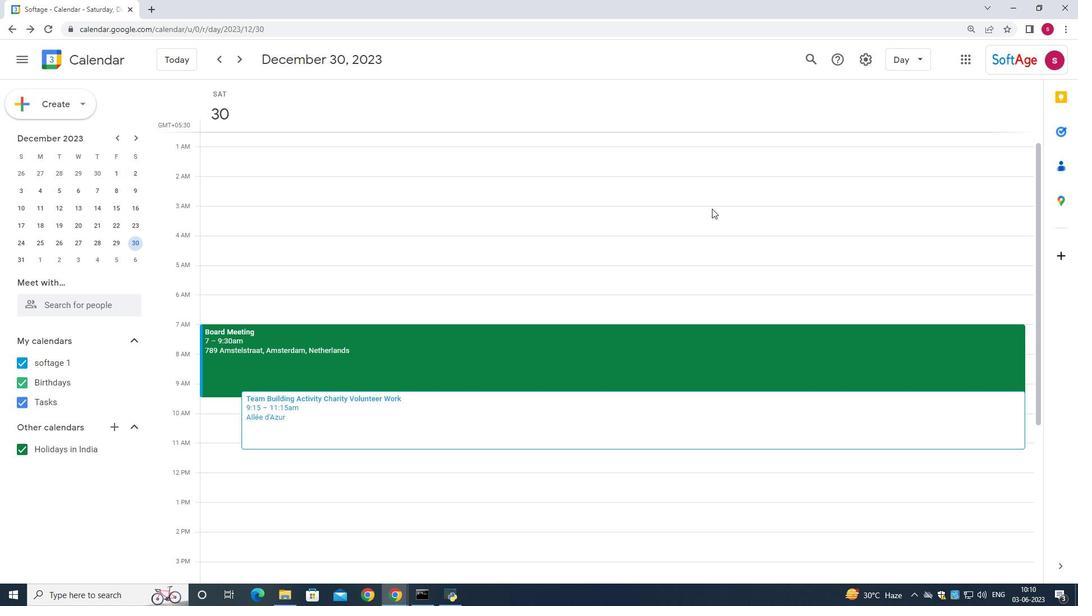 
Action: Mouse scrolled (146, 256) with delta (0, 0)
Screenshot: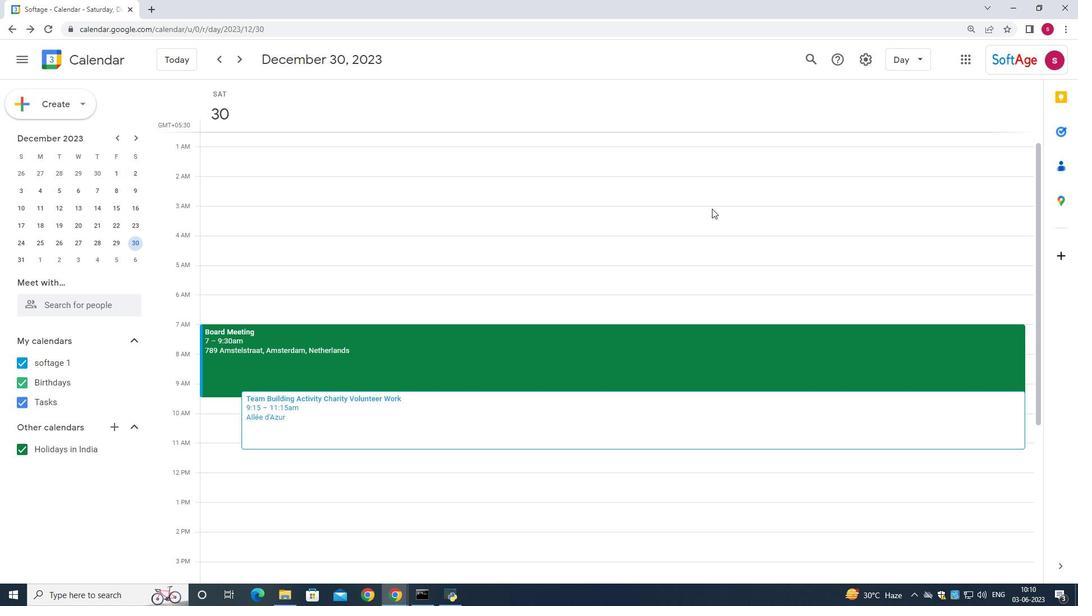 
Action: Mouse scrolled (146, 256) with delta (0, 0)
Screenshot: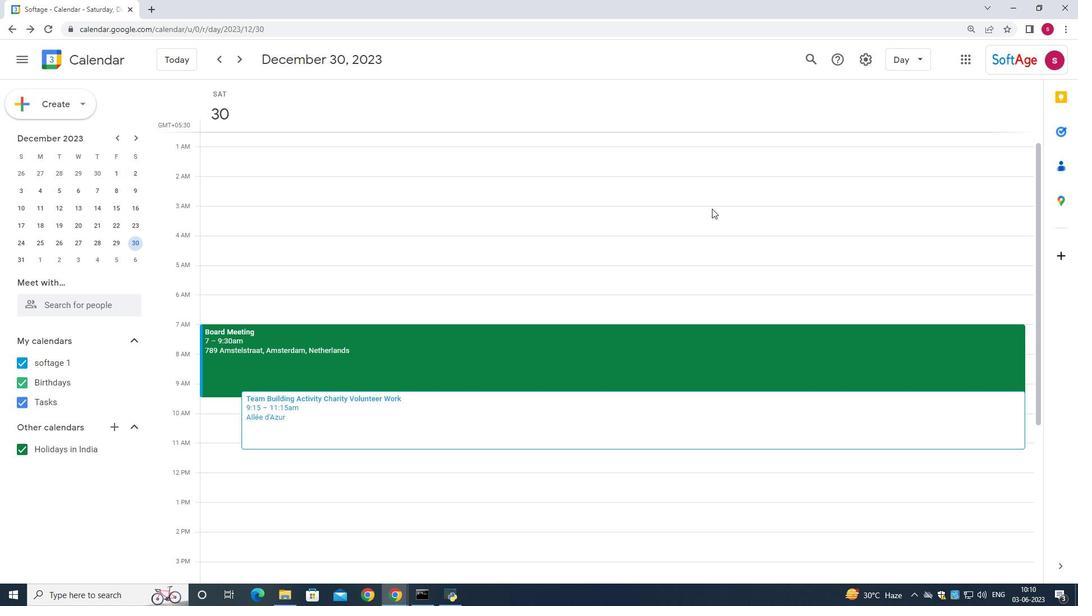 
Action: Mouse scrolled (146, 256) with delta (0, 0)
Screenshot: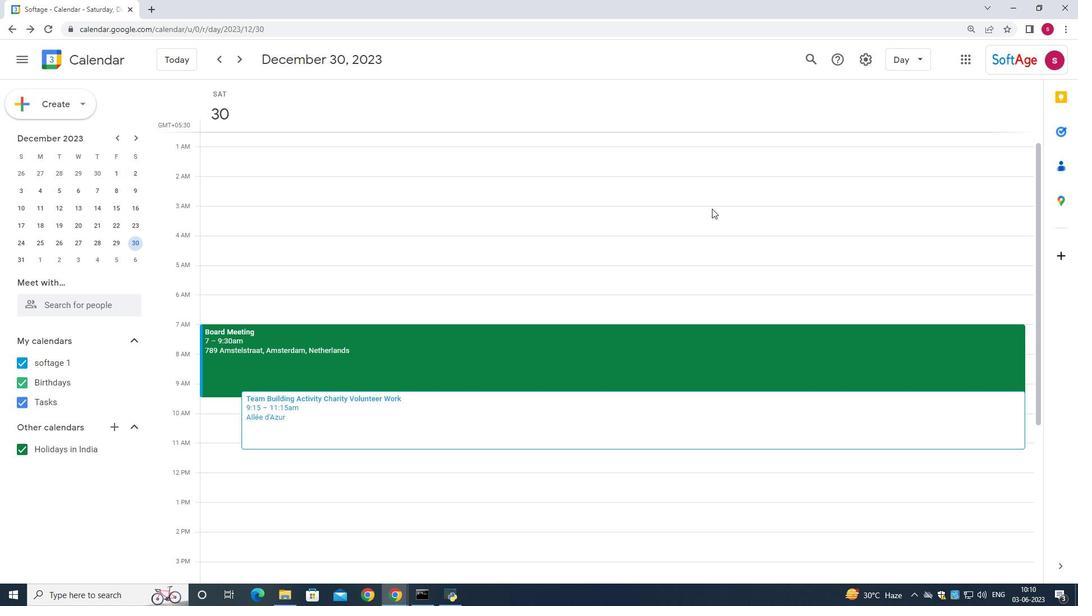 
Action: Mouse scrolled (146, 256) with delta (0, 0)
Screenshot: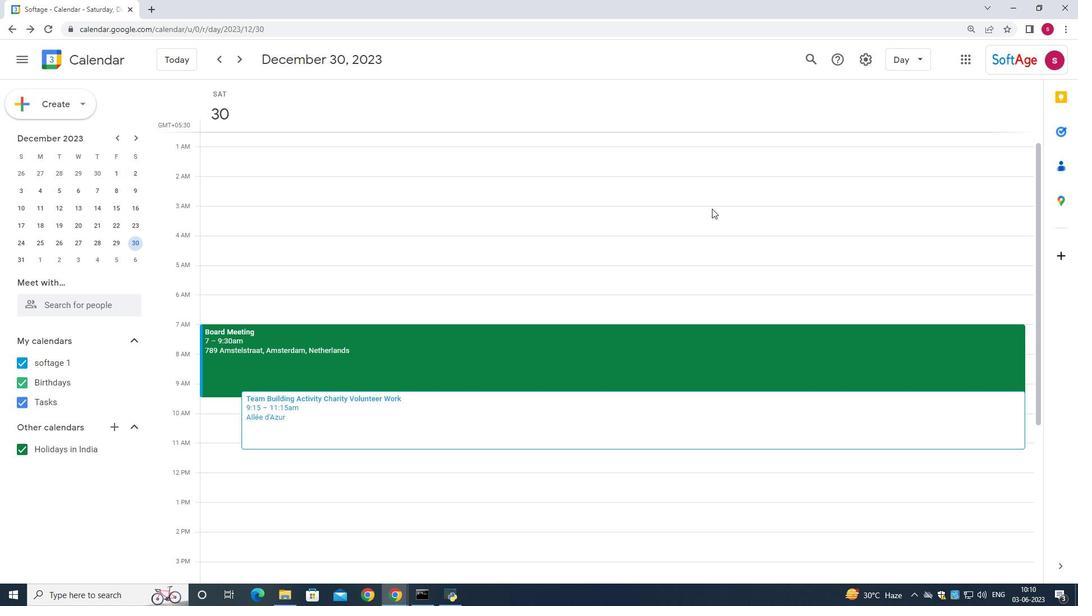 
Action: Mouse moved to (169, 251)
Screenshot: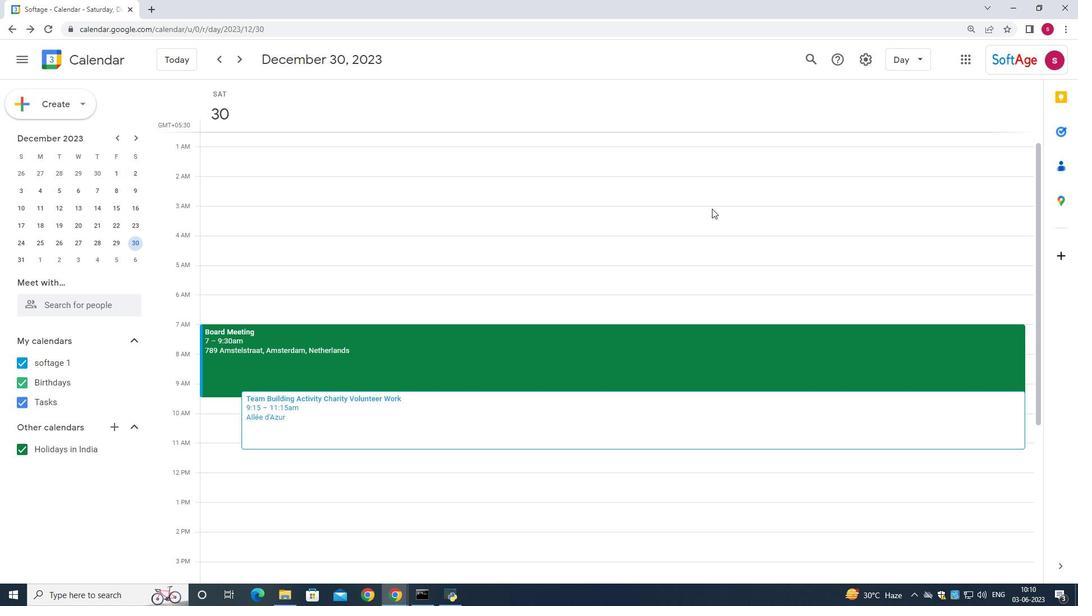 
Action: Mouse scrolled (152, 255) with delta (0, 0)
Screenshot: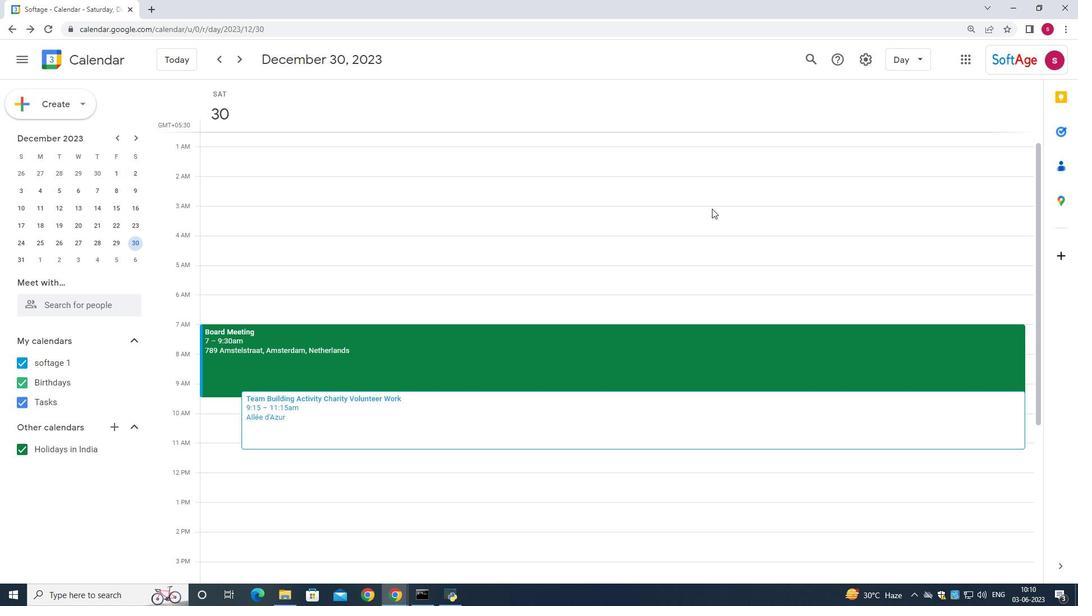 
Action: Mouse moved to (169, 251)
Screenshot: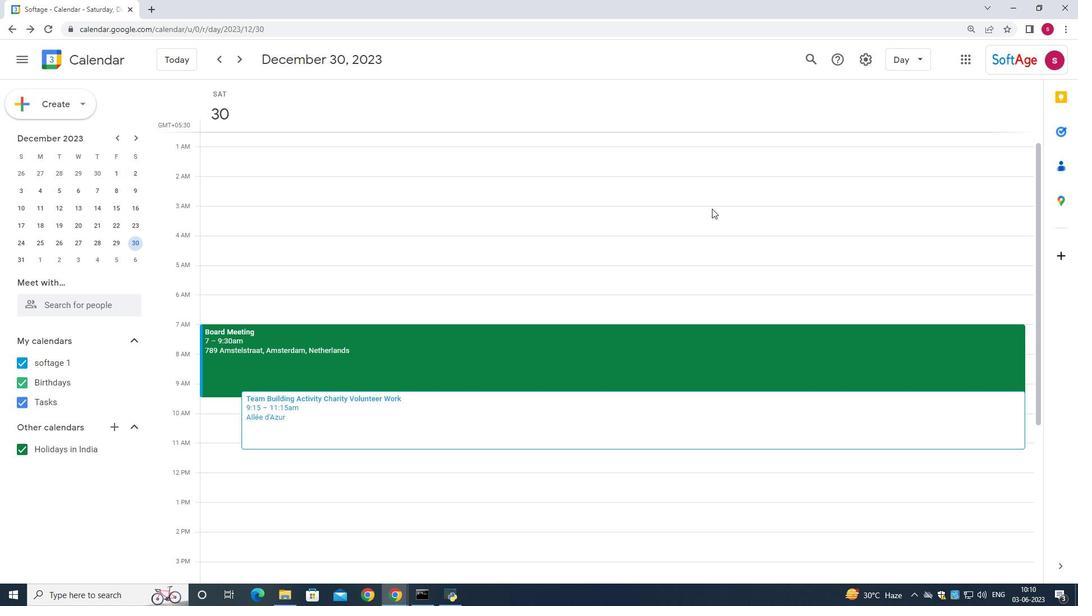 
Action: Mouse scrolled (169, 252) with delta (0, 0)
Screenshot: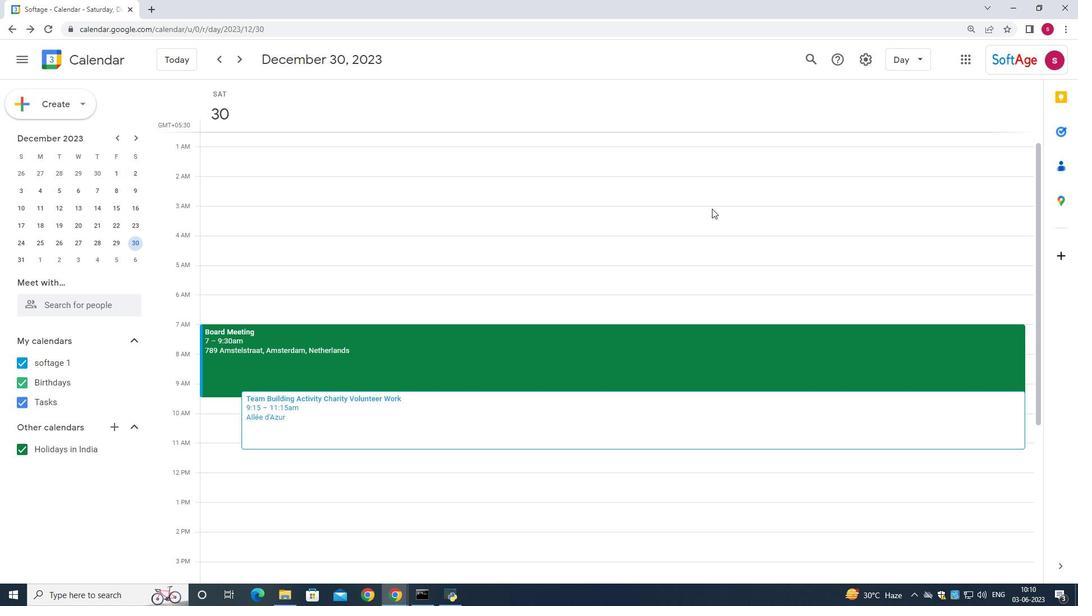 
Action: Mouse moved to (170, 251)
Screenshot: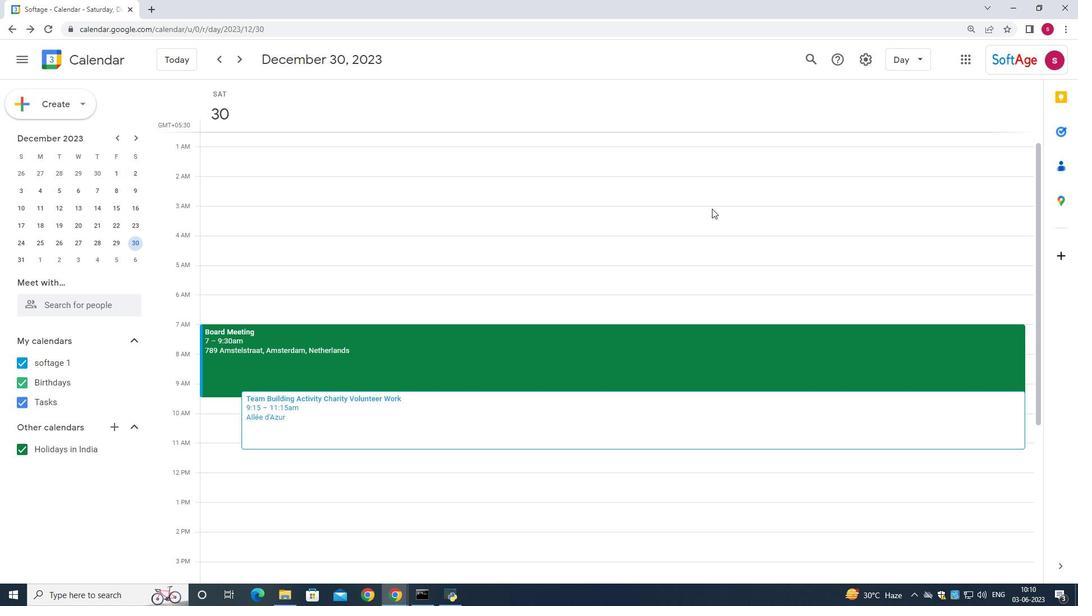 
Action: Mouse scrolled (170, 252) with delta (0, 0)
Screenshot: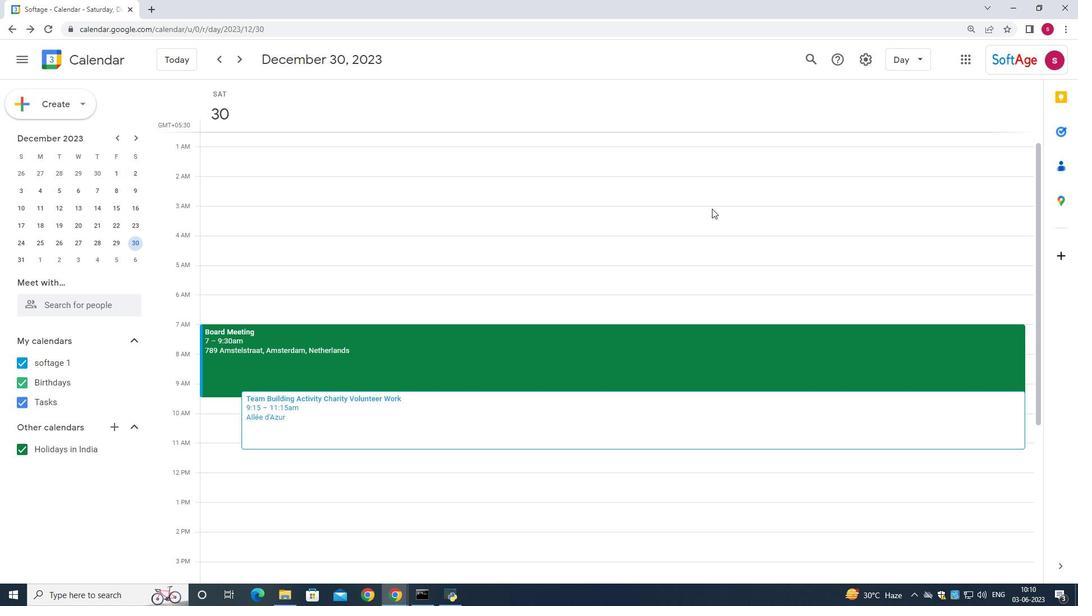 
Action: Mouse scrolled (170, 252) with delta (0, 0)
Screenshot: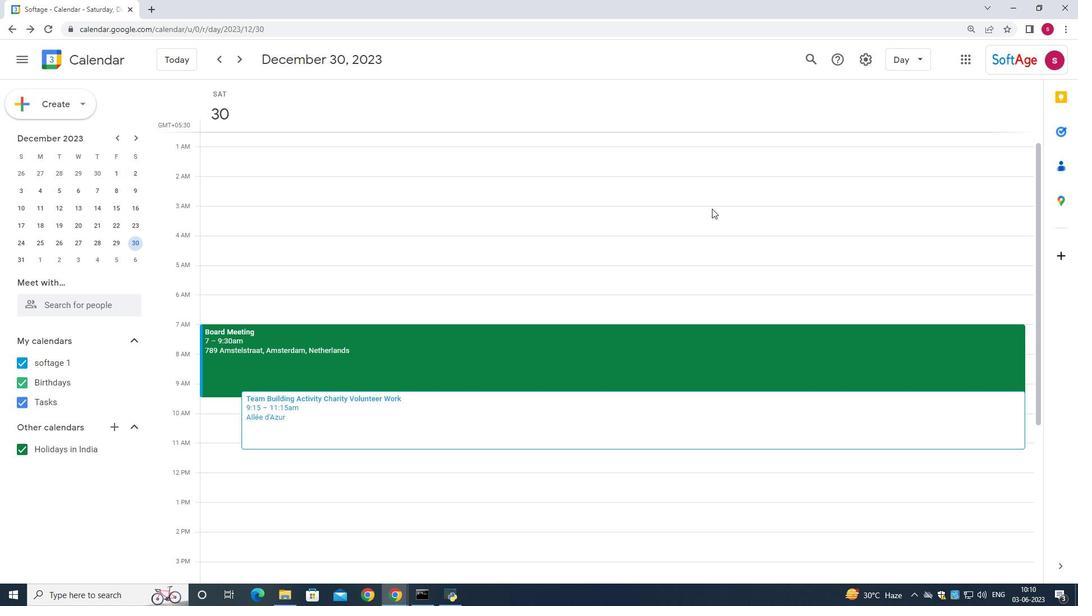 
Action: Mouse scrolled (170, 252) with delta (0, 0)
Screenshot: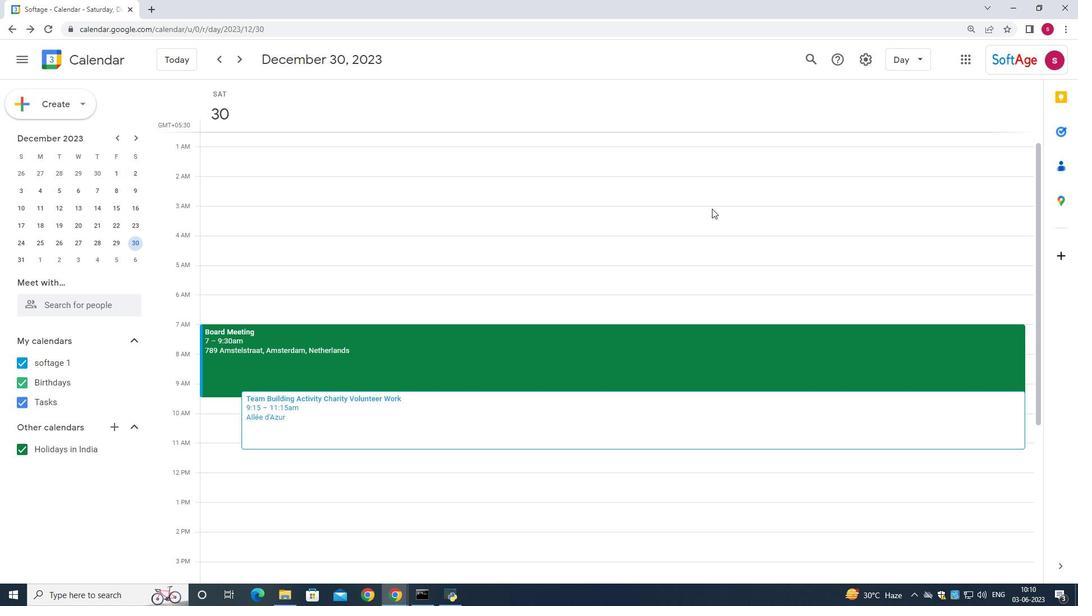 
Action: Mouse scrolled (170, 252) with delta (0, 0)
Screenshot: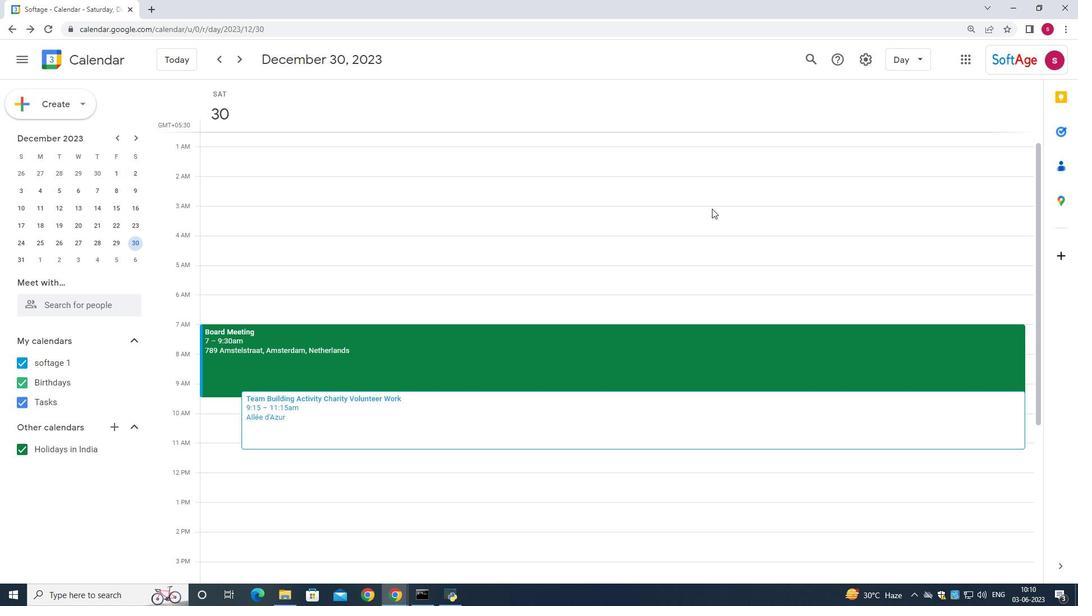 
Action: Mouse scrolled (170, 252) with delta (0, 0)
Screenshot: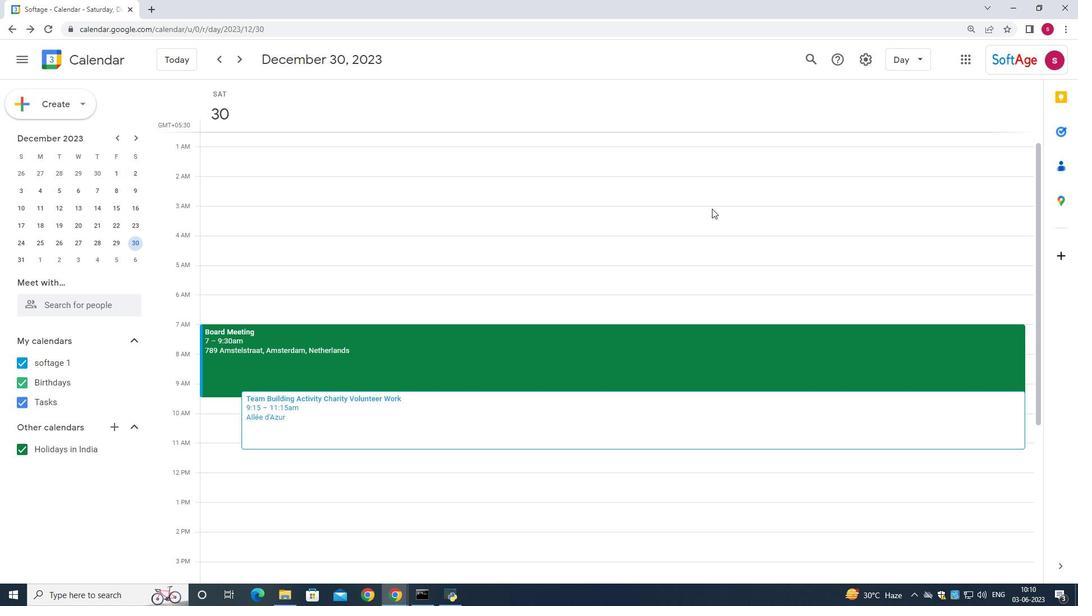 
Action: Mouse moved to (199, 287)
Screenshot: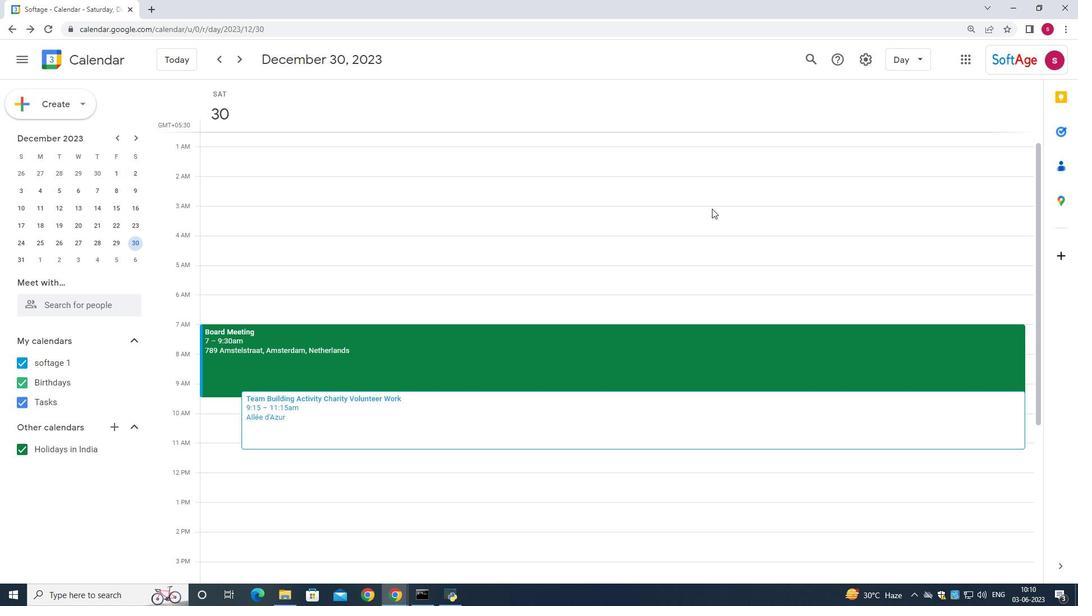 
Action: Mouse scrolled (199, 287) with delta (0, 0)
Screenshot: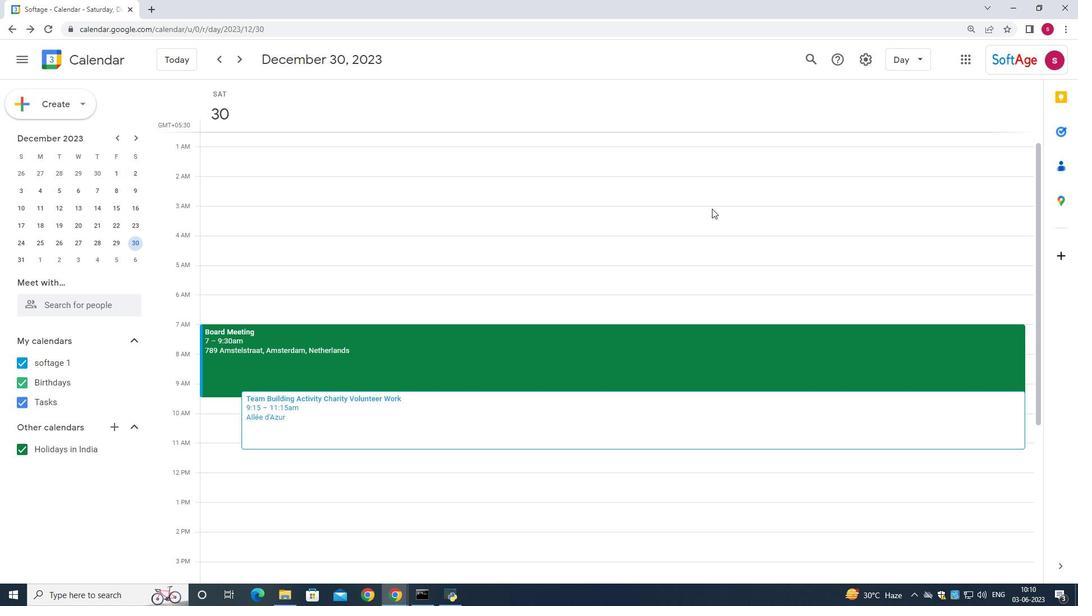 
Action: Mouse moved to (199, 287)
Screenshot: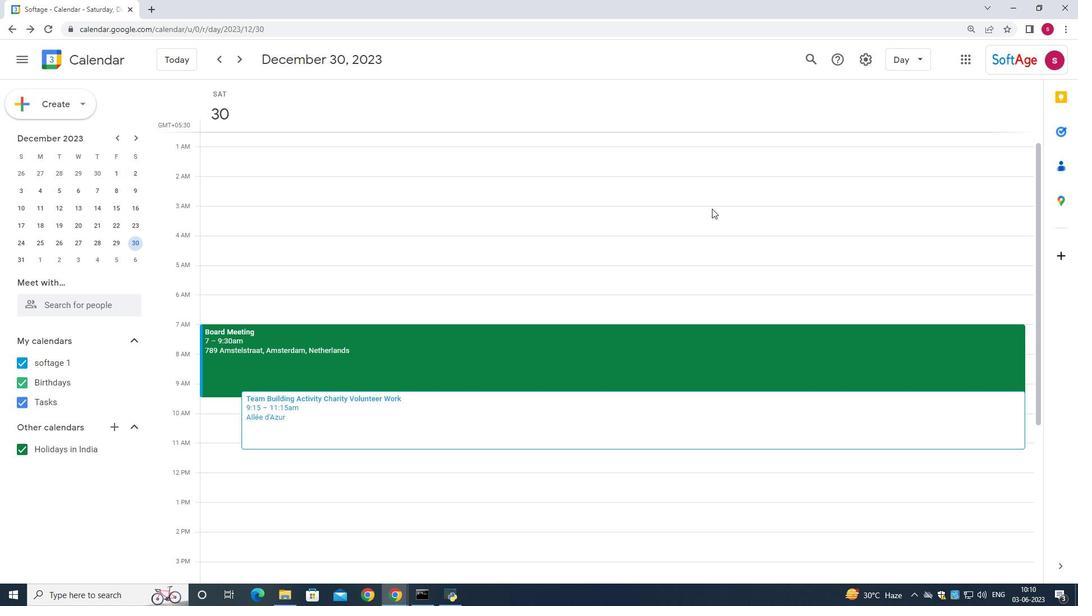 
Action: Mouse scrolled (199, 287) with delta (0, 0)
Screenshot: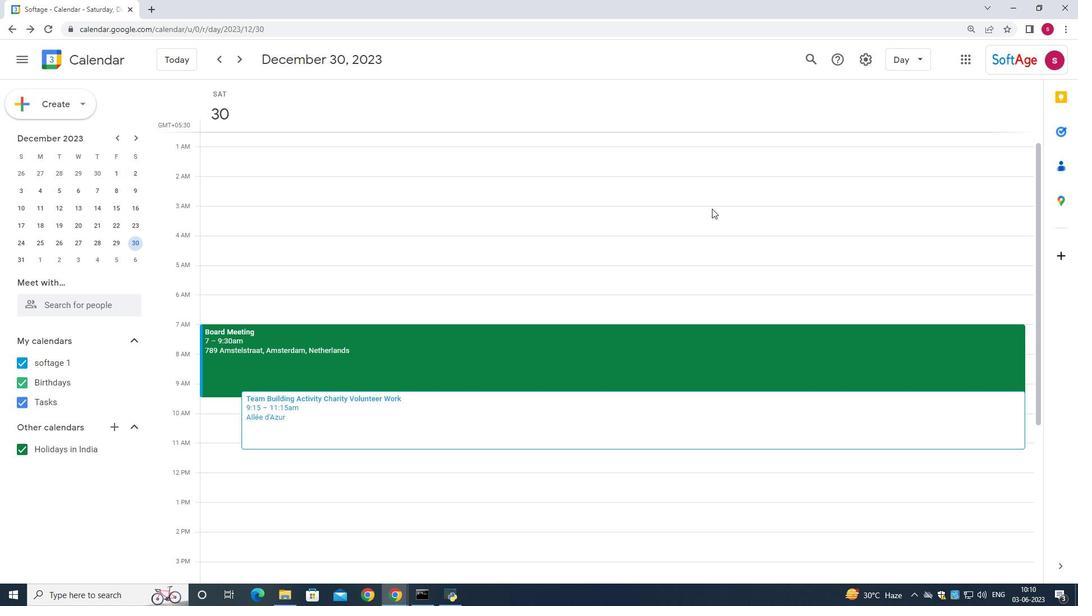 
Action: Mouse scrolled (199, 287) with delta (0, 0)
Screenshot: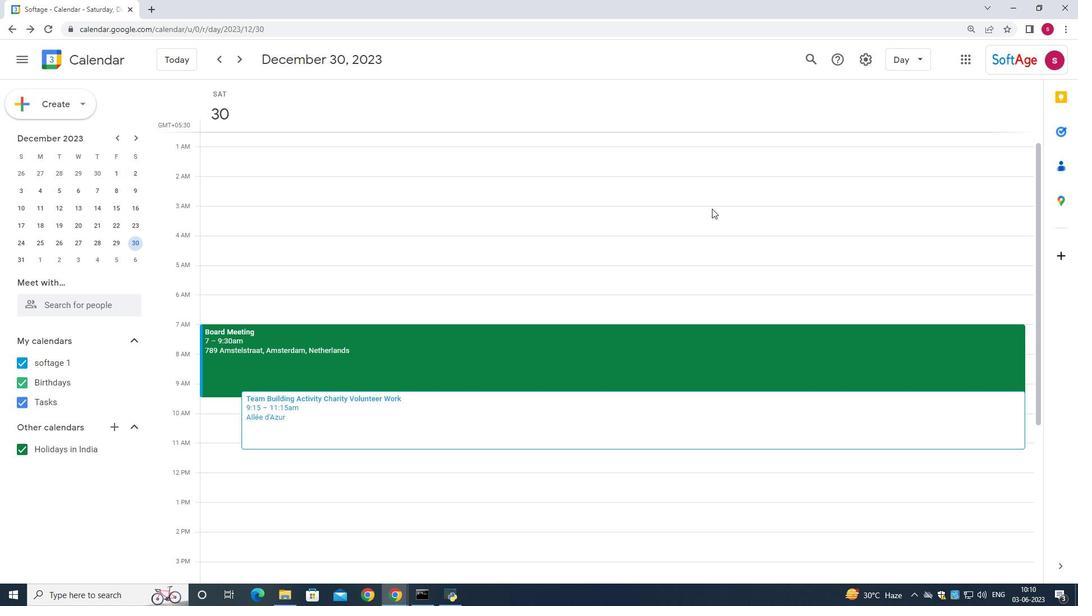 
Action: Mouse scrolled (199, 287) with delta (0, 0)
Screenshot: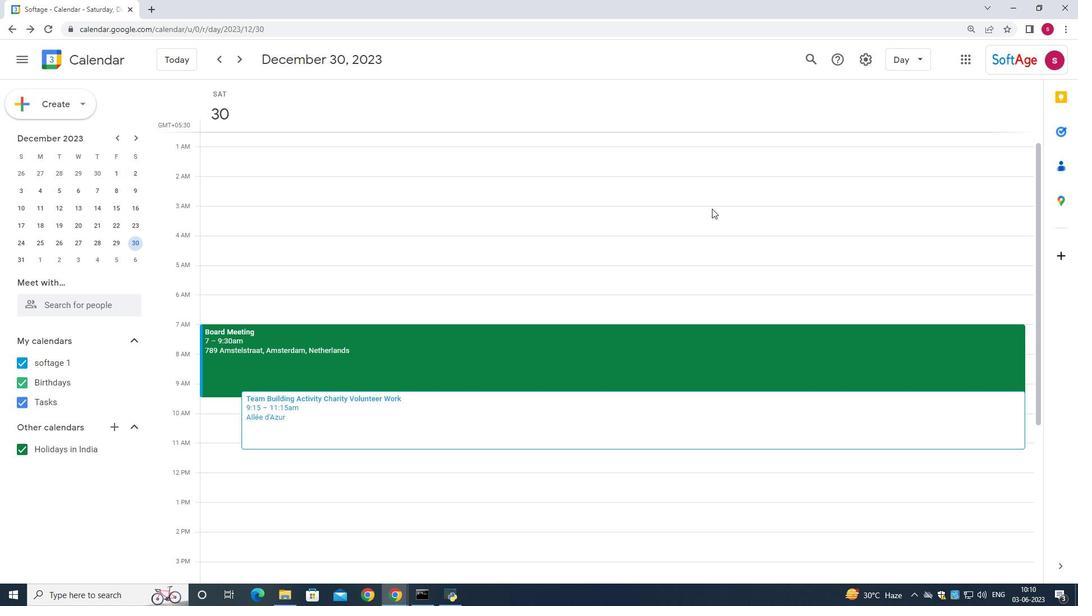 
Action: Mouse moved to (201, 287)
Screenshot: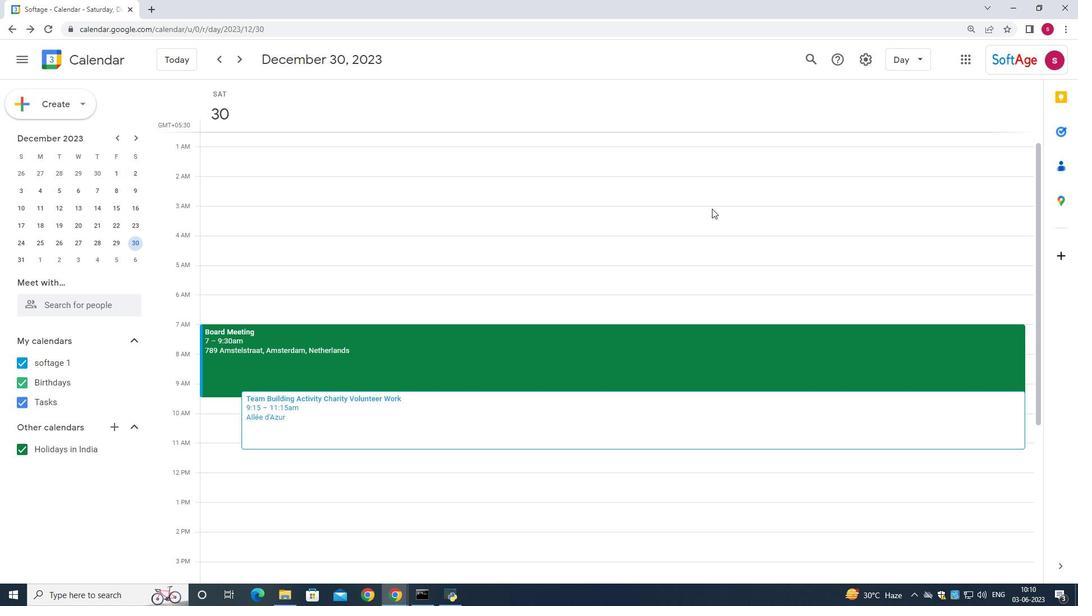 
Action: Mouse scrolled (201, 287) with delta (0, 0)
Screenshot: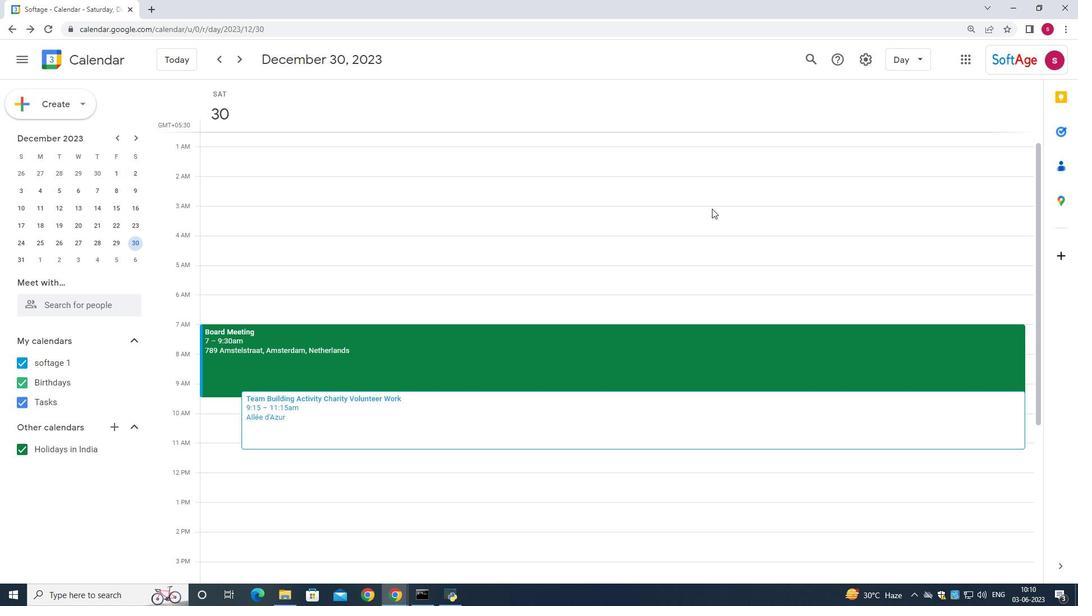 
Action: Mouse moved to (201, 287)
Screenshot: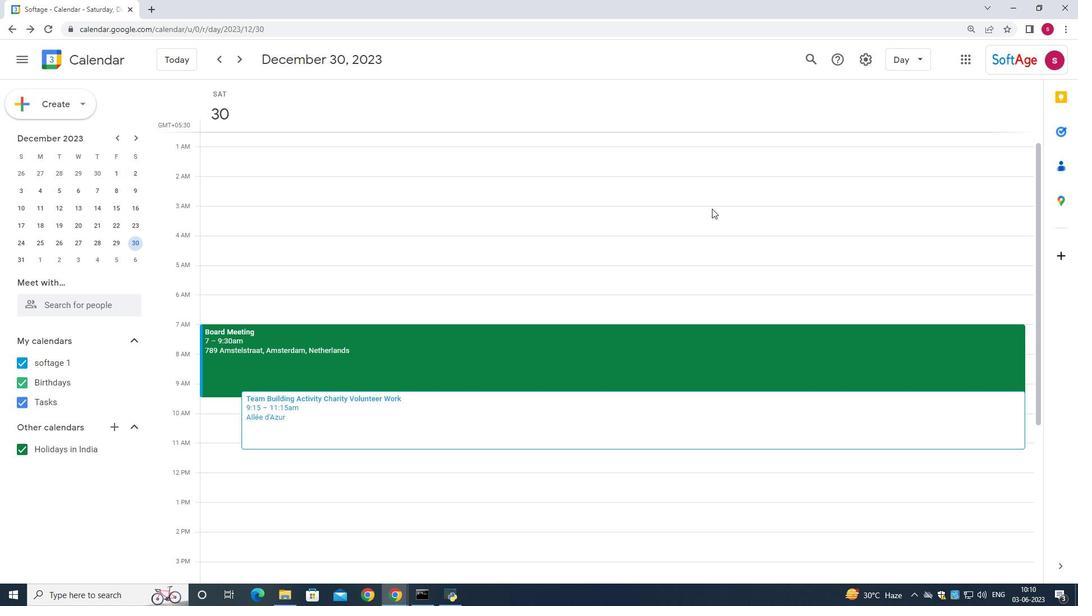 
Action: Mouse scrolled (201, 287) with delta (0, 0)
Screenshot: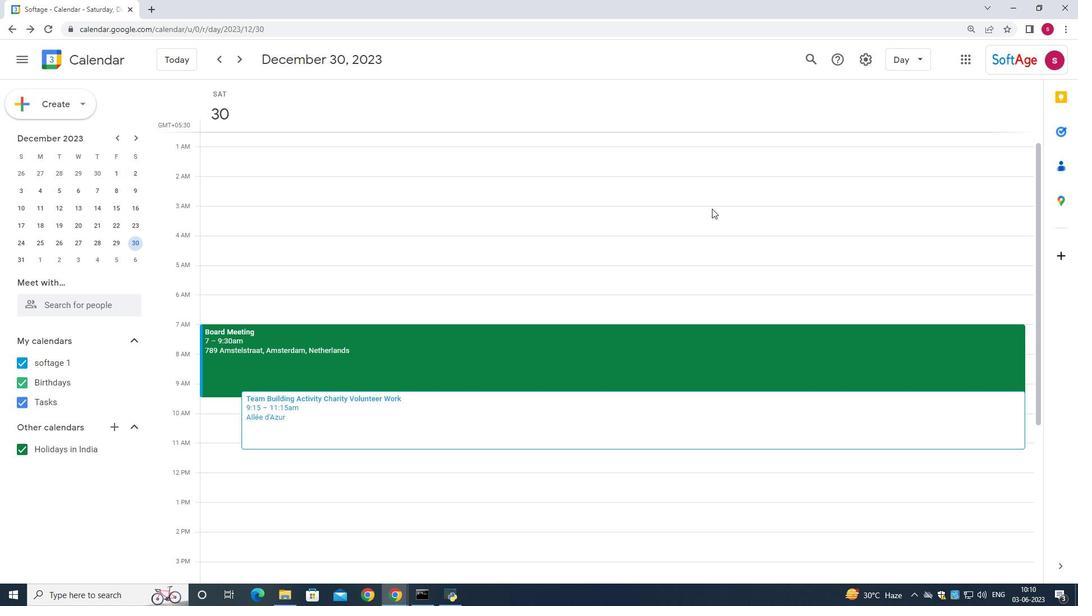 
Action: Mouse moved to (202, 287)
Screenshot: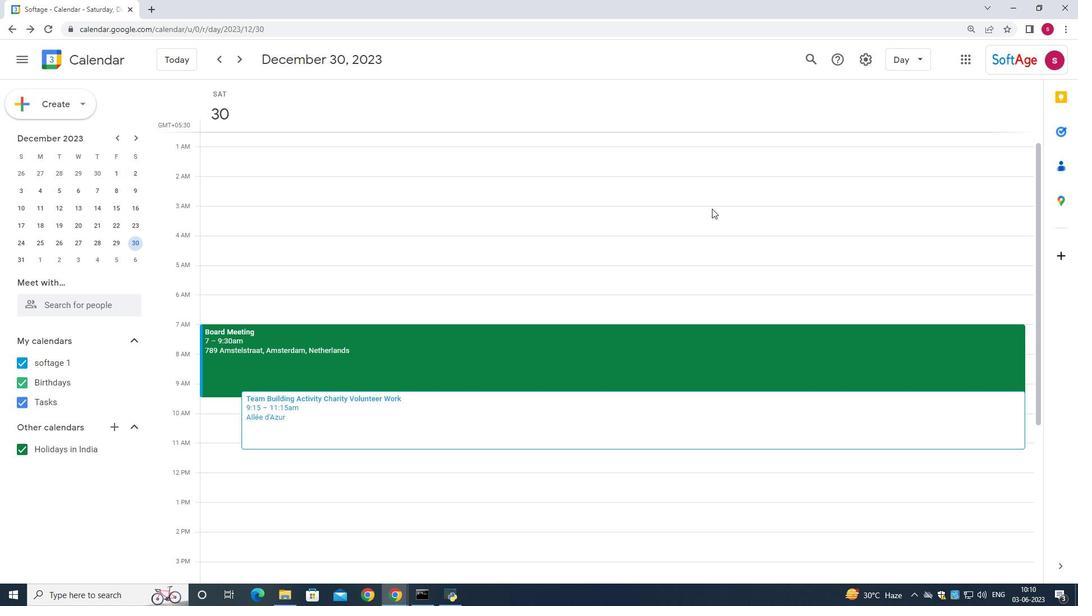 
Action: Mouse scrolled (202, 288) with delta (0, 0)
Screenshot: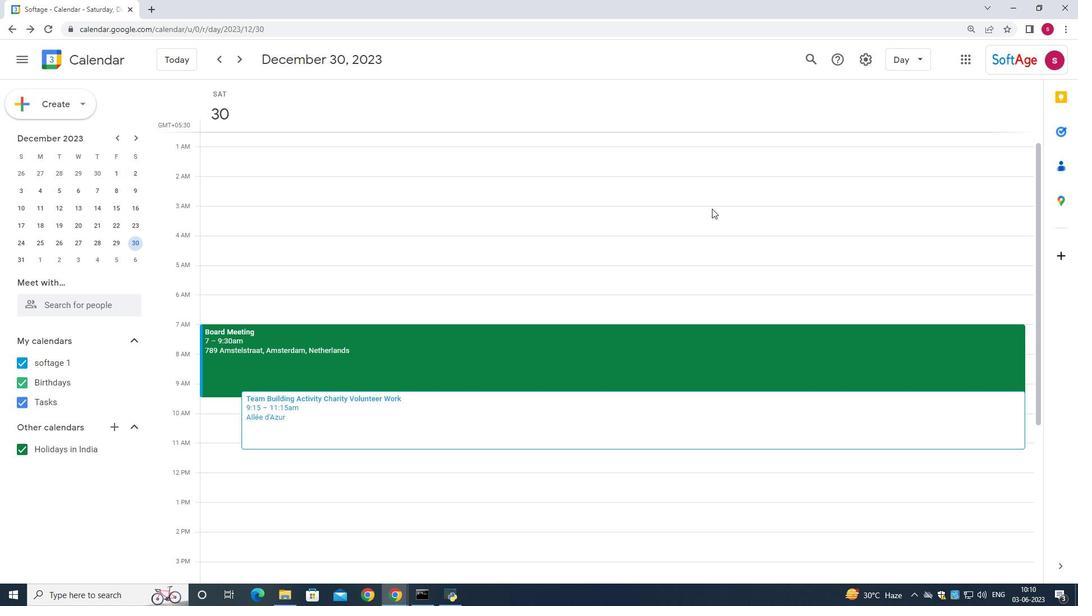 
Action: Mouse scrolled (202, 288) with delta (0, 0)
Screenshot: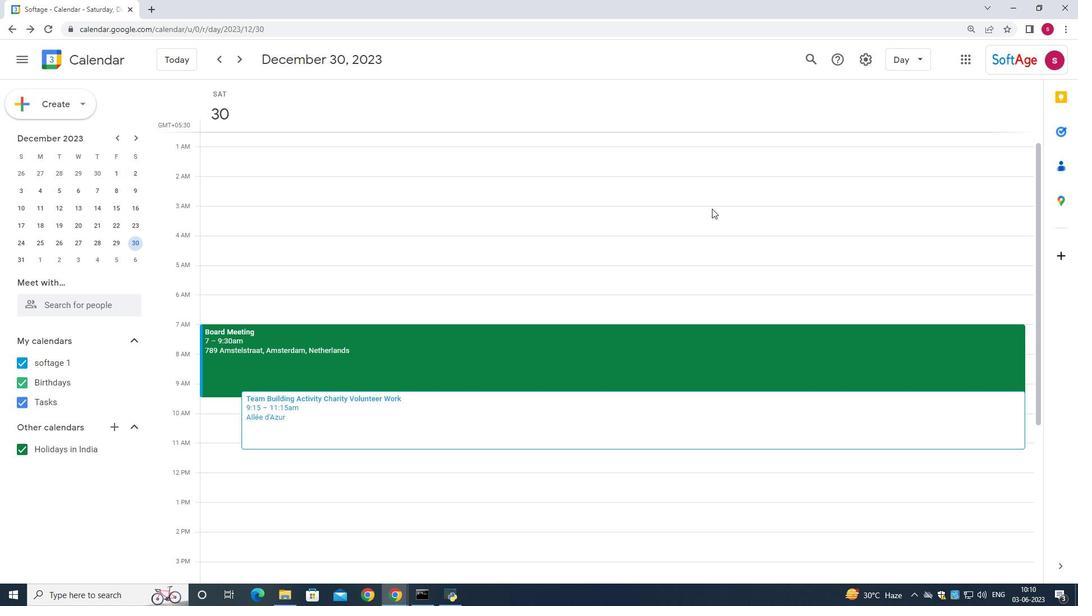 
Action: Mouse scrolled (202, 288) with delta (0, 0)
Screenshot: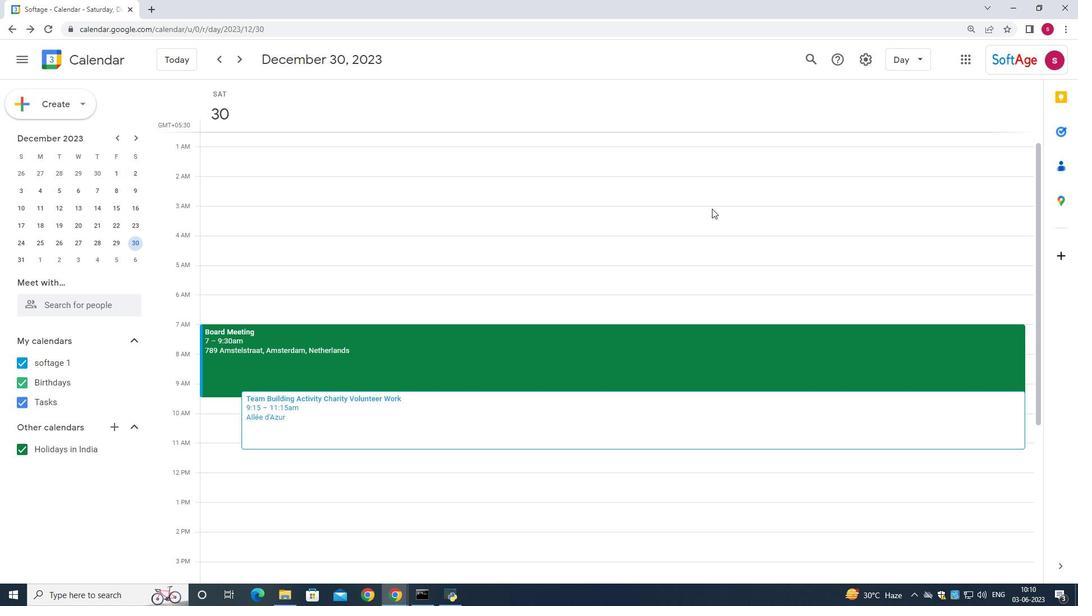 
Action: Mouse scrolled (202, 288) with delta (0, 0)
Screenshot: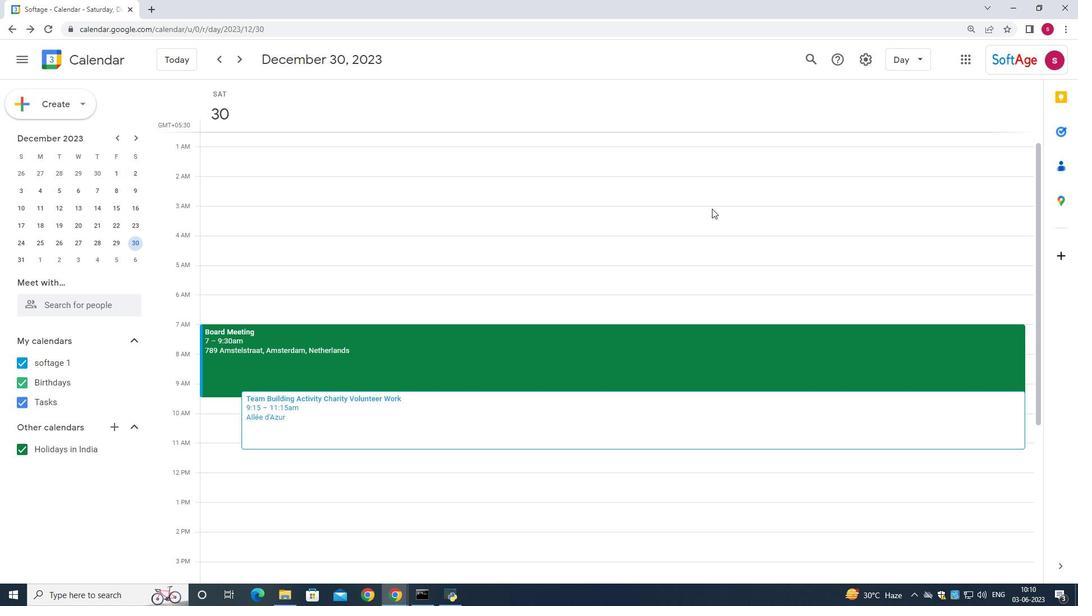 
Action: Mouse scrolled (202, 288) with delta (0, 0)
Screenshot: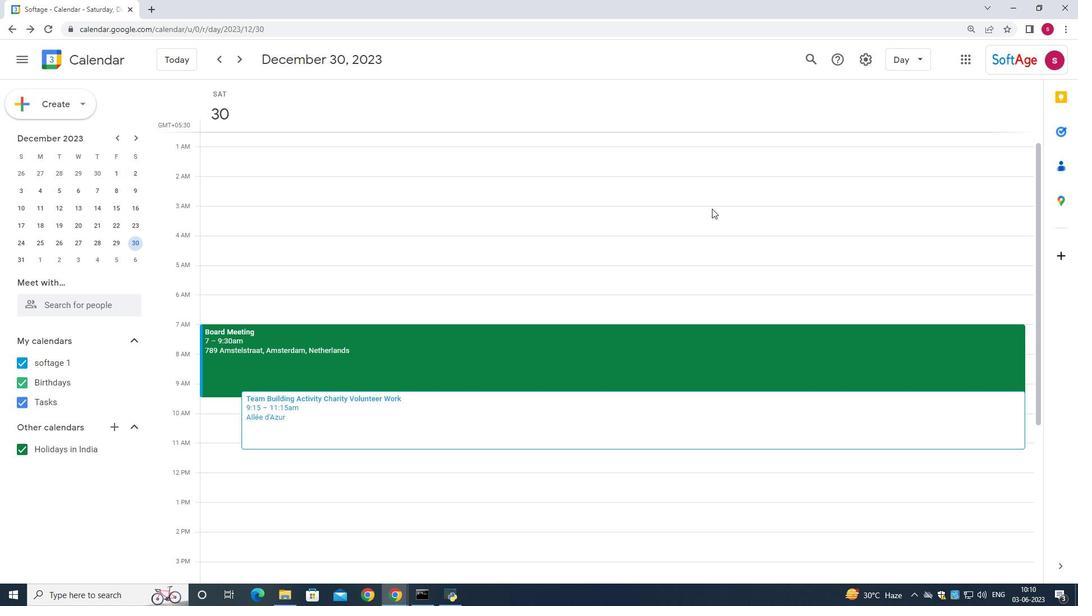 
Action: Mouse scrolled (202, 288) with delta (0, 0)
Screenshot: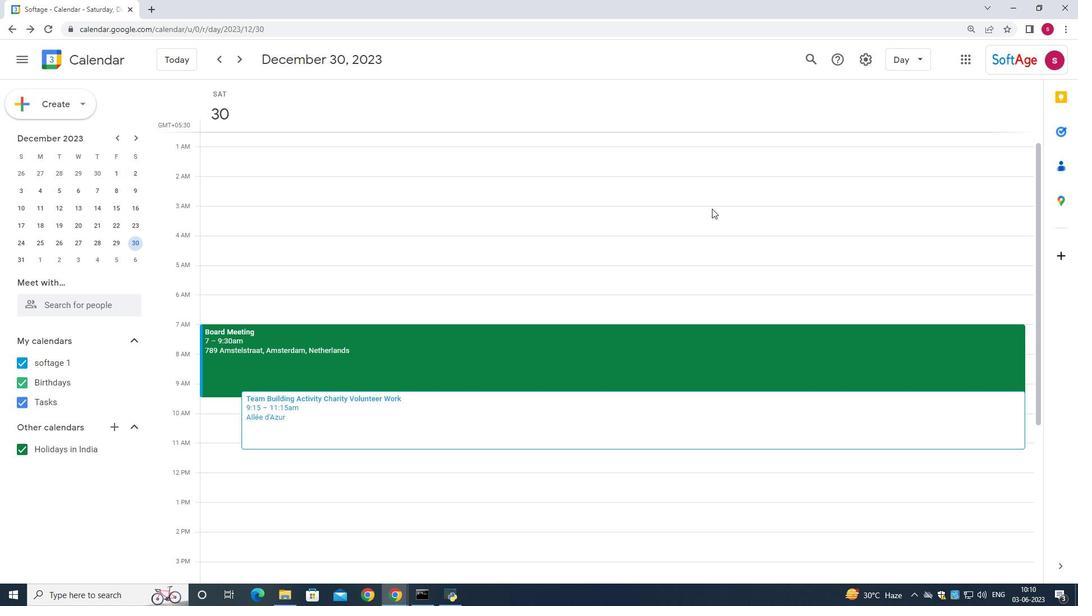 
Action: Mouse scrolled (202, 288) with delta (0, 0)
Screenshot: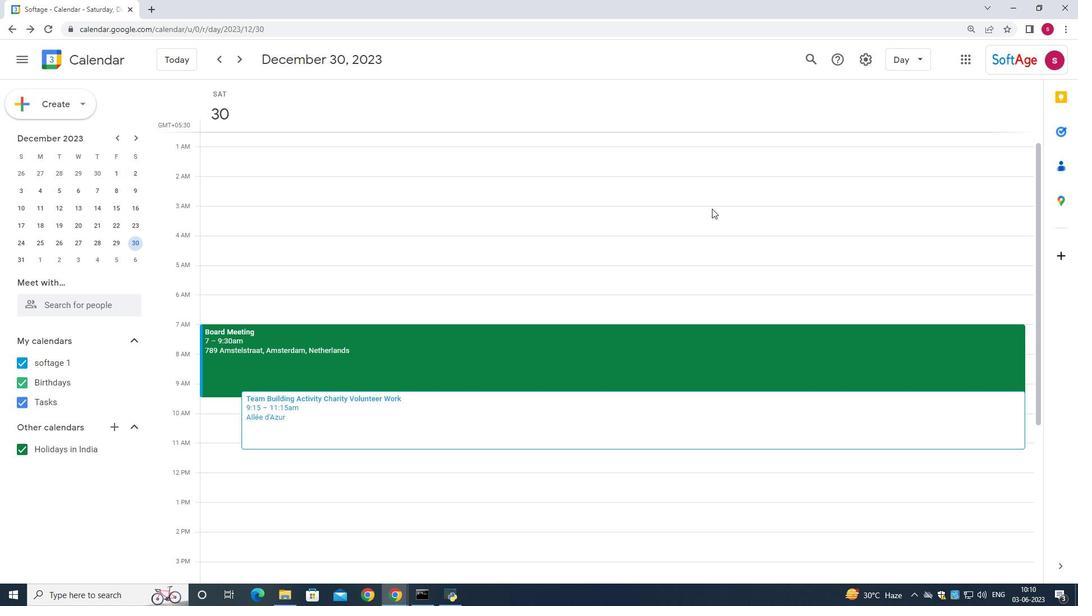 
Action: Mouse scrolled (202, 288) with delta (0, 0)
Screenshot: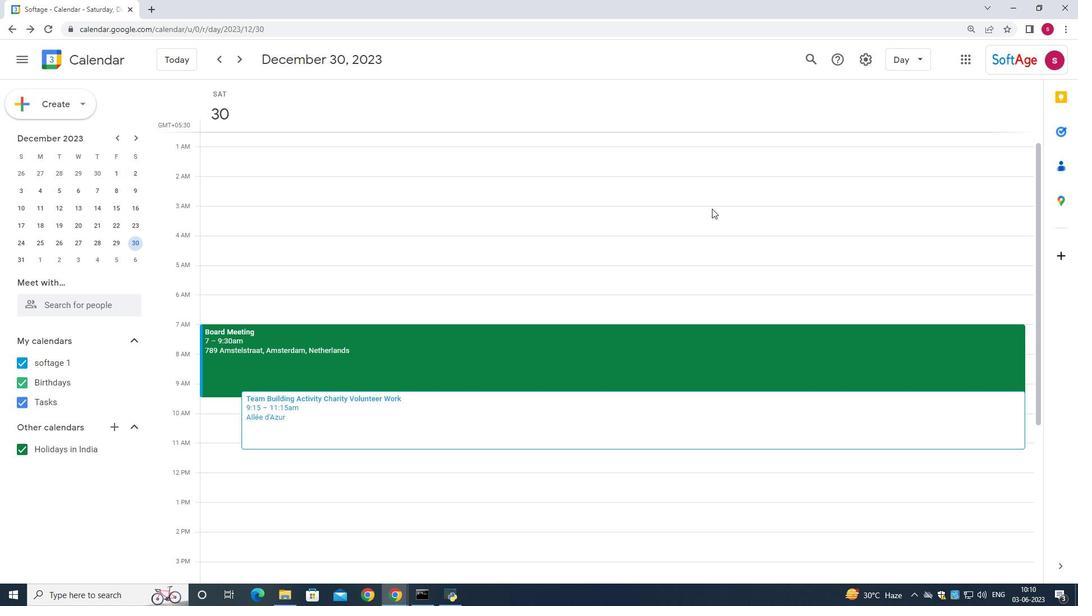 
Action: Mouse moved to (203, 361)
Screenshot: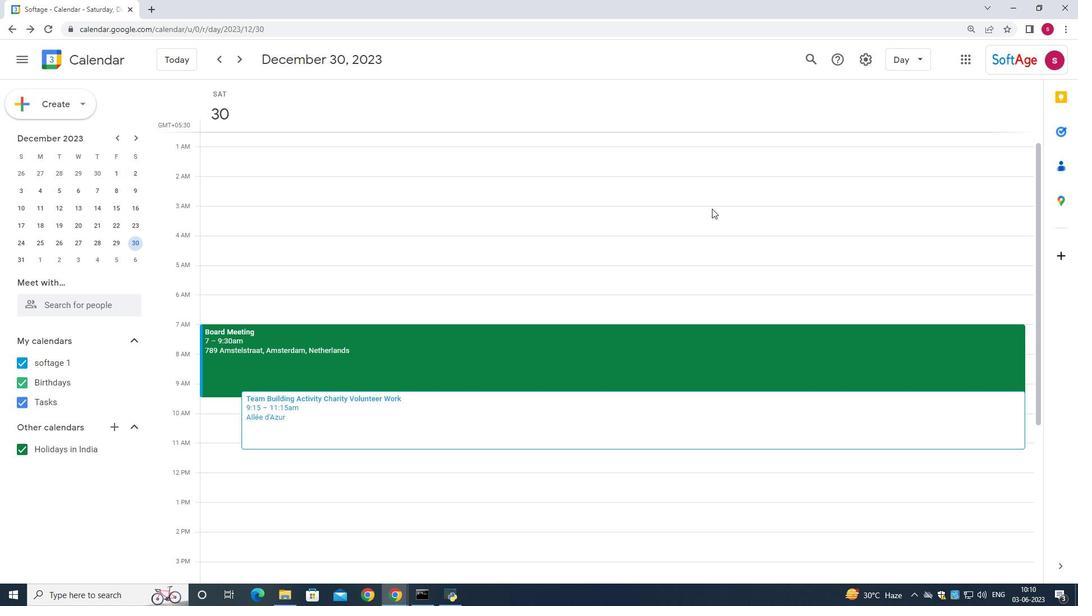 
Action: Mouse scrolled (203, 361) with delta (0, 0)
Screenshot: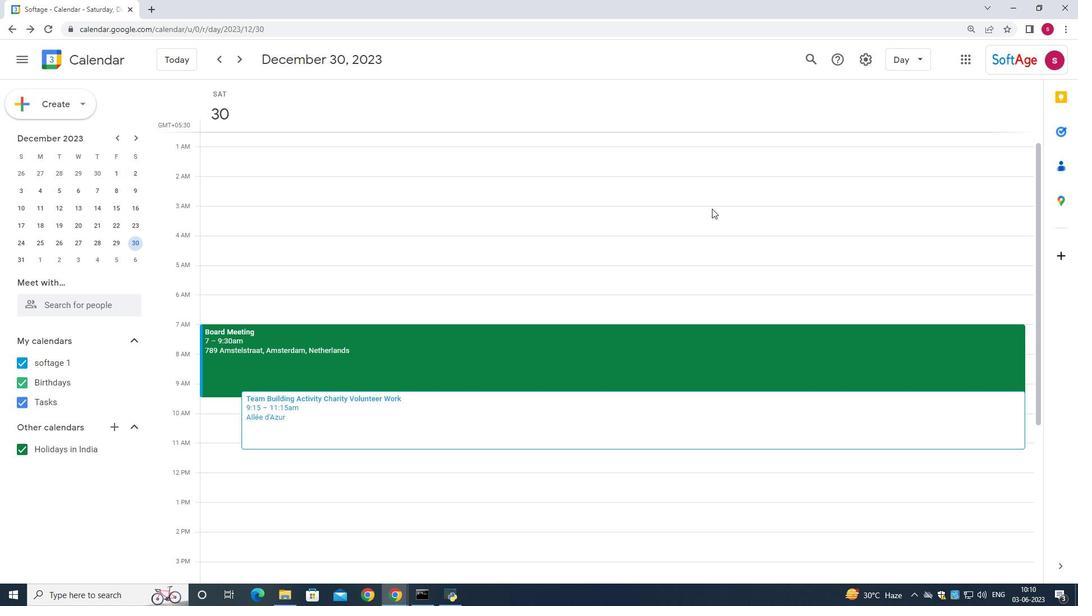 
Action: Mouse moved to (203, 364)
Screenshot: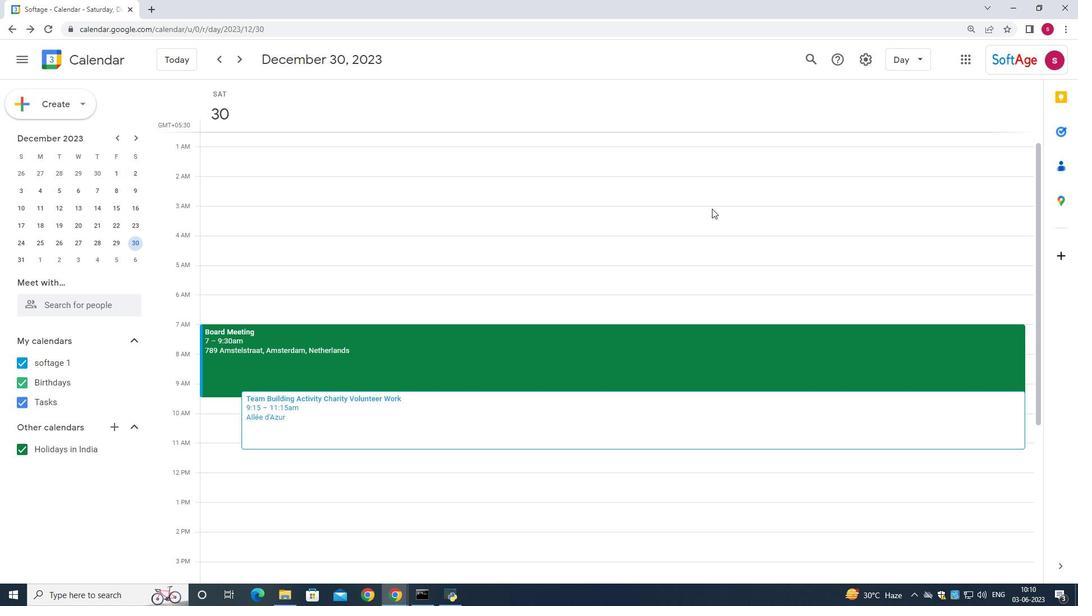 
Action: Mouse scrolled (203, 365) with delta (0, 0)
Screenshot: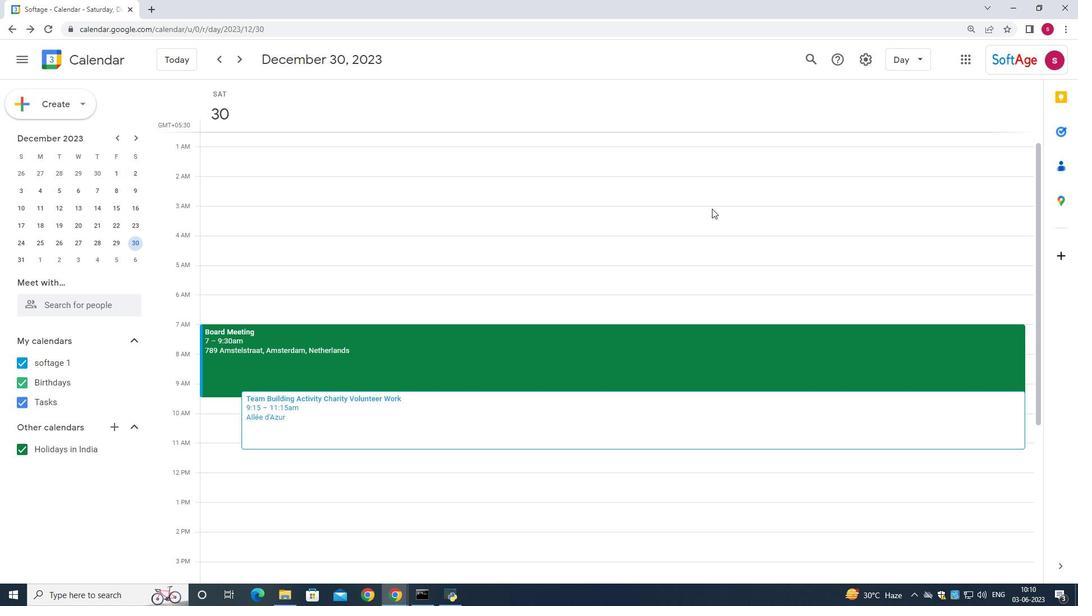 
Action: Mouse moved to (203, 364)
Screenshot: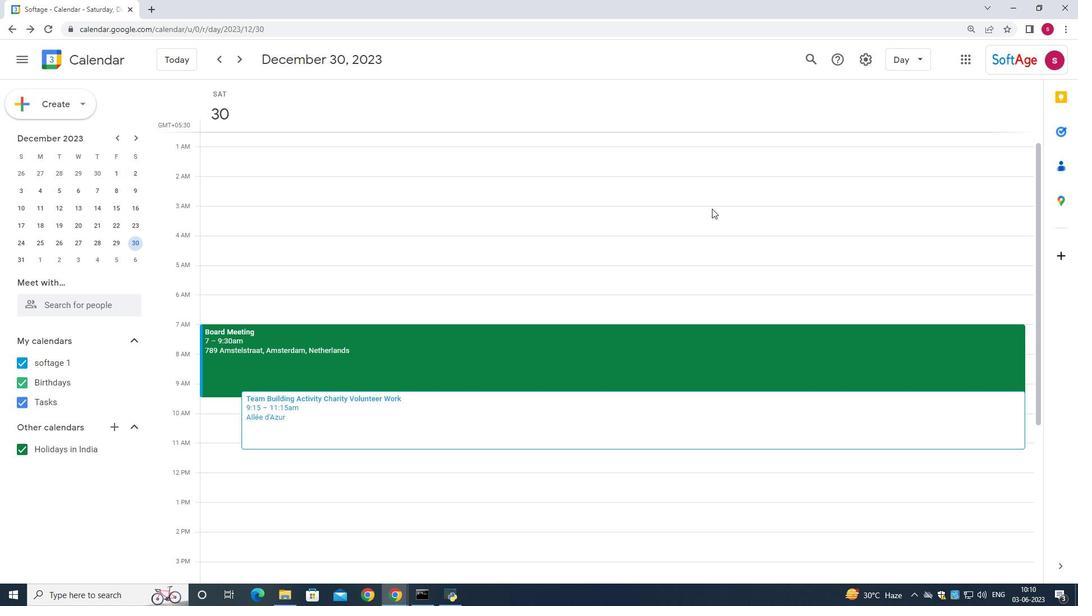 
Action: Mouse scrolled (203, 365) with delta (0, 0)
Screenshot: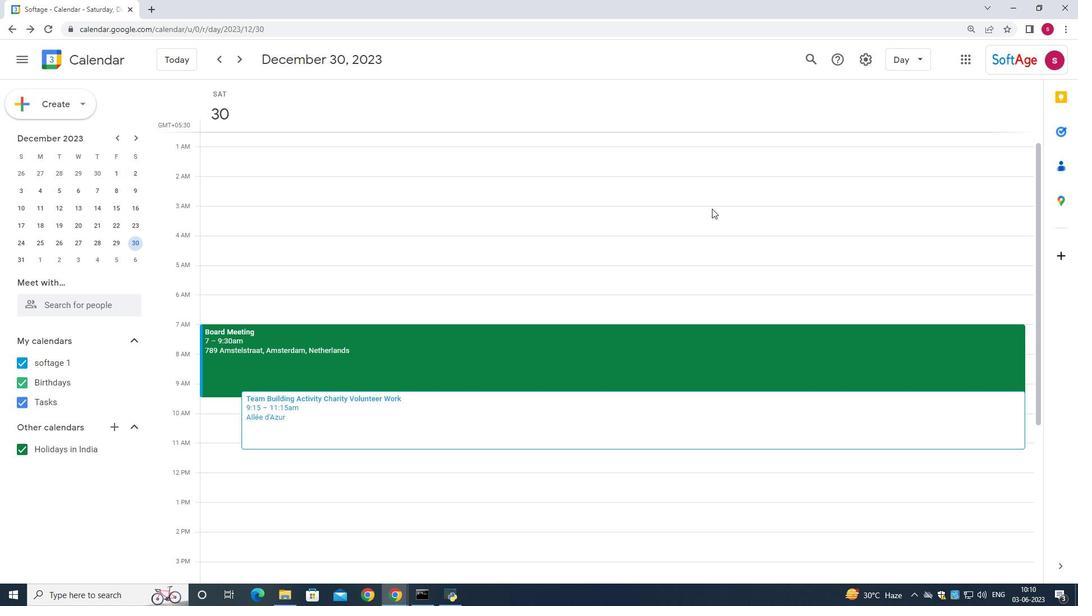 
Action: Mouse scrolled (203, 365) with delta (0, 0)
Screenshot: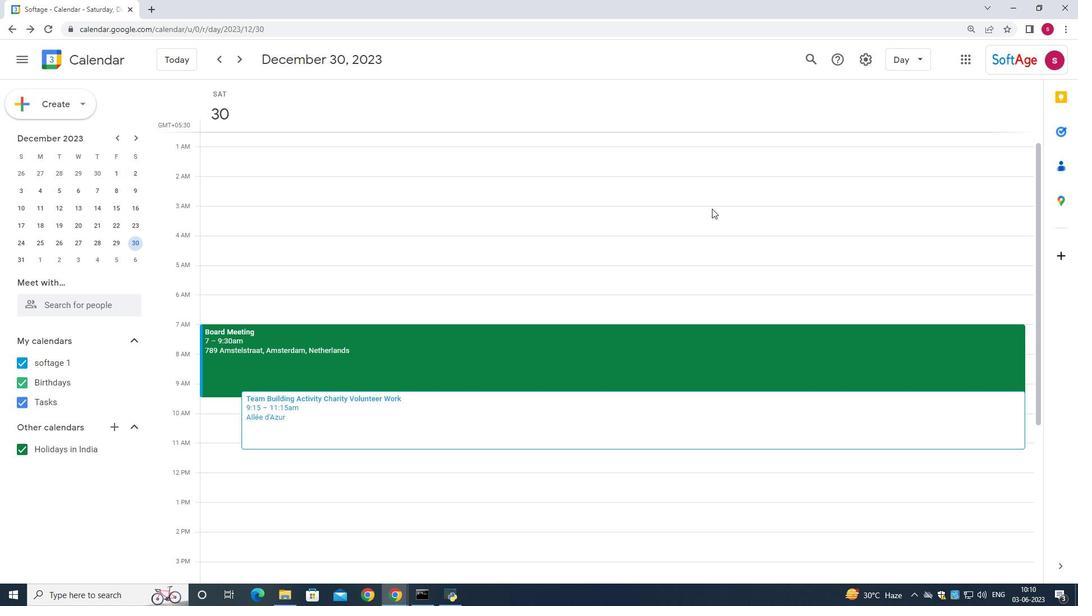 
Action: Mouse scrolled (203, 365) with delta (0, 0)
